 Task: Search for a glass set on Amazon and add it to your cart.
Action: Mouse moved to (365, 73)
Screenshot: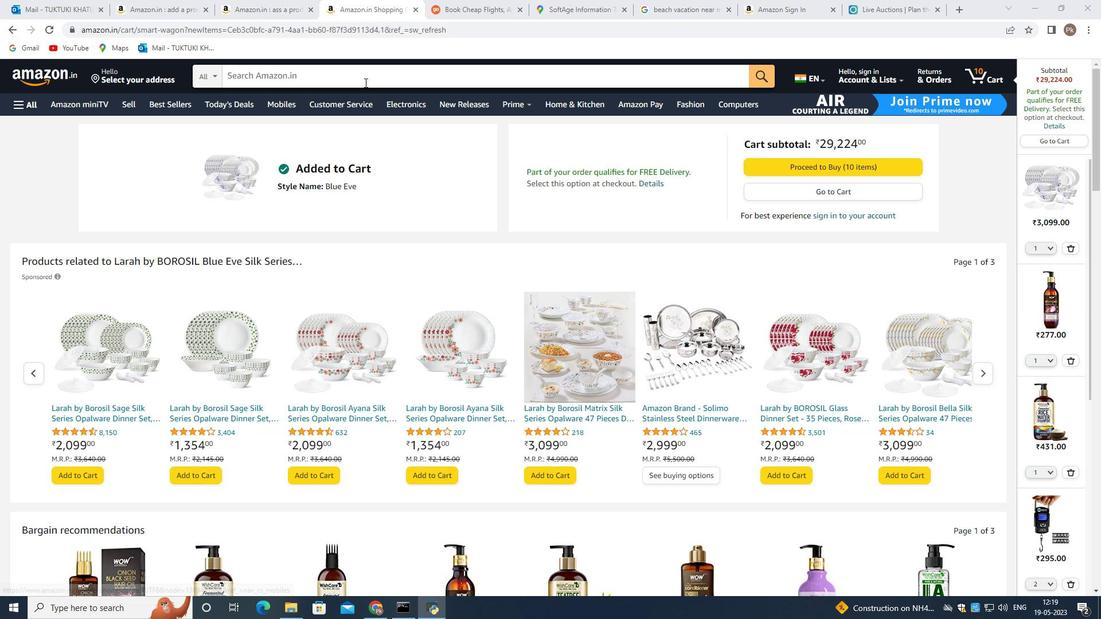 
Action: Mouse pressed left at (365, 73)
Screenshot: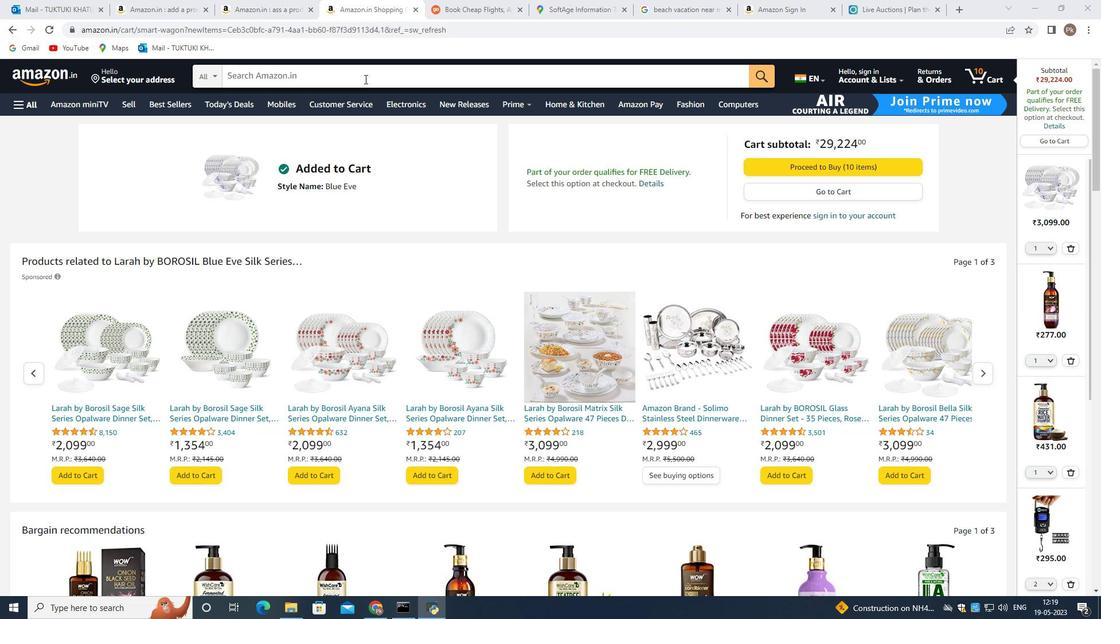 
Action: Mouse moved to (367, 74)
Screenshot: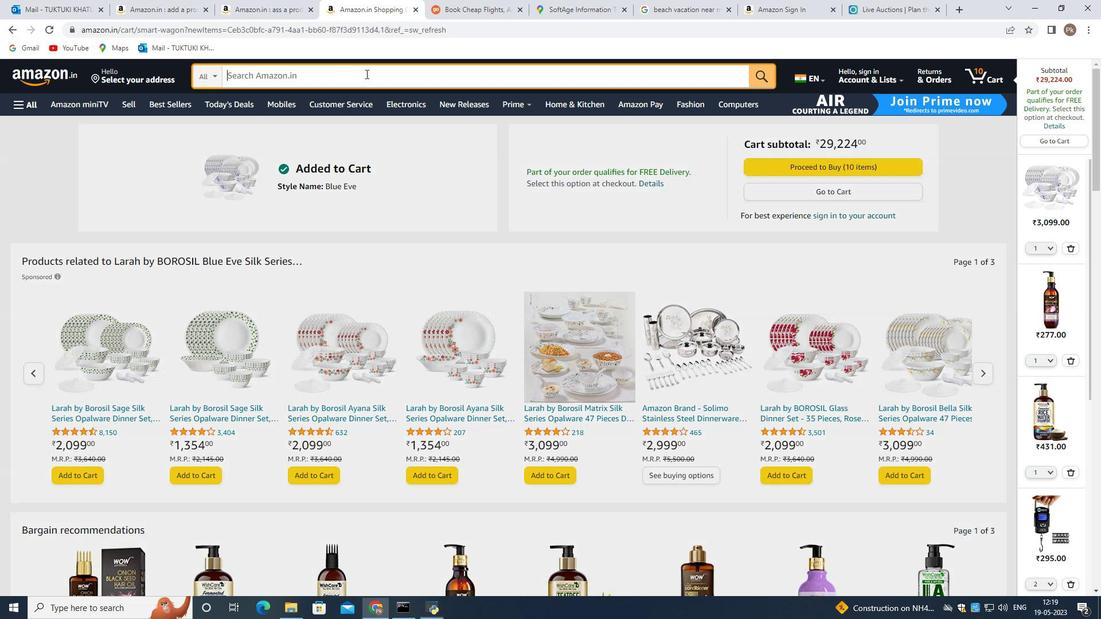 
Action: Key pressed glass<Key.space>set<Key.enter>
Screenshot: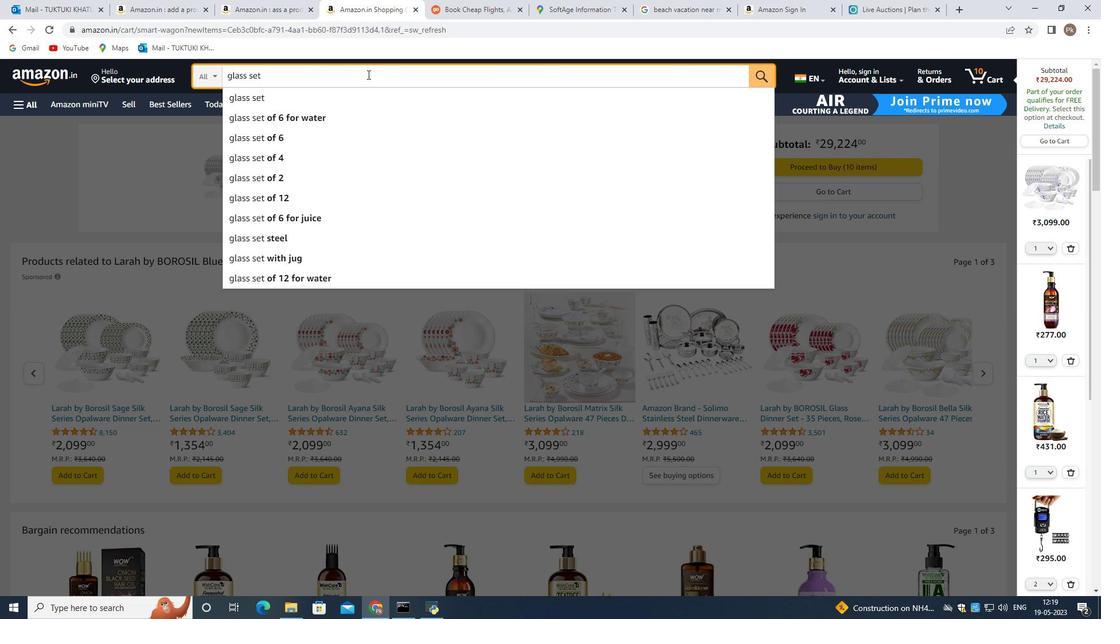 
Action: Mouse moved to (581, 302)
Screenshot: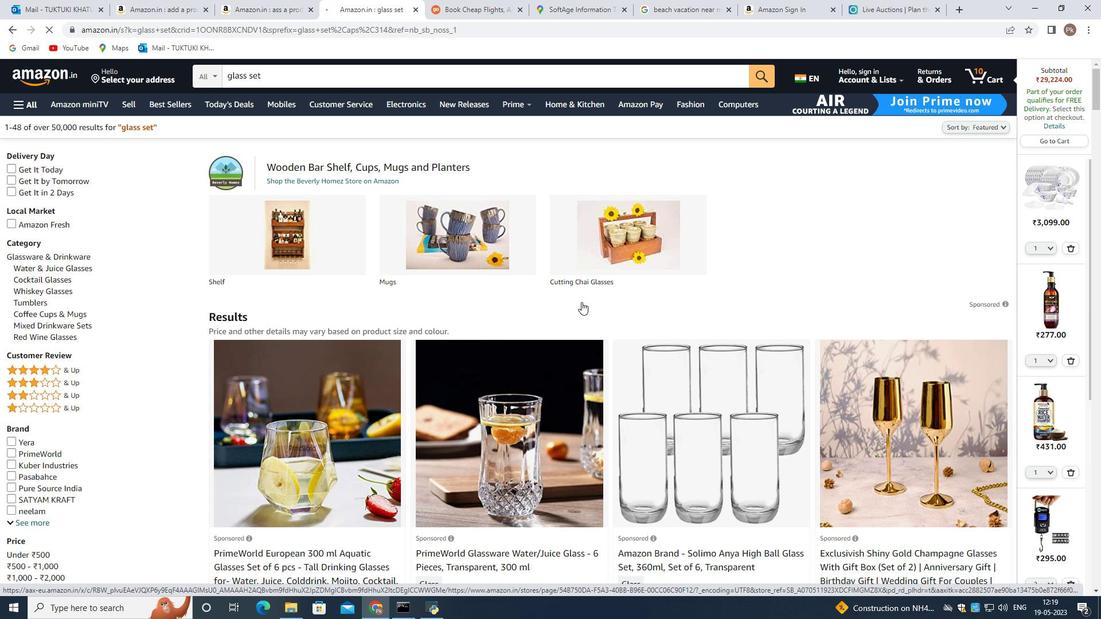 
Action: Mouse scrolled (581, 302) with delta (0, 0)
Screenshot: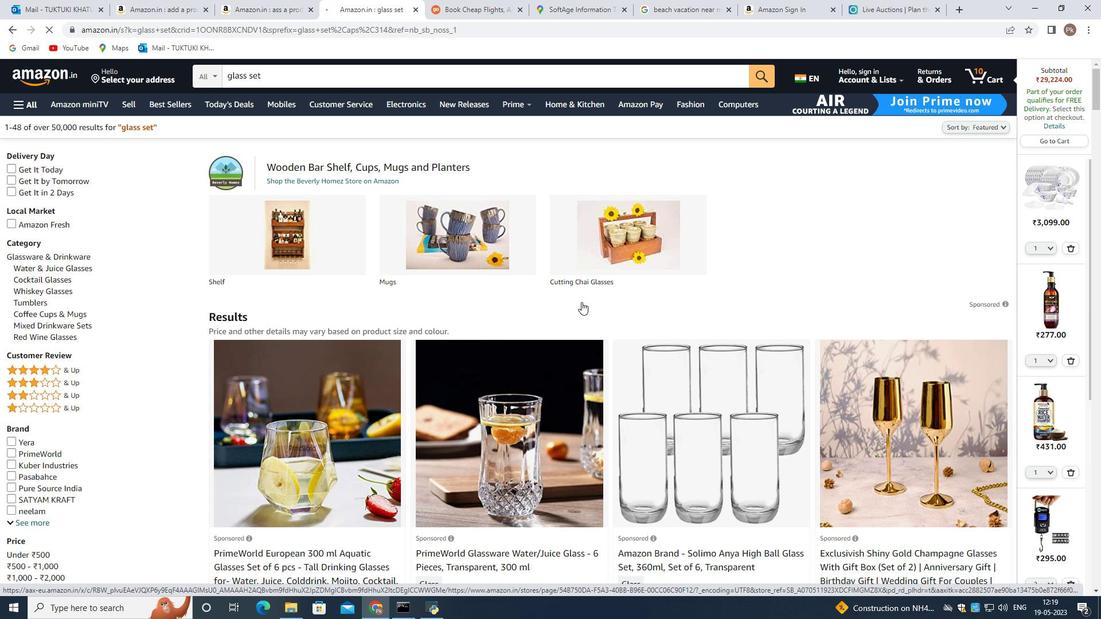 
Action: Mouse moved to (581, 308)
Screenshot: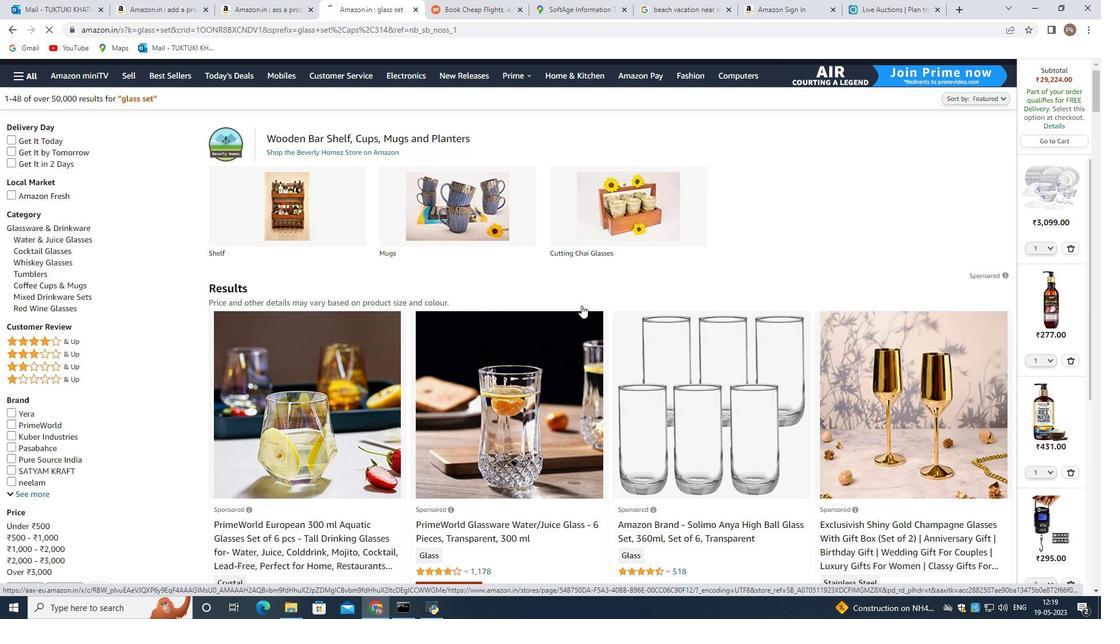 
Action: Mouse scrolled (581, 307) with delta (0, 0)
Screenshot: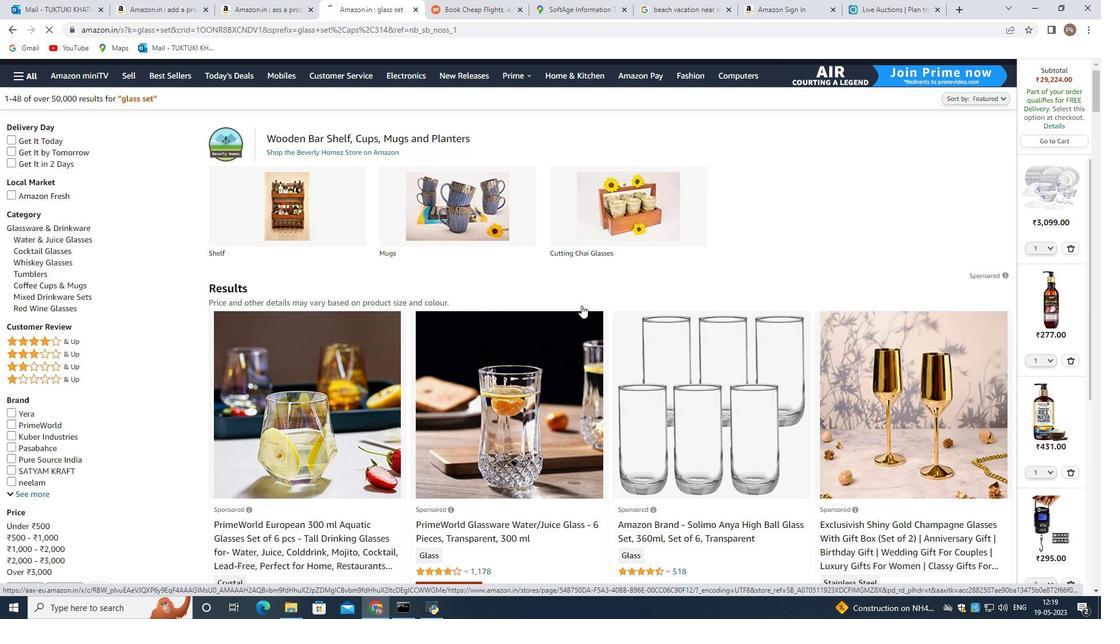 
Action: Mouse moved to (636, 295)
Screenshot: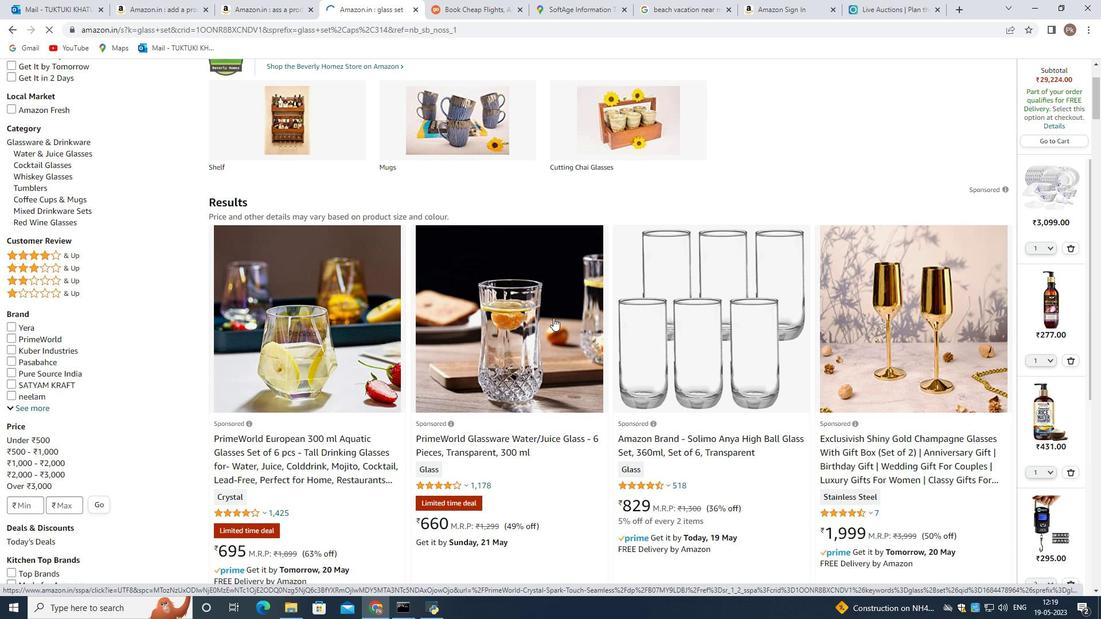 
Action: Mouse scrolled (636, 295) with delta (0, 0)
Screenshot: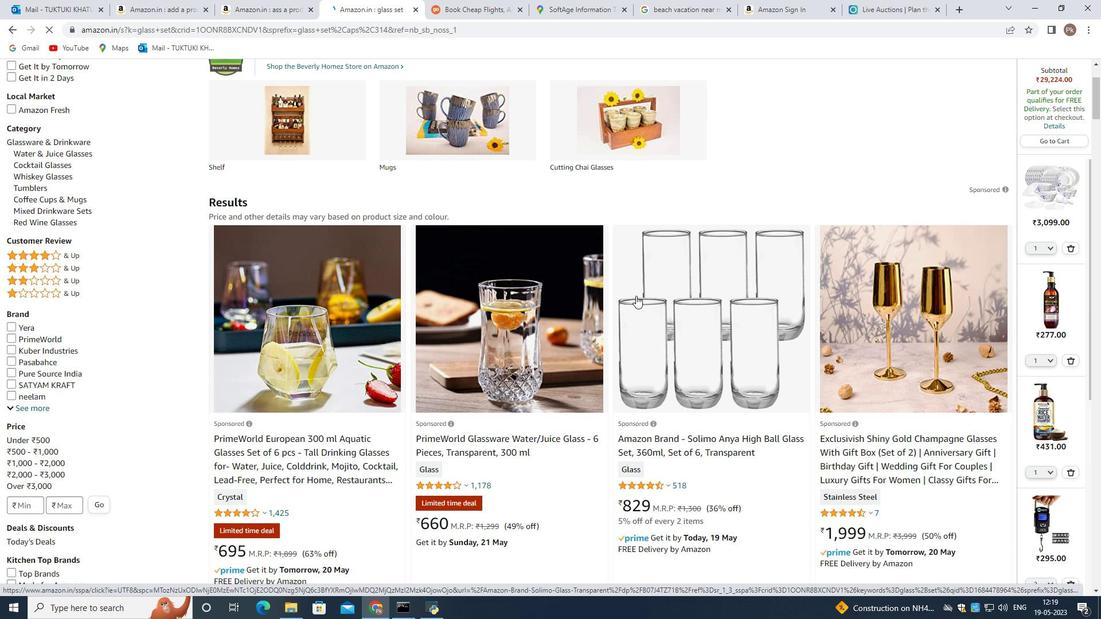 
Action: Mouse moved to (446, 312)
Screenshot: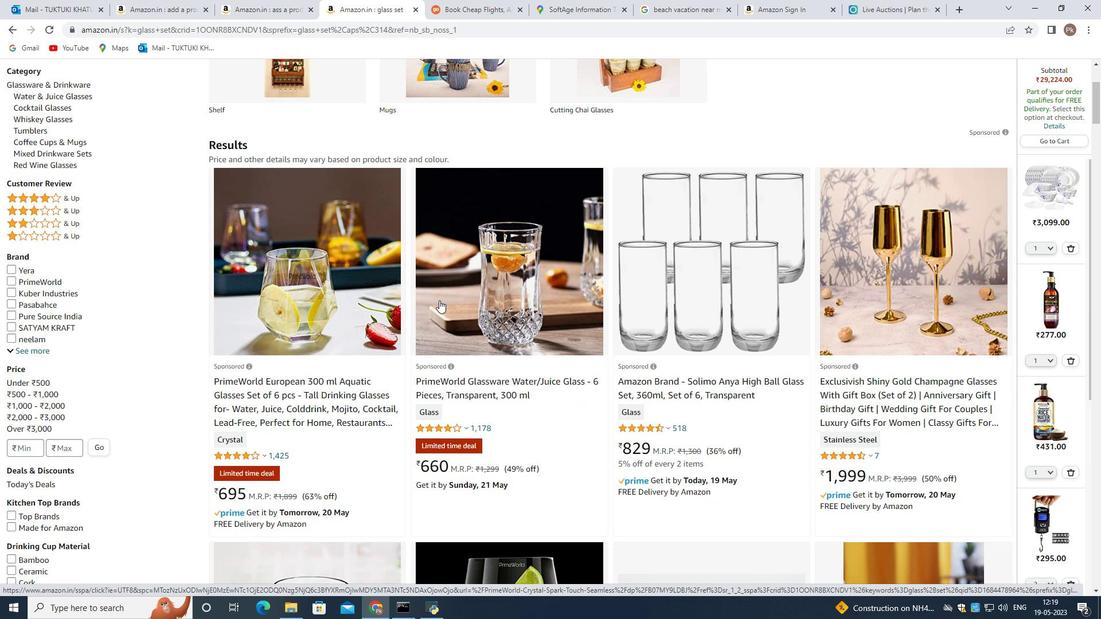 
Action: Mouse scrolled (446, 312) with delta (0, 0)
Screenshot: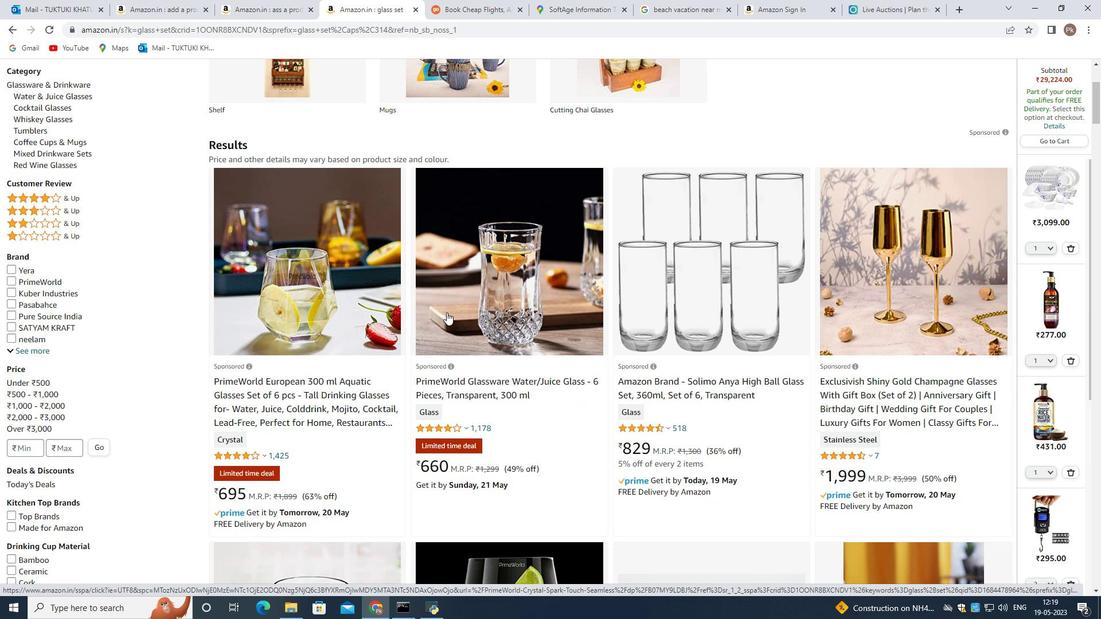 
Action: Mouse moved to (438, 360)
Screenshot: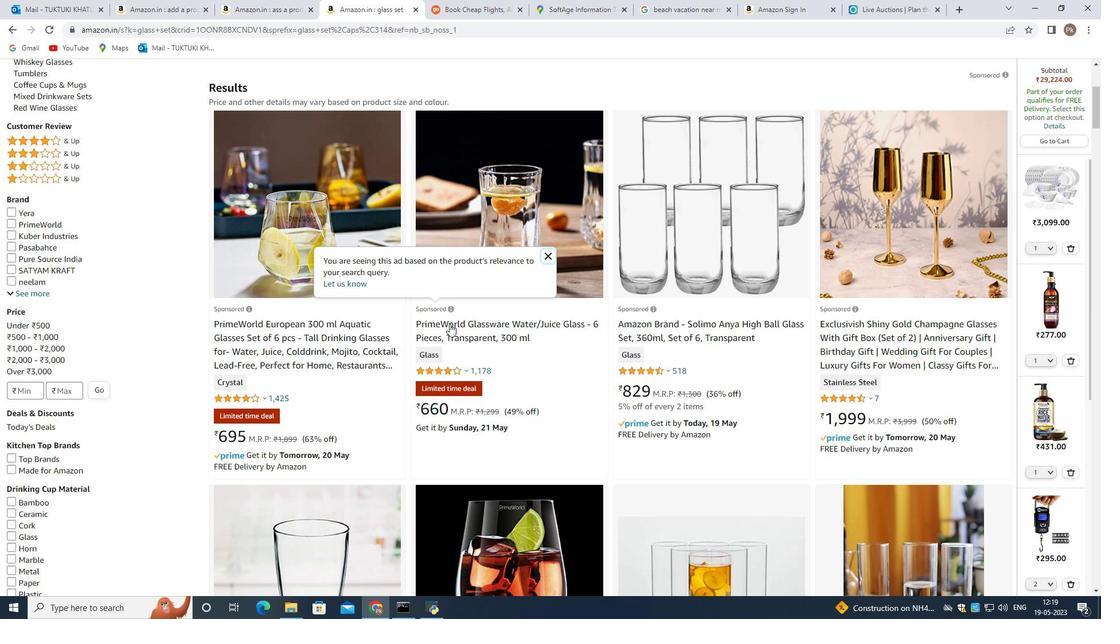 
Action: Mouse scrolled (438, 361) with delta (0, 0)
Screenshot: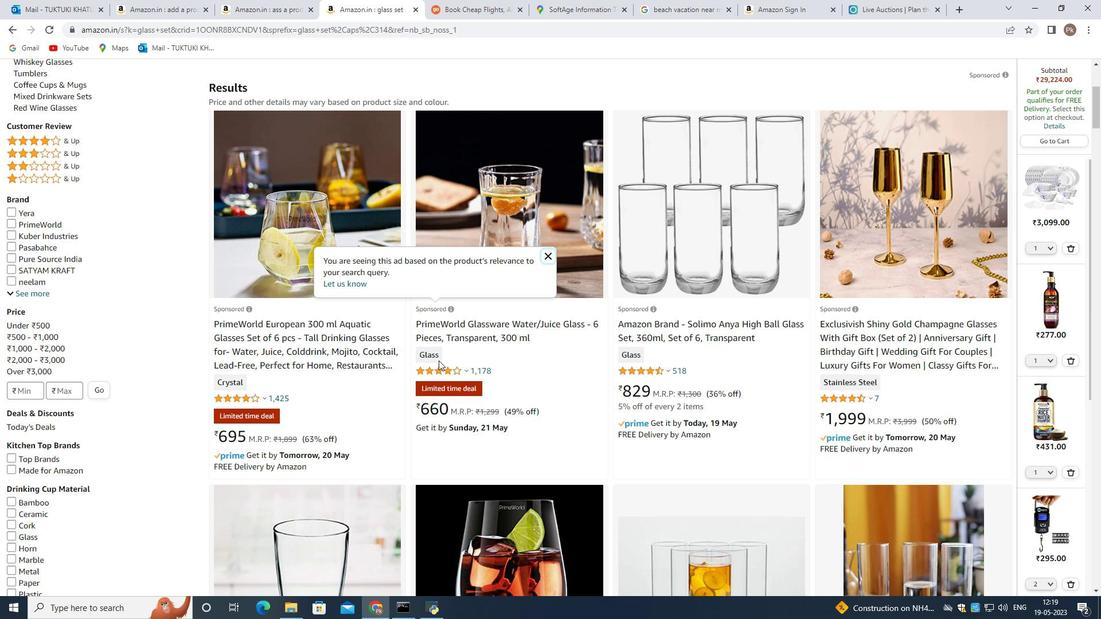 
Action: Mouse scrolled (438, 361) with delta (0, 0)
Screenshot: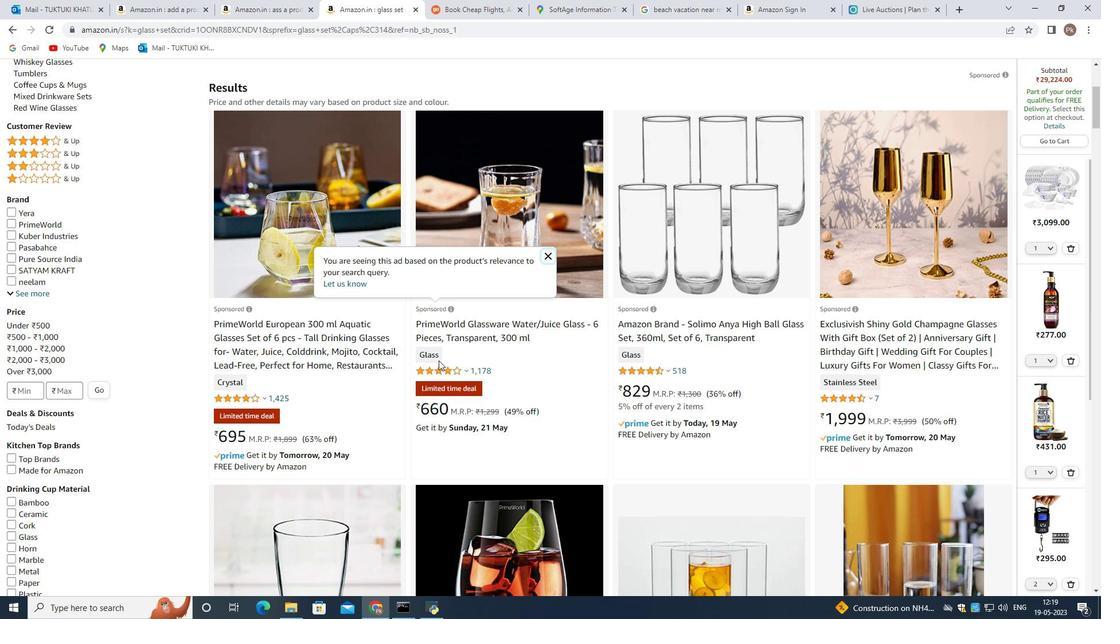 
Action: Mouse scrolled (438, 361) with delta (0, 0)
Screenshot: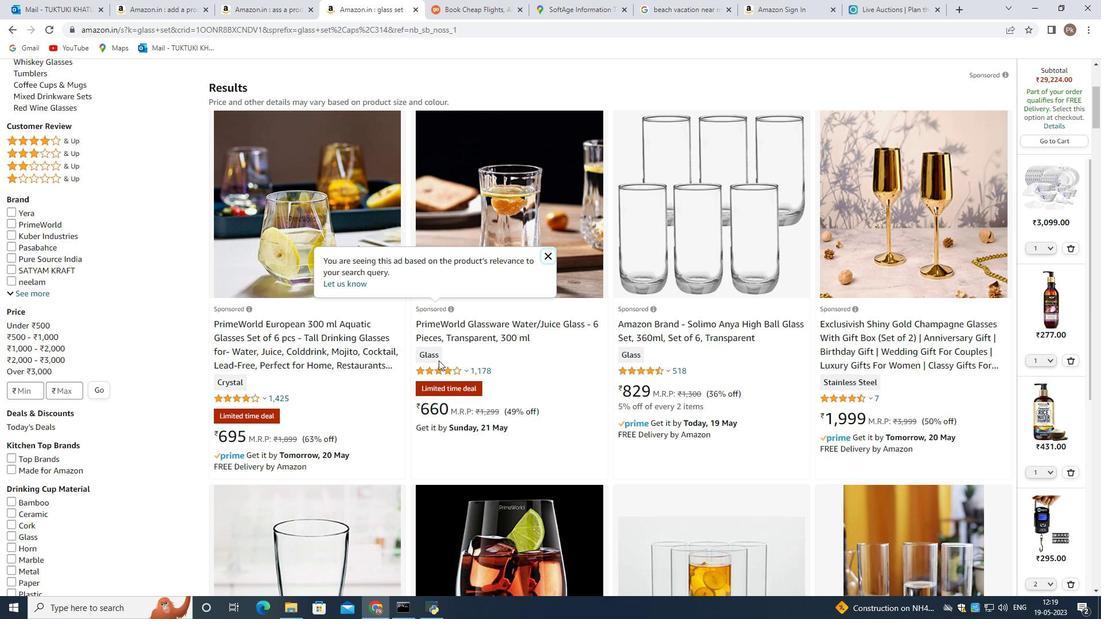 
Action: Mouse scrolled (438, 361) with delta (0, 0)
Screenshot: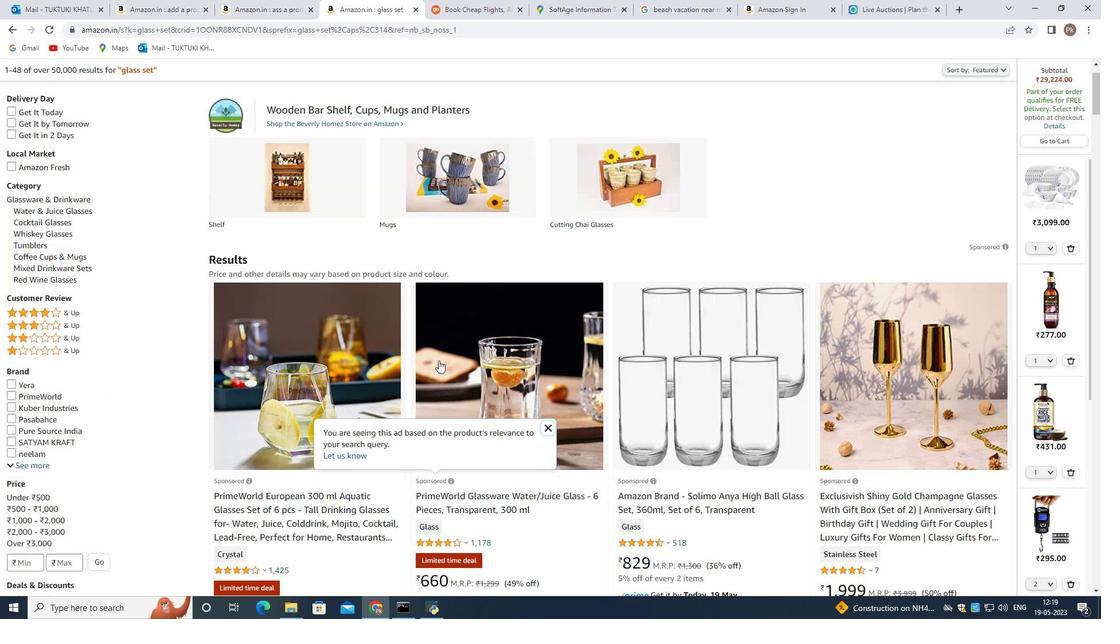 
Action: Mouse scrolled (438, 361) with delta (0, 0)
Screenshot: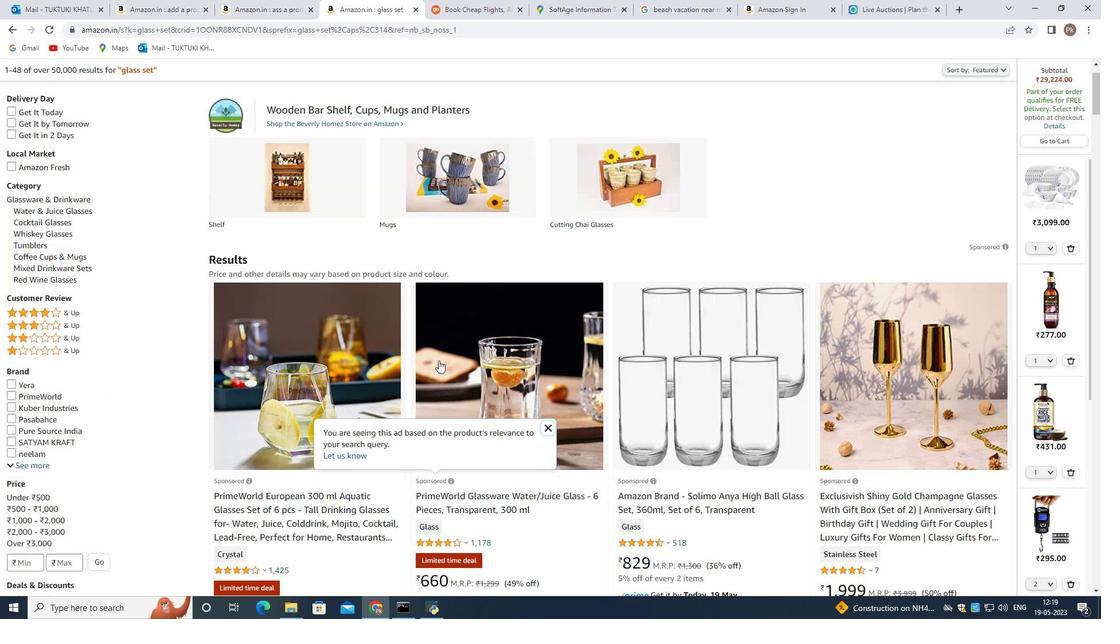 
Action: Mouse scrolled (438, 361) with delta (0, 0)
Screenshot: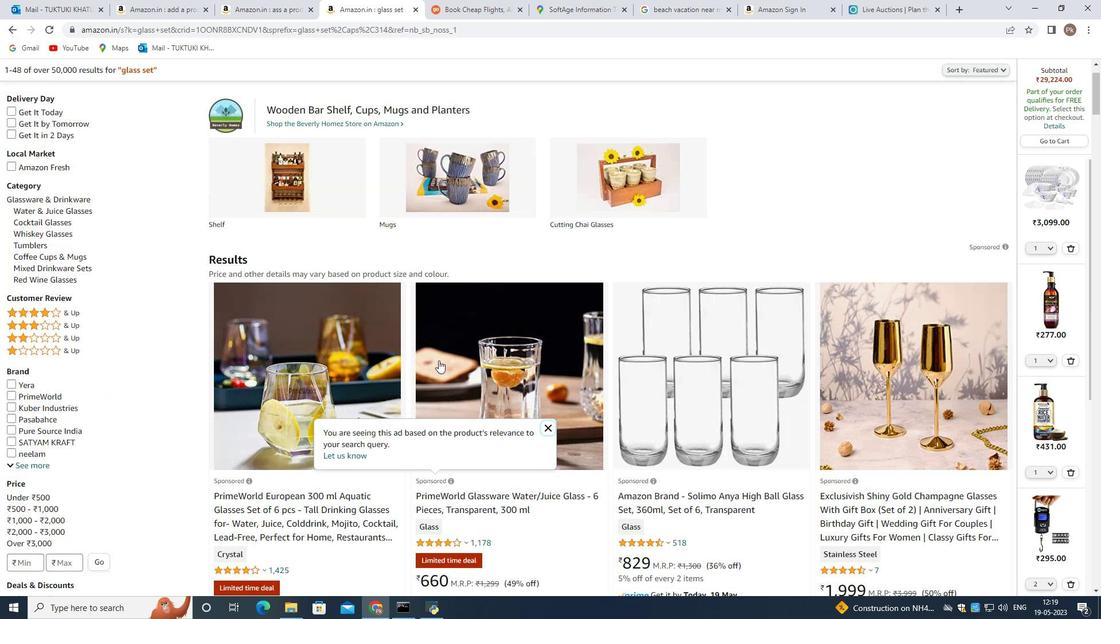 
Action: Mouse moved to (447, 330)
Screenshot: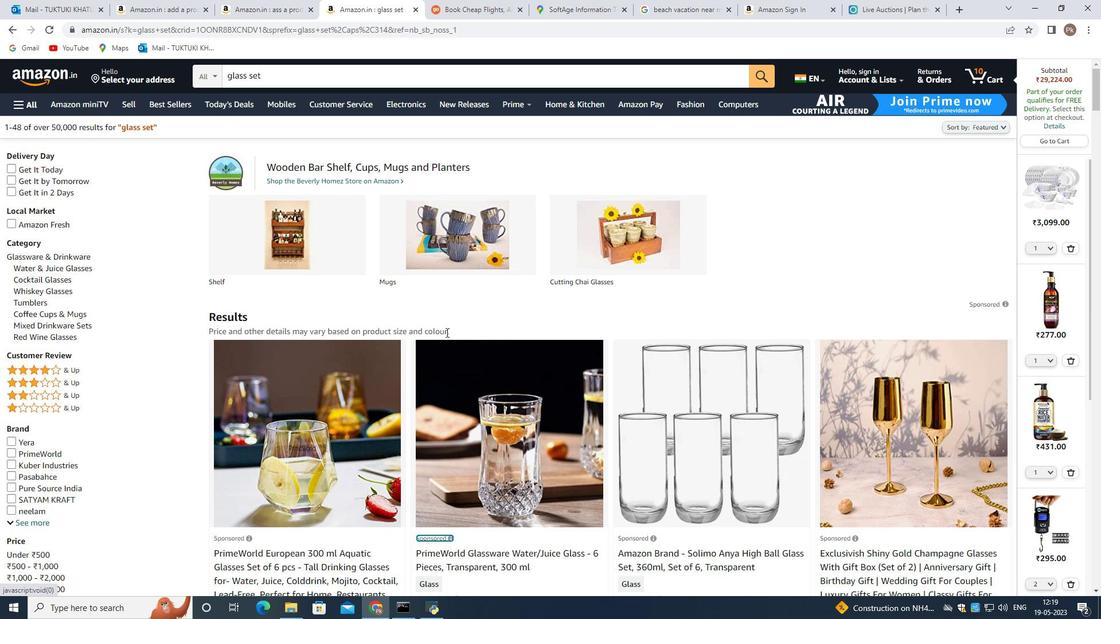 
Action: Mouse scrolled (447, 330) with delta (0, 0)
Screenshot: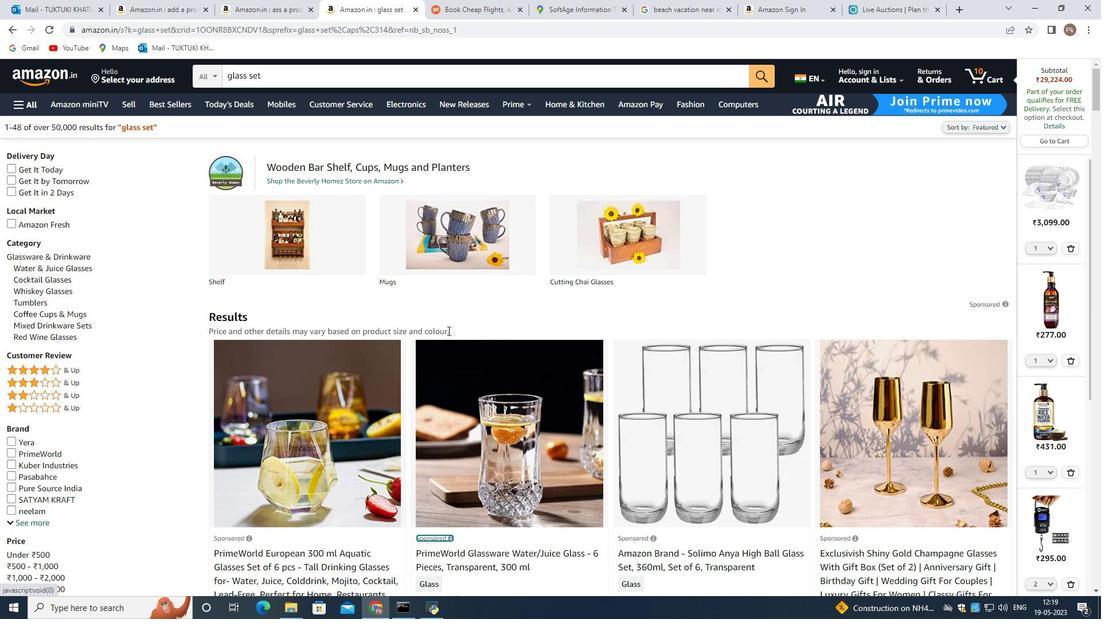 
Action: Mouse scrolled (447, 330) with delta (0, 0)
Screenshot: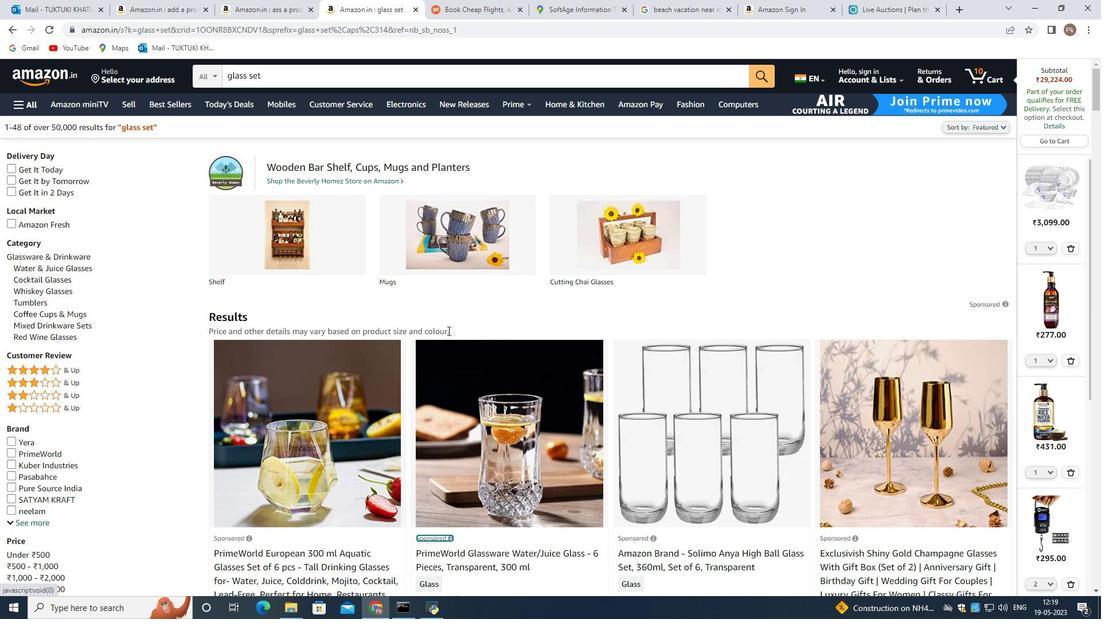 
Action: Mouse scrolled (447, 330) with delta (0, 0)
Screenshot: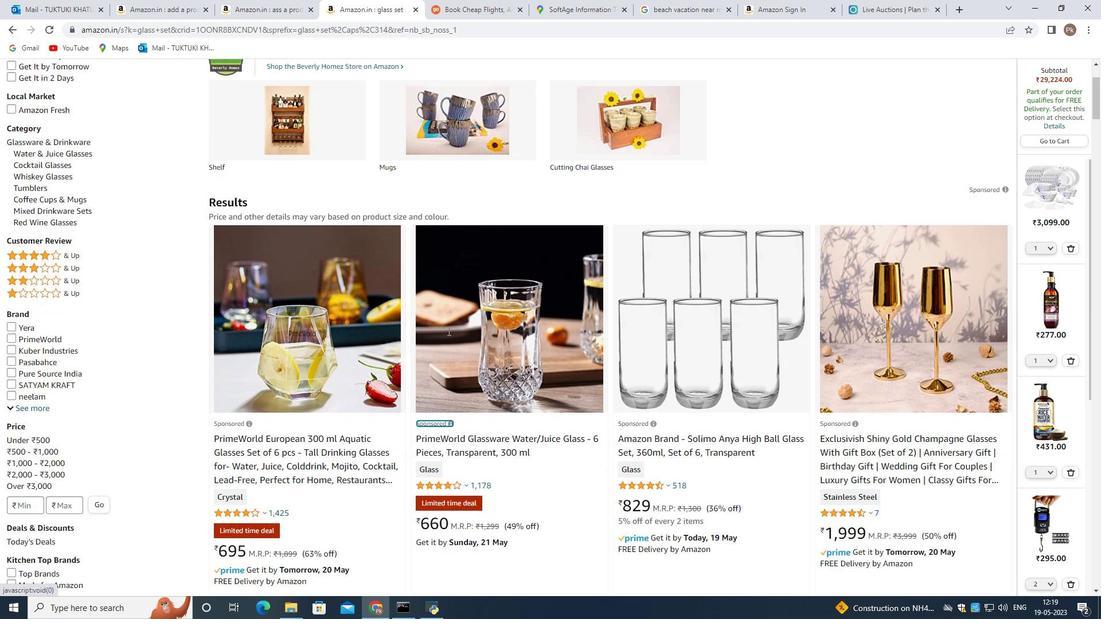 
Action: Mouse scrolled (447, 330) with delta (0, 0)
Screenshot: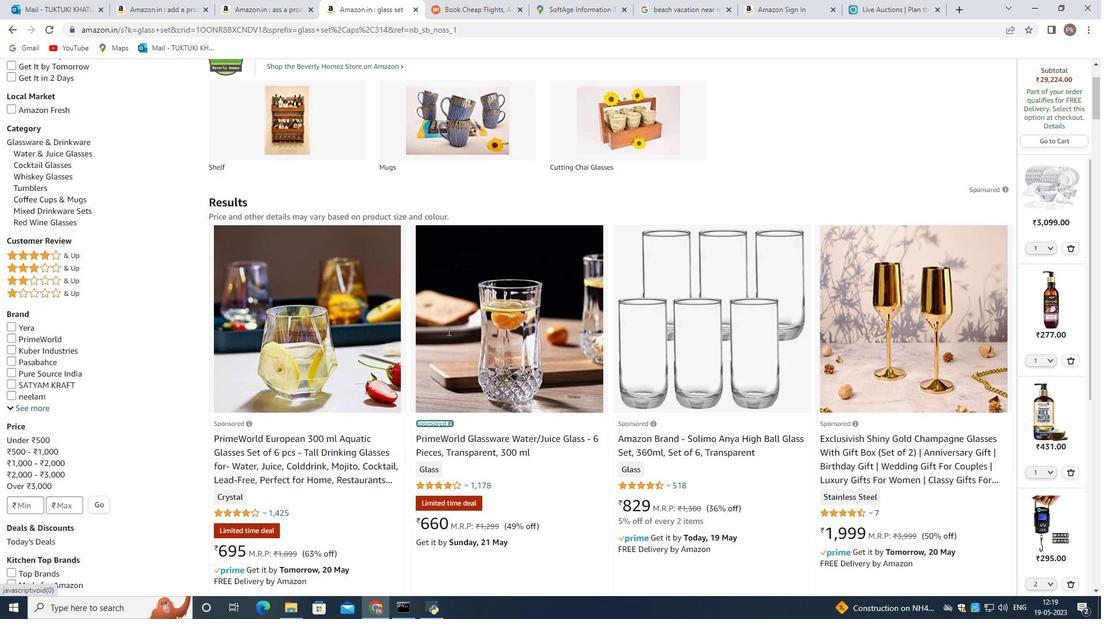 
Action: Mouse scrolled (447, 330) with delta (0, 0)
Screenshot: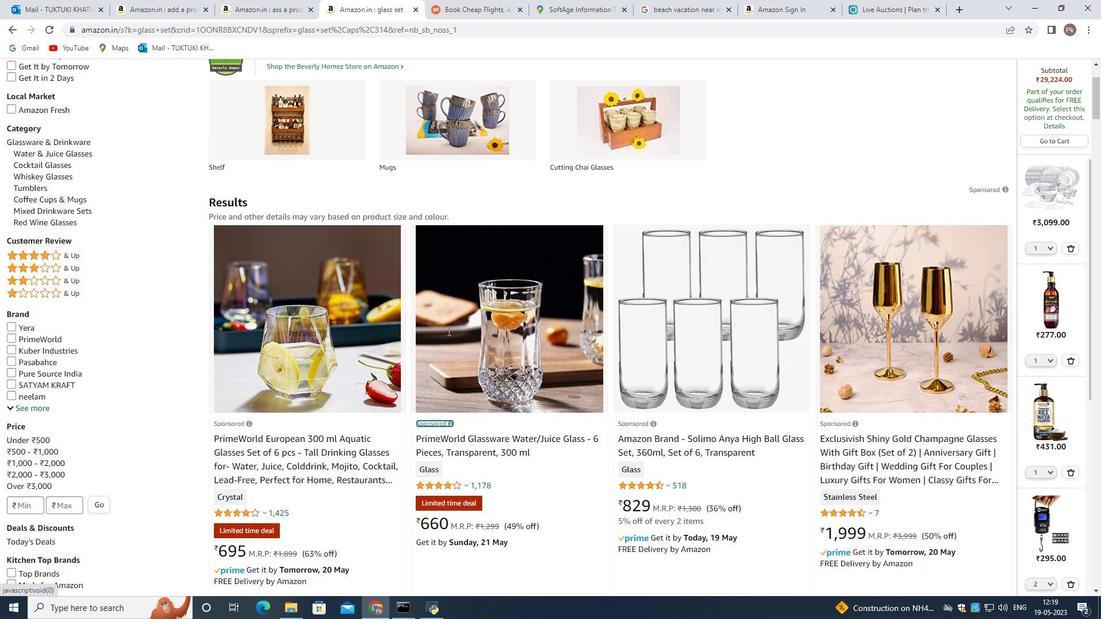 
Action: Mouse scrolled (447, 330) with delta (0, 0)
Screenshot: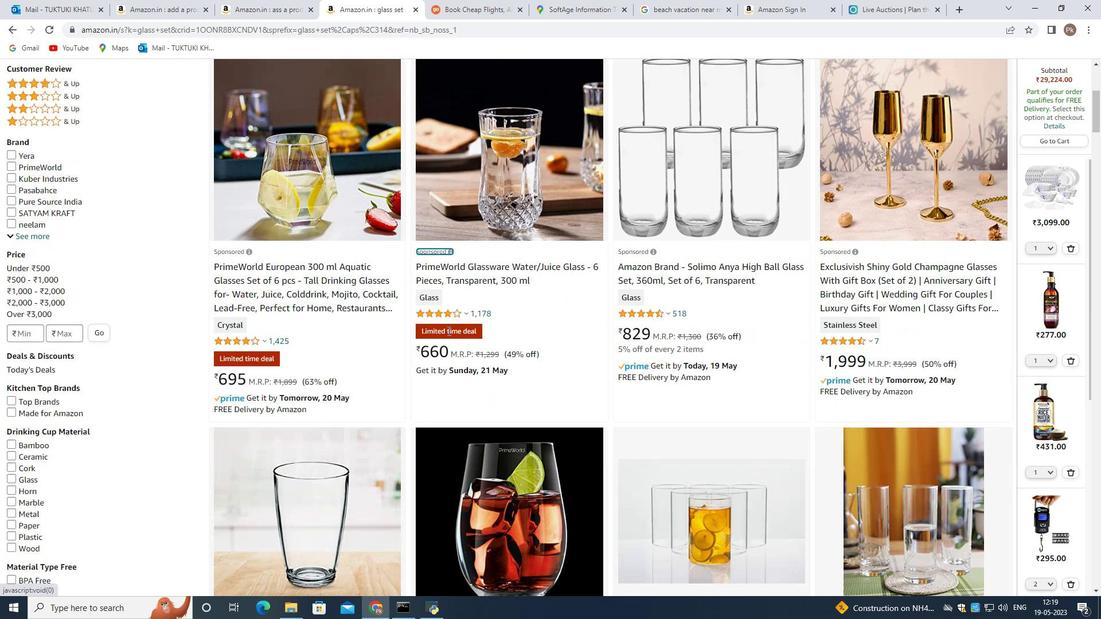 
Action: Mouse scrolled (447, 330) with delta (0, 0)
Screenshot: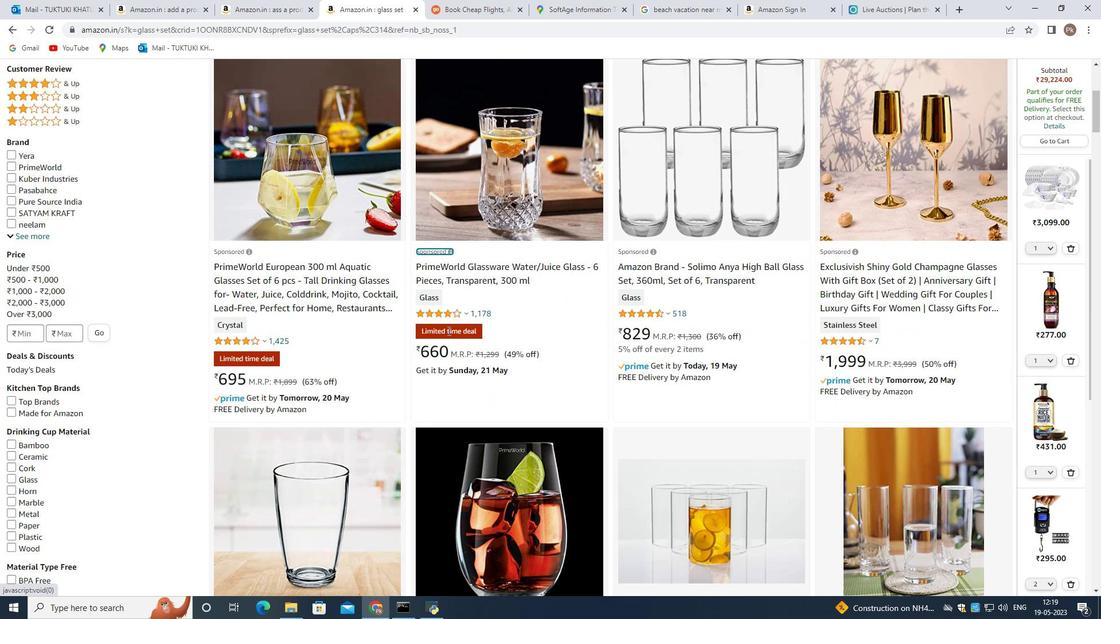 
Action: Mouse scrolled (447, 330) with delta (0, 0)
Screenshot: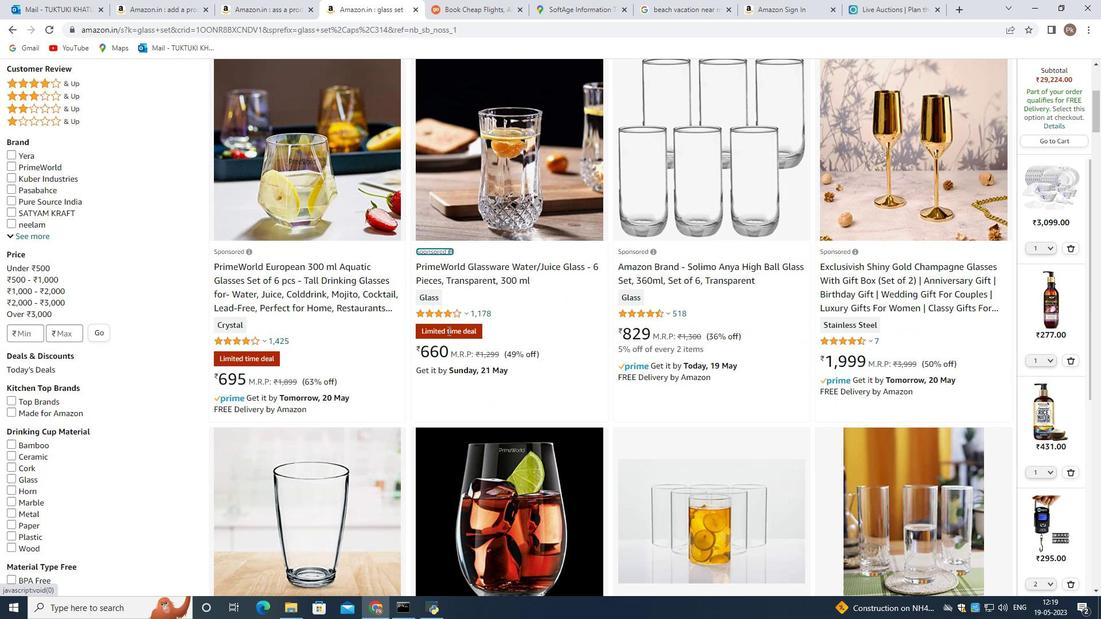 
Action: Mouse scrolled (447, 330) with delta (0, 0)
Screenshot: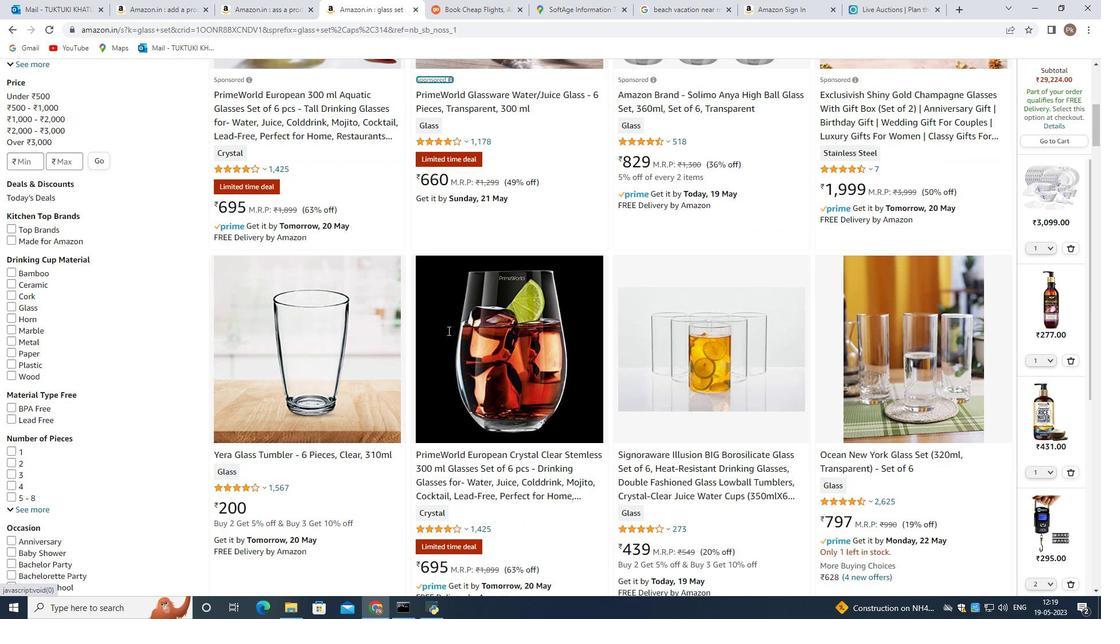 
Action: Mouse scrolled (447, 330) with delta (0, 0)
Screenshot: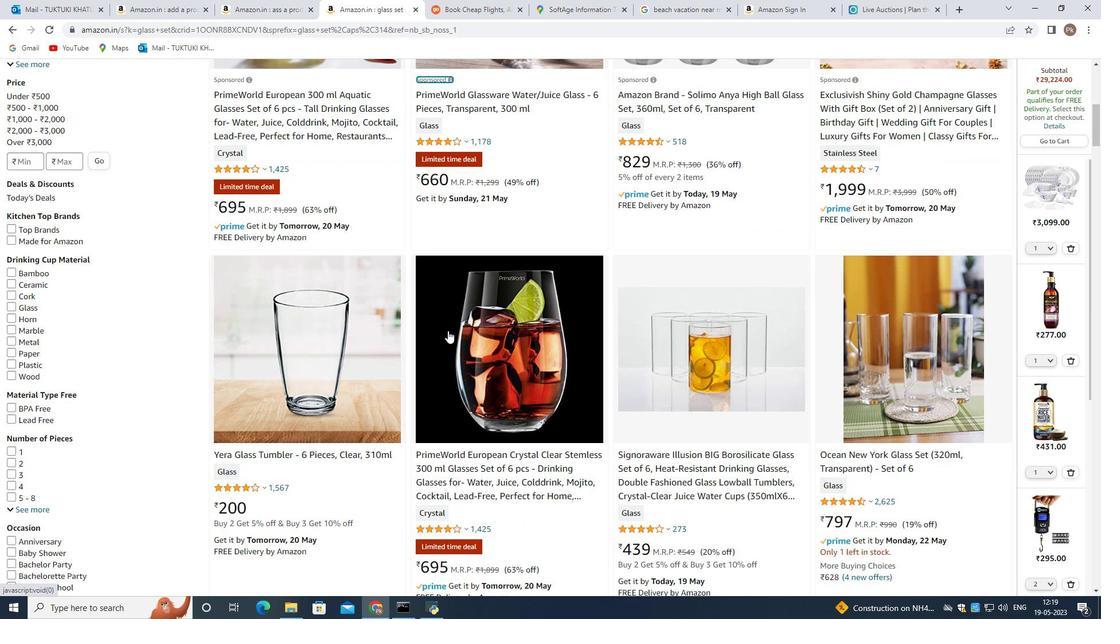 
Action: Mouse scrolled (447, 330) with delta (0, 0)
Screenshot: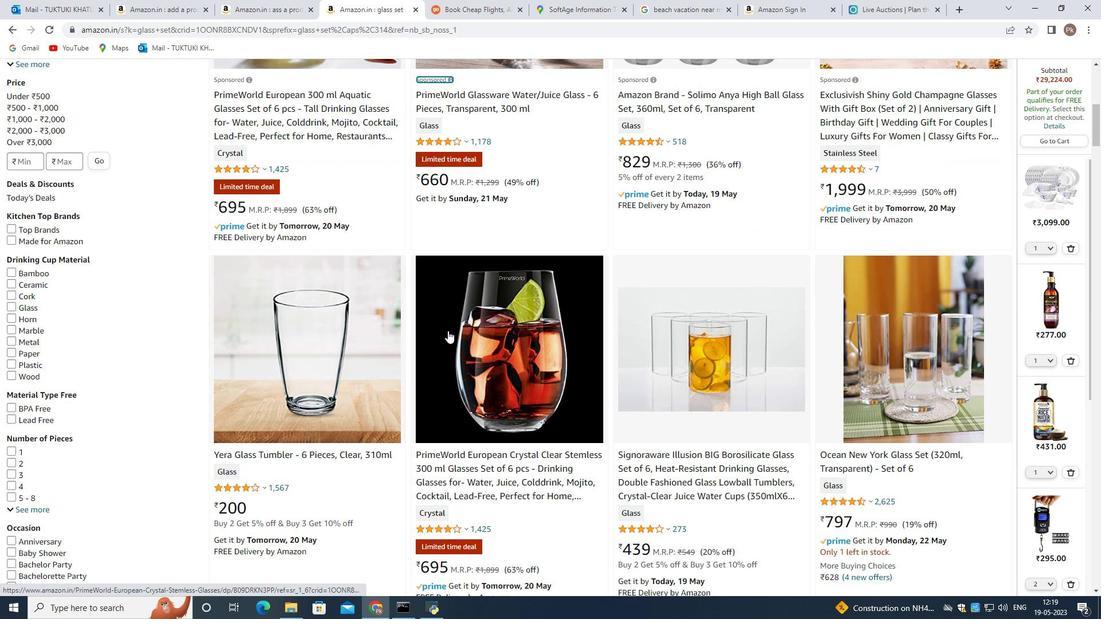 
Action: Mouse scrolled (447, 330) with delta (0, 0)
Screenshot: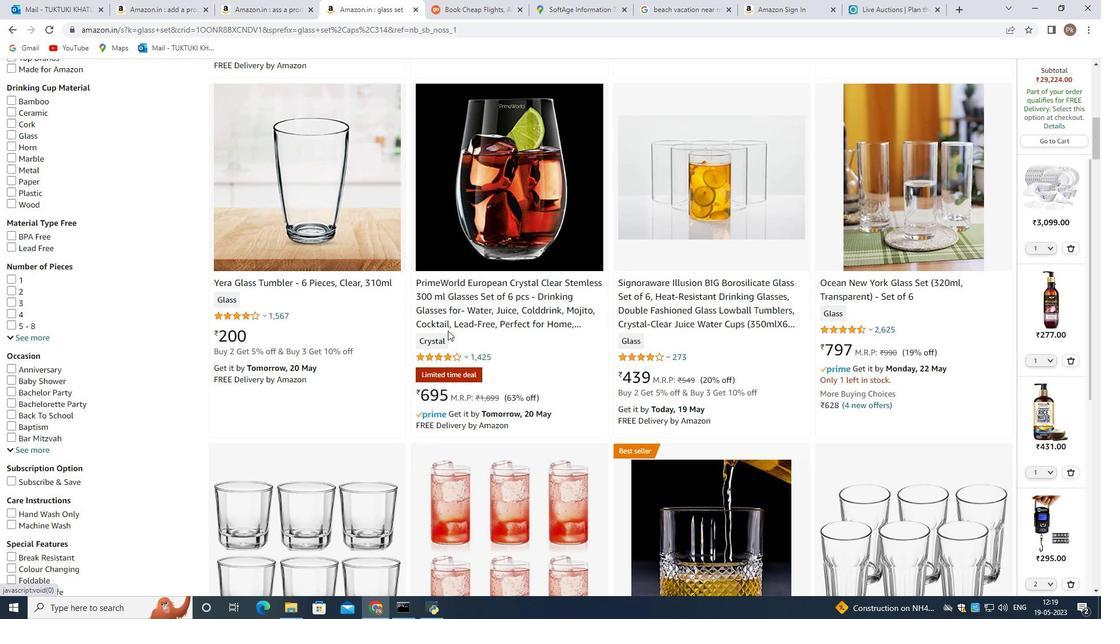 
Action: Mouse scrolled (447, 330) with delta (0, 0)
Screenshot: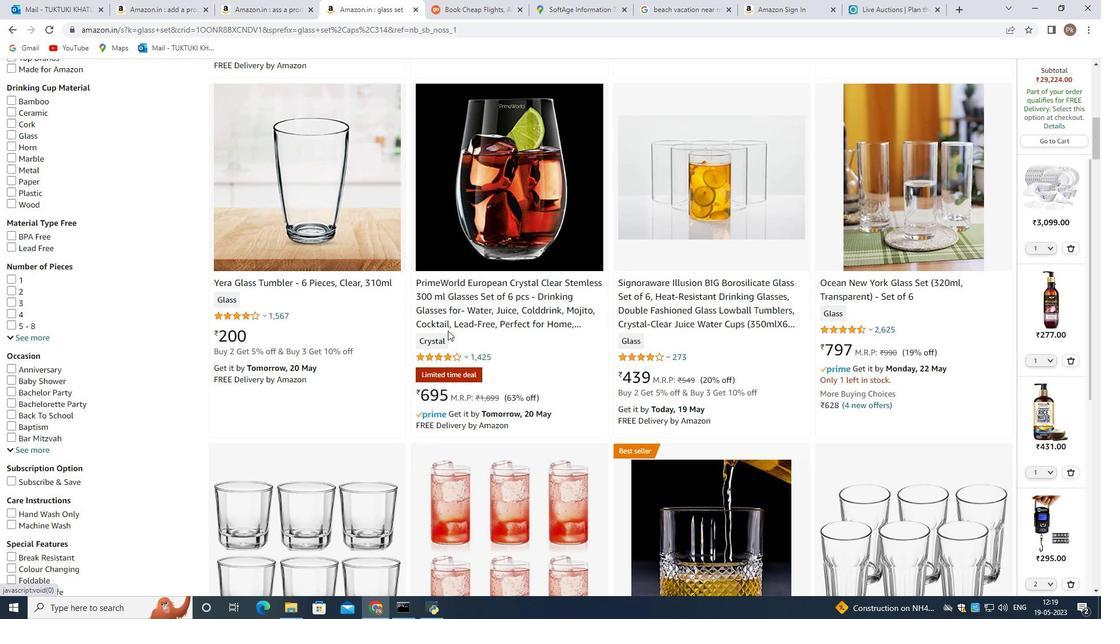 
Action: Mouse scrolled (447, 330) with delta (0, 0)
Screenshot: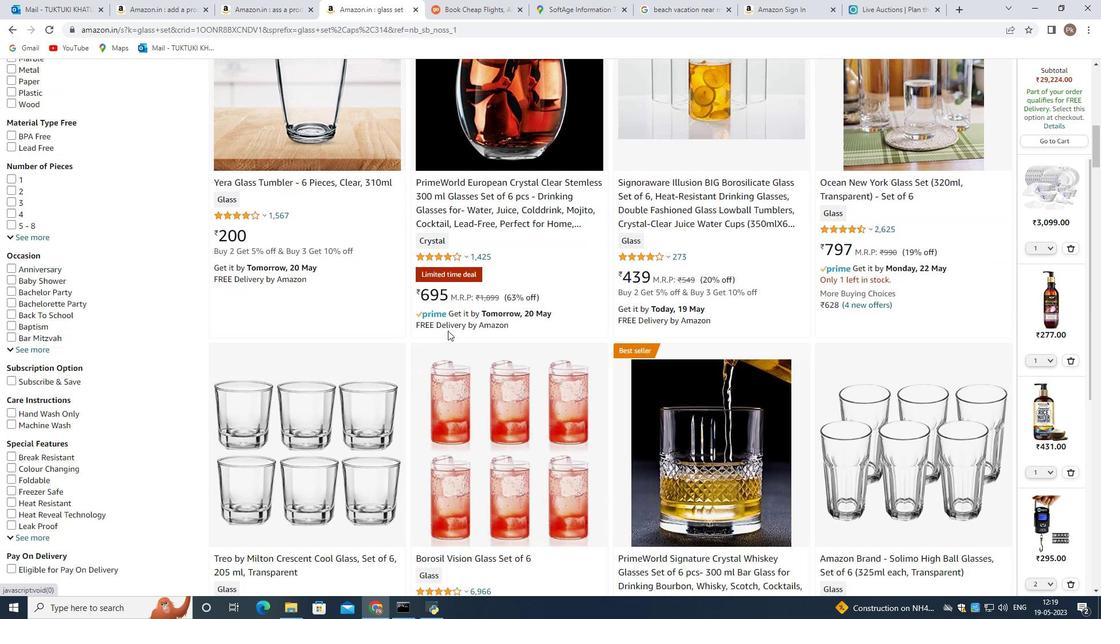 
Action: Mouse scrolled (447, 330) with delta (0, 0)
Screenshot: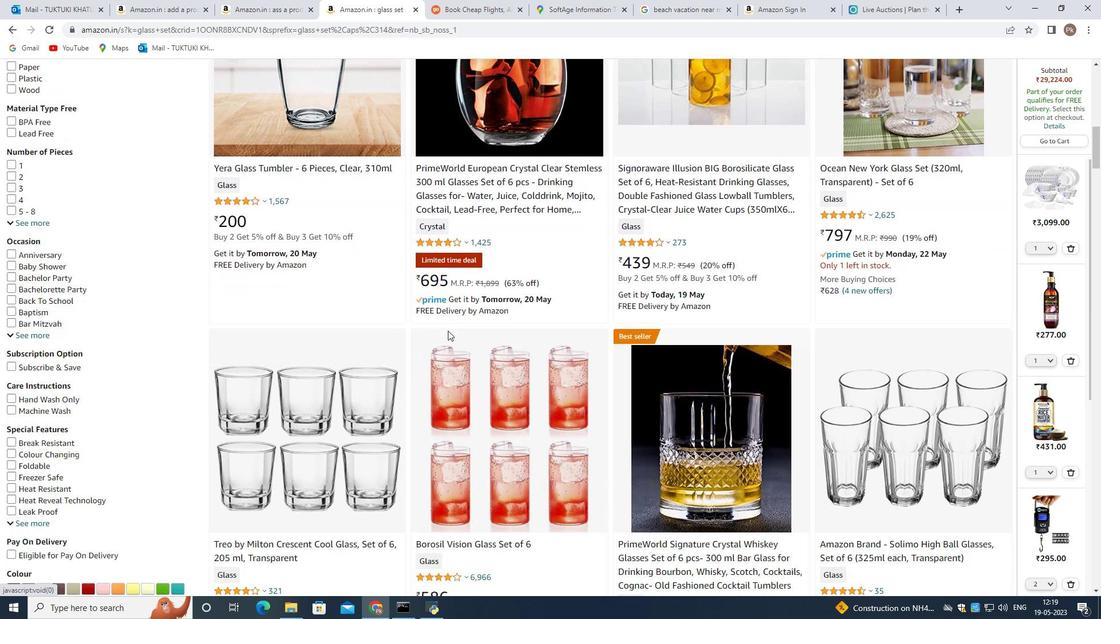 
Action: Mouse scrolled (447, 330) with delta (0, 0)
Screenshot: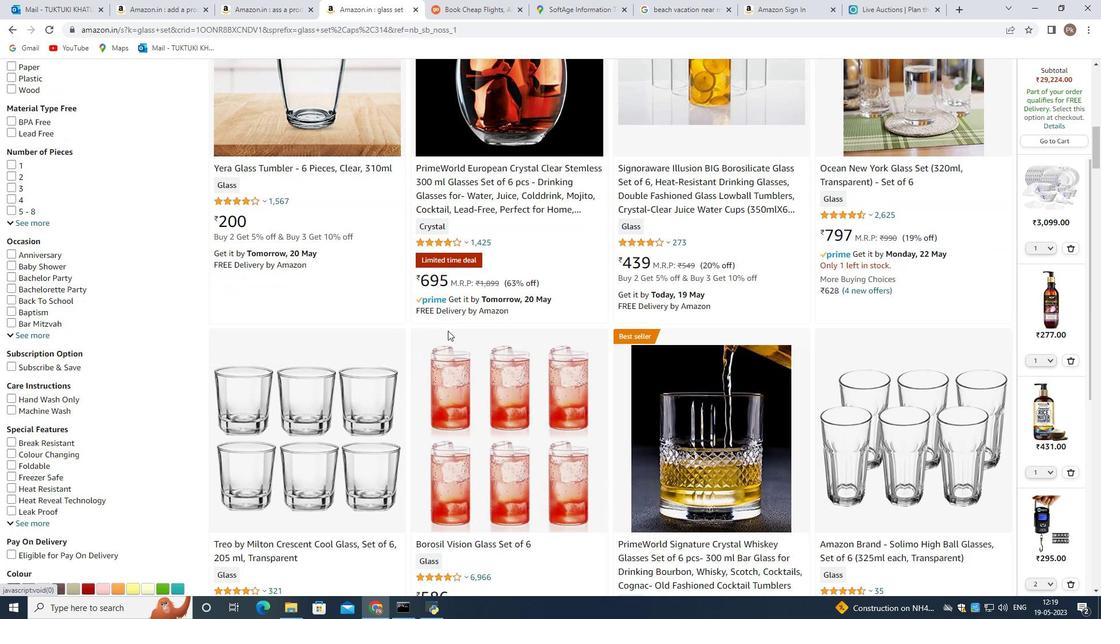 
Action: Mouse moved to (561, 245)
Screenshot: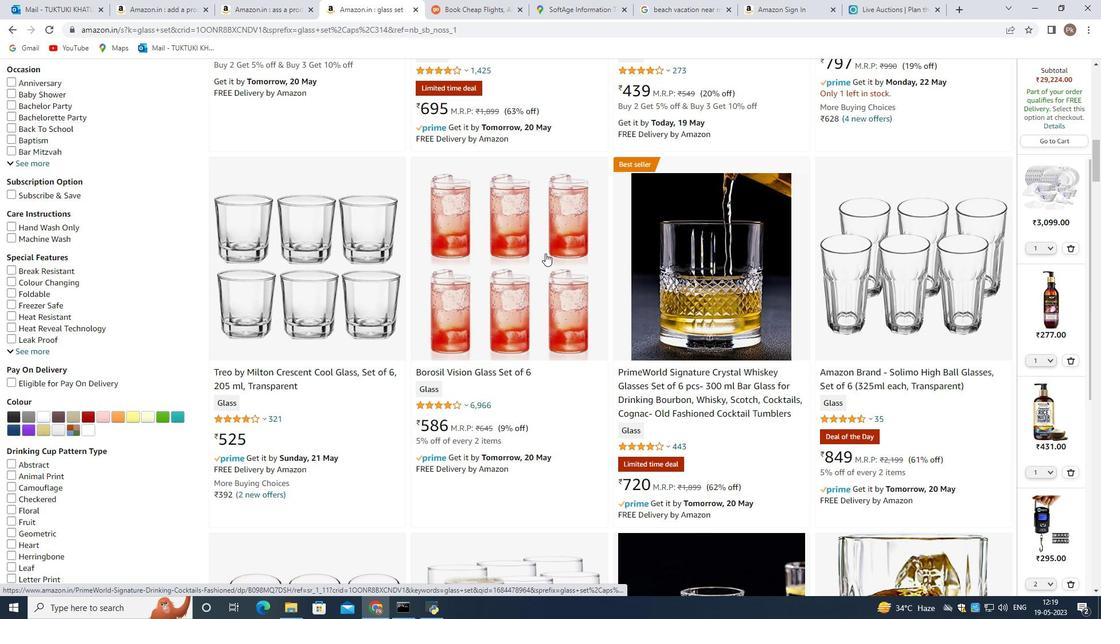 
Action: Mouse scrolled (561, 244) with delta (0, 0)
Screenshot: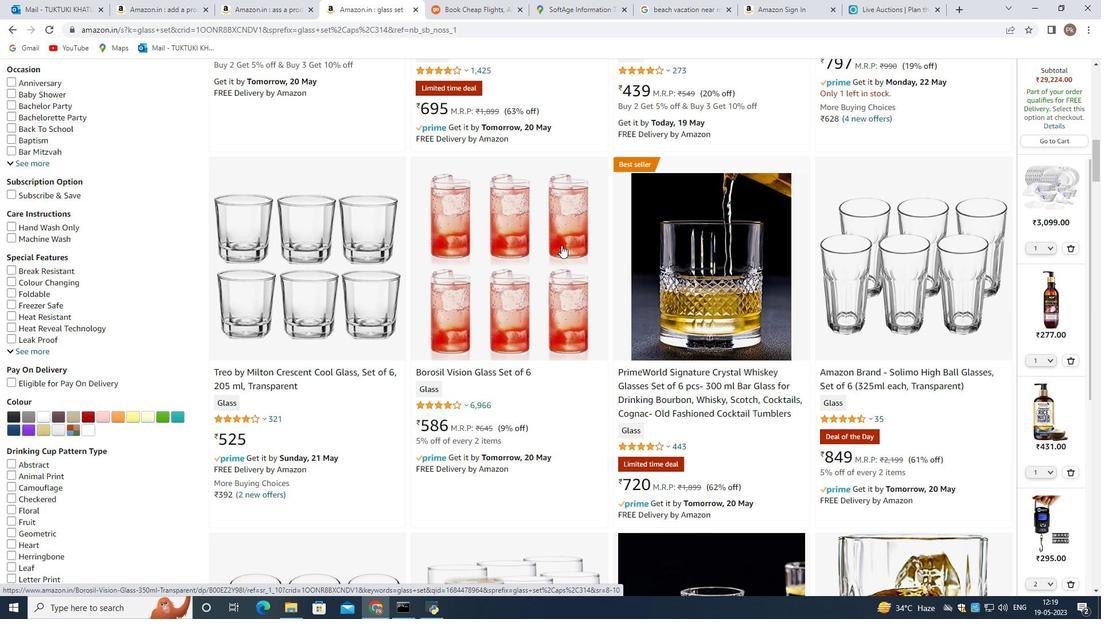 
Action: Mouse scrolled (561, 244) with delta (0, 0)
Screenshot: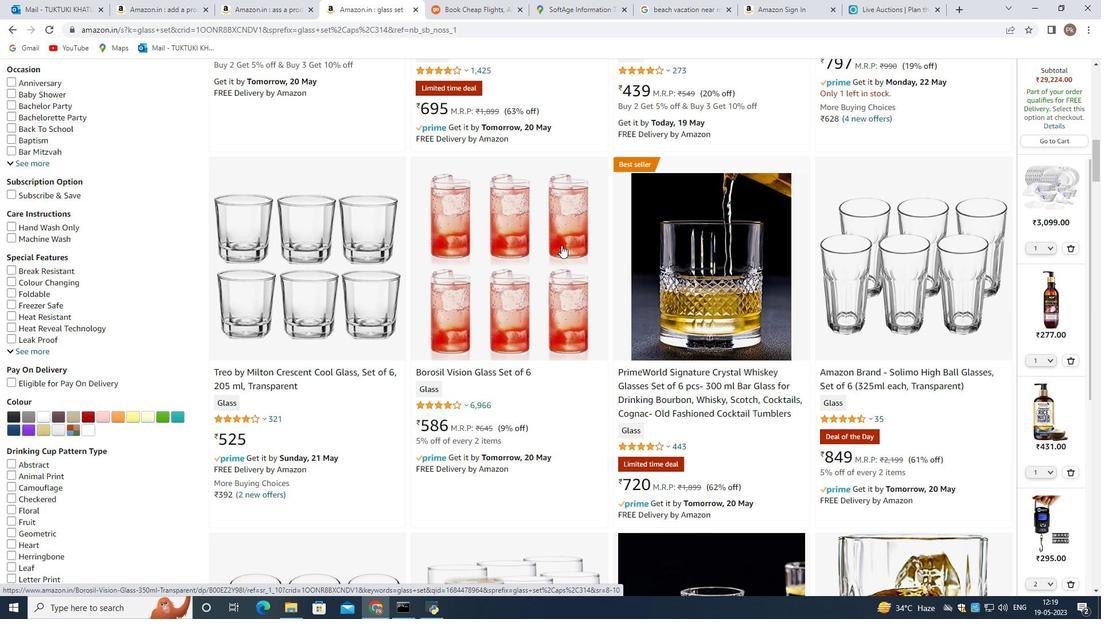 
Action: Mouse scrolled (561, 244) with delta (0, 0)
Screenshot: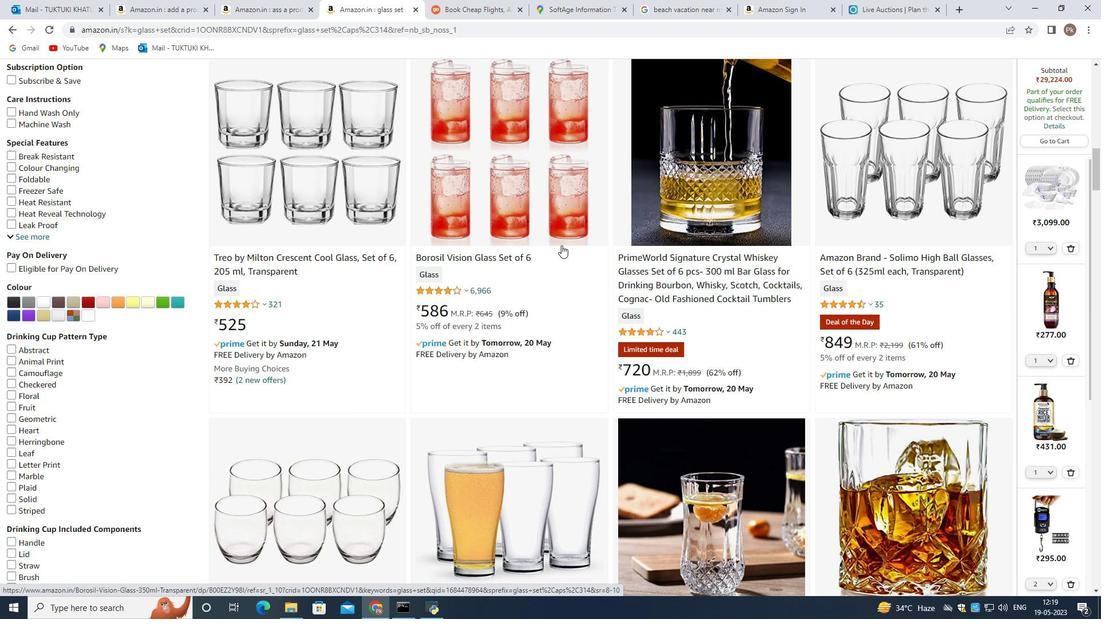 
Action: Mouse scrolled (561, 244) with delta (0, 0)
Screenshot: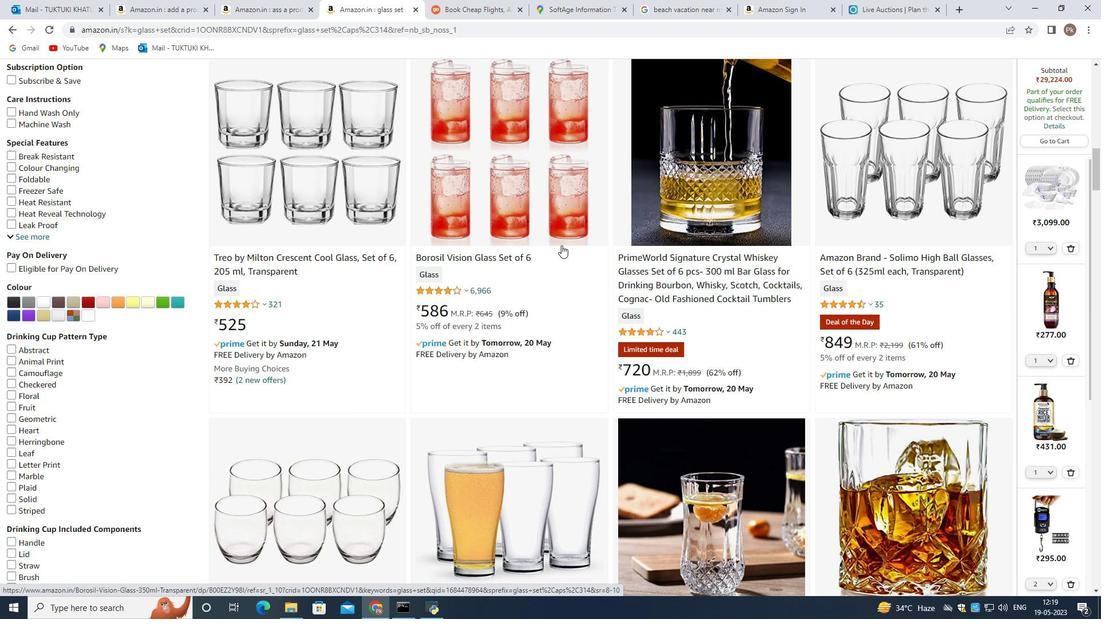 
Action: Mouse scrolled (561, 244) with delta (0, 0)
Screenshot: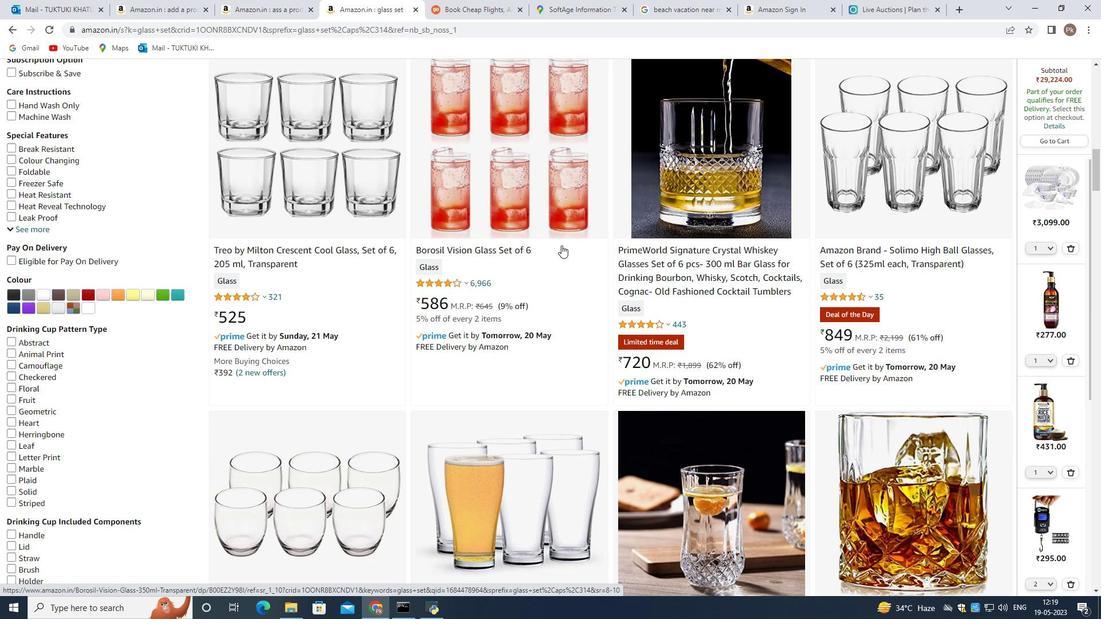 
Action: Mouse scrolled (561, 244) with delta (0, 0)
Screenshot: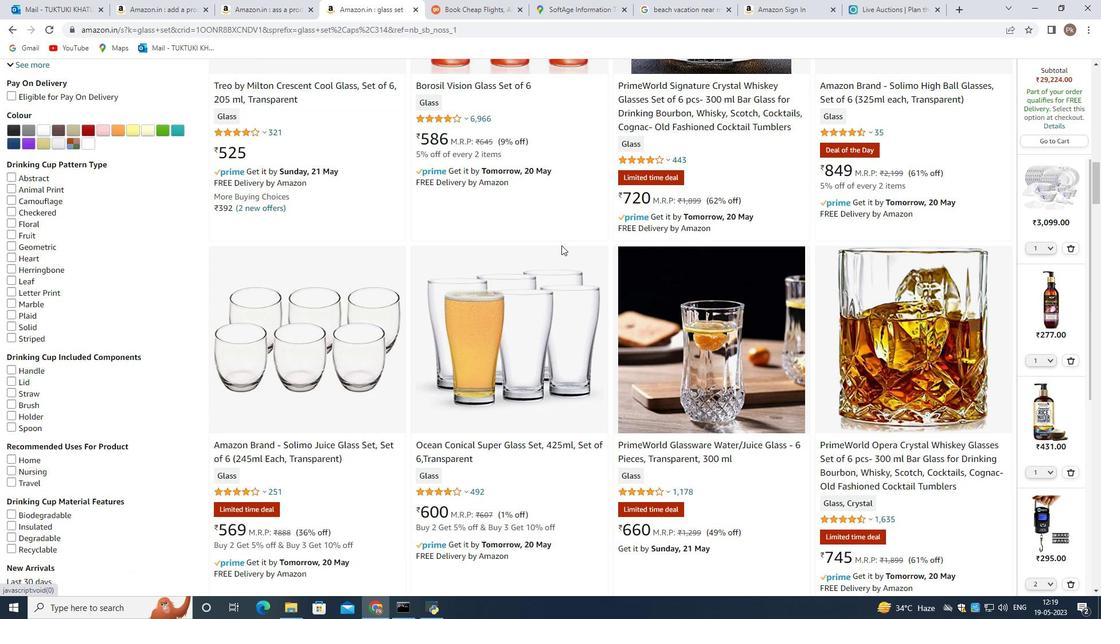 
Action: Mouse scrolled (561, 244) with delta (0, 0)
Screenshot: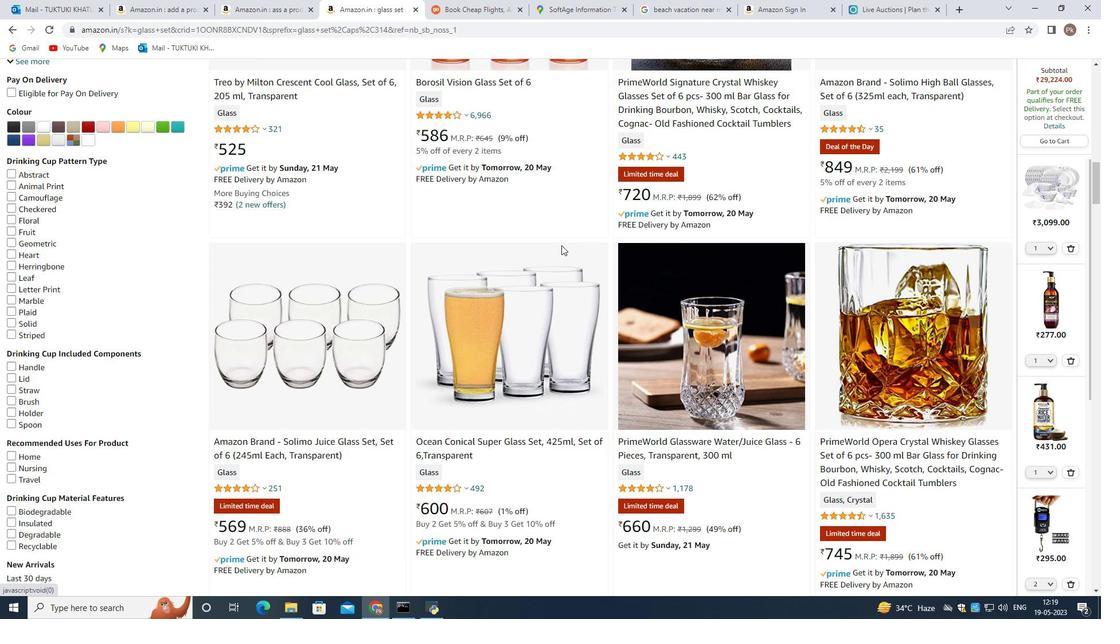 
Action: Mouse scrolled (561, 244) with delta (0, 0)
Screenshot: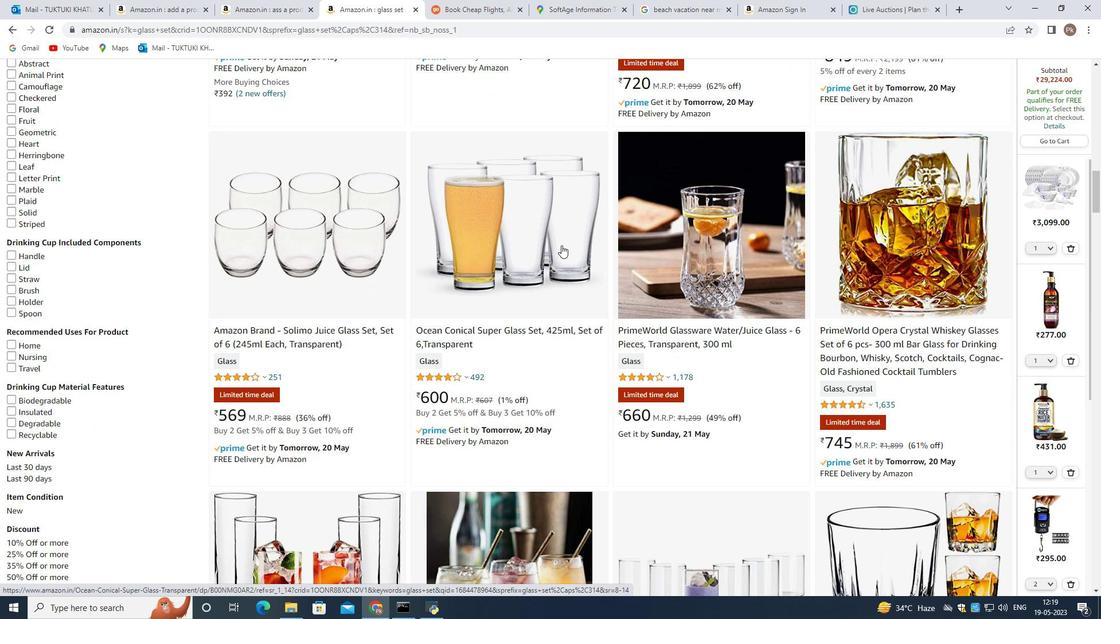 
Action: Mouse scrolled (561, 244) with delta (0, 0)
Screenshot: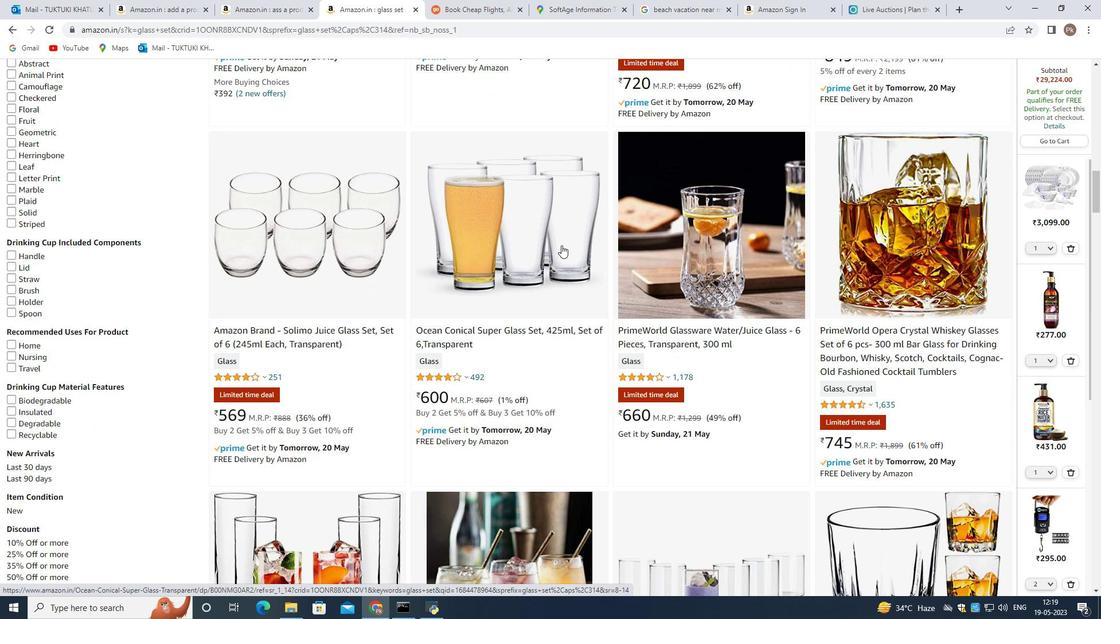
Action: Mouse scrolled (561, 244) with delta (0, 0)
Screenshot: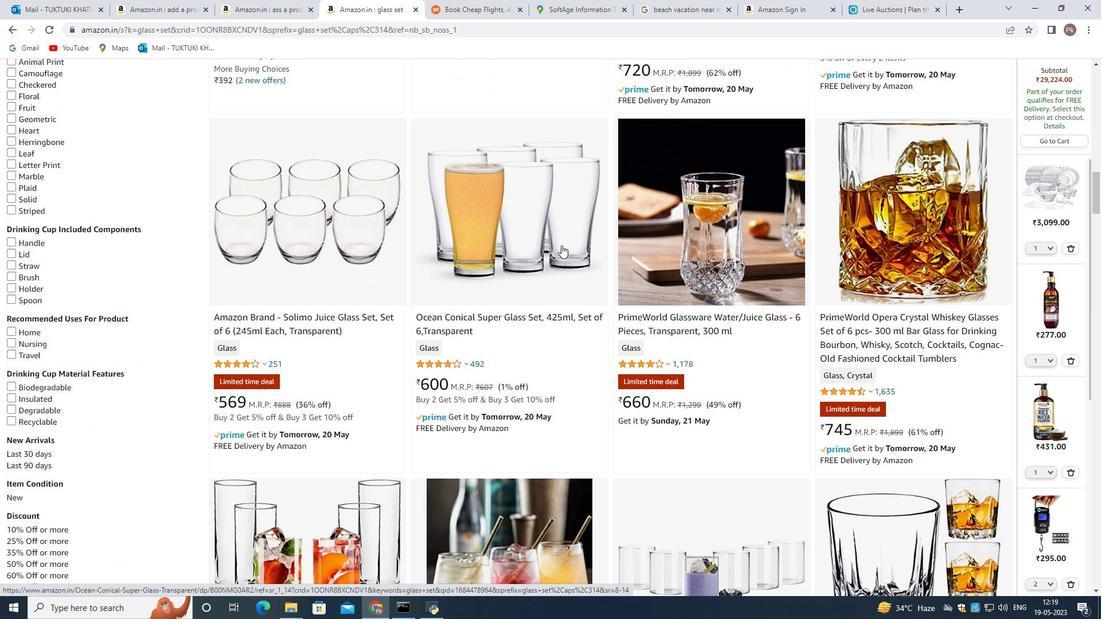 
Action: Mouse scrolled (561, 244) with delta (0, 0)
Screenshot: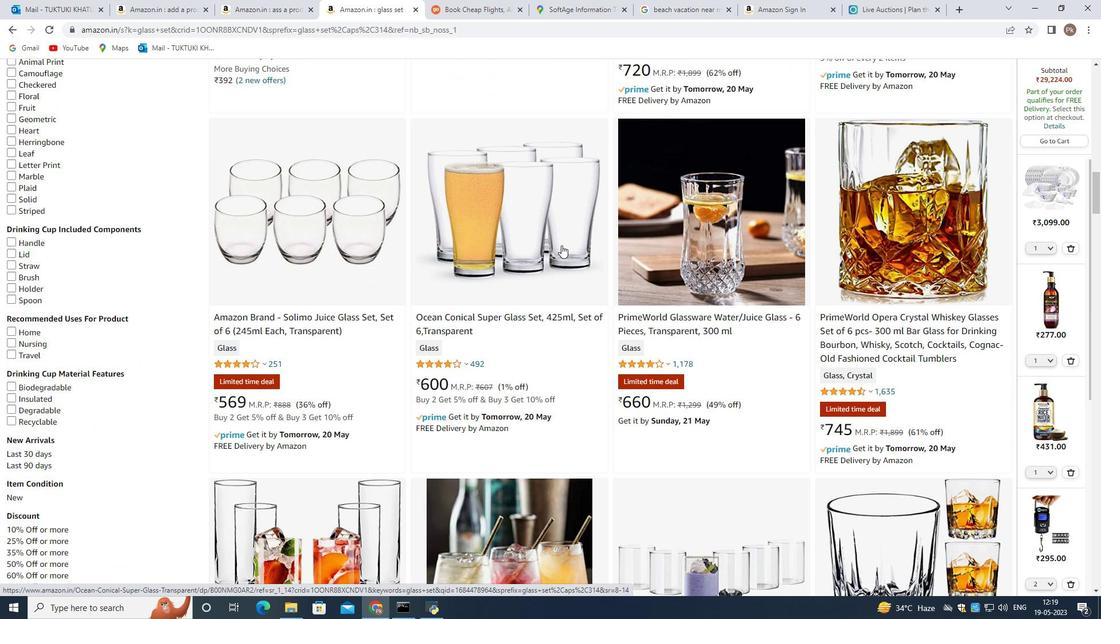 
Action: Mouse scrolled (561, 244) with delta (0, 0)
Screenshot: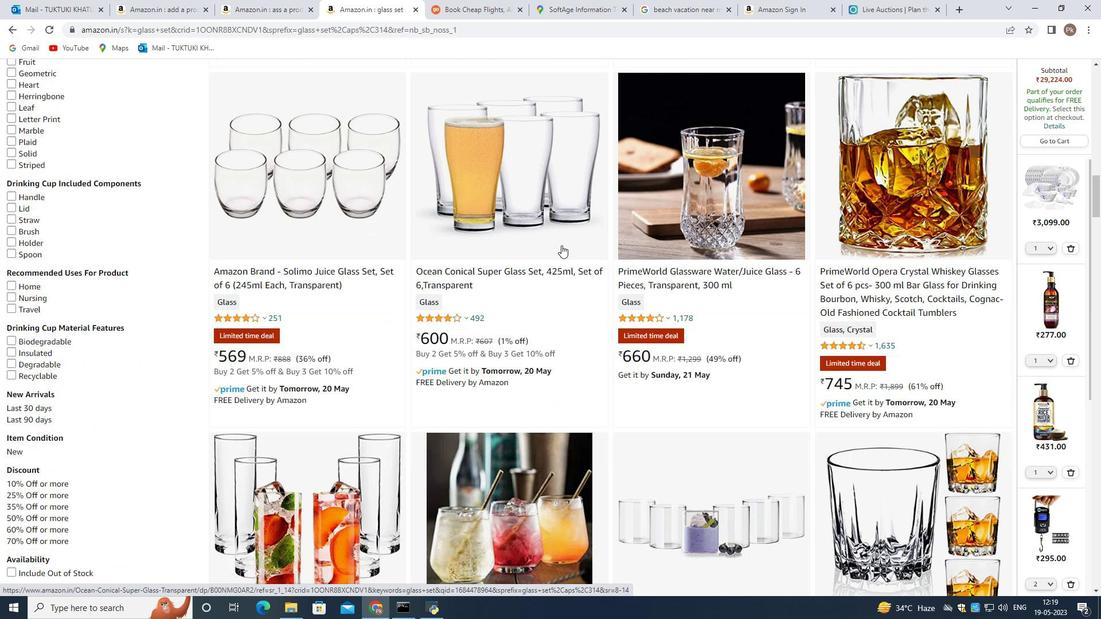 
Action: Mouse scrolled (561, 244) with delta (0, 0)
Screenshot: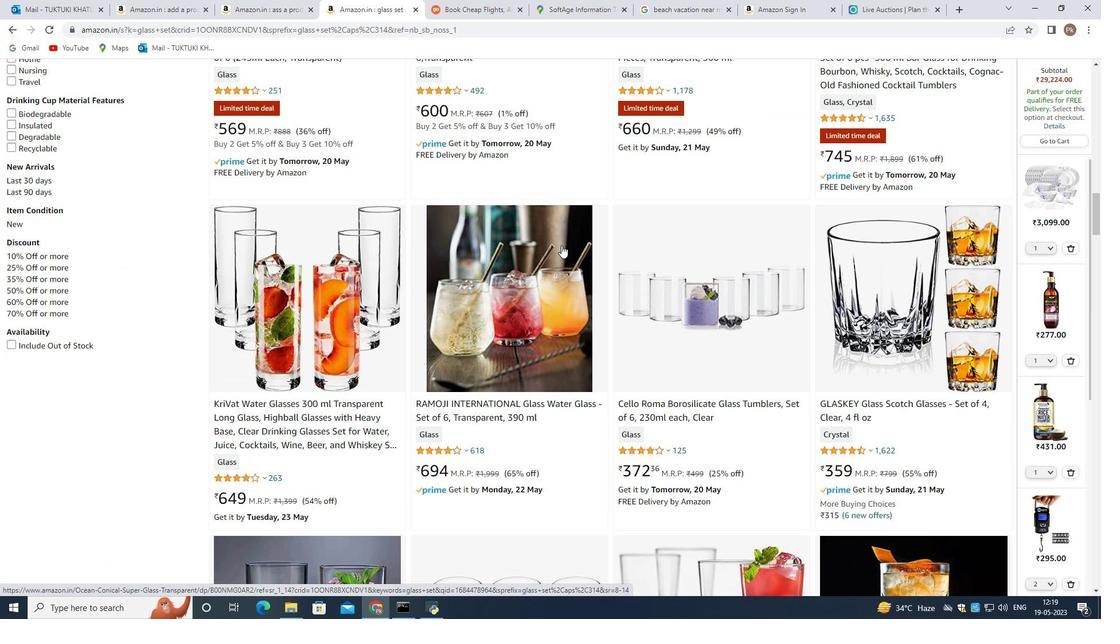 
Action: Mouse scrolled (561, 244) with delta (0, 0)
Screenshot: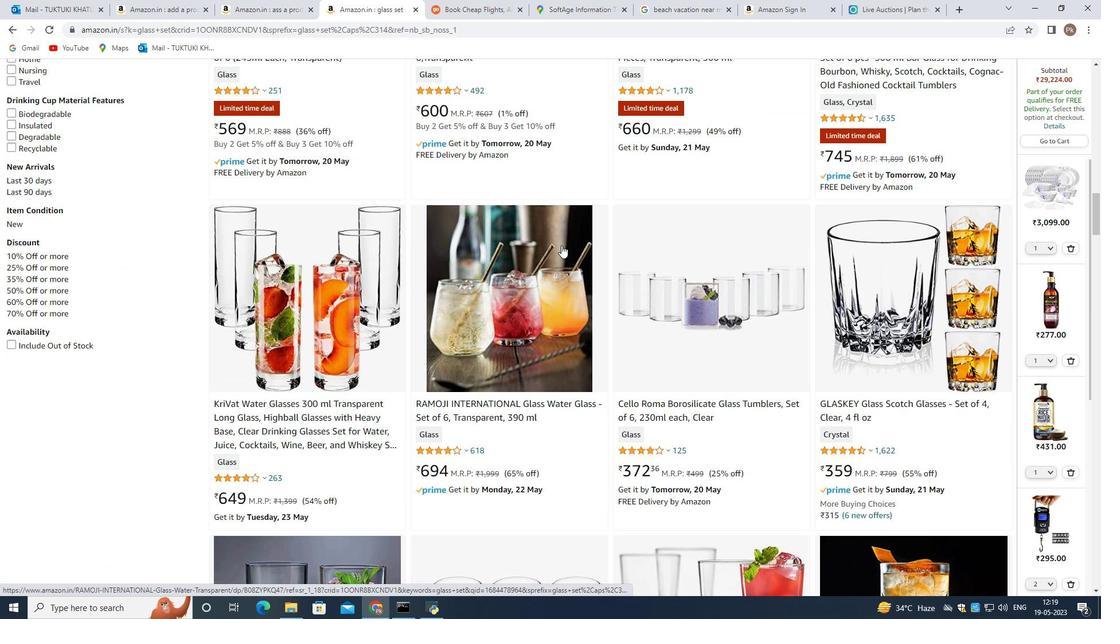 
Action: Mouse scrolled (561, 244) with delta (0, 0)
Screenshot: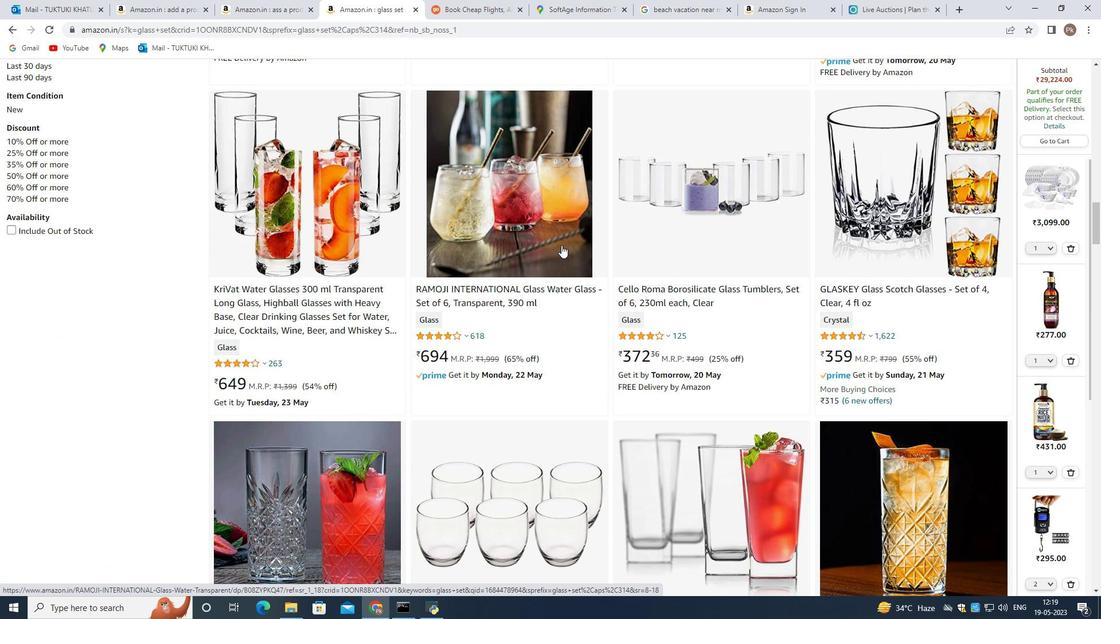 
Action: Mouse scrolled (561, 244) with delta (0, 0)
Screenshot: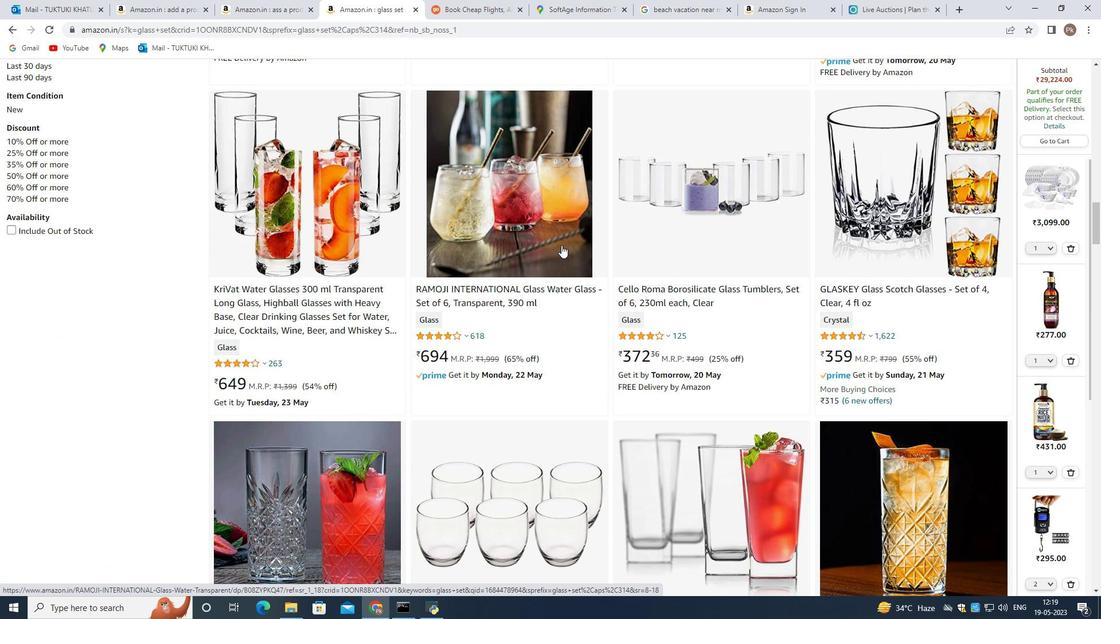 
Action: Mouse scrolled (561, 244) with delta (0, 0)
Screenshot: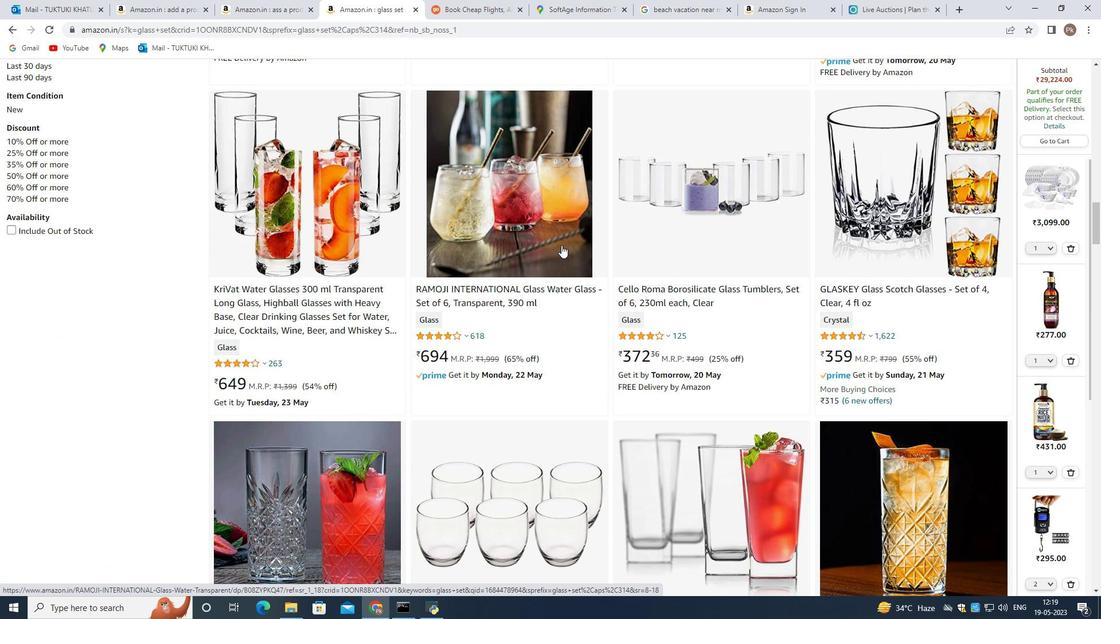 
Action: Mouse scrolled (561, 244) with delta (0, 0)
Screenshot: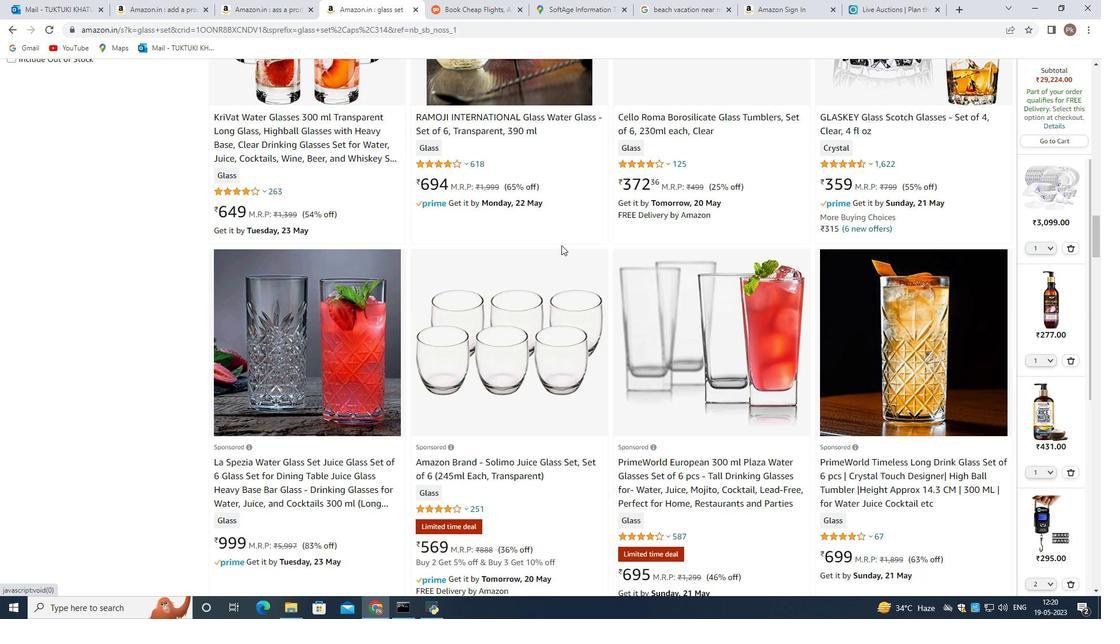 
Action: Mouse moved to (556, 278)
Screenshot: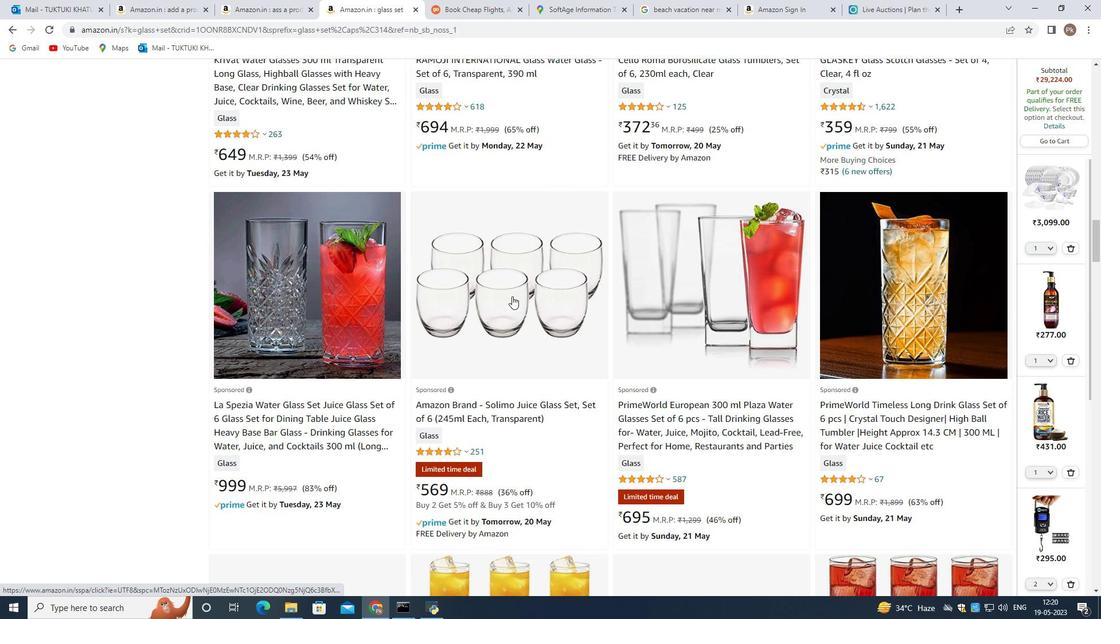 
Action: Mouse scrolled (556, 277) with delta (0, 0)
Screenshot: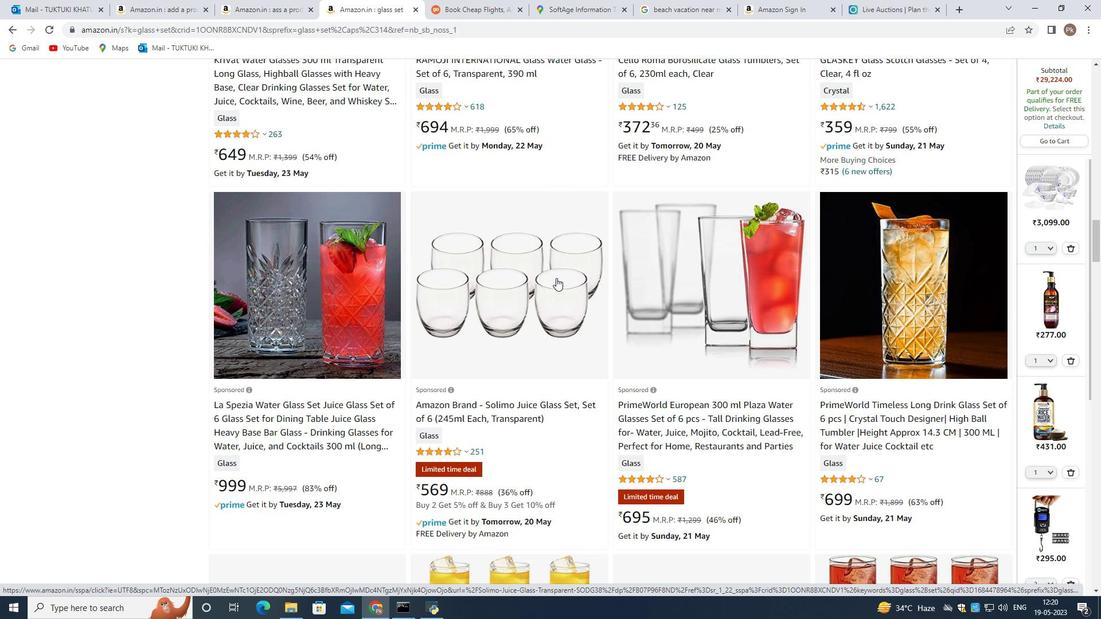 
Action: Mouse scrolled (556, 277) with delta (0, 0)
Screenshot: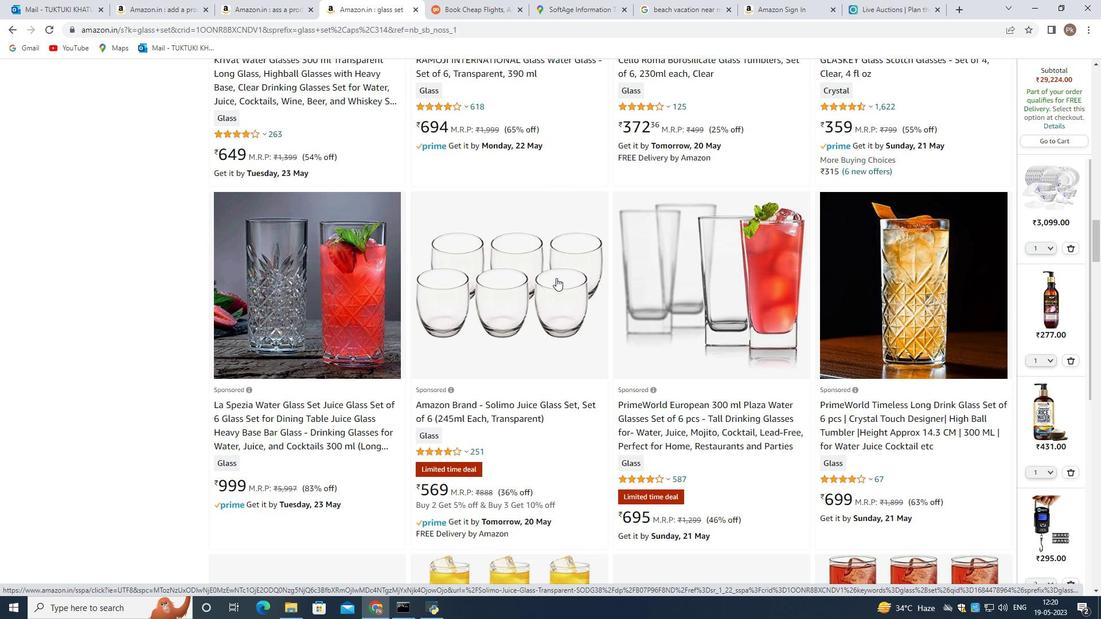 
Action: Mouse moved to (555, 283)
Screenshot: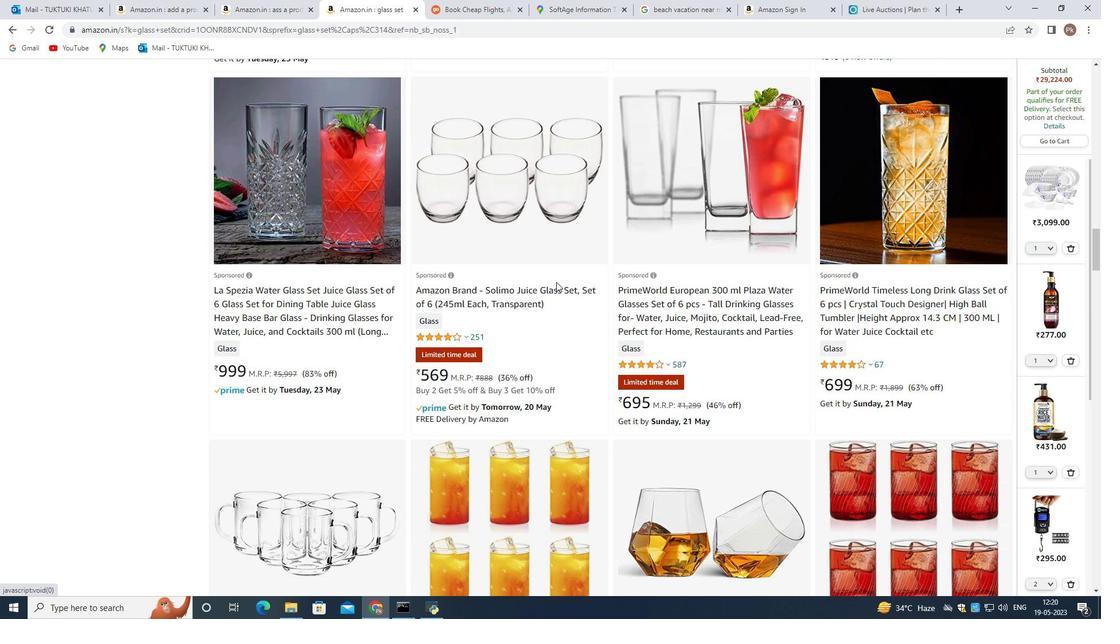 
Action: Mouse scrolled (555, 283) with delta (0, 0)
Screenshot: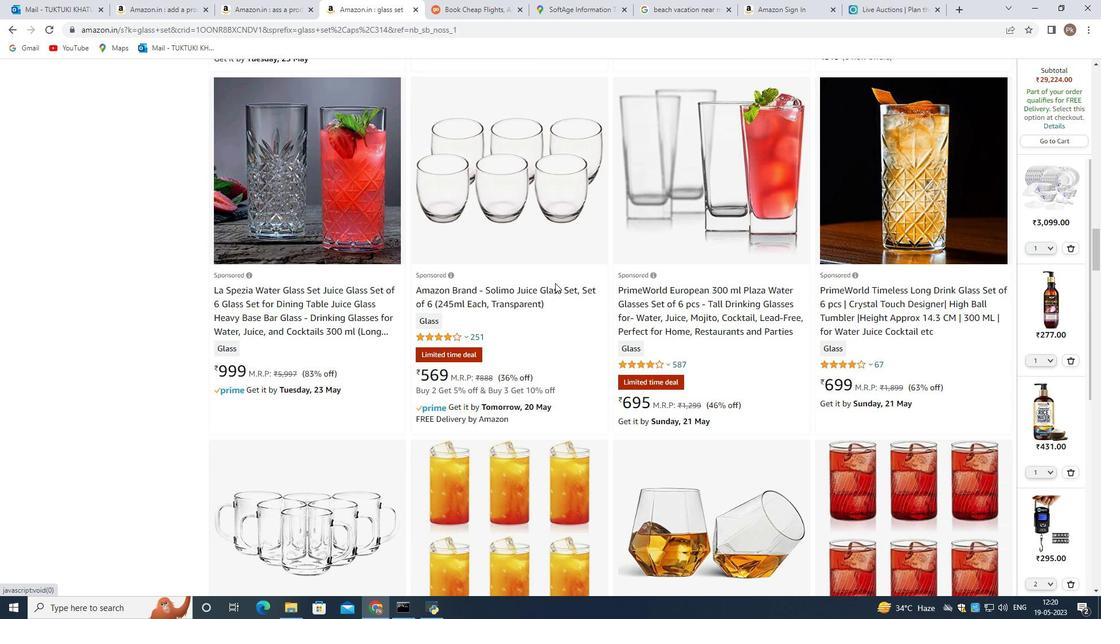 
Action: Mouse moved to (554, 283)
Screenshot: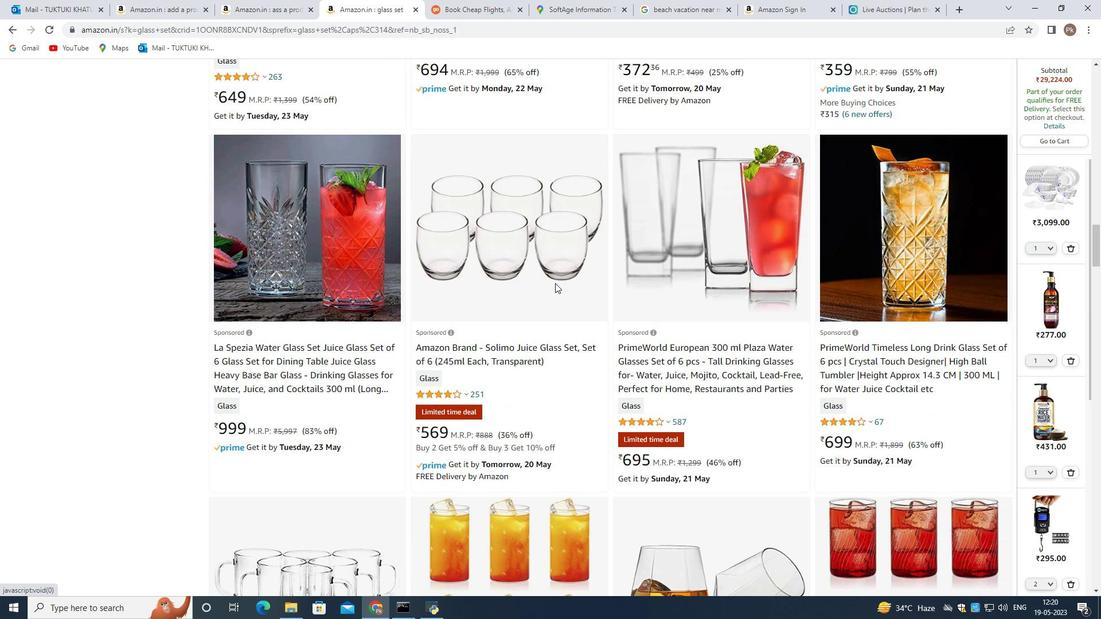 
Action: Mouse scrolled (554, 282) with delta (0, 0)
Screenshot: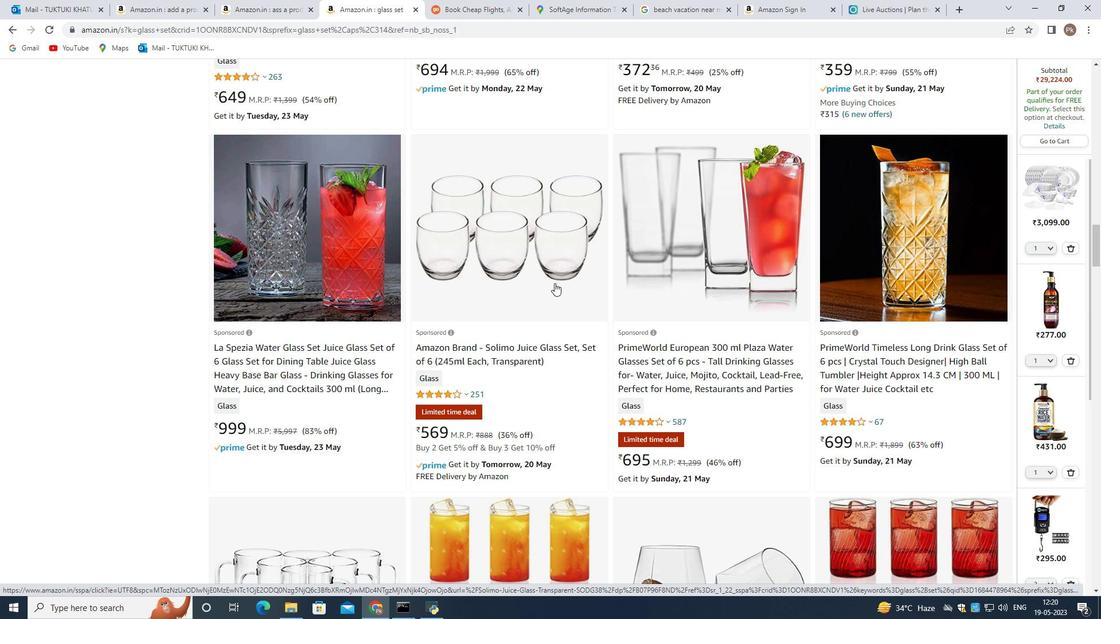 
Action: Mouse scrolled (554, 282) with delta (0, 0)
Screenshot: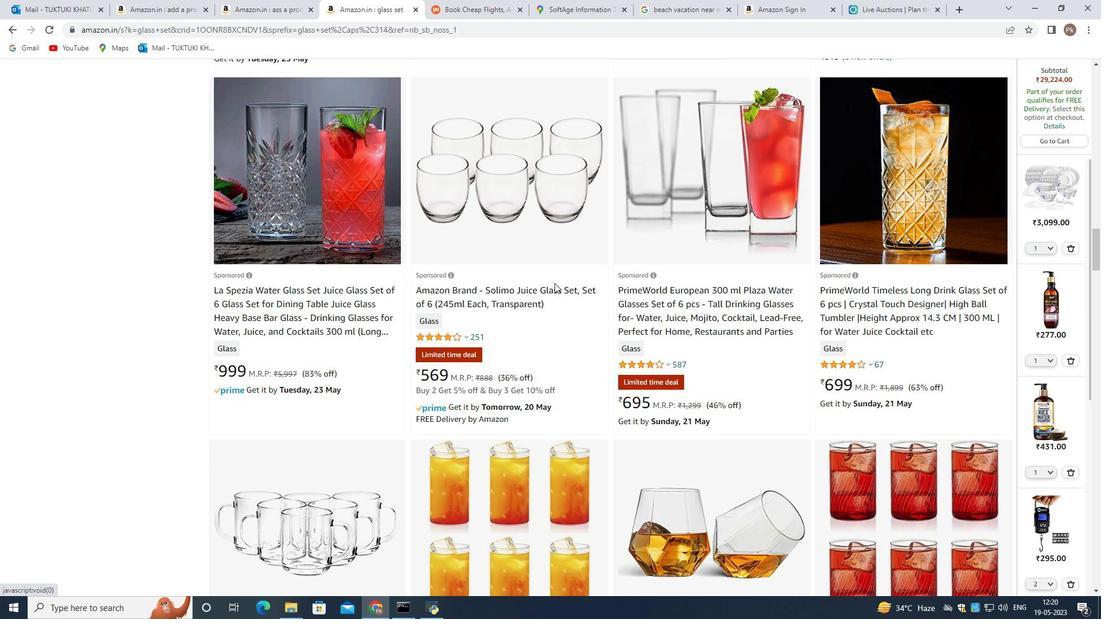 
Action: Mouse scrolled (554, 282) with delta (0, 0)
Screenshot: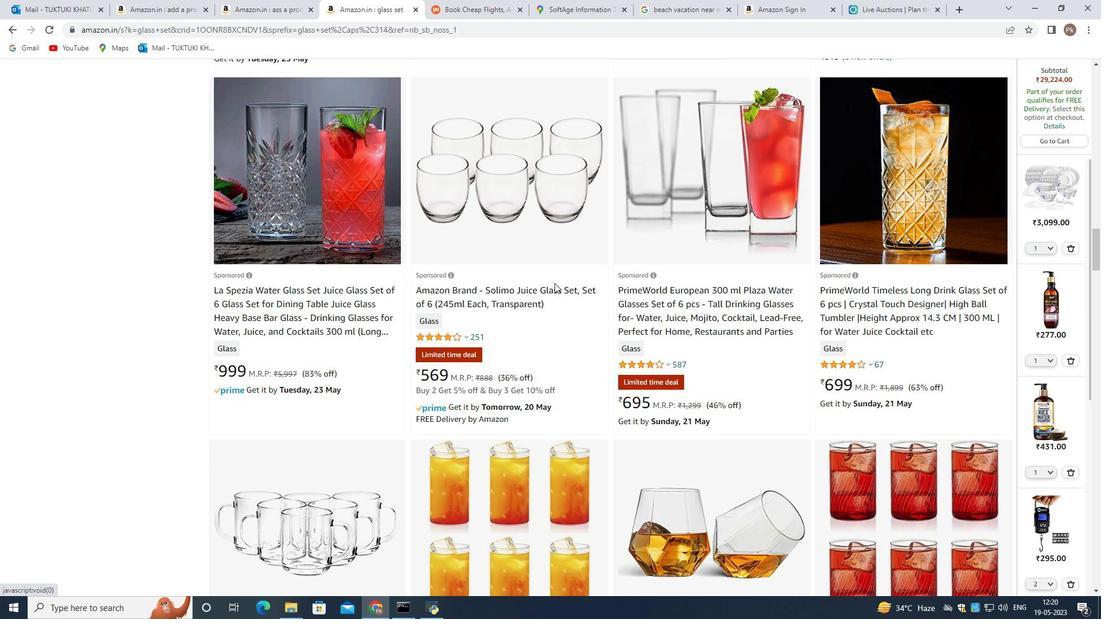 
Action: Mouse scrolled (554, 282) with delta (0, 0)
Screenshot: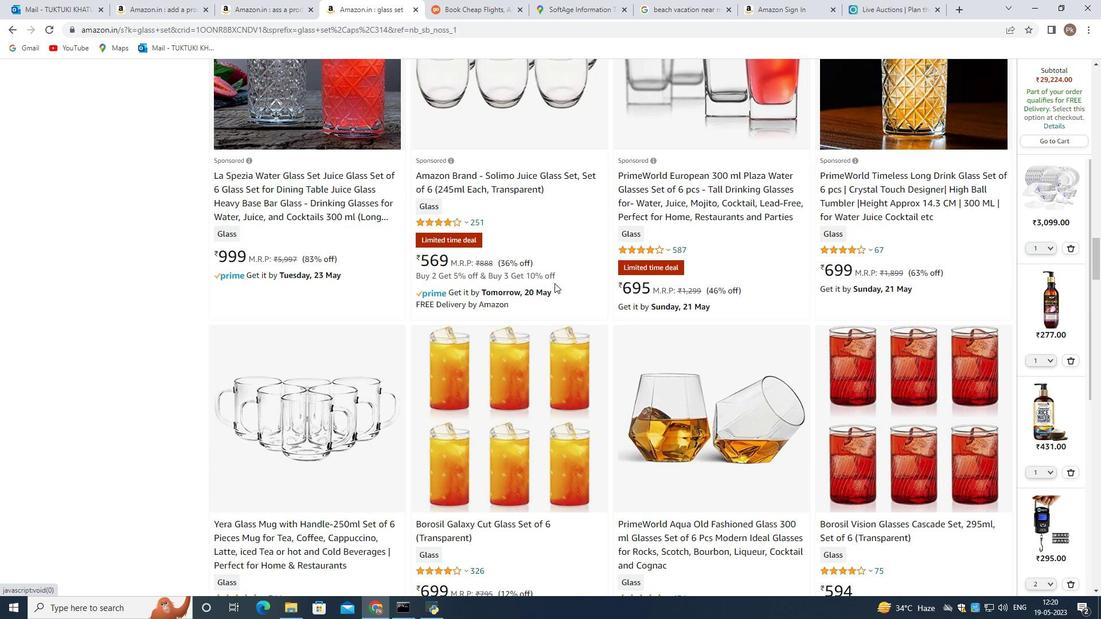 
Action: Mouse scrolled (554, 282) with delta (0, 0)
Screenshot: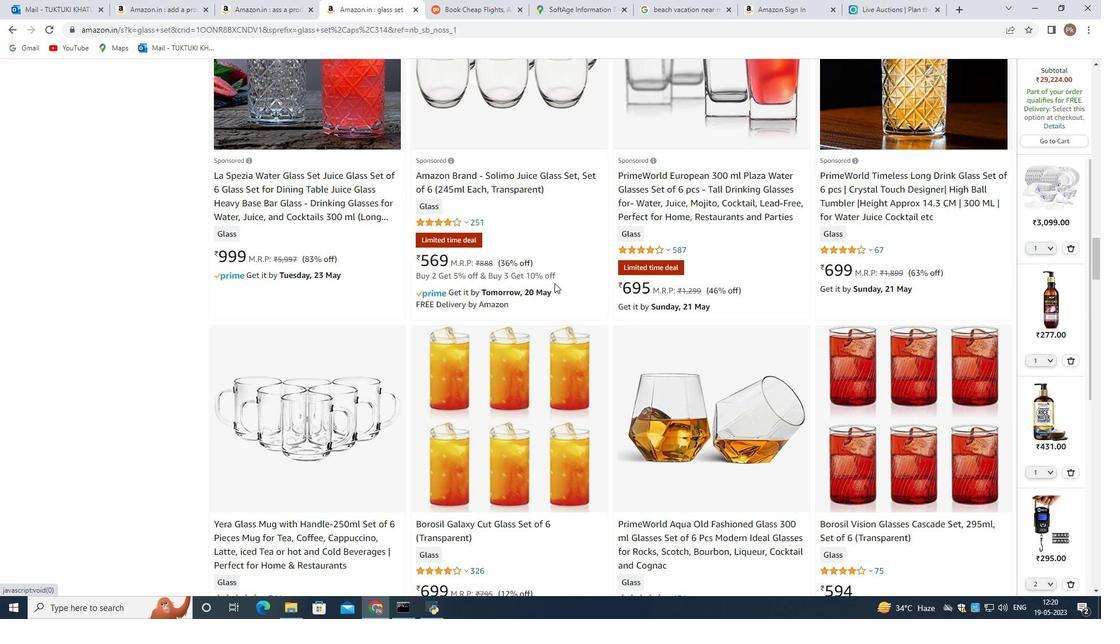 
Action: Mouse scrolled (554, 282) with delta (0, 0)
Screenshot: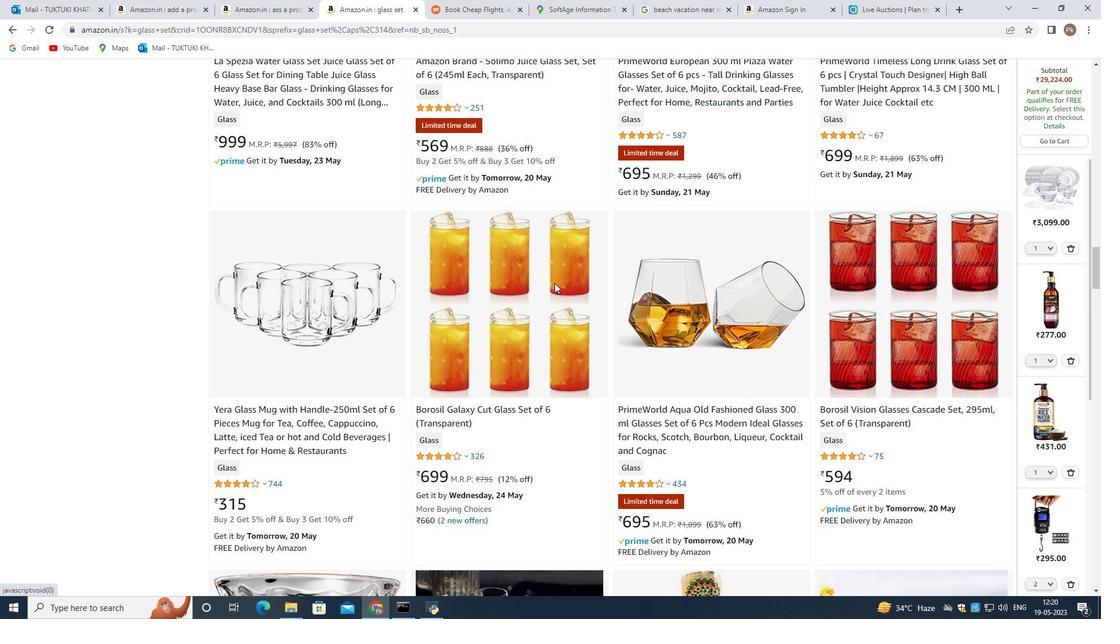 
Action: Mouse scrolled (554, 282) with delta (0, 0)
Screenshot: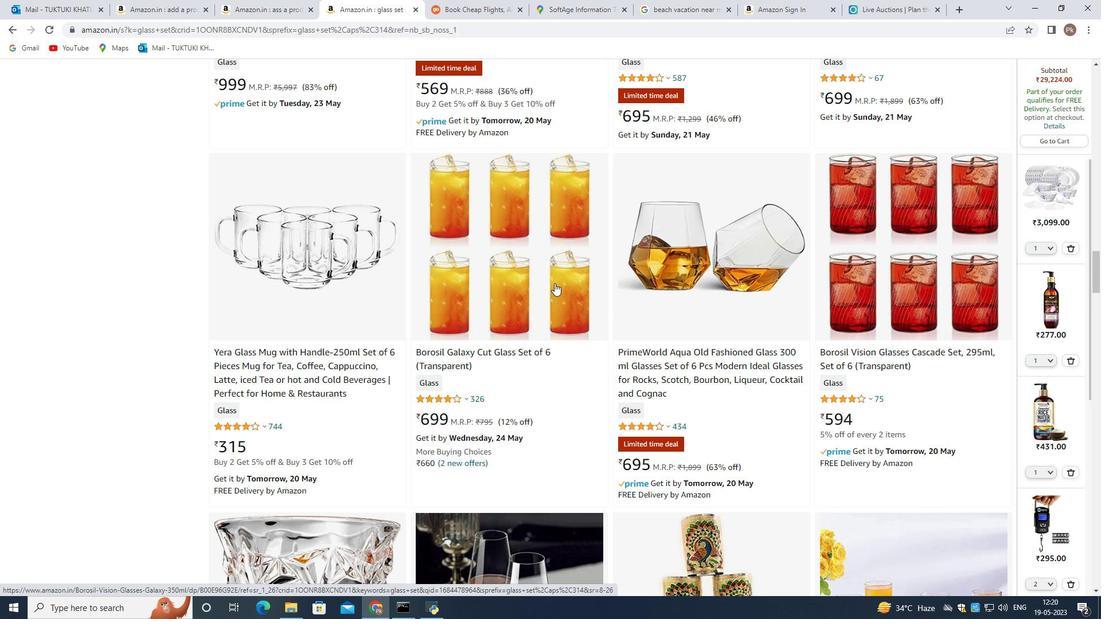 
Action: Mouse scrolled (554, 282) with delta (0, 0)
Screenshot: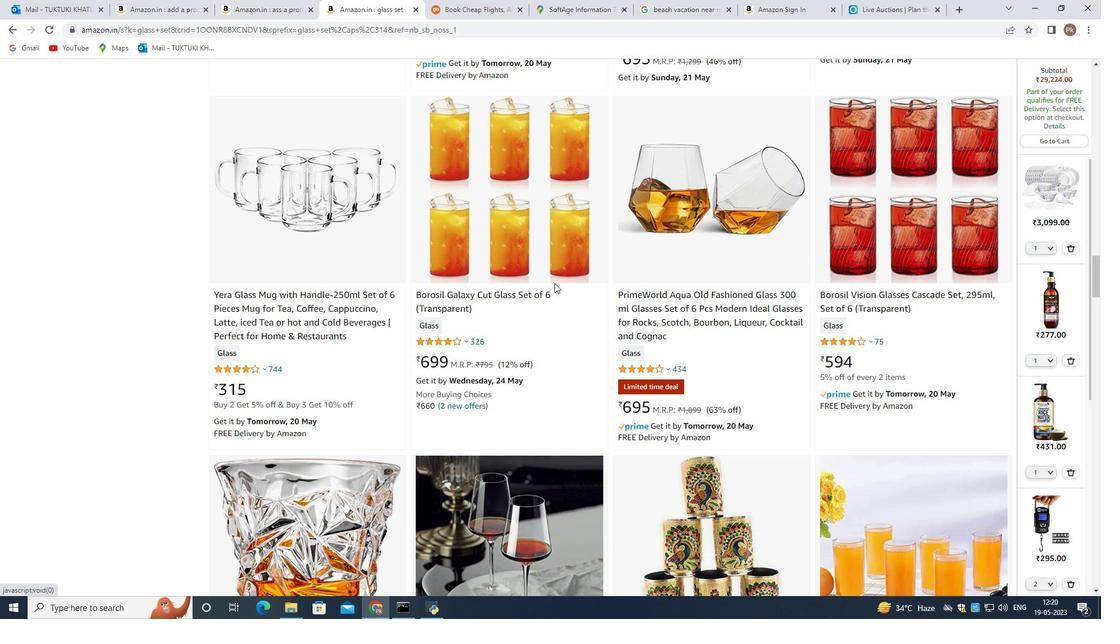 
Action: Mouse scrolled (554, 282) with delta (0, 0)
Screenshot: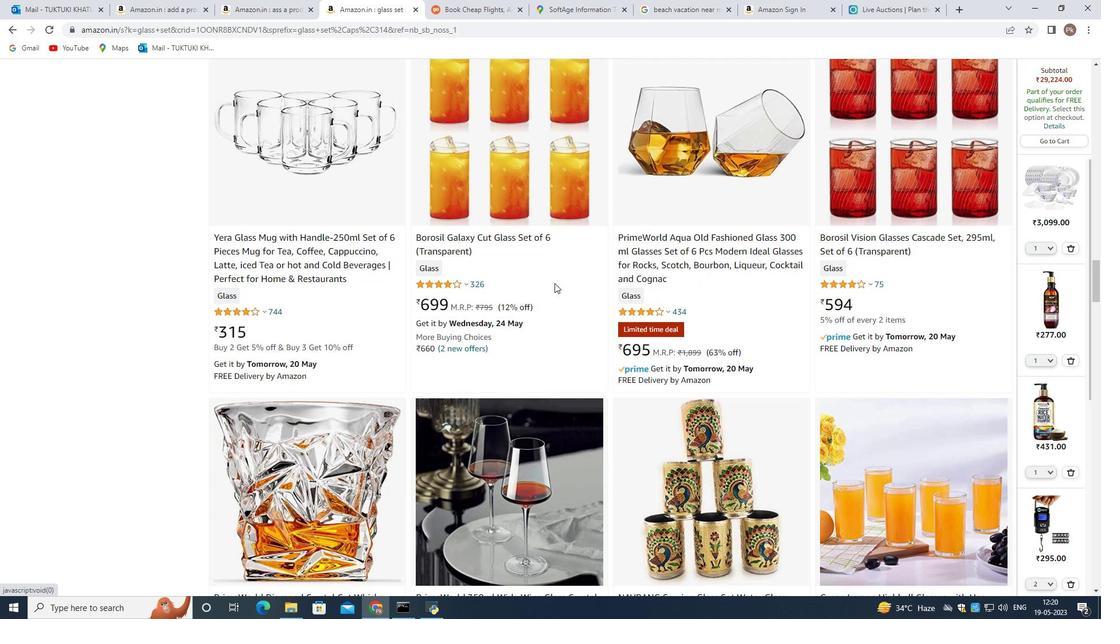 
Action: Mouse scrolled (554, 282) with delta (0, 0)
Screenshot: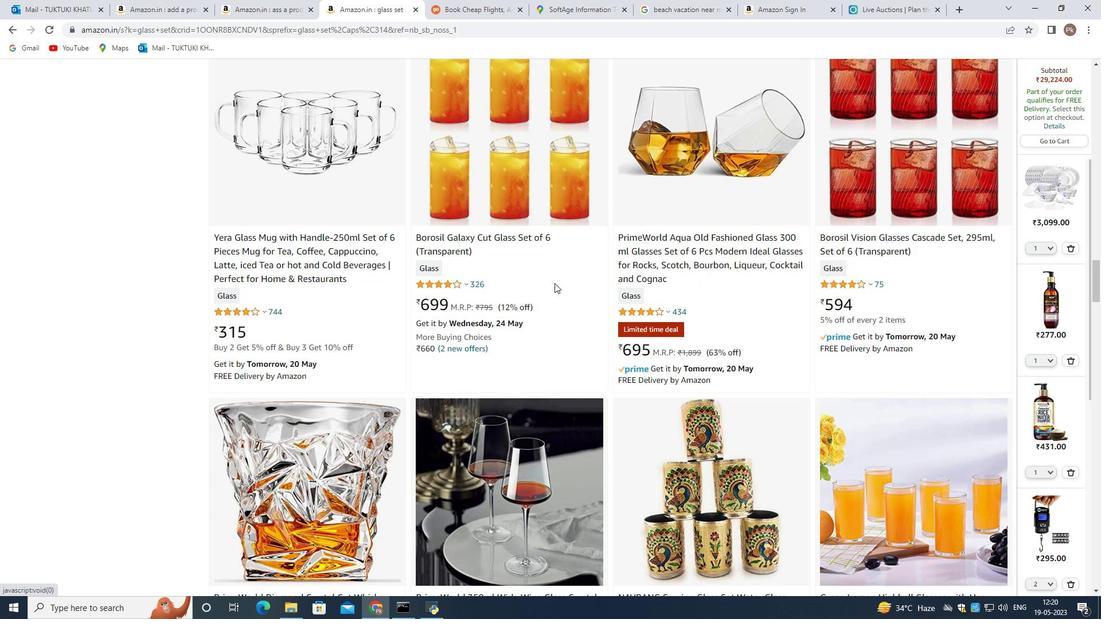 
Action: Mouse scrolled (554, 282) with delta (0, 0)
Screenshot: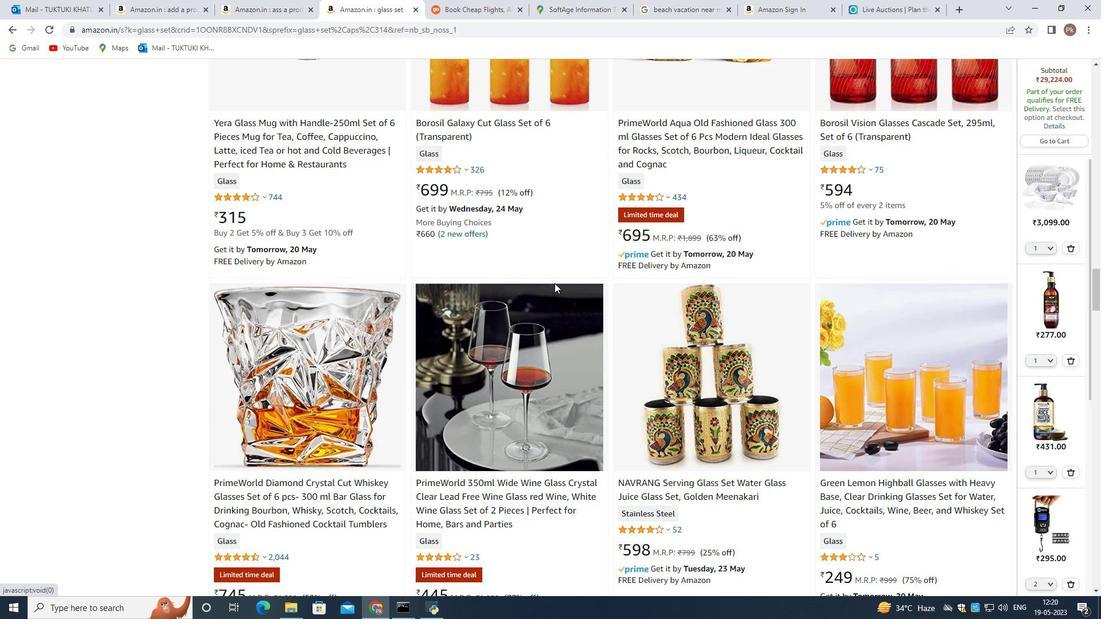 
Action: Mouse scrolled (554, 282) with delta (0, 0)
Screenshot: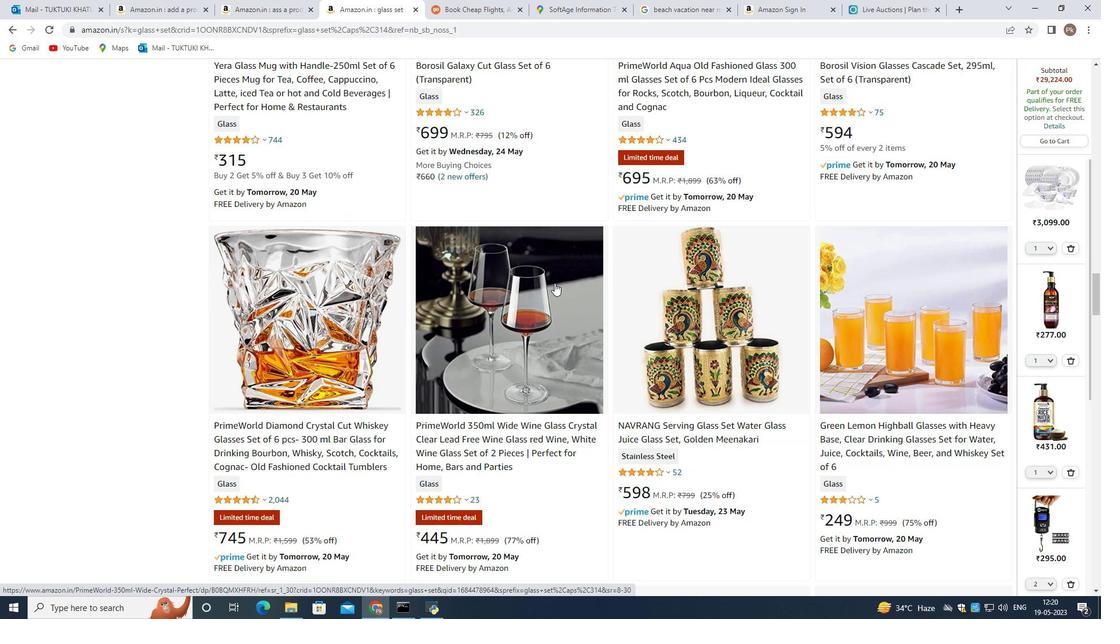 
Action: Mouse scrolled (554, 282) with delta (0, 0)
Screenshot: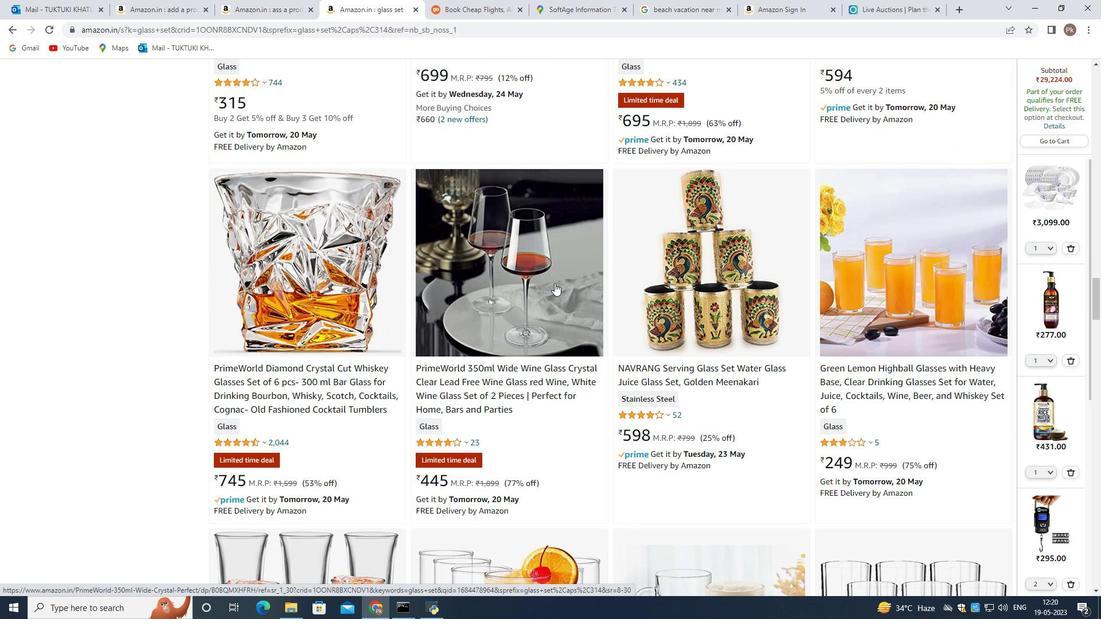 
Action: Mouse scrolled (554, 282) with delta (0, 0)
Screenshot: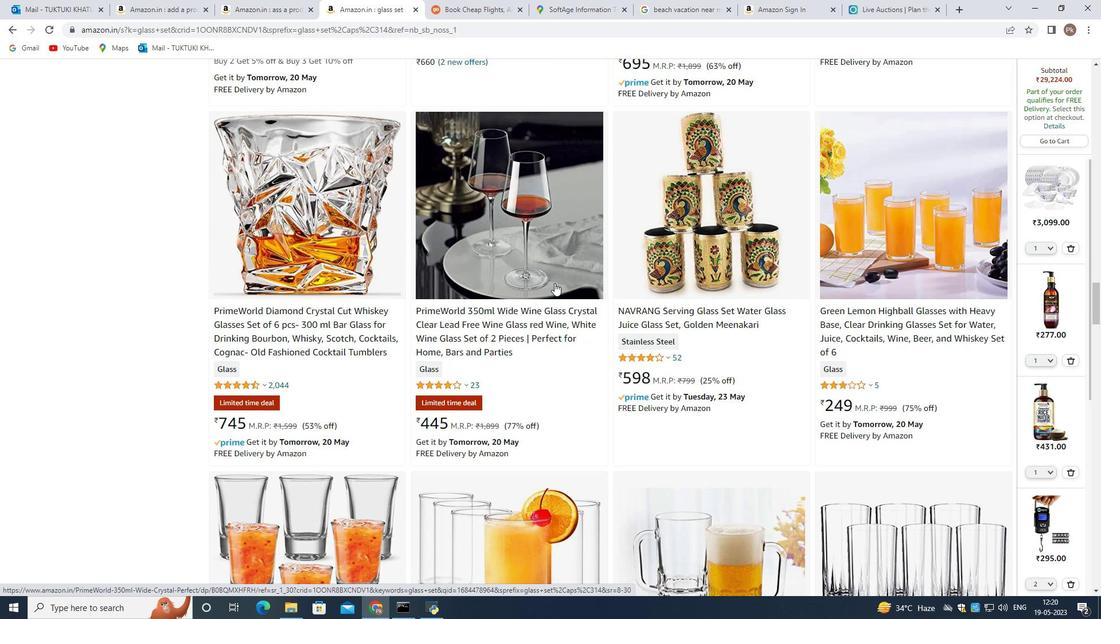 
Action: Mouse scrolled (554, 282) with delta (0, 0)
Screenshot: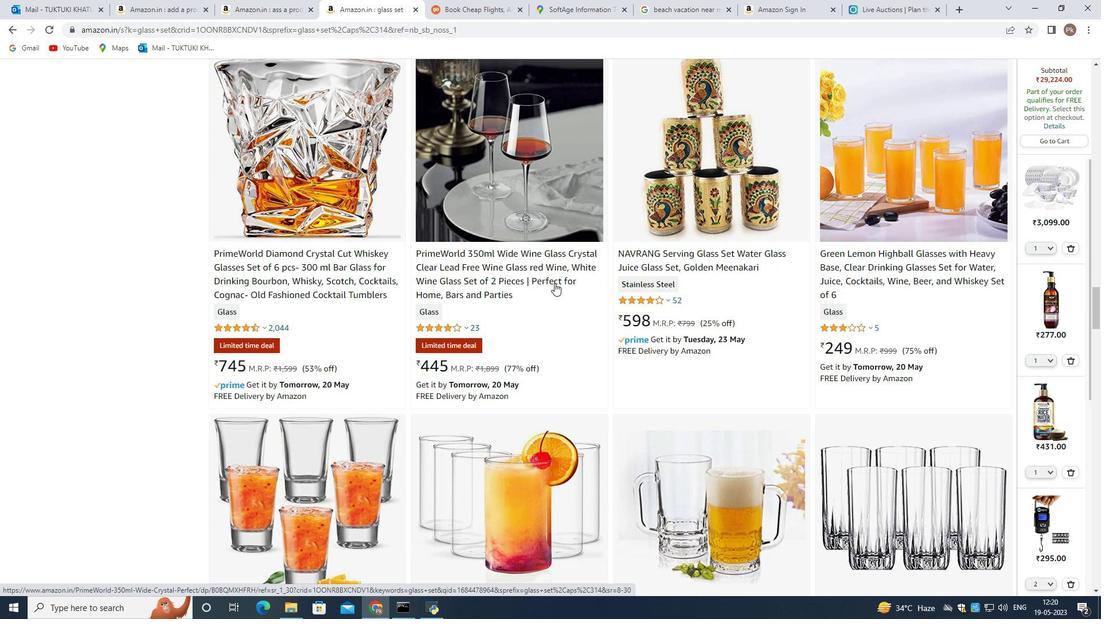 
Action: Mouse scrolled (554, 282) with delta (0, 0)
Screenshot: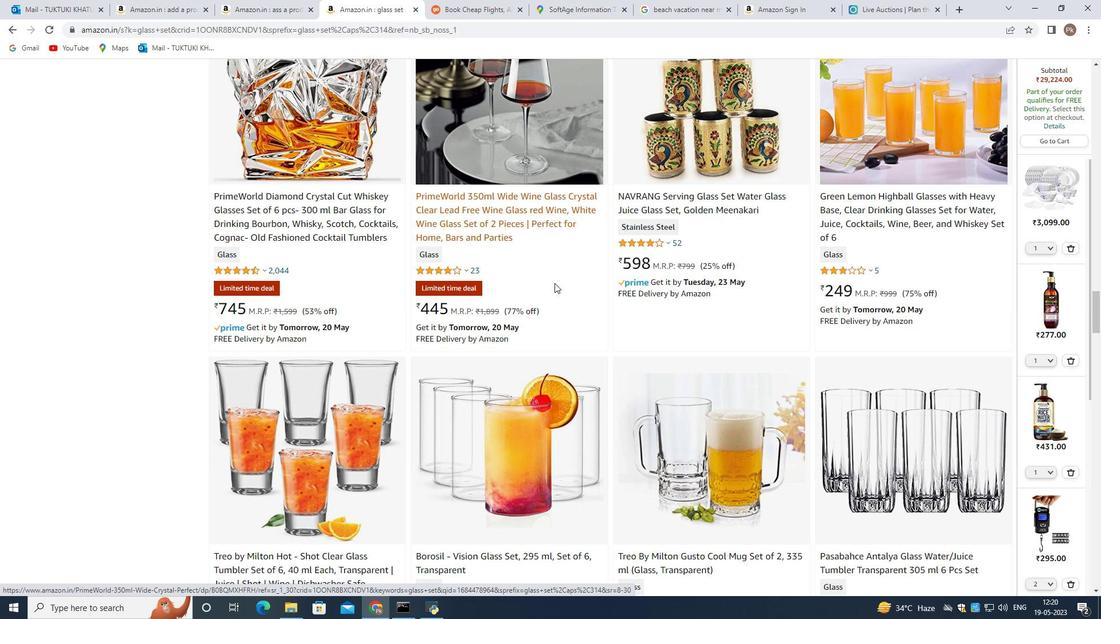 
Action: Mouse scrolled (554, 282) with delta (0, 0)
Screenshot: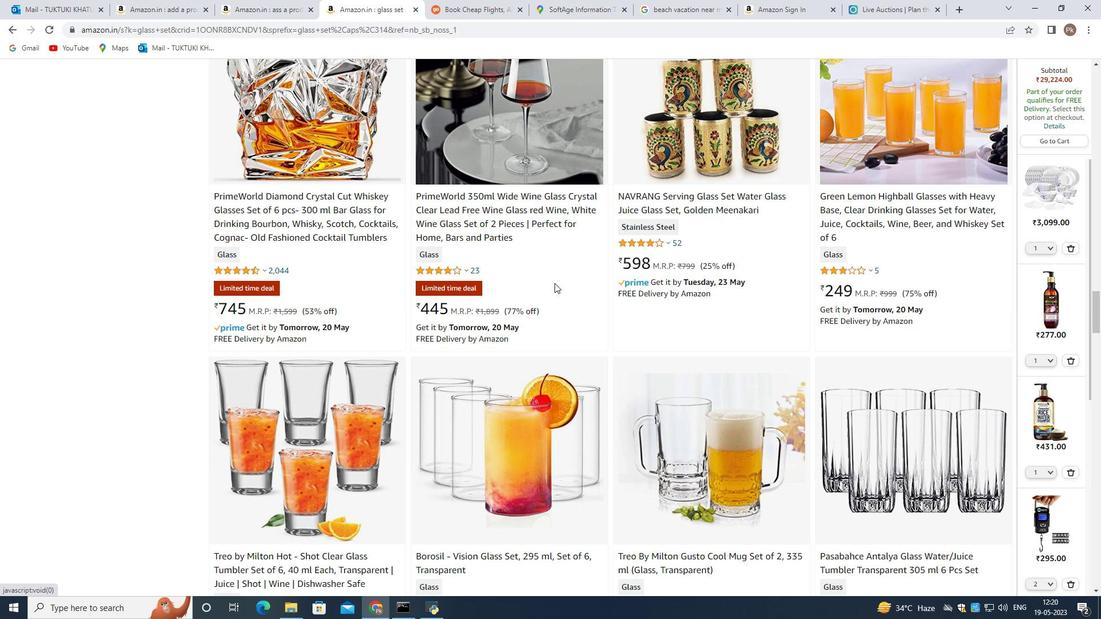 
Action: Mouse scrolled (554, 282) with delta (0, 0)
Screenshot: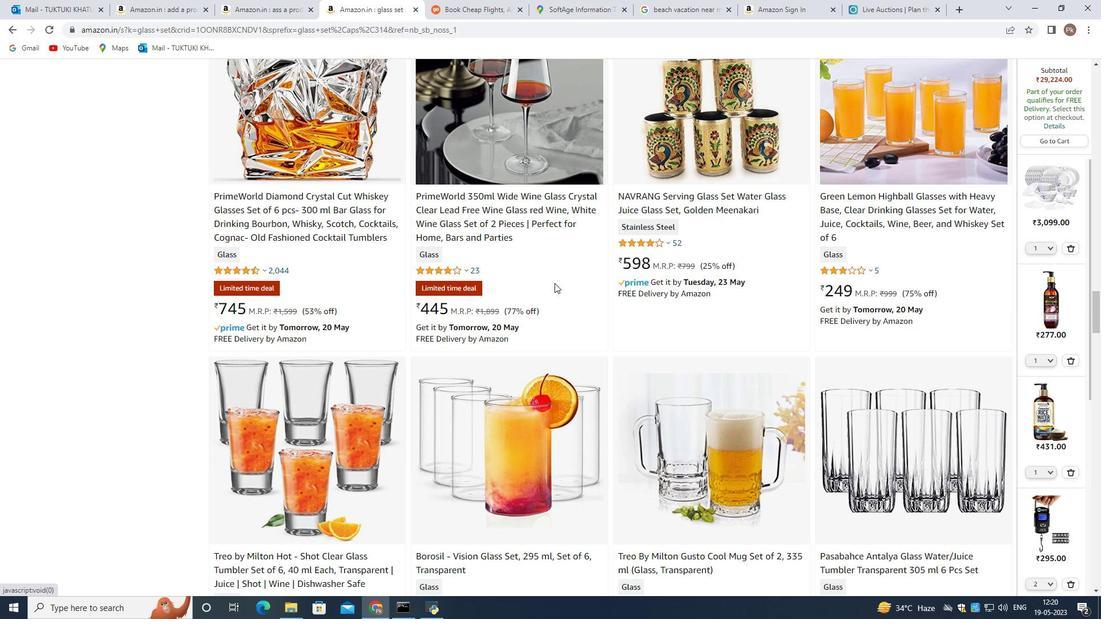 
Action: Mouse scrolled (554, 282) with delta (0, 0)
Screenshot: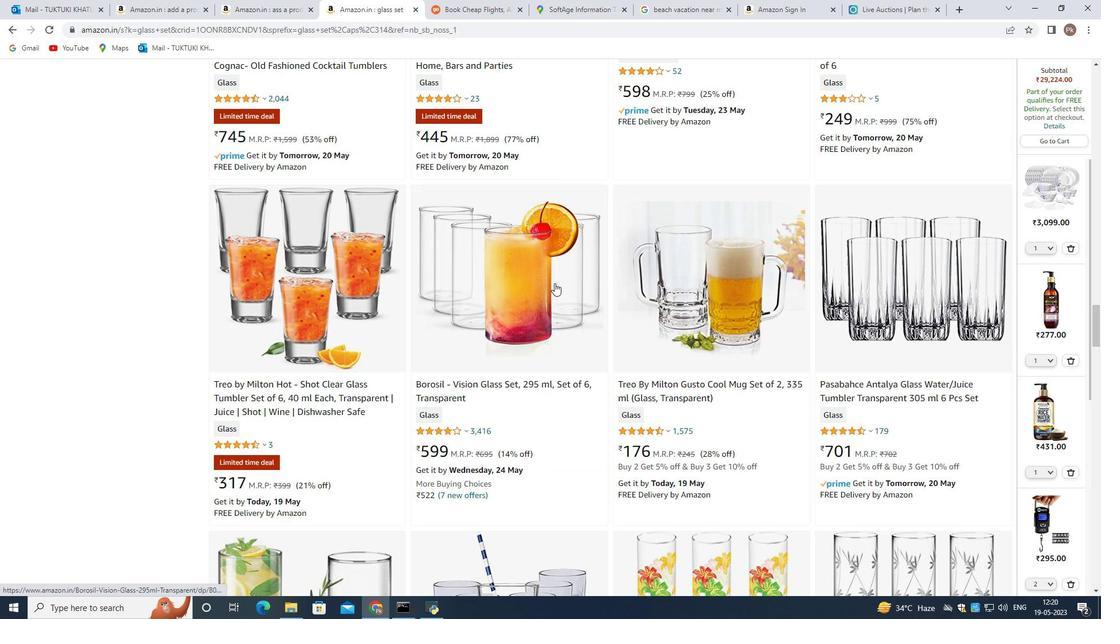 
Action: Mouse scrolled (554, 282) with delta (0, 0)
Screenshot: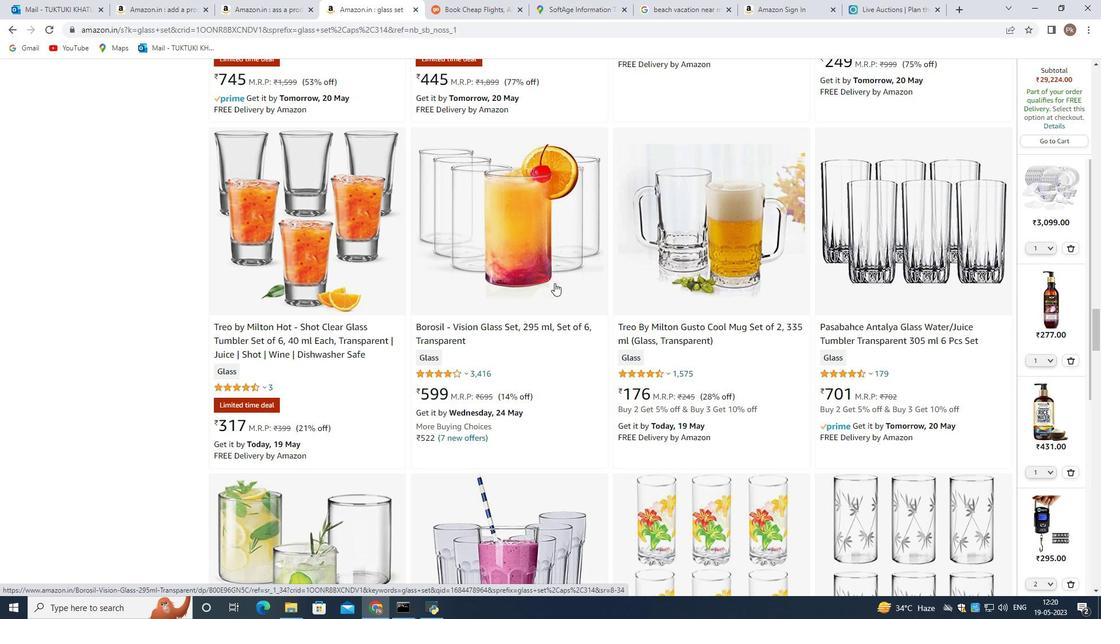 
Action: Mouse scrolled (554, 282) with delta (0, 0)
Screenshot: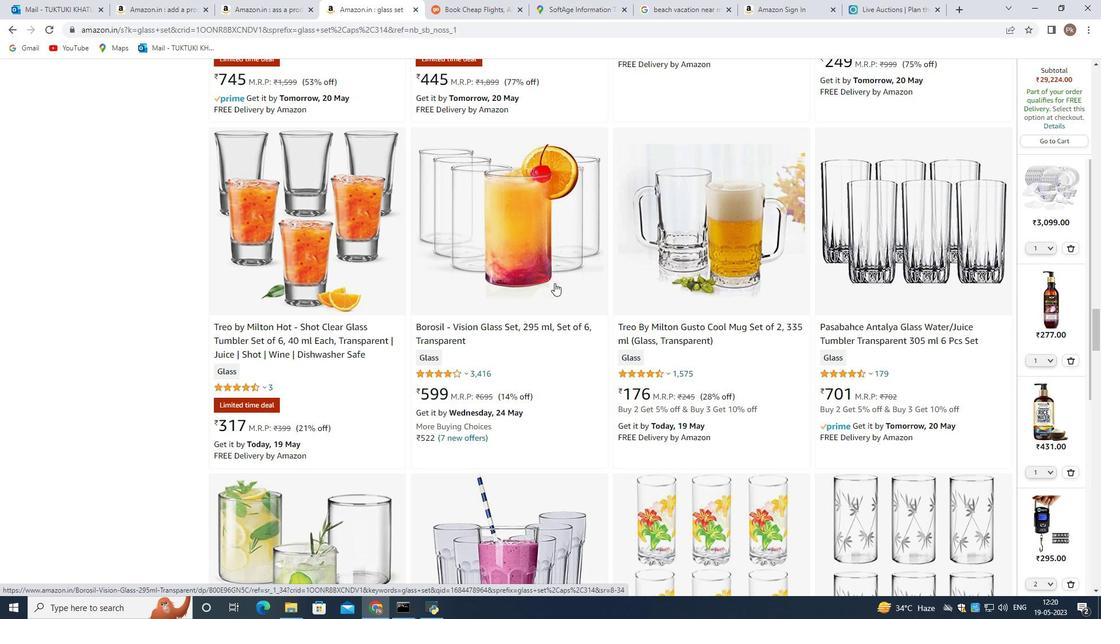 
Action: Mouse scrolled (554, 282) with delta (0, 0)
Screenshot: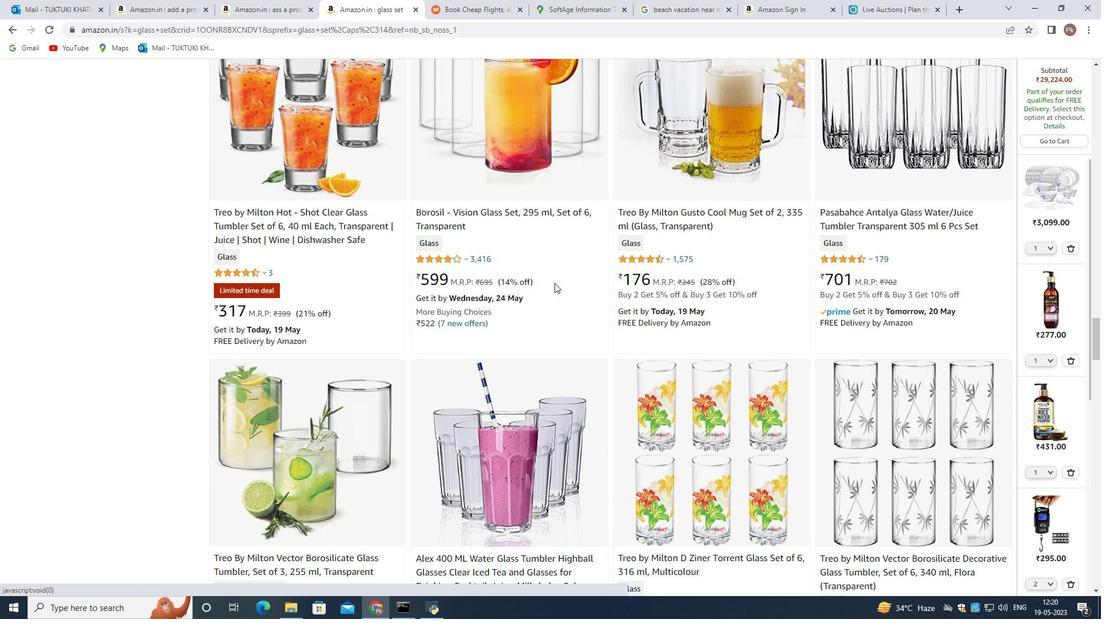 
Action: Mouse scrolled (554, 282) with delta (0, 0)
Screenshot: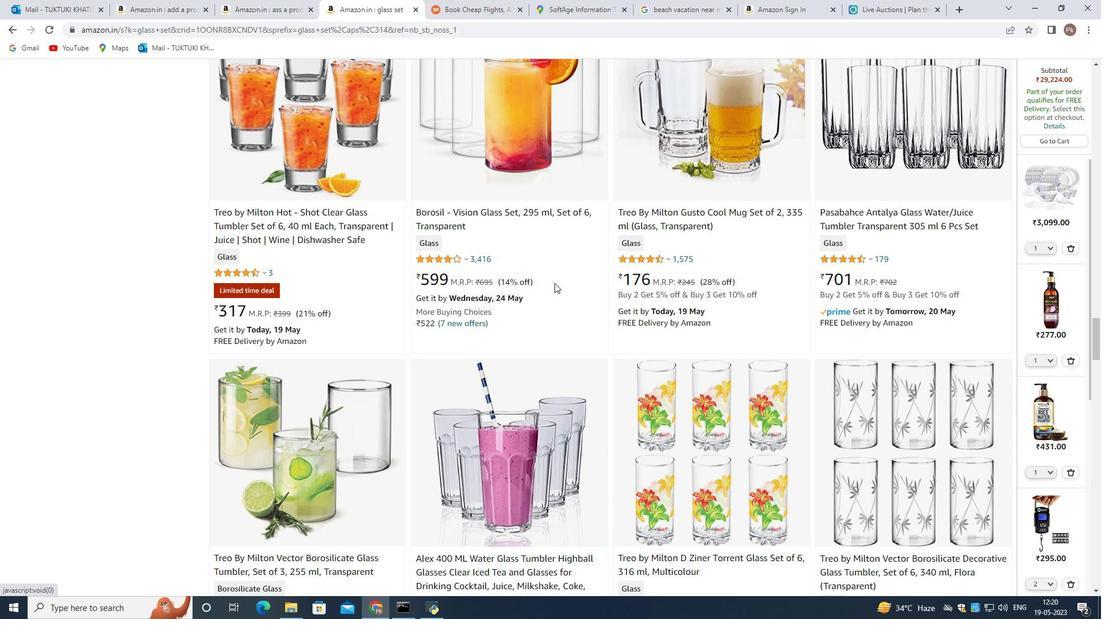 
Action: Mouse scrolled (554, 282) with delta (0, 0)
Screenshot: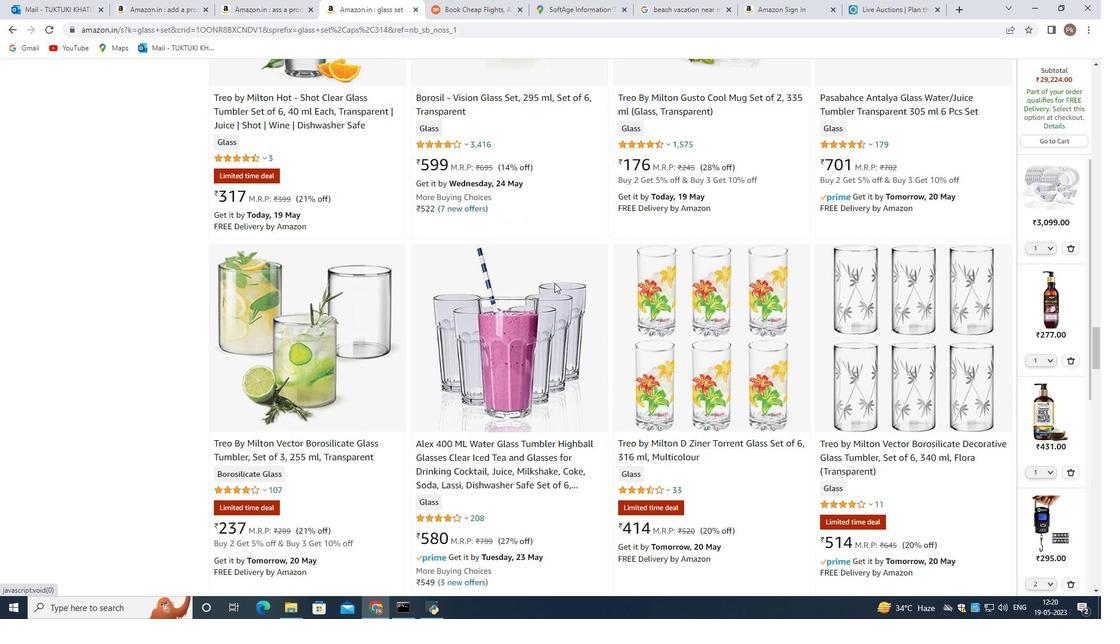 
Action: Mouse scrolled (554, 282) with delta (0, 0)
Screenshot: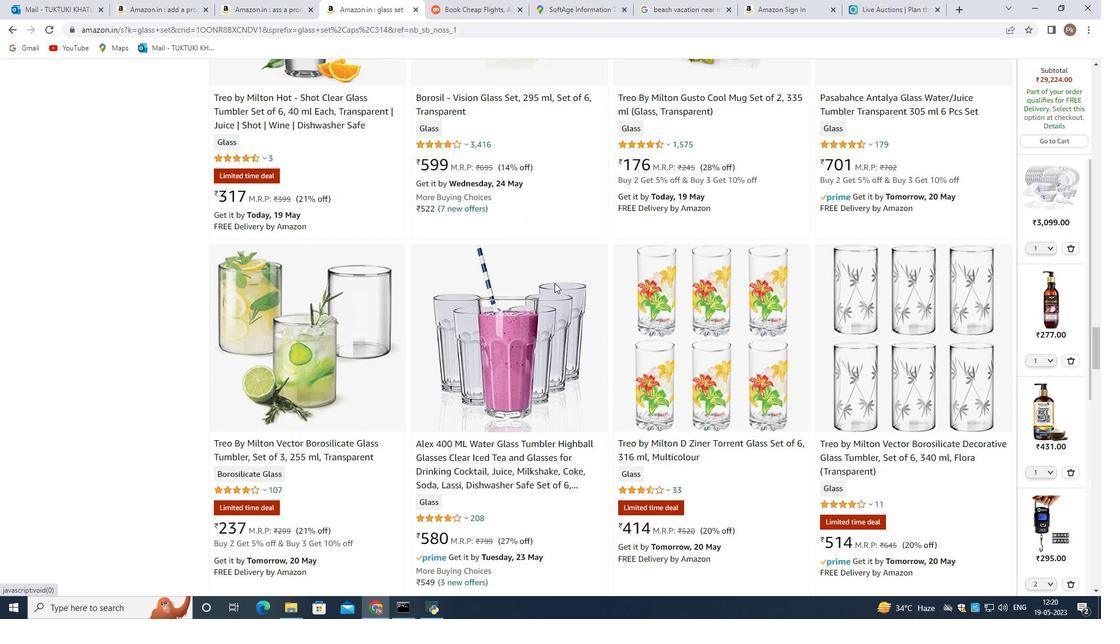 
Action: Mouse scrolled (554, 282) with delta (0, 0)
Screenshot: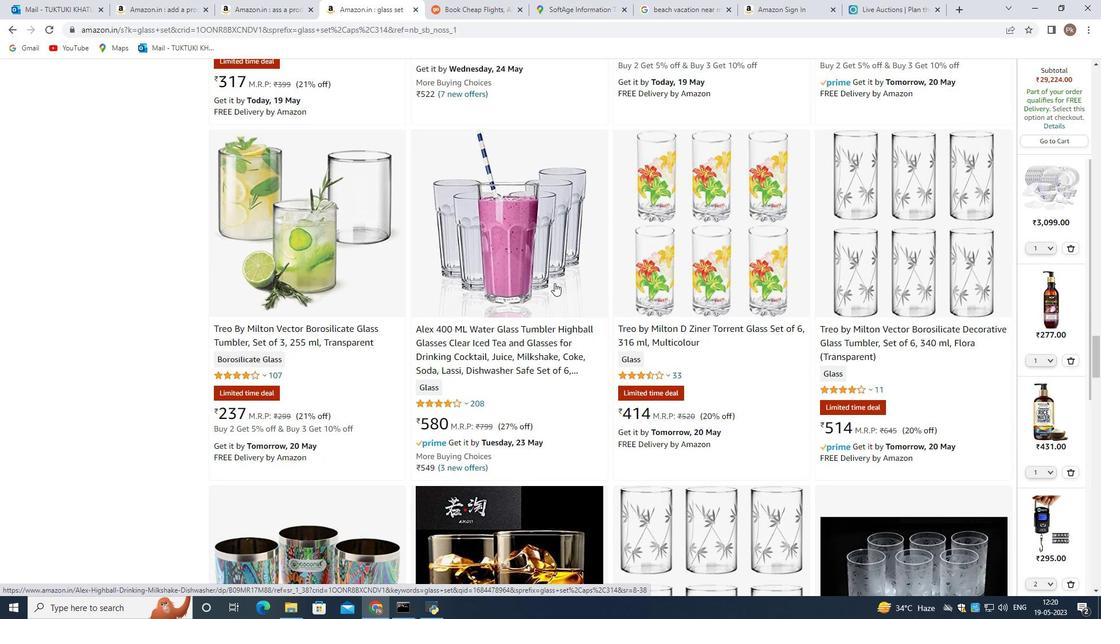 
Action: Mouse scrolled (554, 282) with delta (0, 0)
Screenshot: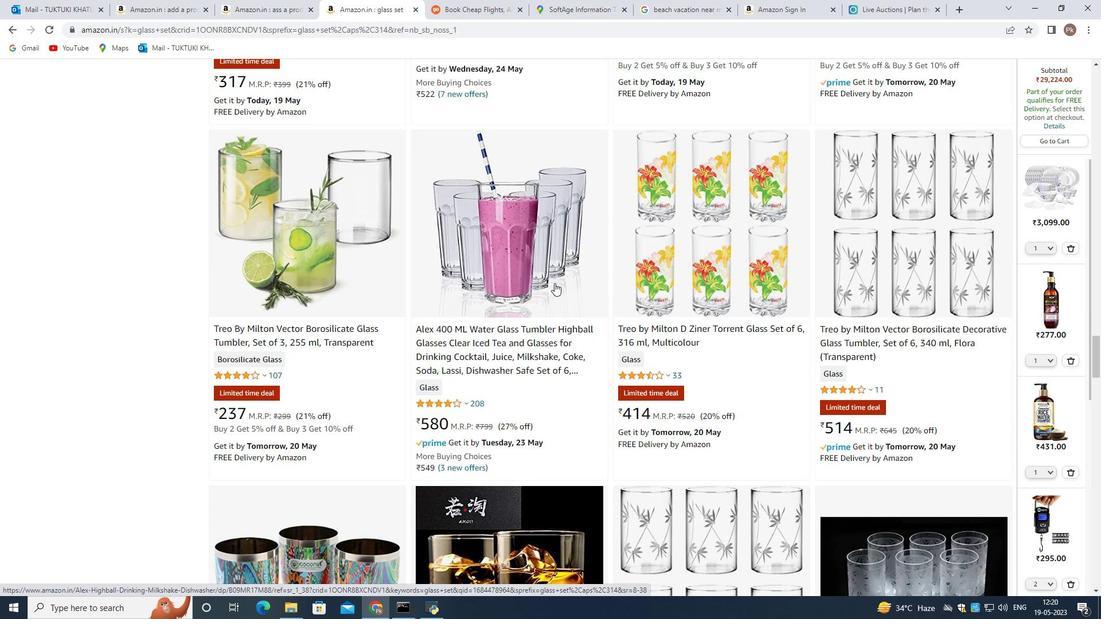
Action: Mouse scrolled (554, 282) with delta (0, 0)
Screenshot: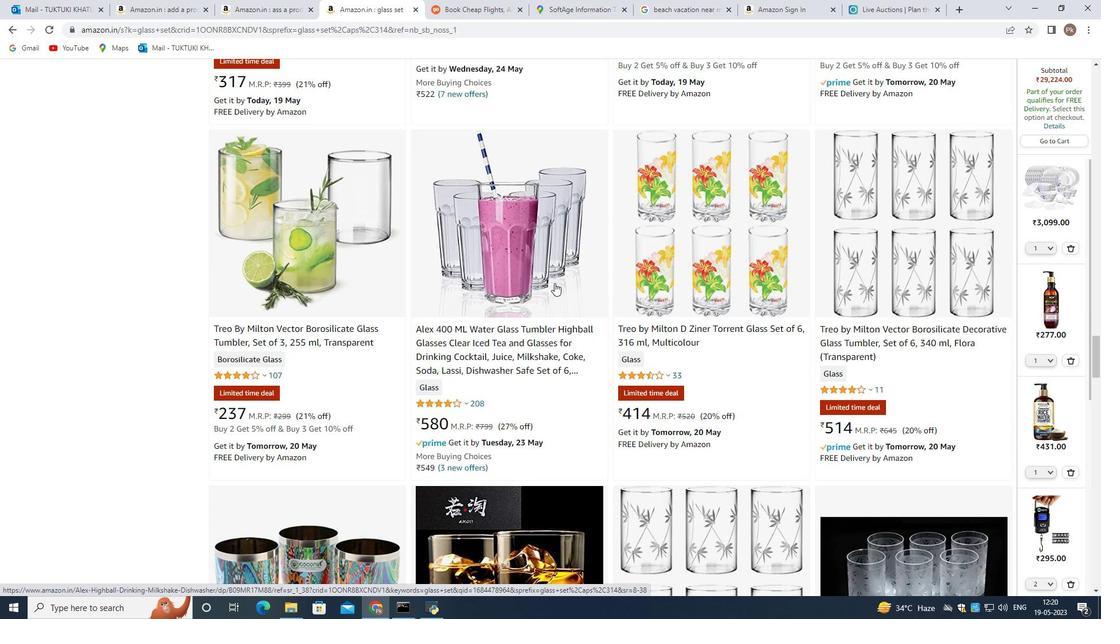 
Action: Mouse moved to (441, 329)
Screenshot: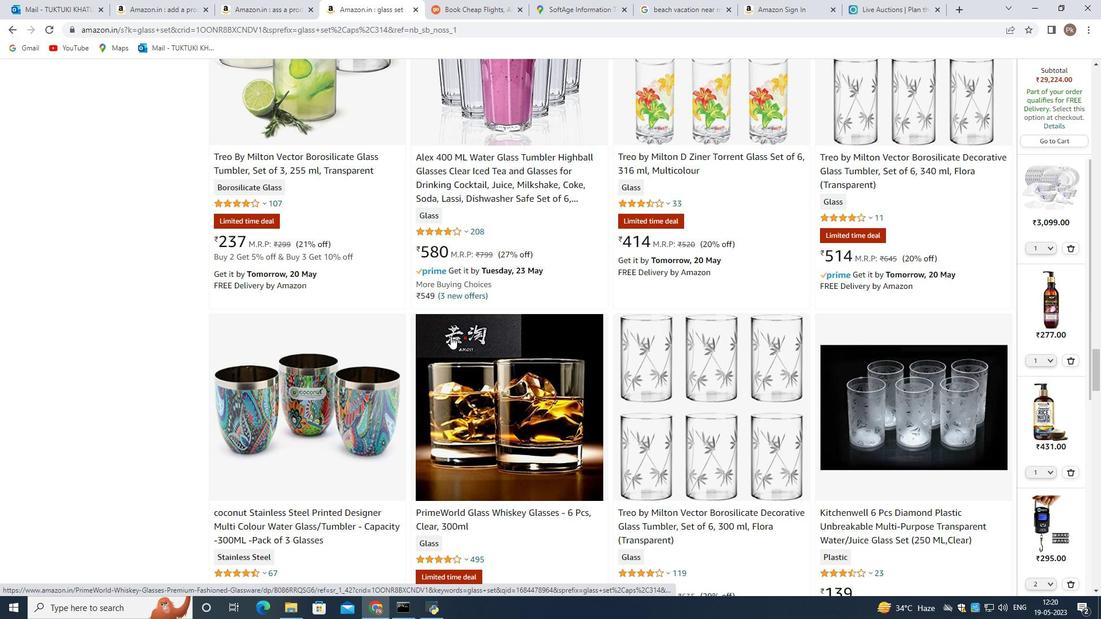 
Action: Mouse scrolled (441, 329) with delta (0, 0)
Screenshot: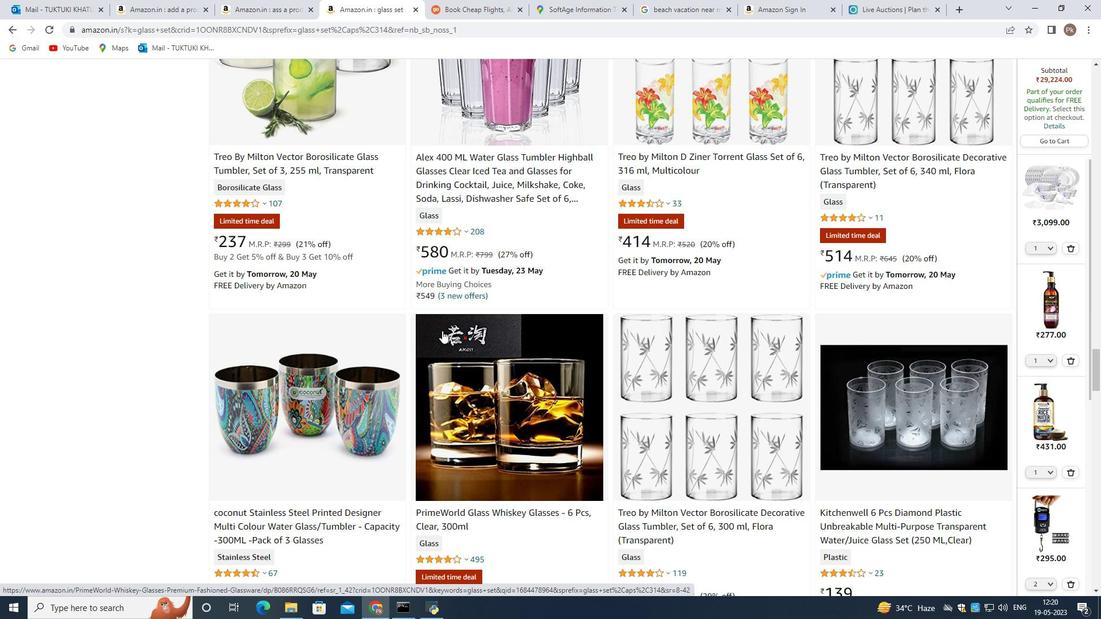 
Action: Mouse scrolled (441, 329) with delta (0, 0)
Screenshot: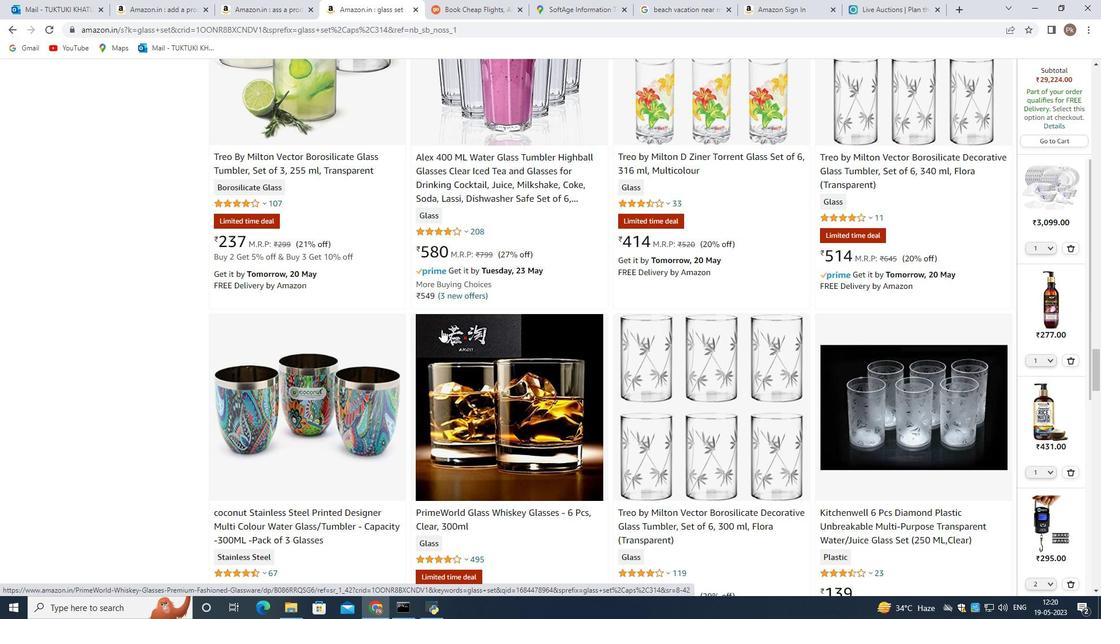 
Action: Mouse moved to (704, 308)
Screenshot: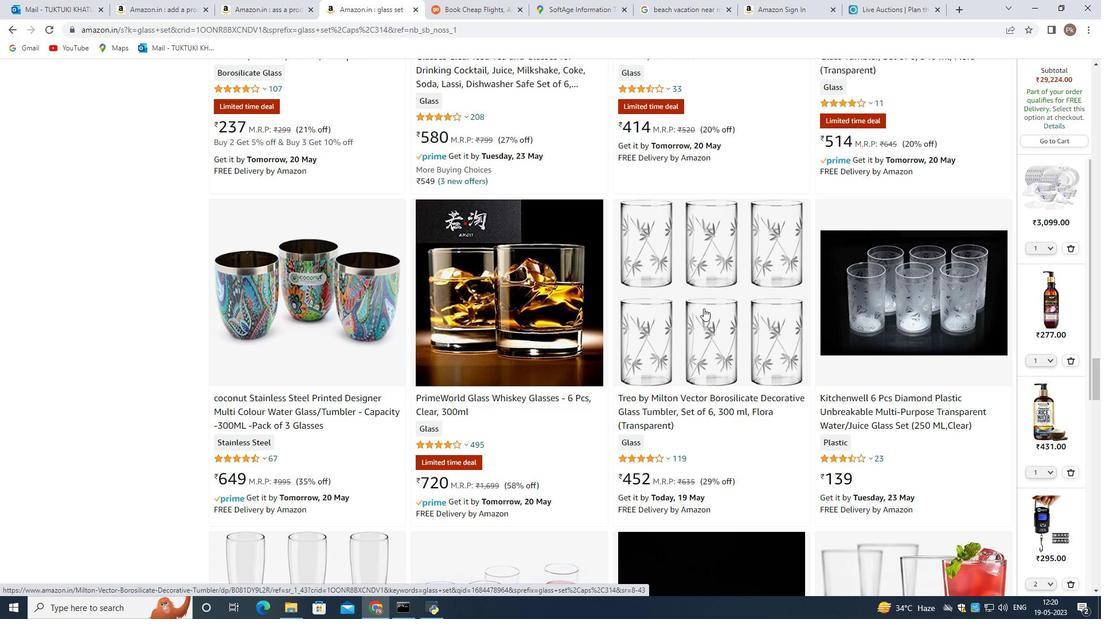 
Action: Mouse pressed left at (704, 308)
Screenshot: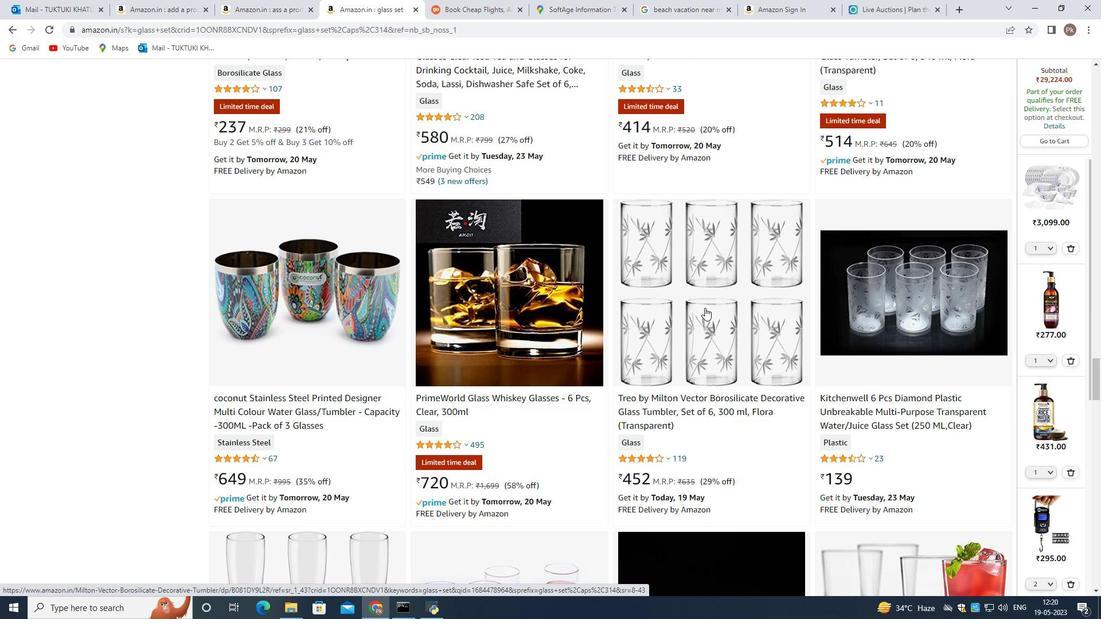 
Action: Mouse moved to (861, 361)
Screenshot: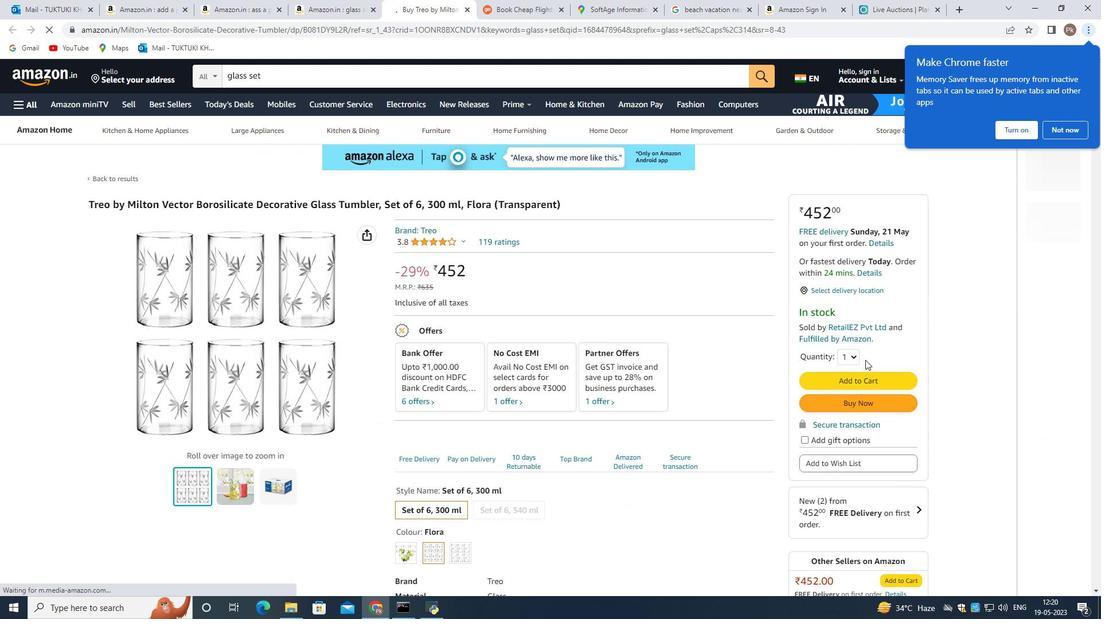 
Action: Mouse scrolled (861, 361) with delta (0, 0)
Screenshot: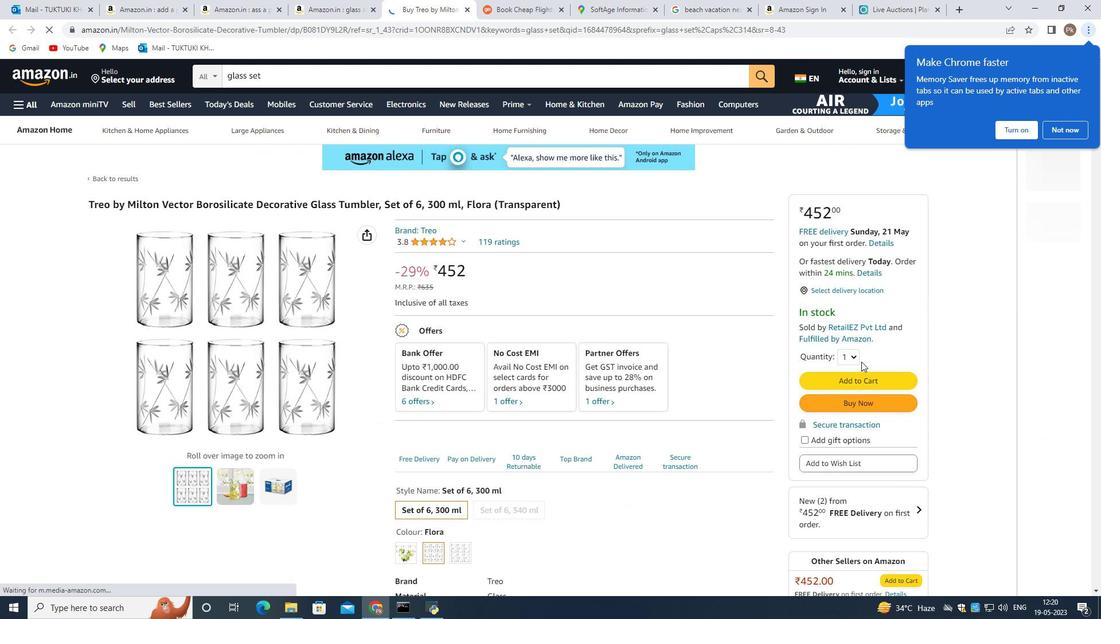 
Action: Mouse scrolled (861, 361) with delta (0, 0)
Screenshot: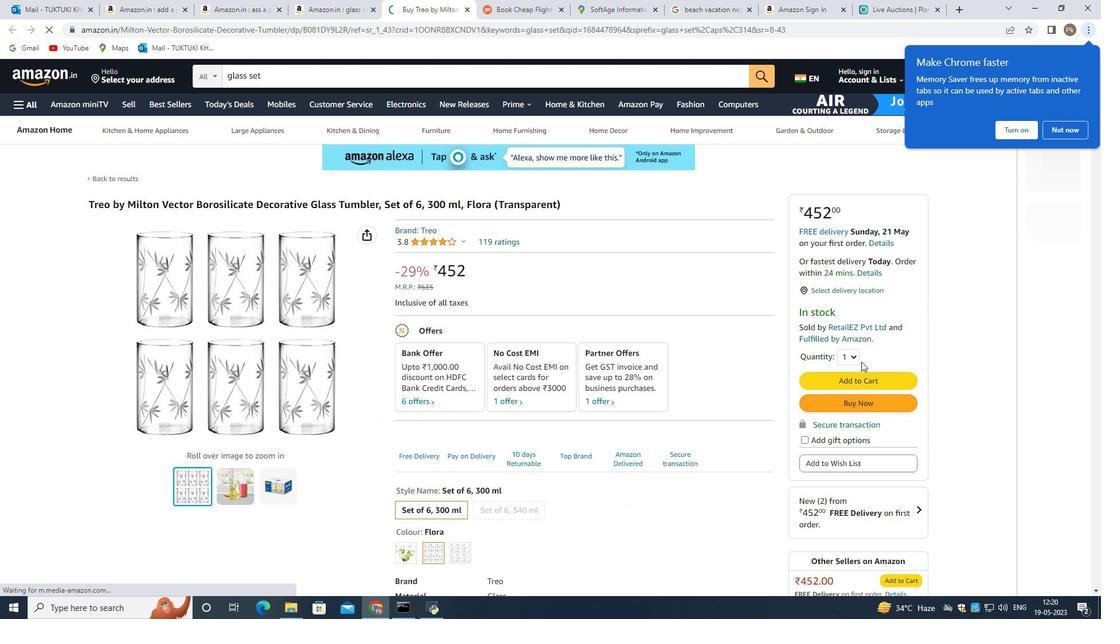 
Action: Mouse moved to (578, 404)
Screenshot: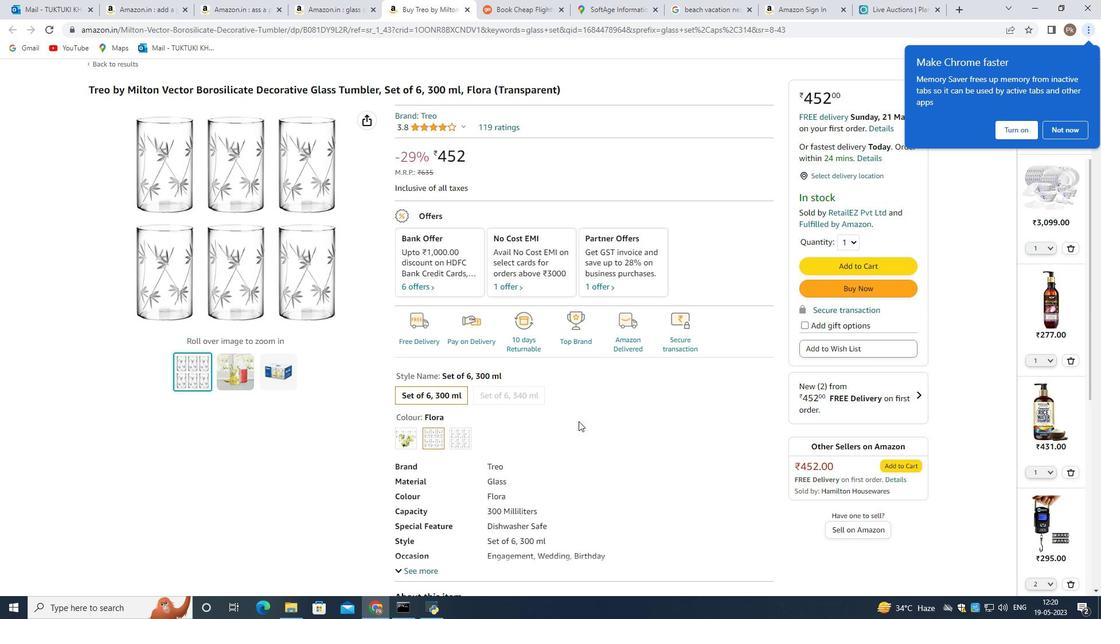 
Action: Mouse scrolled (578, 403) with delta (0, 0)
Screenshot: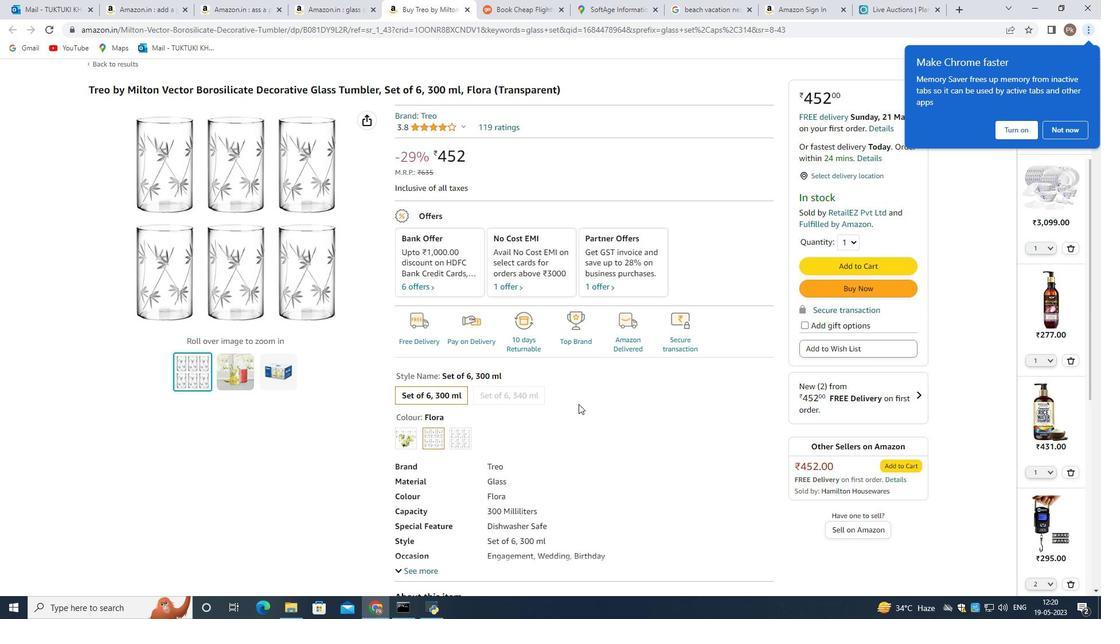 
Action: Mouse scrolled (578, 404) with delta (0, 0)
Screenshot: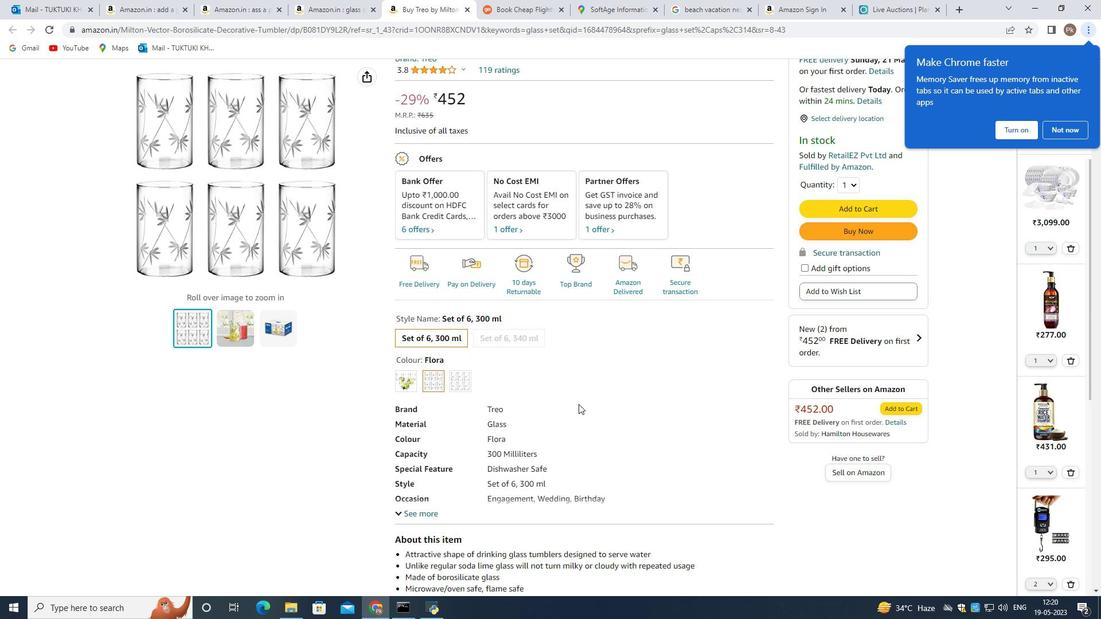 
Action: Mouse scrolled (578, 404) with delta (0, 0)
Screenshot: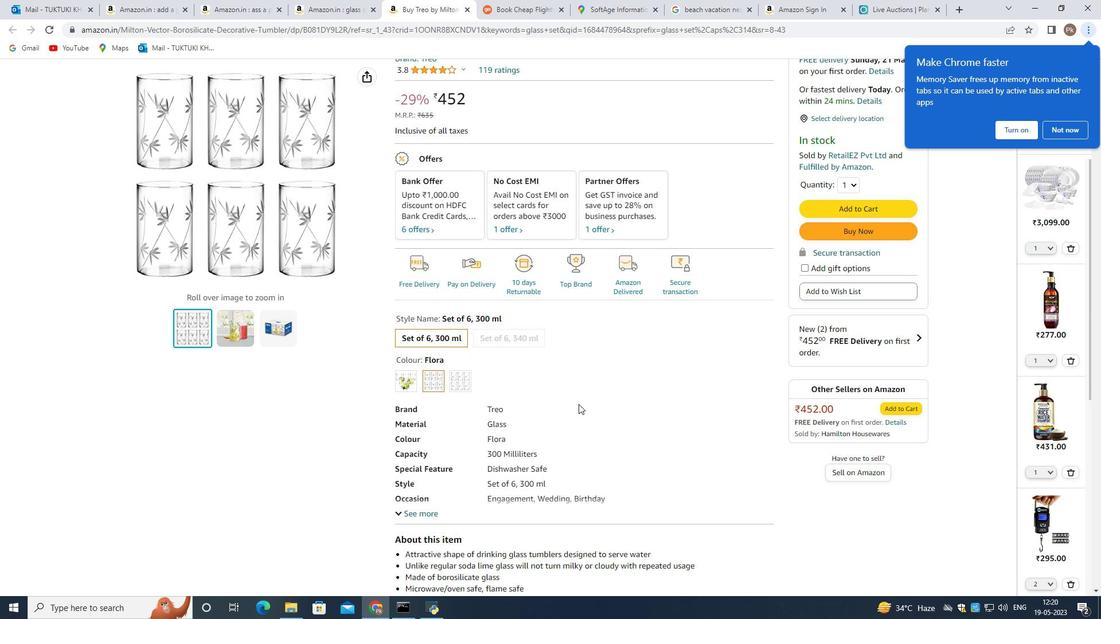 
Action: Mouse scrolled (578, 404) with delta (0, 0)
Screenshot: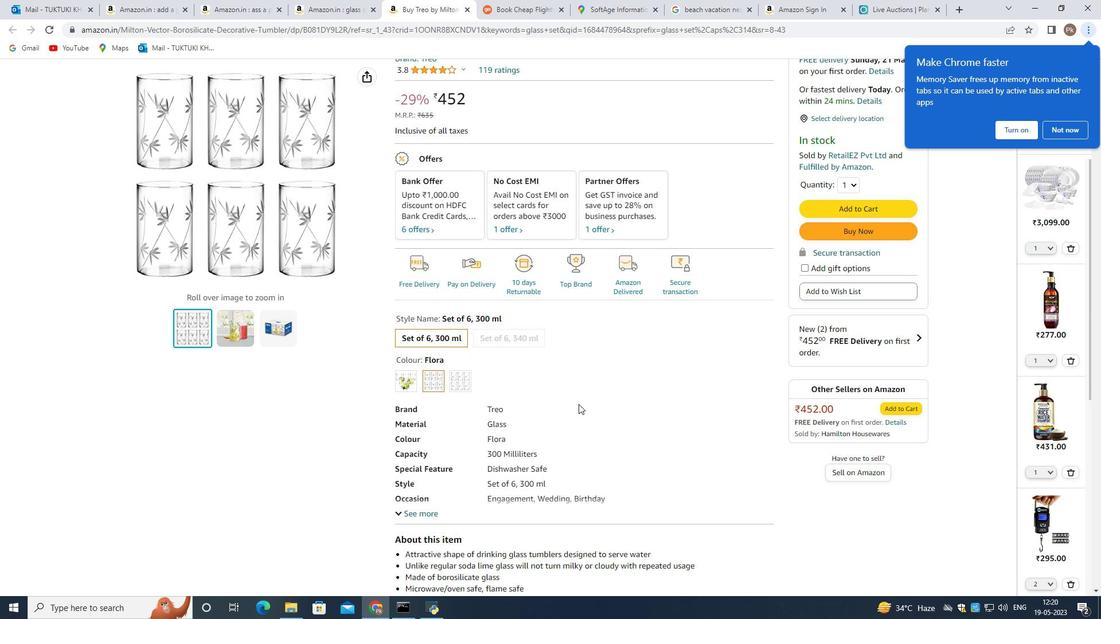 
Action: Mouse scrolled (578, 404) with delta (0, 0)
Screenshot: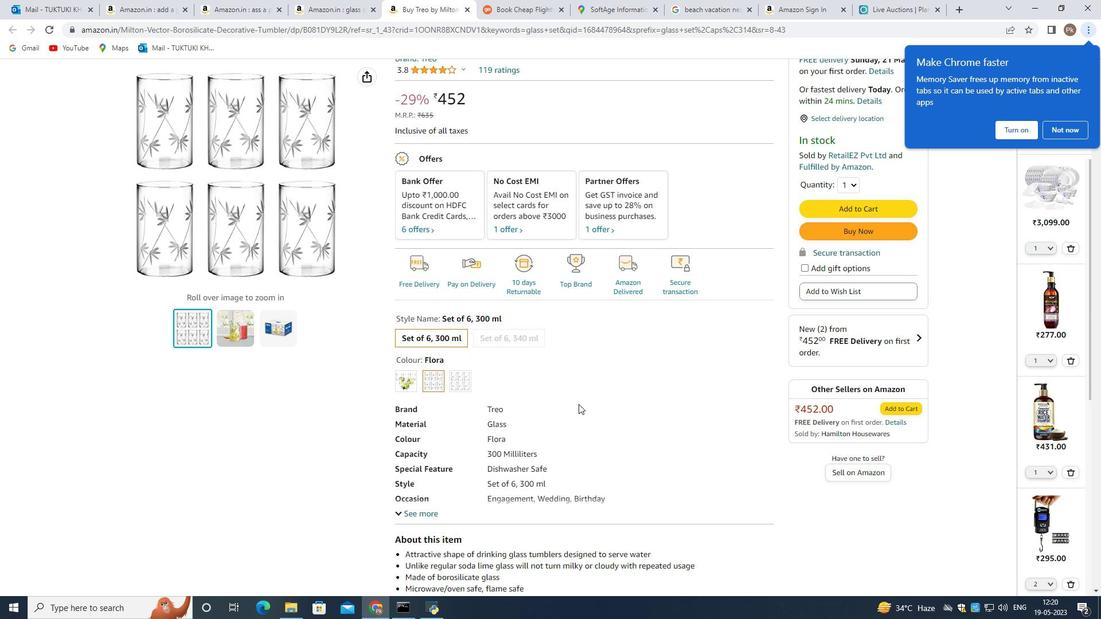 
Action: Mouse scrolled (578, 404) with delta (0, 0)
Screenshot: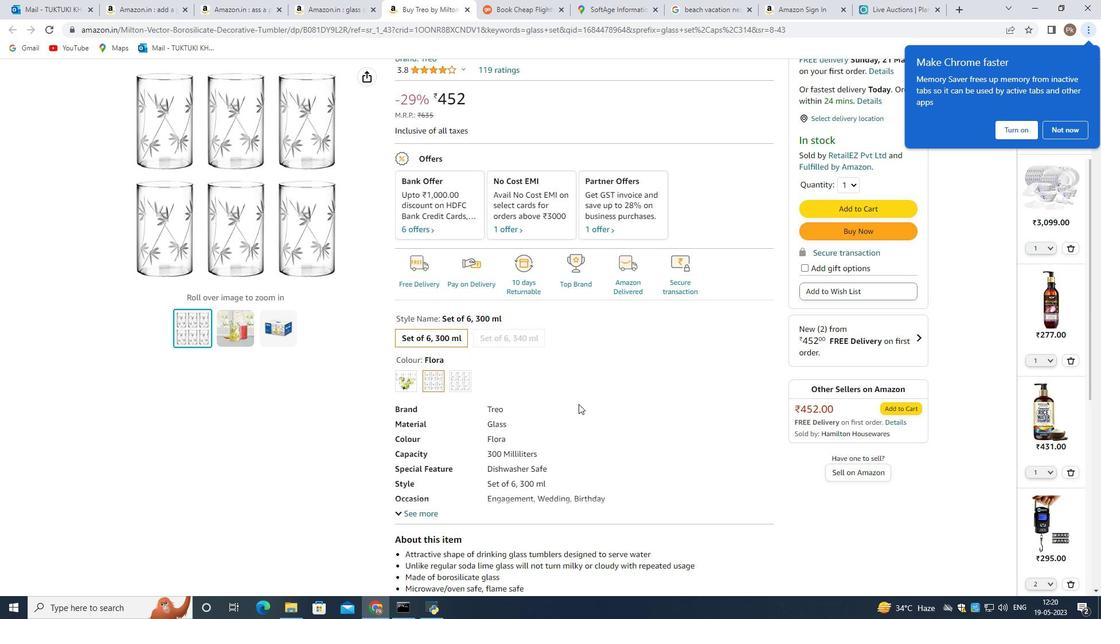 
Action: Mouse moved to (865, 380)
Screenshot: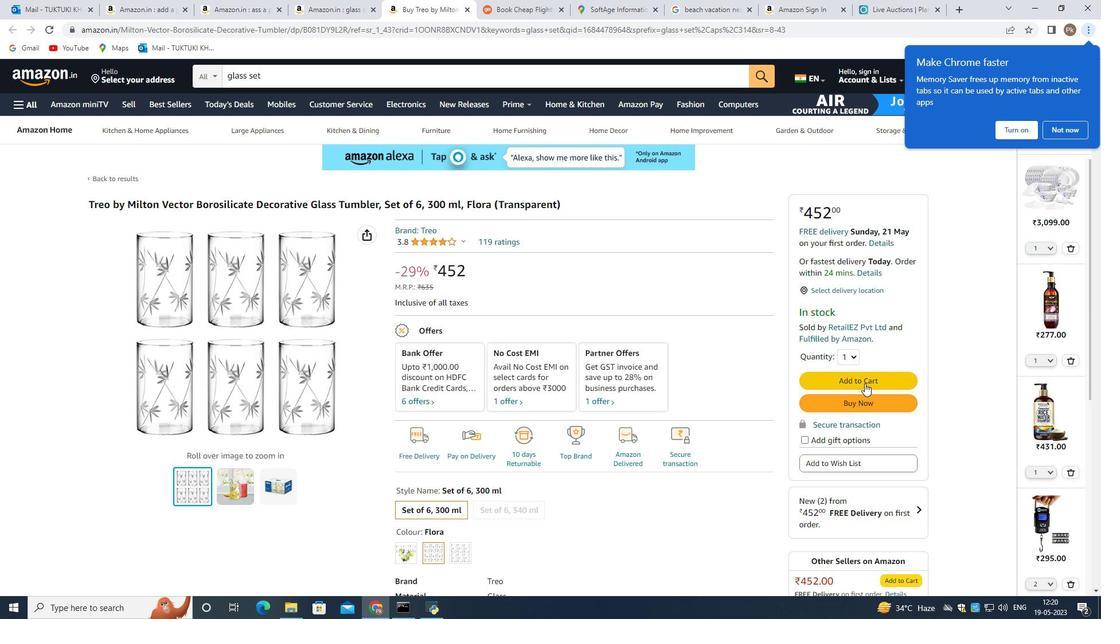
Action: Mouse pressed left at (865, 380)
Screenshot: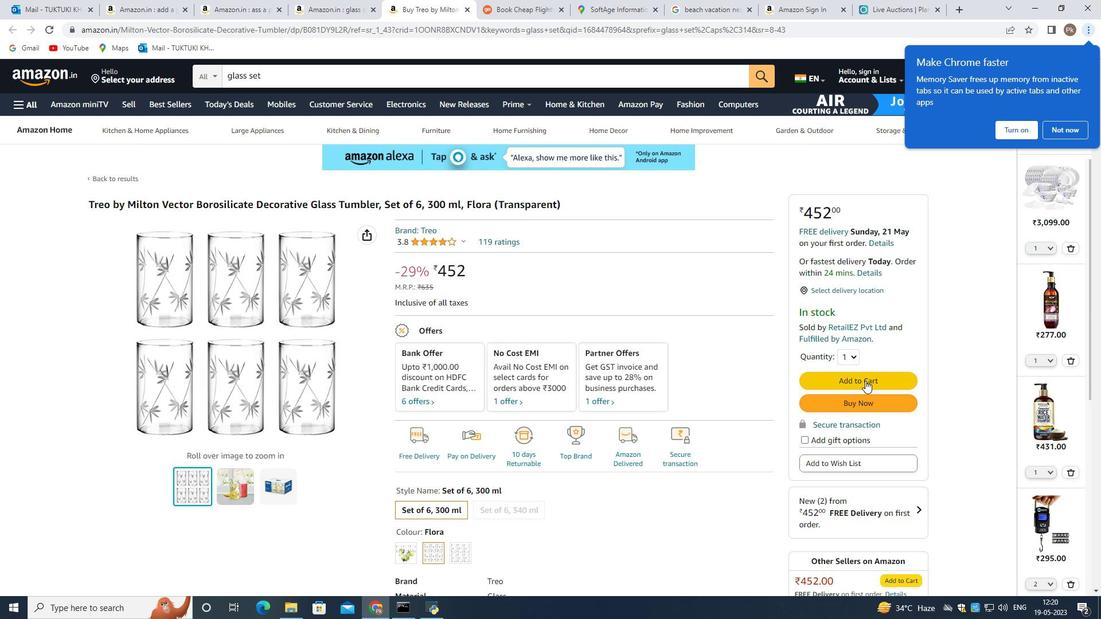 
Action: Mouse moved to (365, 175)
Screenshot: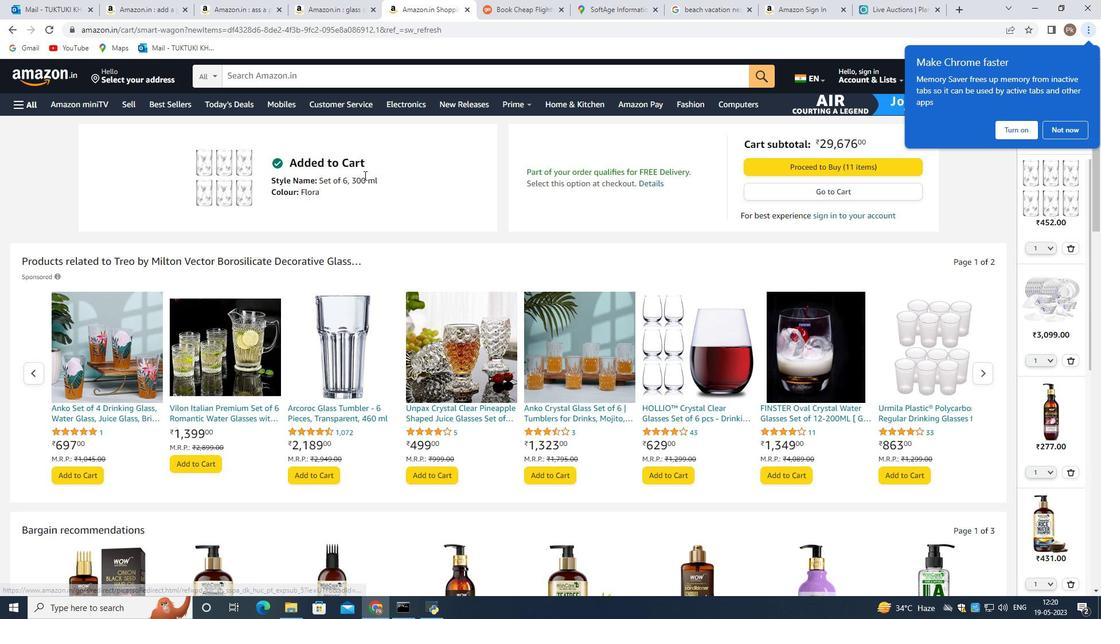 
Action: Mouse pressed left at (365, 175)
Screenshot: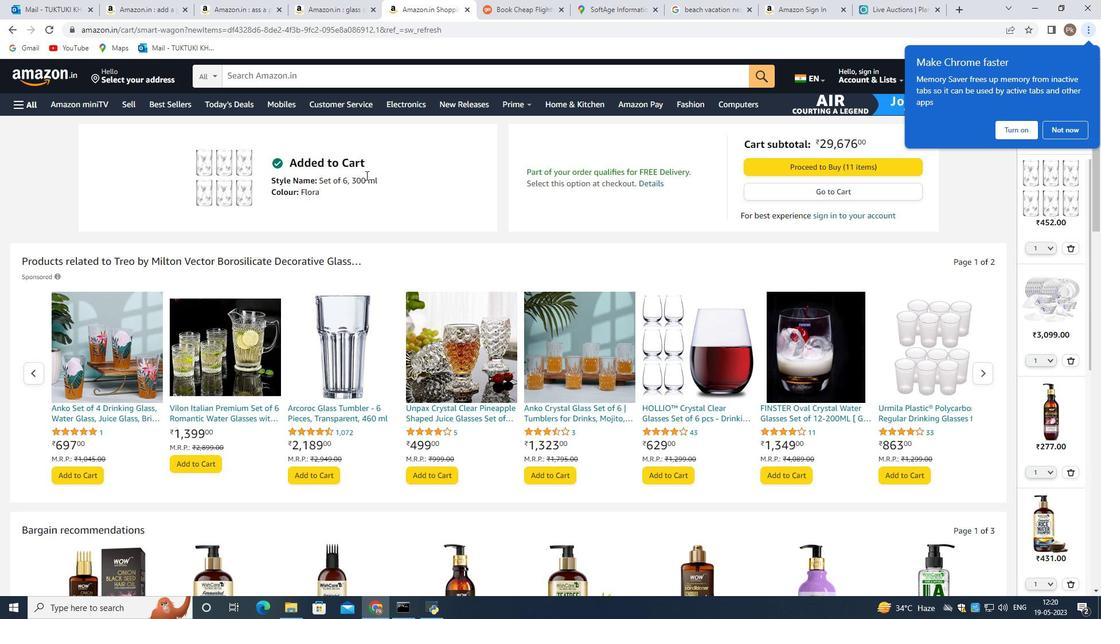 
Action: Mouse moved to (365, 175)
Screenshot: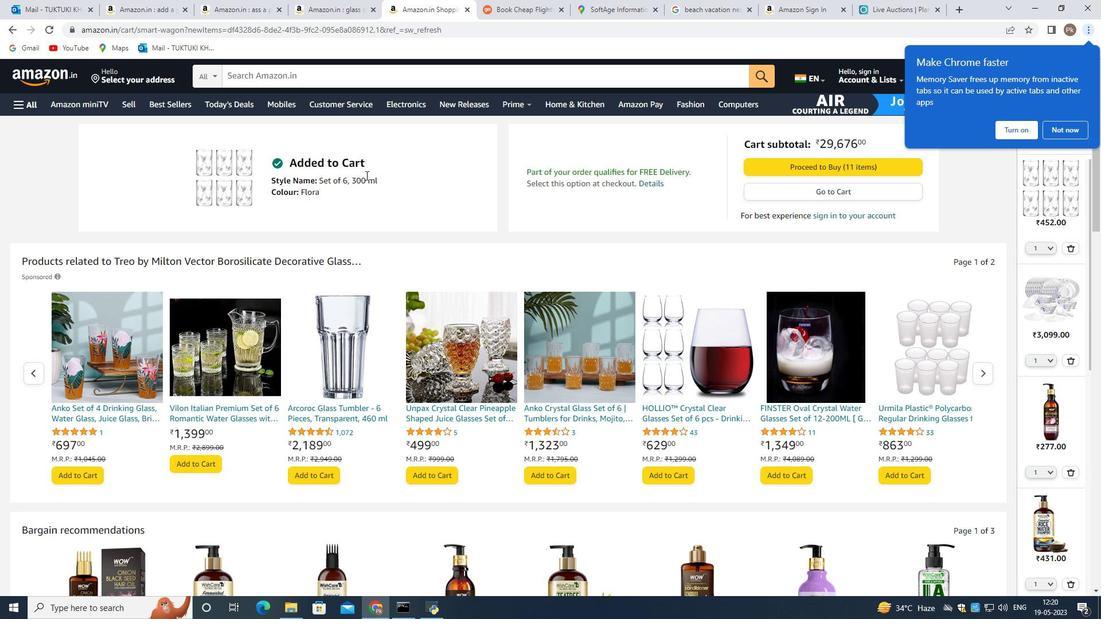 
Action: Mouse pressed left at (365, 175)
Screenshot: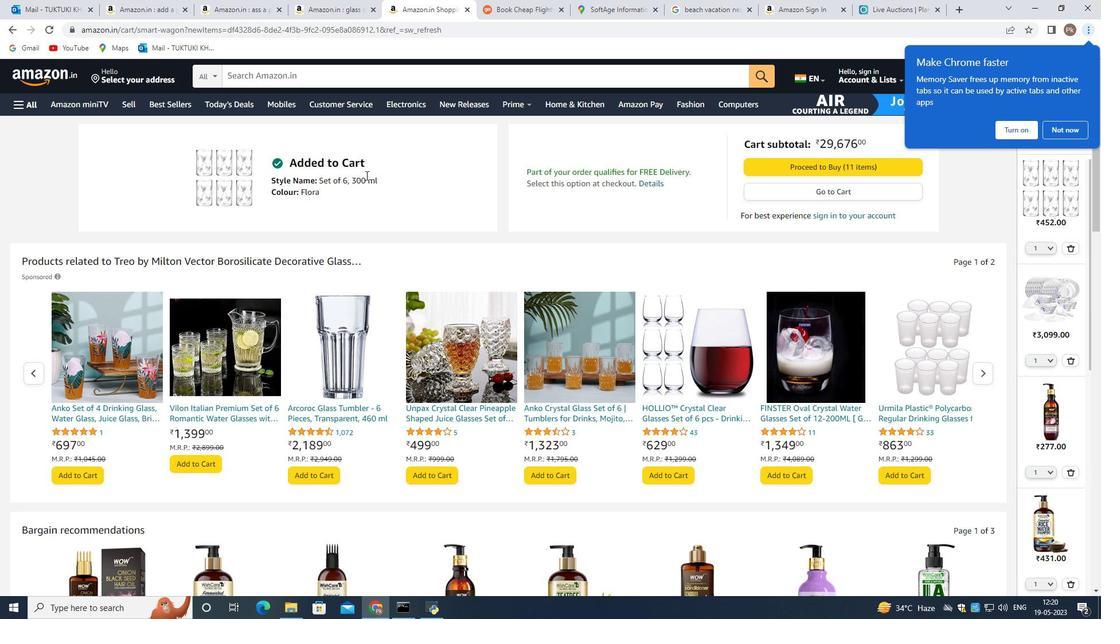 
Action: Mouse pressed left at (365, 175)
Screenshot: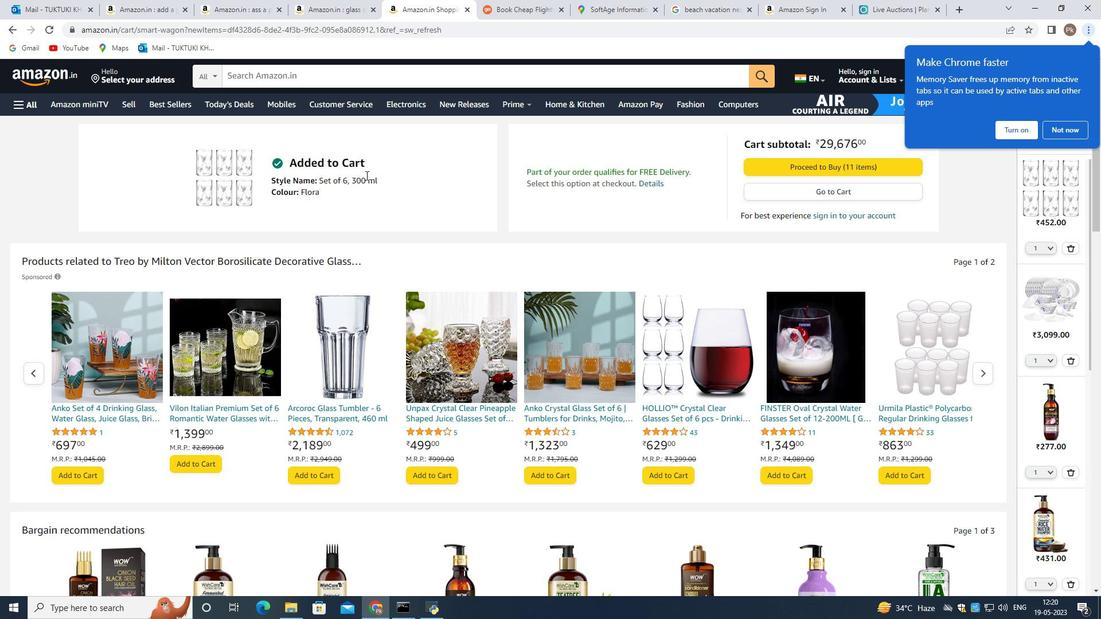 
Action: Mouse moved to (227, 161)
Screenshot: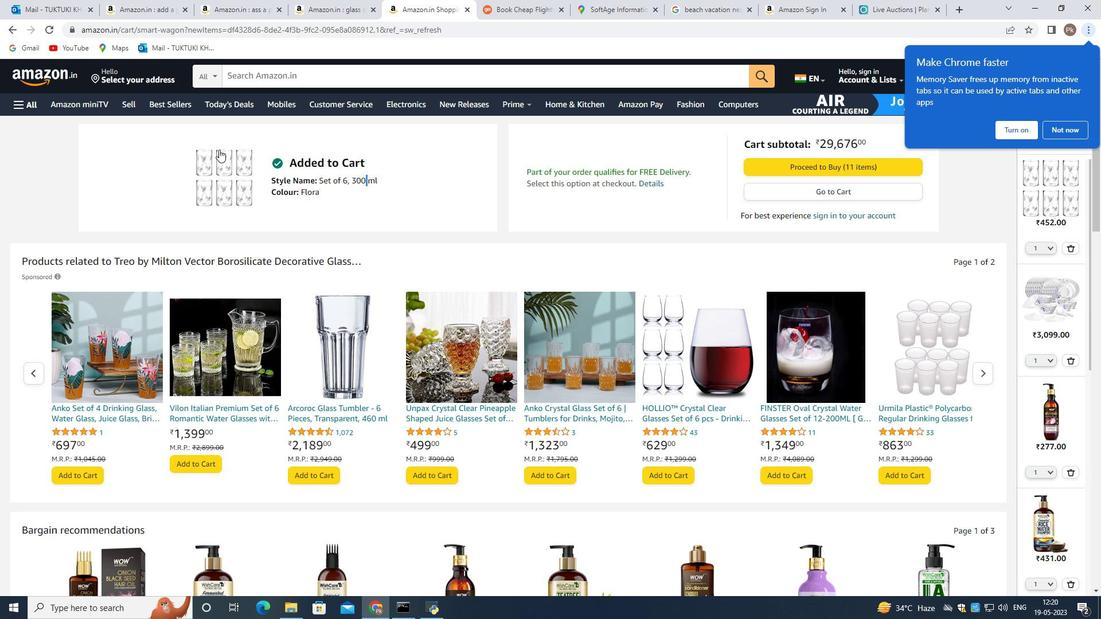 
Action: Mouse pressed left at (227, 161)
Screenshot: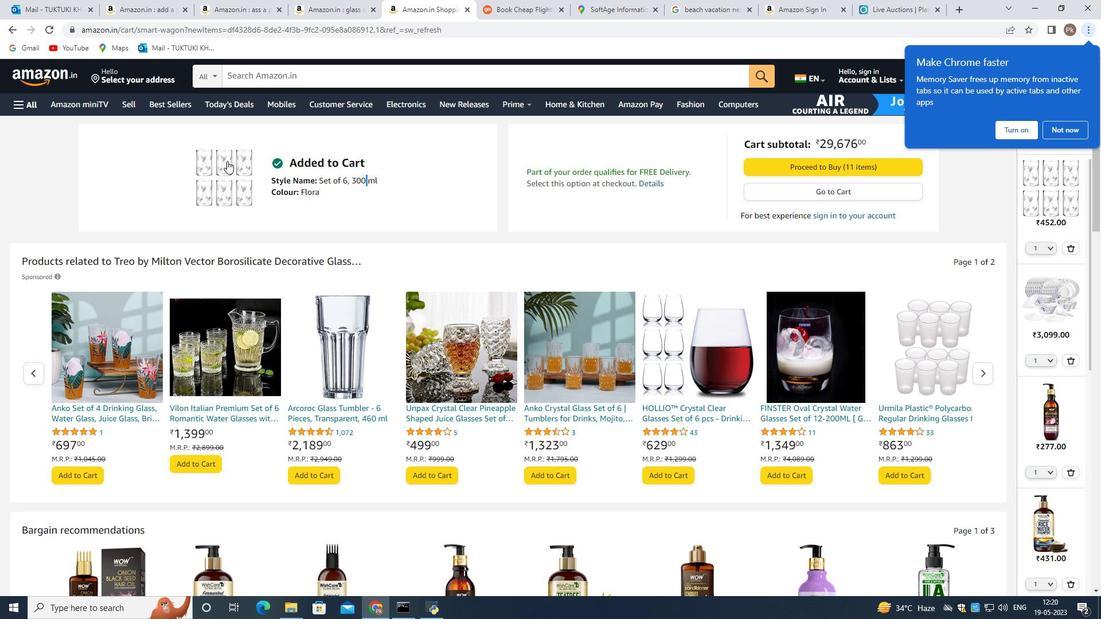 
Action: Mouse moved to (360, 160)
Screenshot: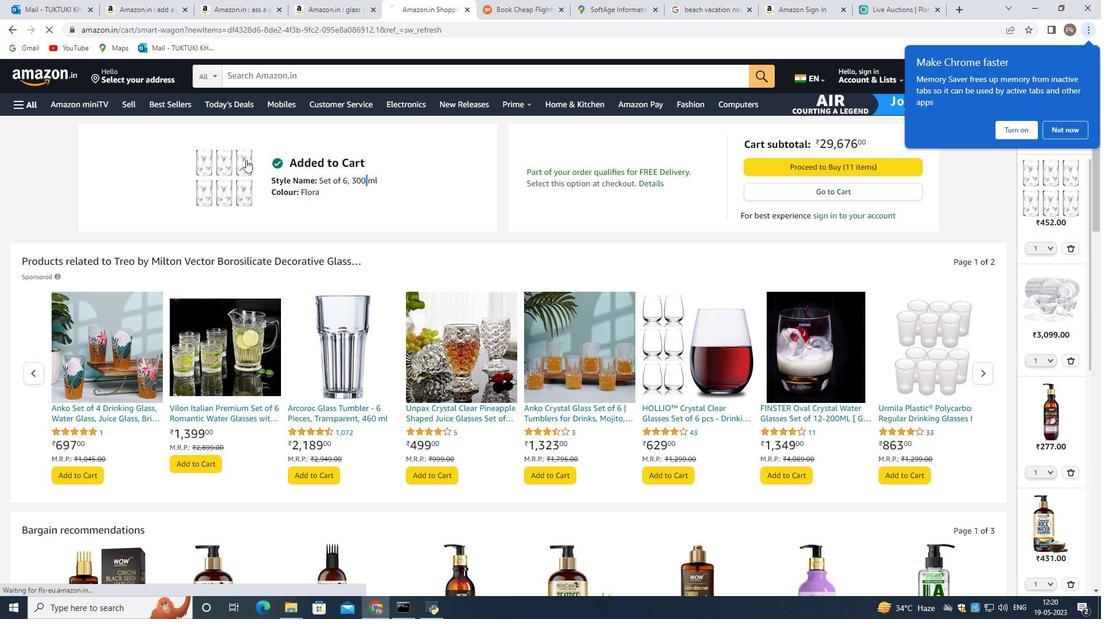 
Action: Mouse pressed left at (360, 160)
Screenshot: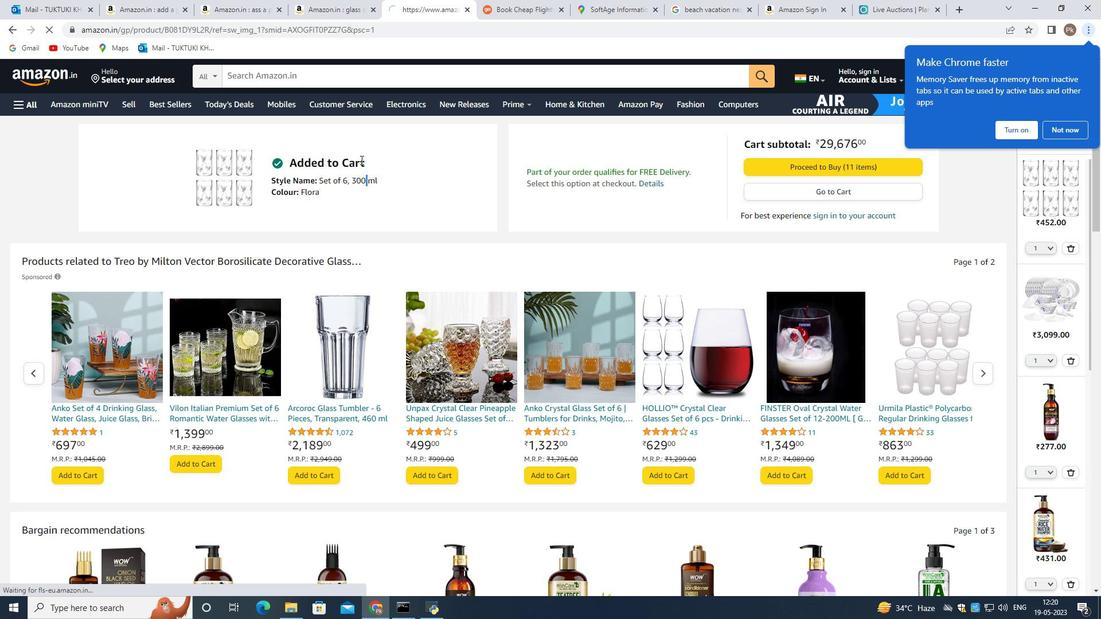 
Action: Mouse moved to (471, 298)
Screenshot: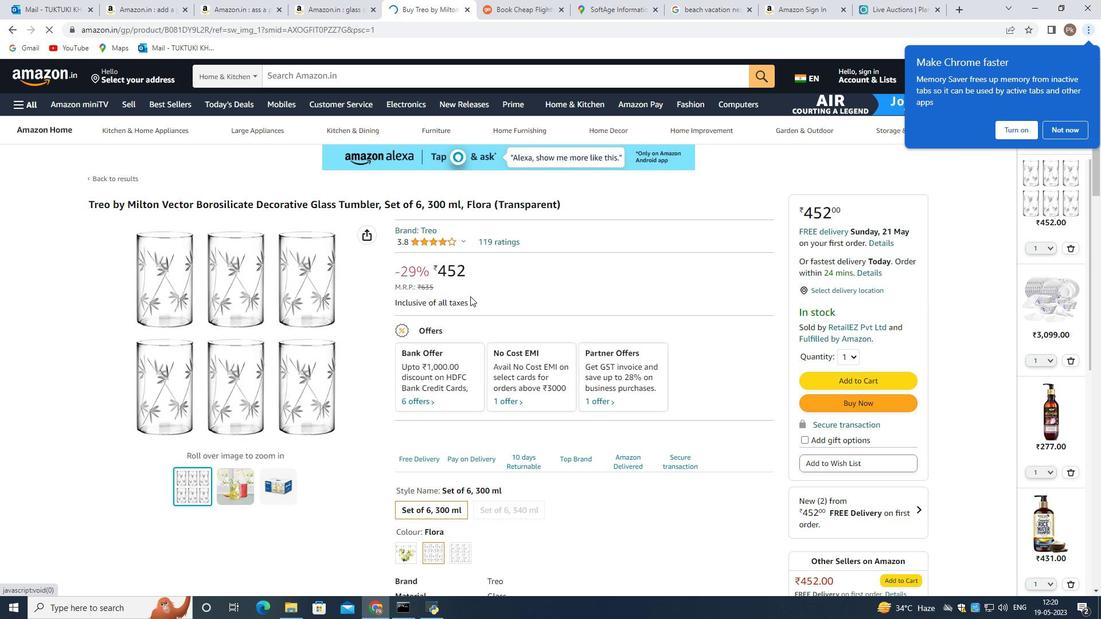 
Action: Mouse scrolled (471, 298) with delta (0, 0)
Screenshot: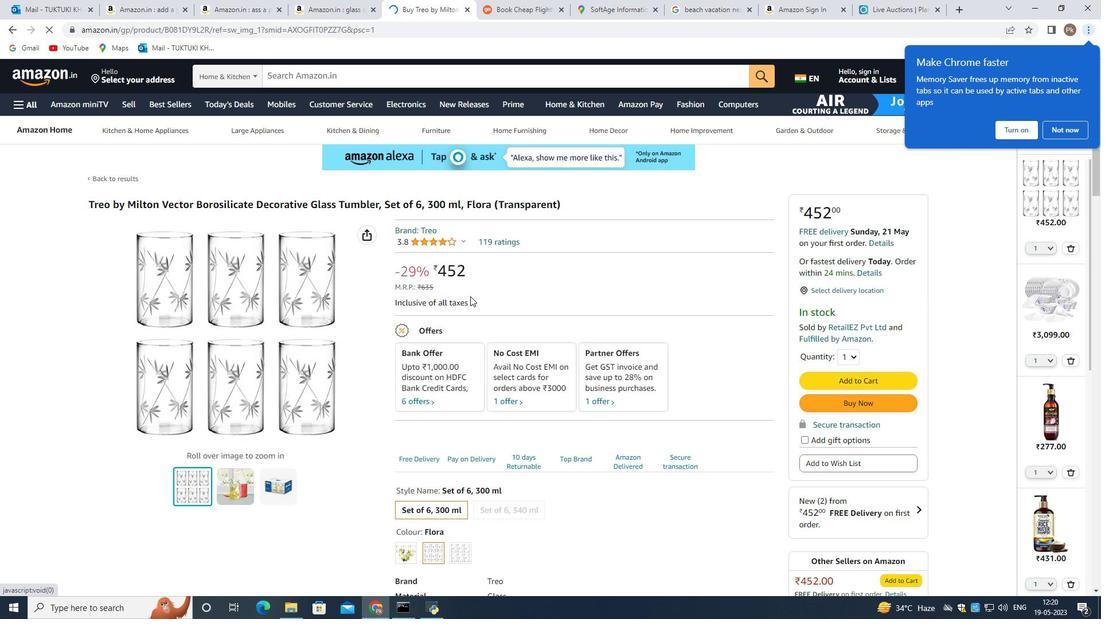 
Action: Mouse moved to (456, 268)
Screenshot: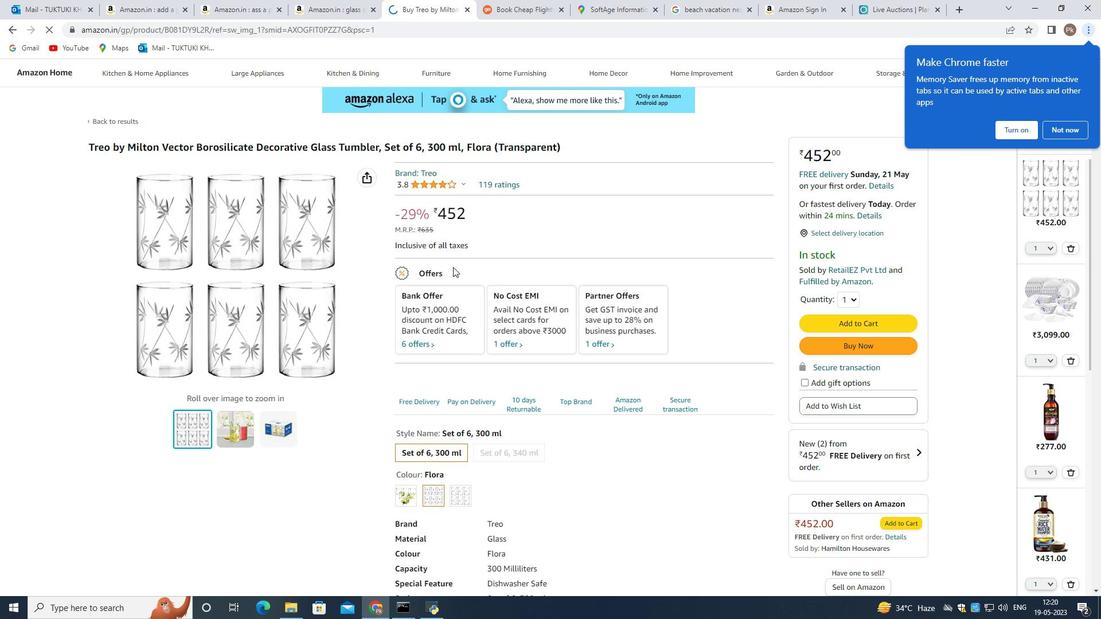 
Action: Mouse scrolled (456, 267) with delta (0, 0)
Screenshot: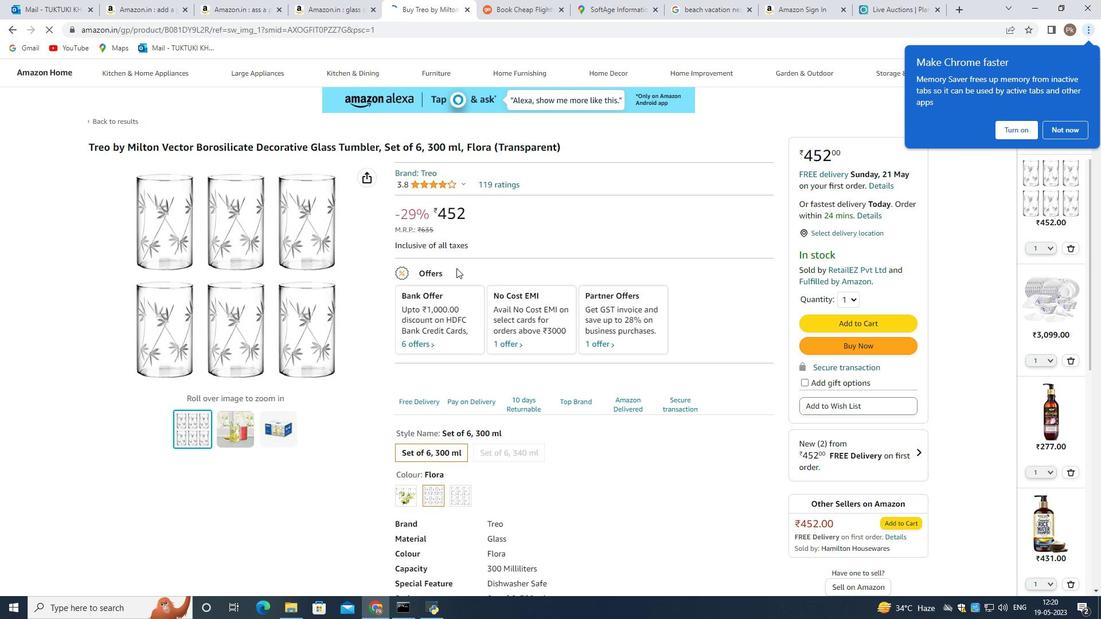 
Action: Mouse moved to (457, 269)
Screenshot: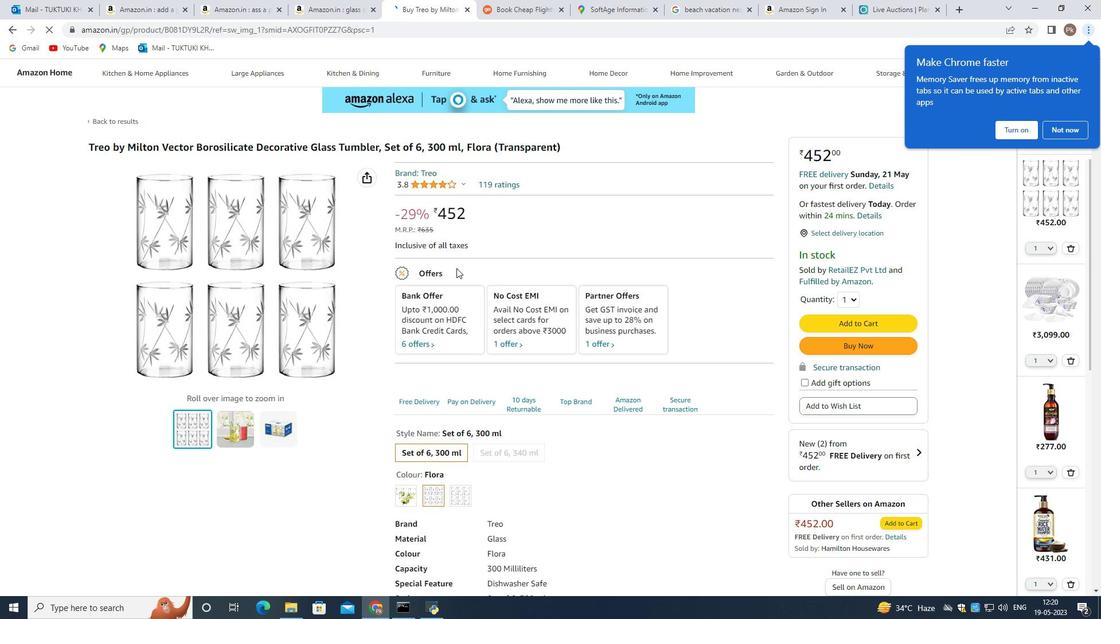 
Action: Mouse scrolled (457, 268) with delta (0, 0)
Screenshot: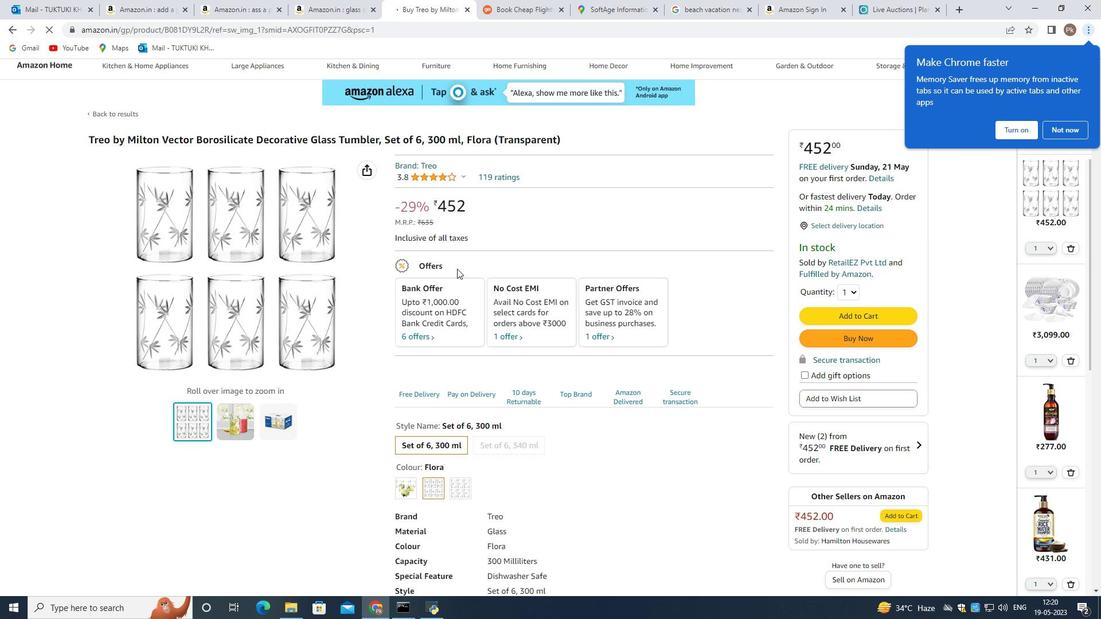 
Action: Mouse moved to (516, 494)
Screenshot: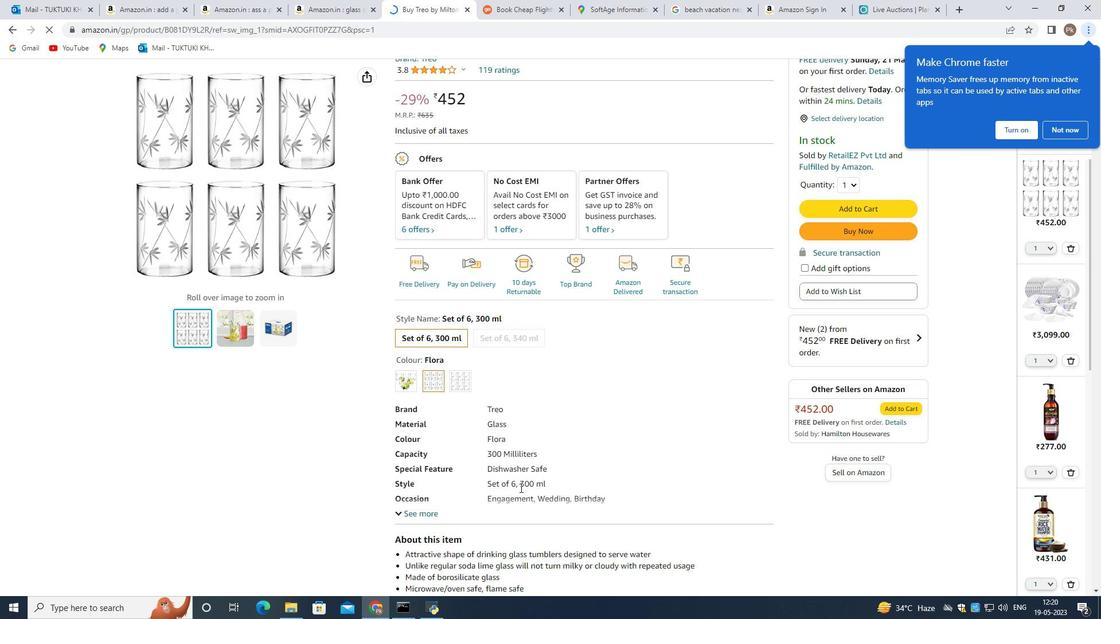 
Action: Mouse scrolled (516, 493) with delta (0, 0)
Screenshot: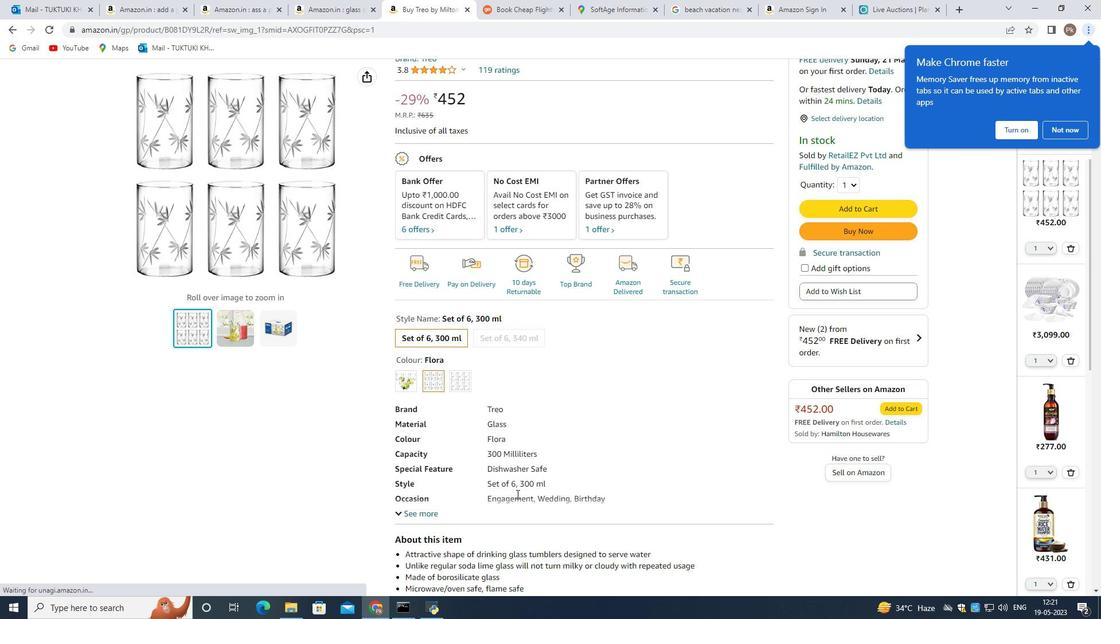 
Action: Mouse moved to (463, 511)
Screenshot: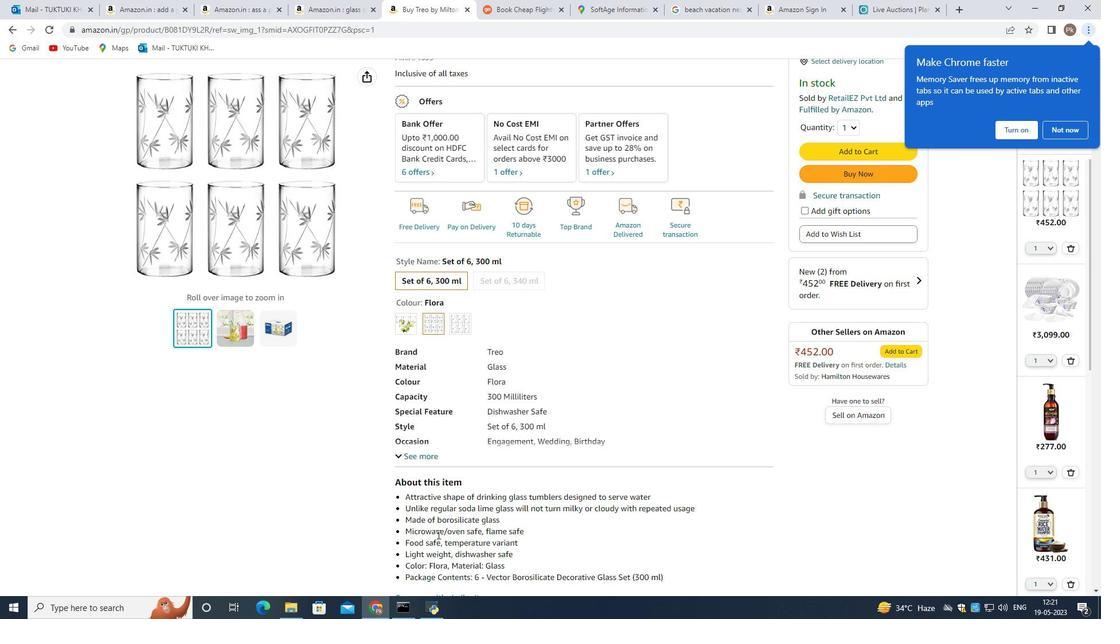 
Action: Mouse scrolled (463, 511) with delta (0, 0)
Screenshot: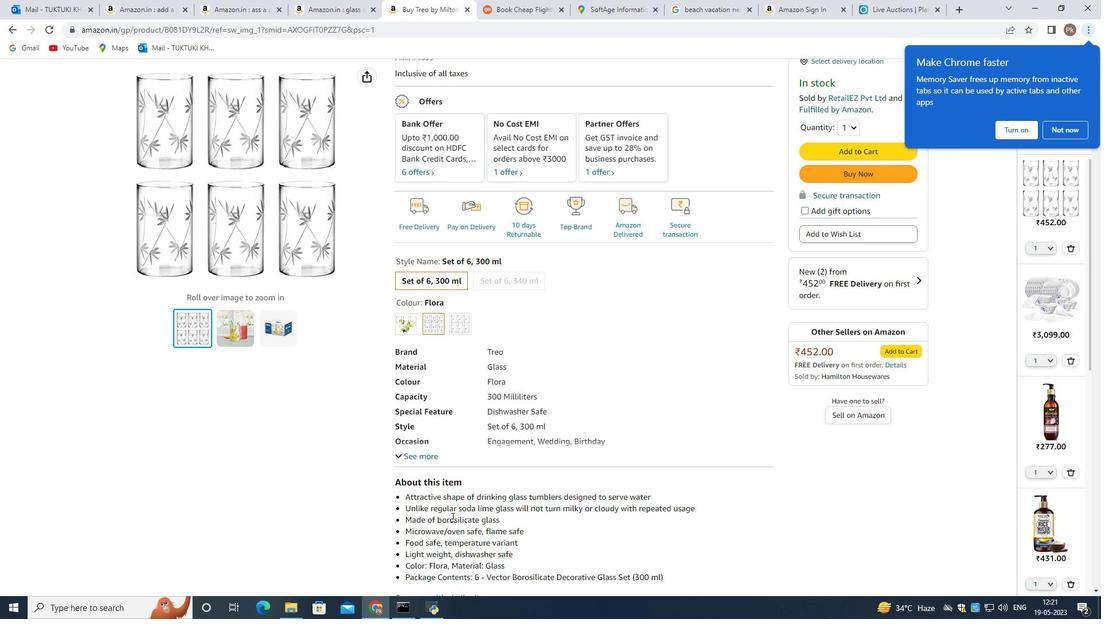 
Action: Mouse scrolled (463, 511) with delta (0, 0)
Screenshot: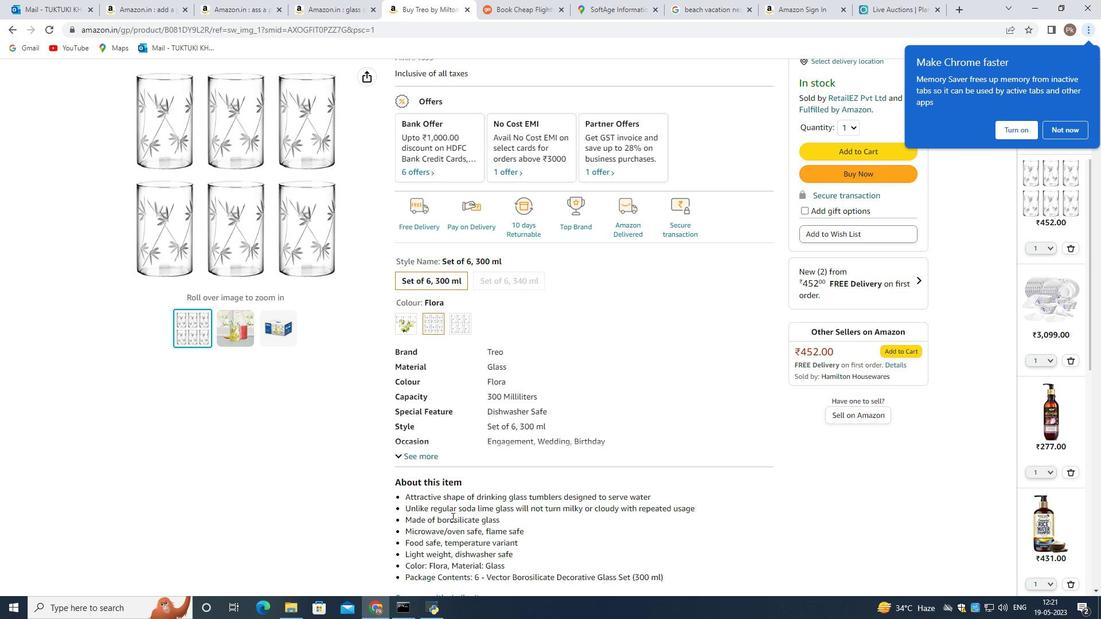 
Action: Mouse scrolled (463, 511) with delta (0, 0)
Screenshot: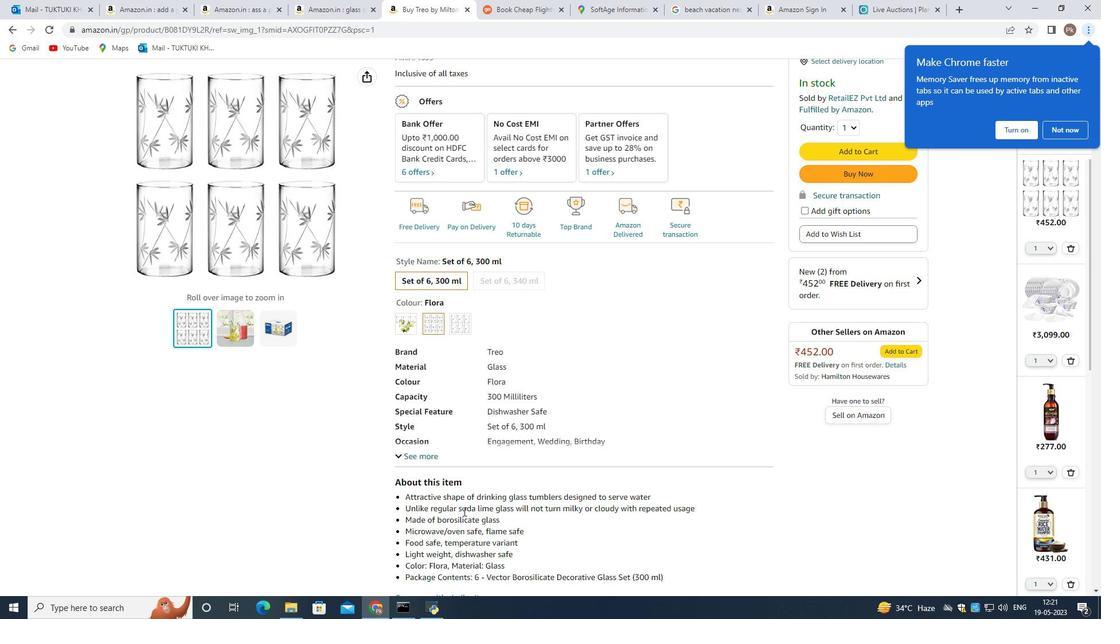 
Action: Mouse scrolled (463, 511) with delta (0, 0)
Screenshot: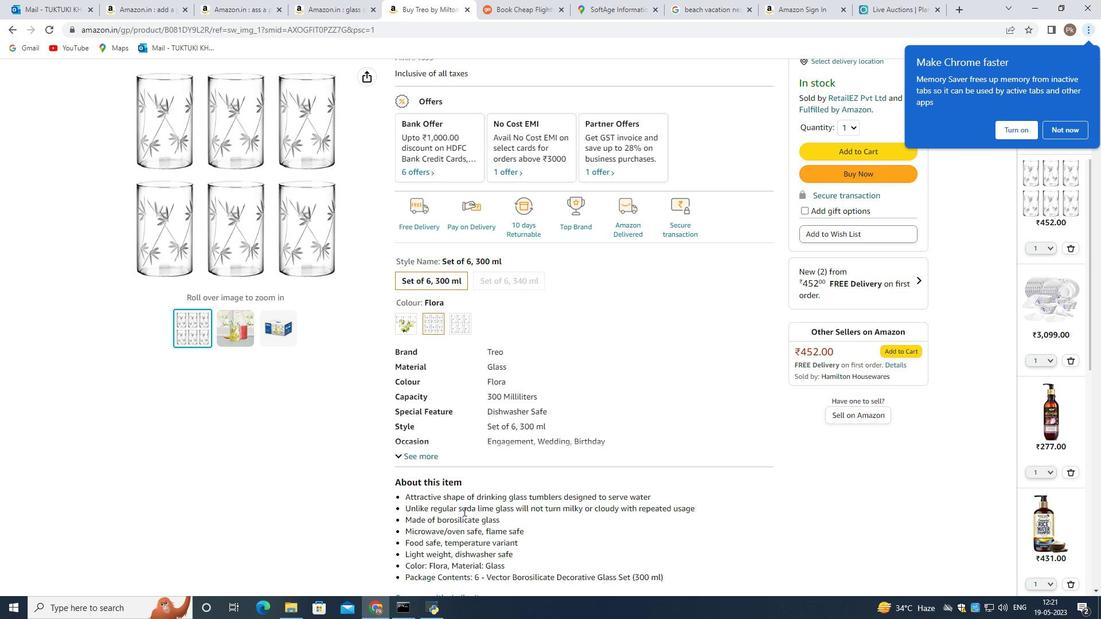 
Action: Mouse moved to (739, 255)
Screenshot: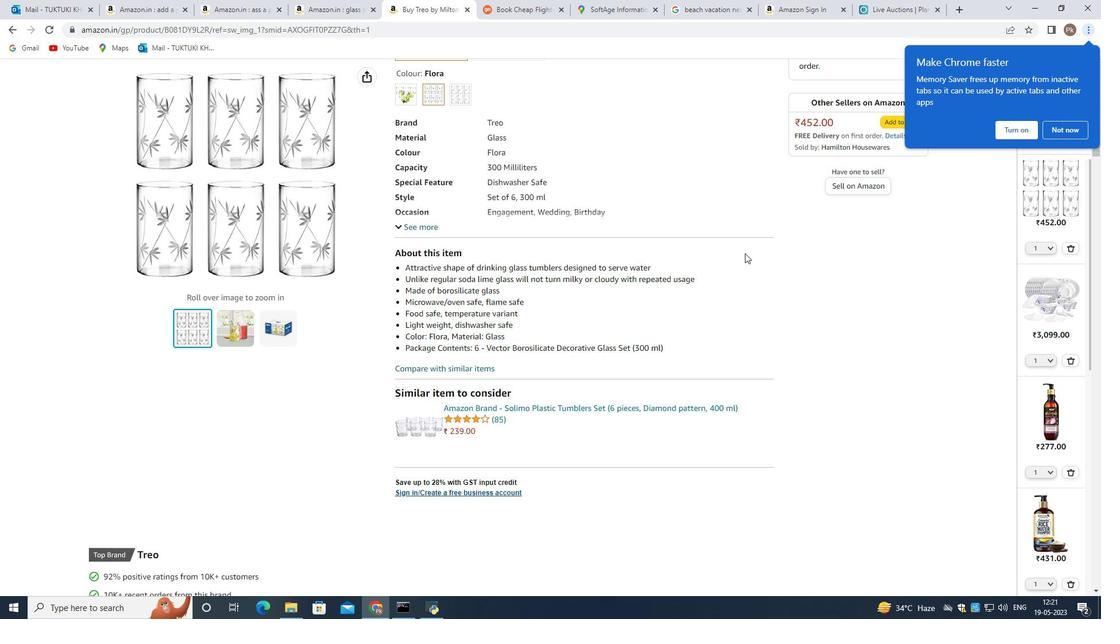 
Action: Mouse scrolled (739, 256) with delta (0, 0)
Screenshot: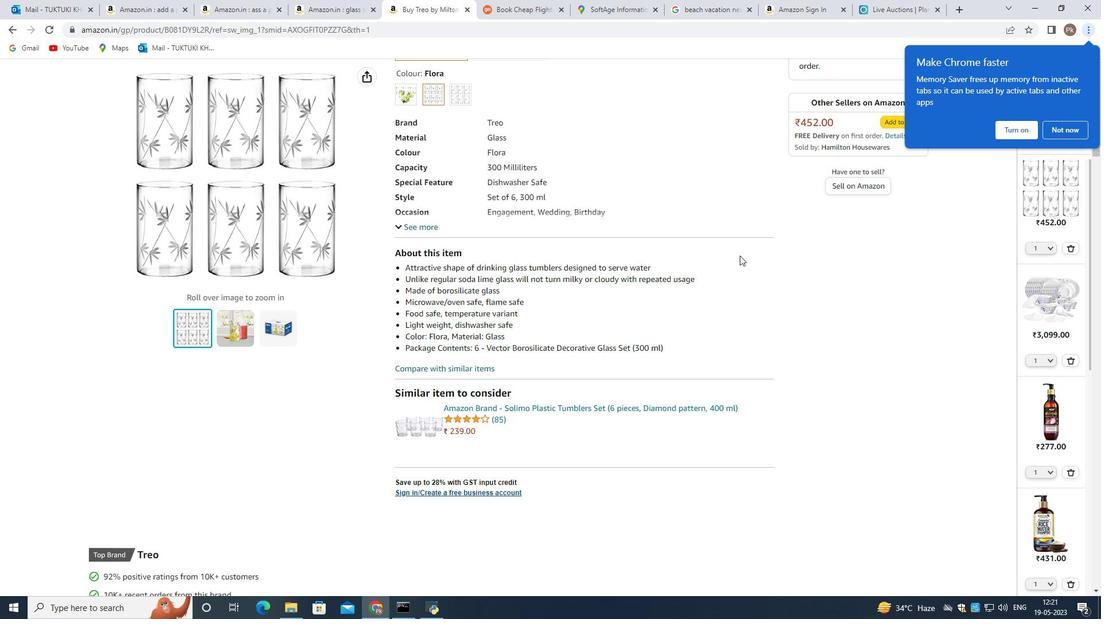 
Action: Mouse scrolled (739, 256) with delta (0, 0)
Screenshot: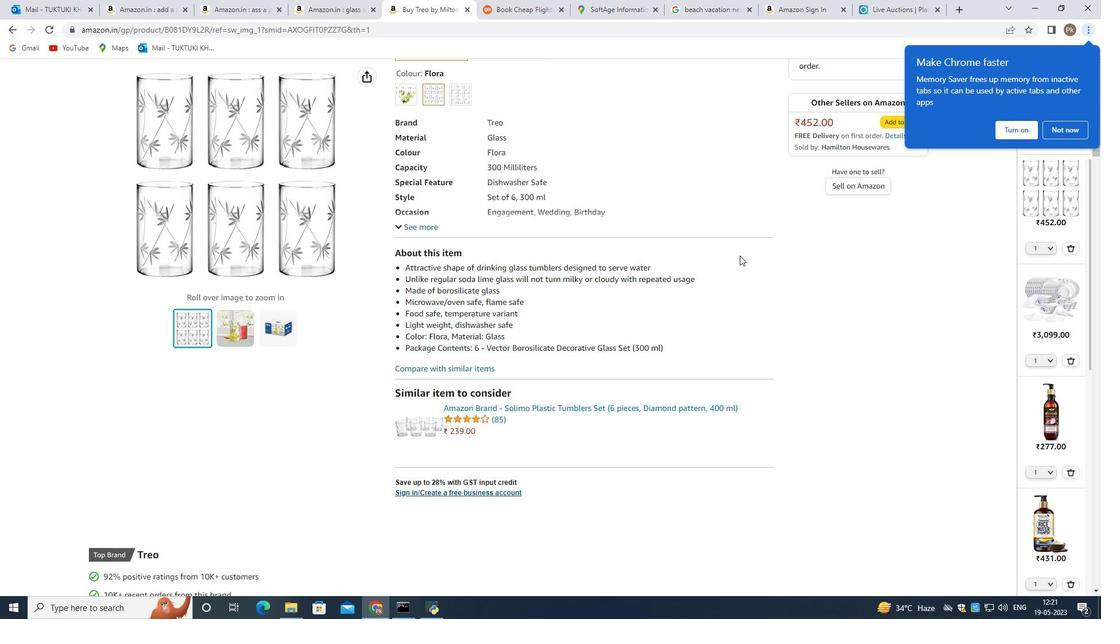
Action: Mouse scrolled (739, 256) with delta (0, 0)
Screenshot: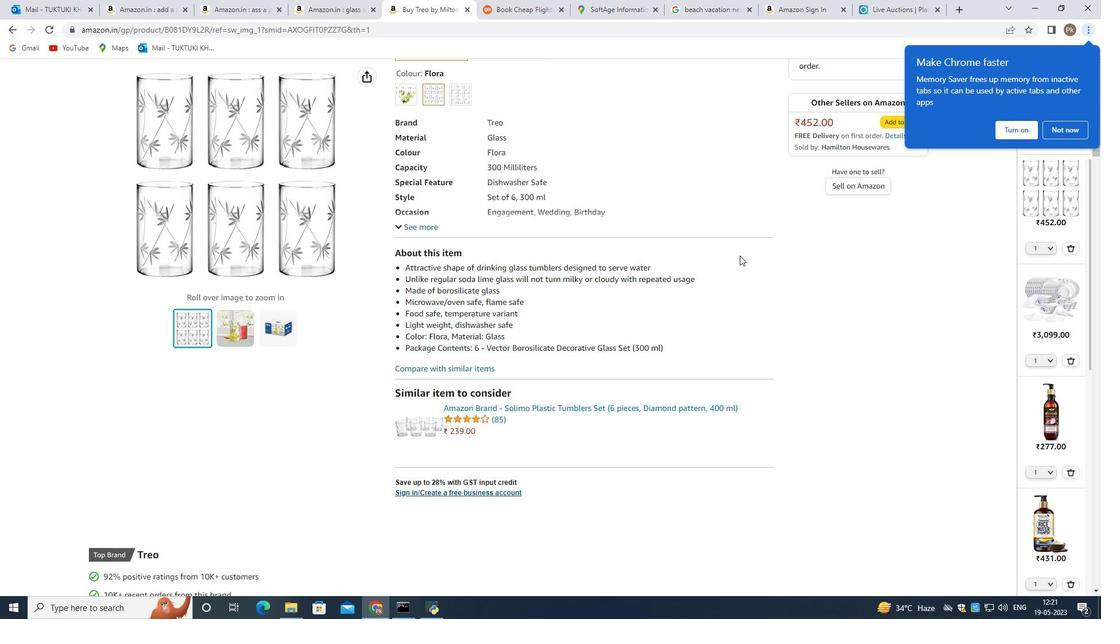 
Action: Mouse moved to (738, 256)
Screenshot: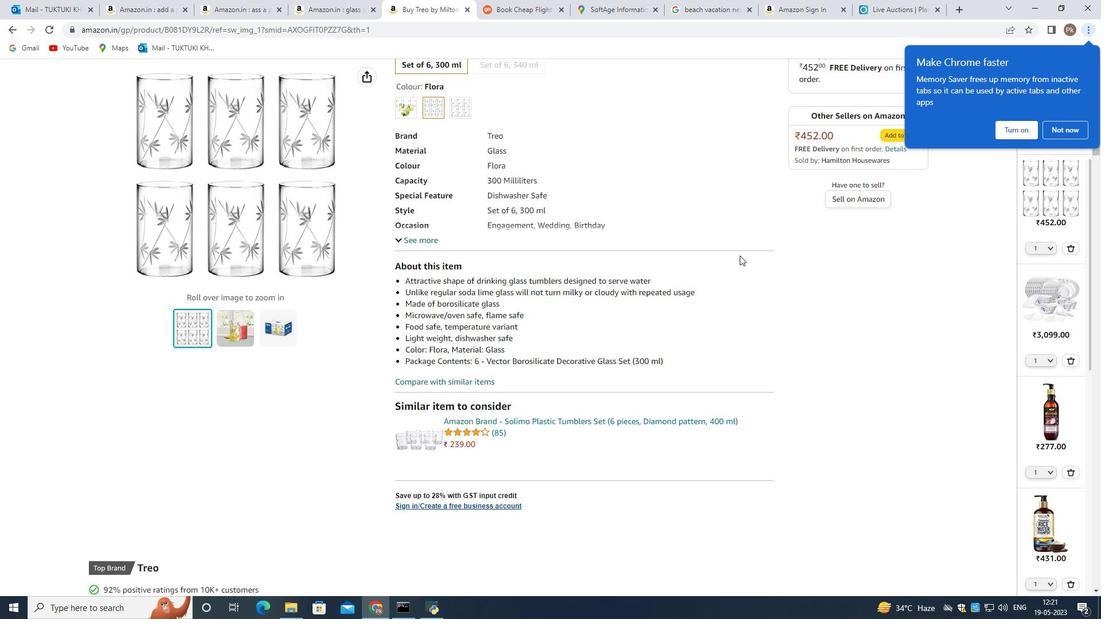
Action: Mouse scrolled (738, 256) with delta (0, 0)
Screenshot: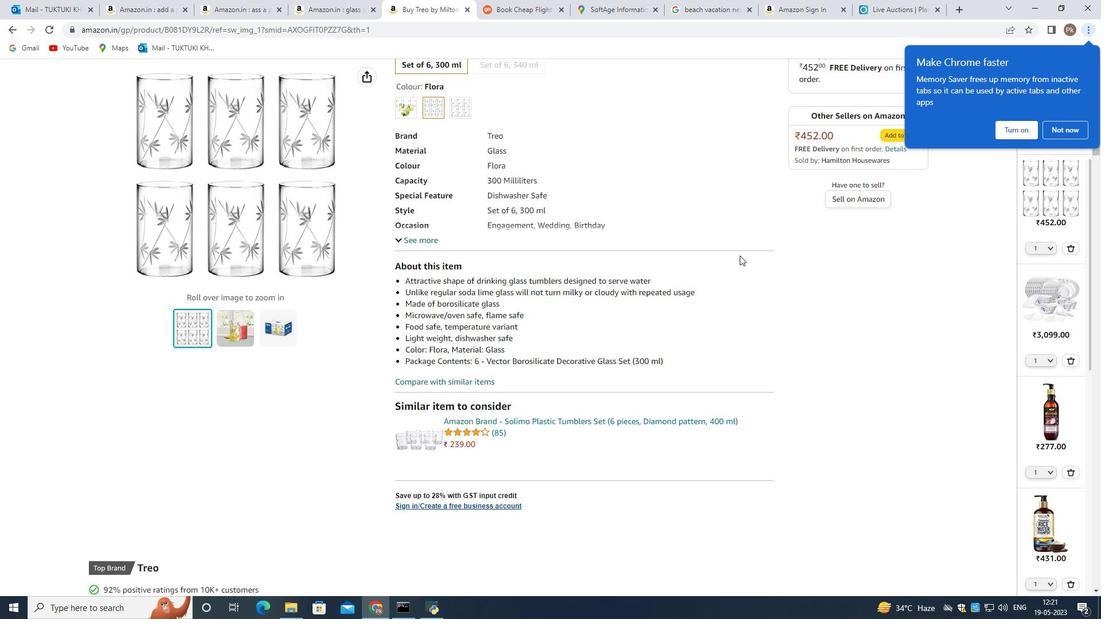 
Action: Mouse moved to (345, 271)
Screenshot: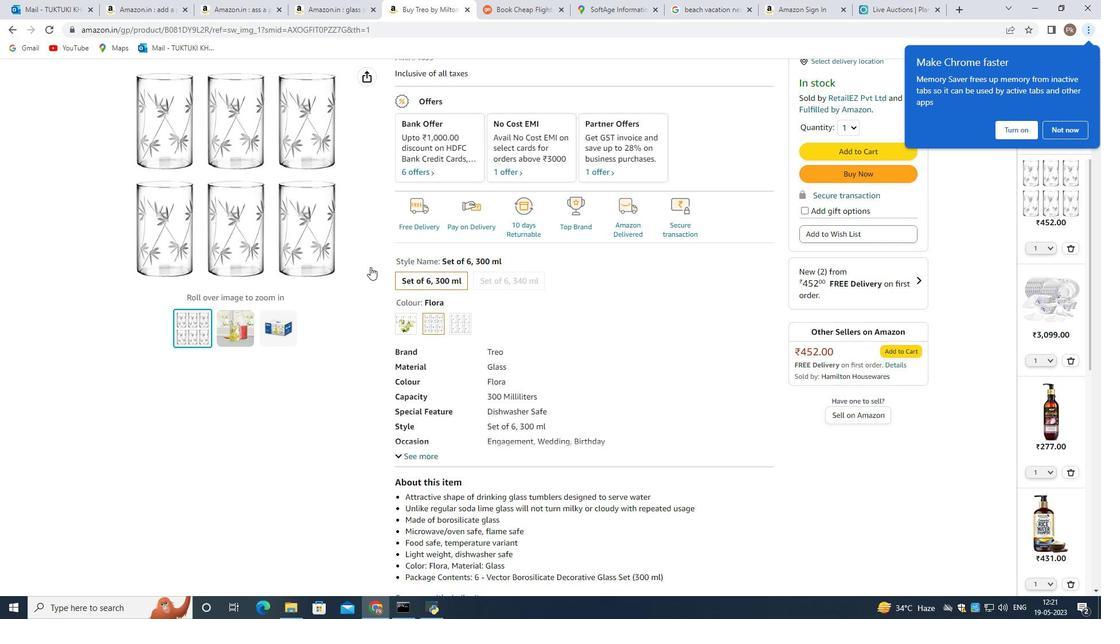 
Action: Mouse scrolled (345, 271) with delta (0, 0)
Screenshot: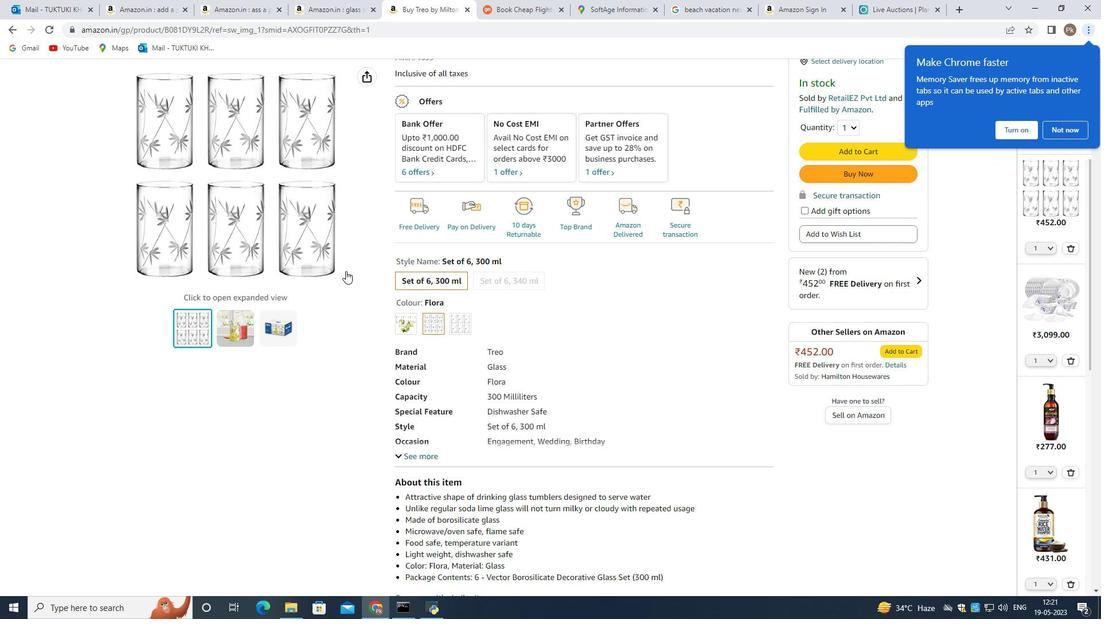 
Action: Mouse scrolled (345, 271) with delta (0, 0)
Screenshot: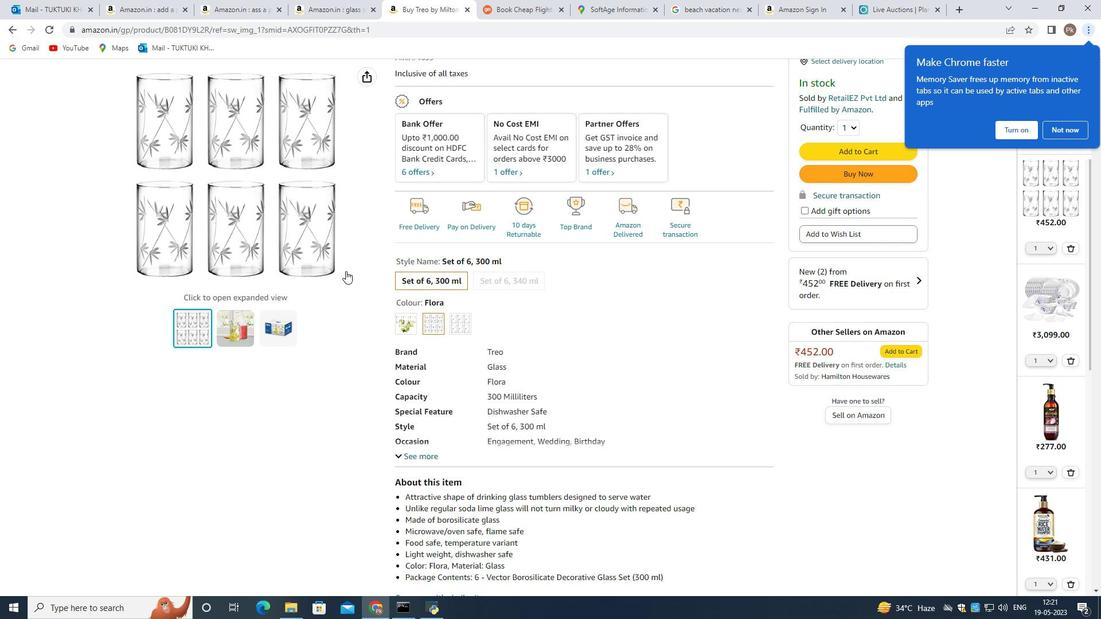 
Action: Mouse scrolled (345, 271) with delta (0, 0)
Screenshot: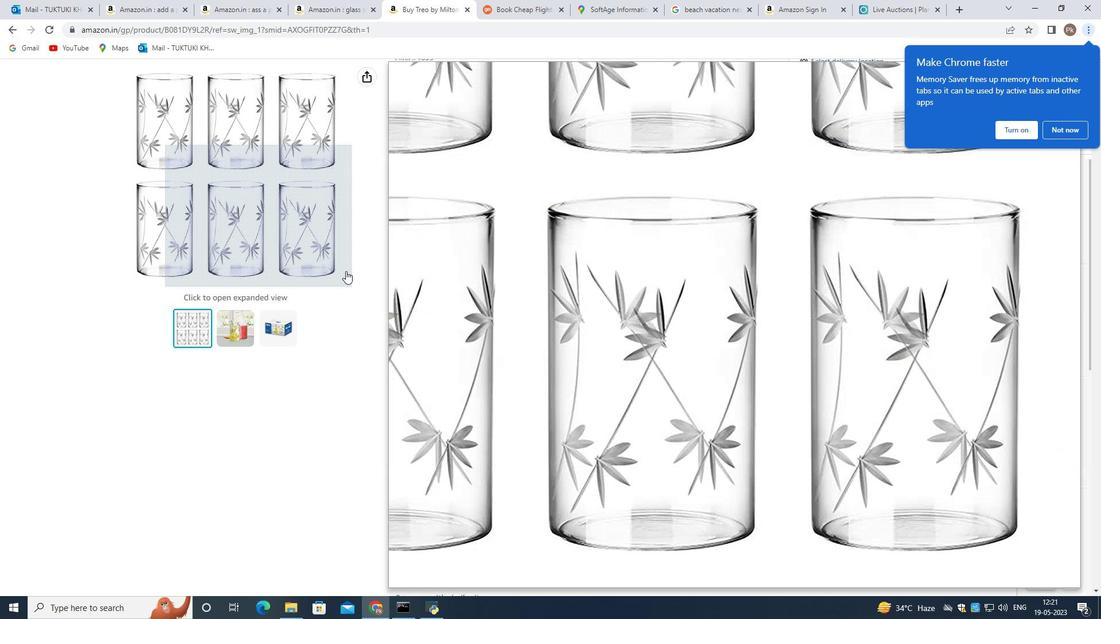 
Action: Mouse scrolled (345, 271) with delta (0, 0)
Screenshot: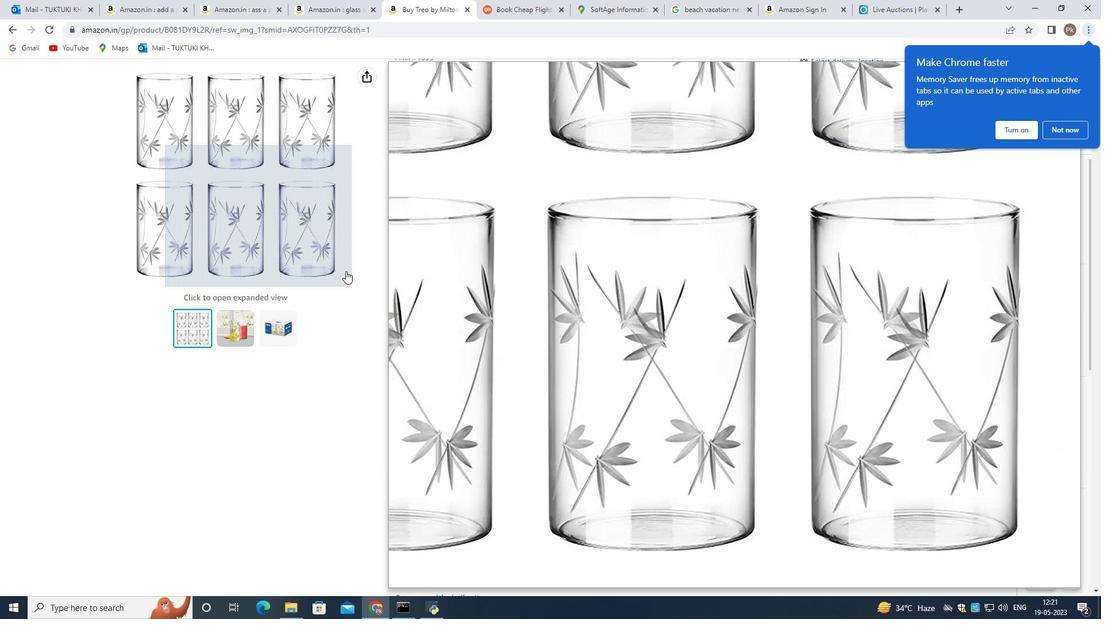 
Action: Mouse scrolled (345, 271) with delta (0, 0)
Screenshot: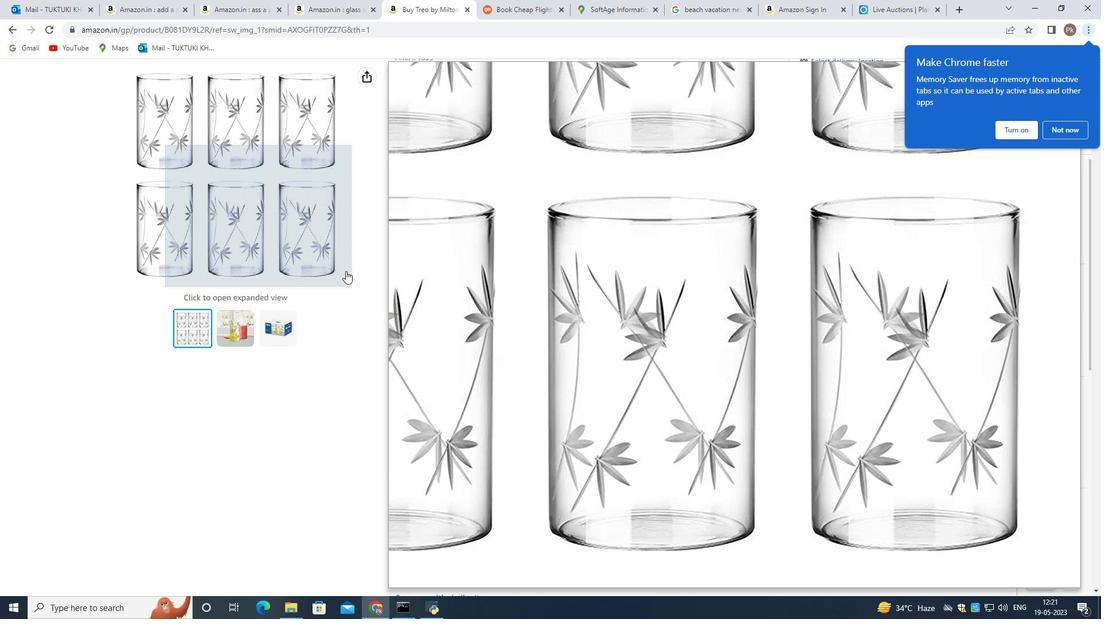 
Action: Mouse scrolled (345, 271) with delta (0, 0)
Screenshot: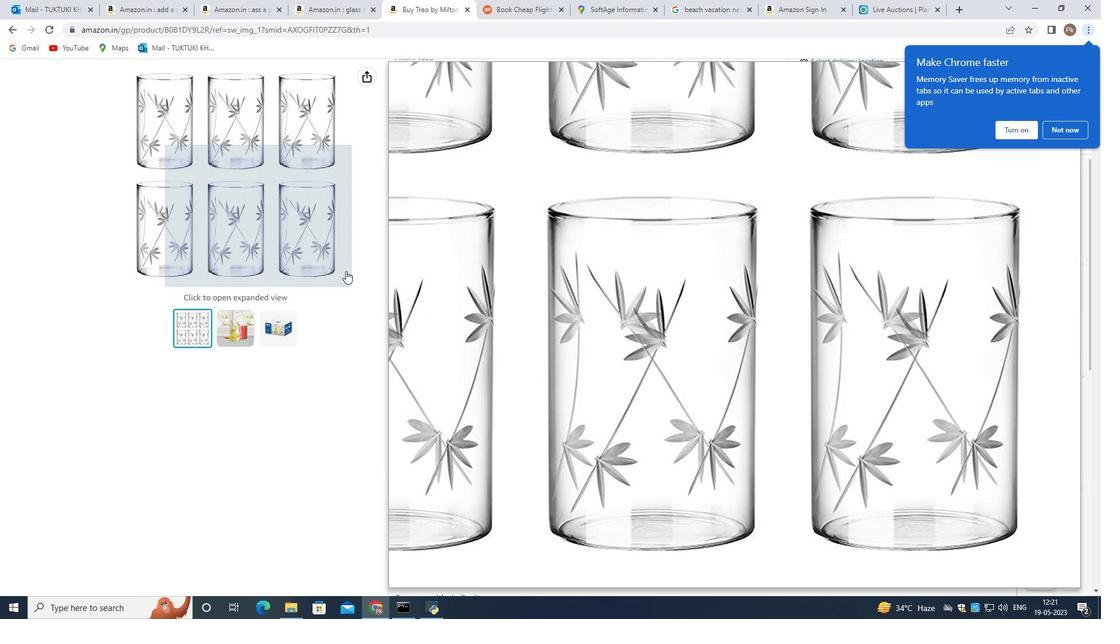 
Action: Mouse moved to (581, 281)
Screenshot: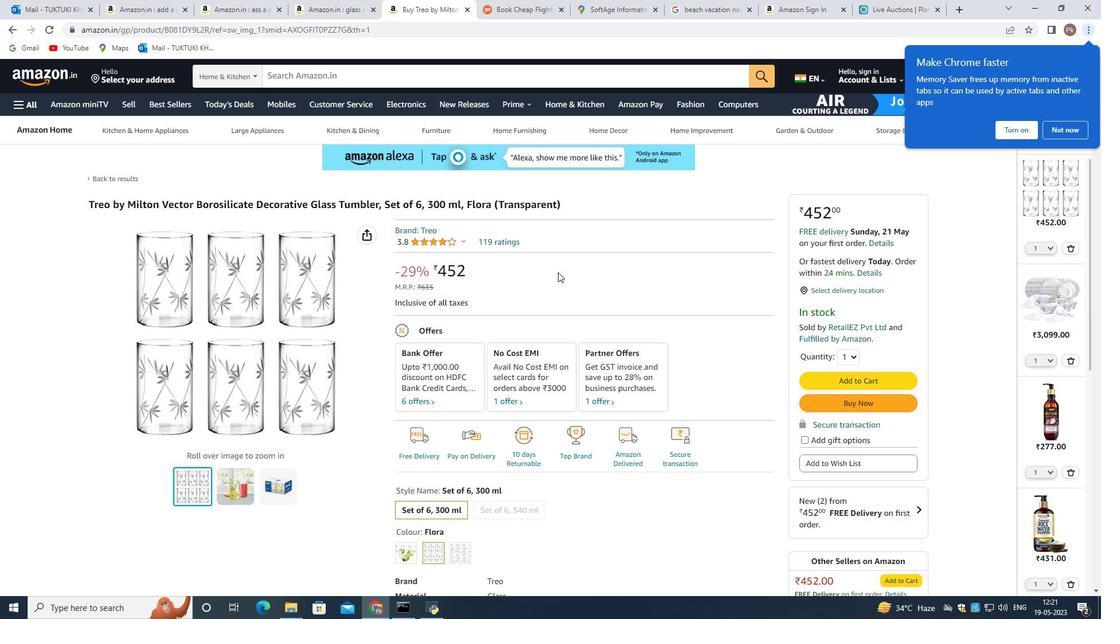 
Action: Mouse scrolled (581, 280) with delta (0, 0)
Screenshot: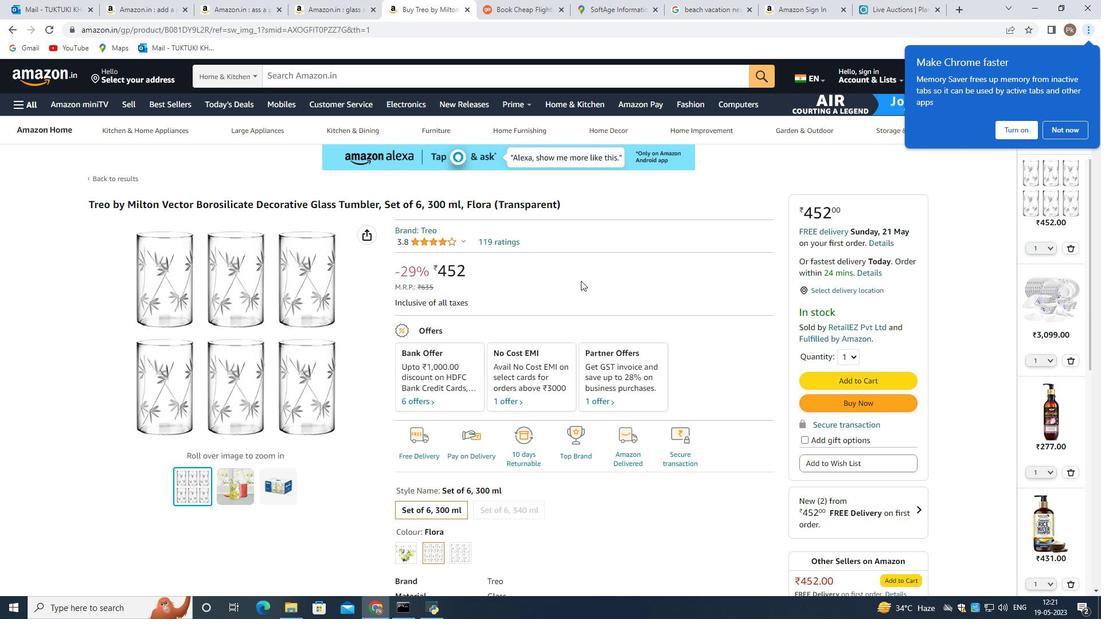 
Action: Mouse scrolled (581, 280) with delta (0, 0)
Screenshot: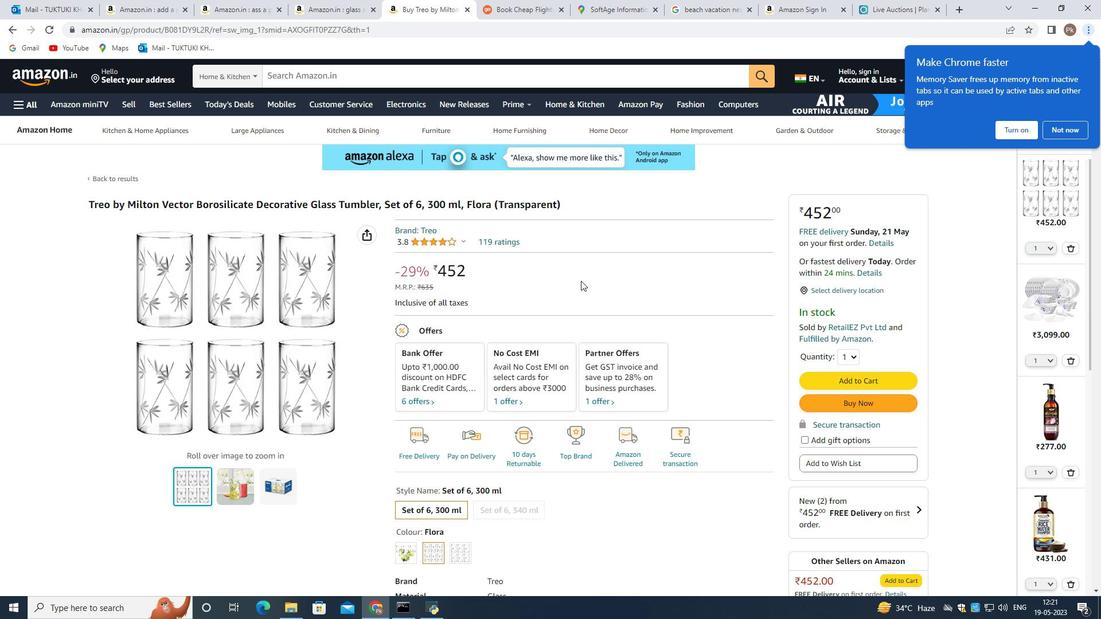 
Action: Mouse scrolled (581, 280) with delta (0, 0)
Screenshot: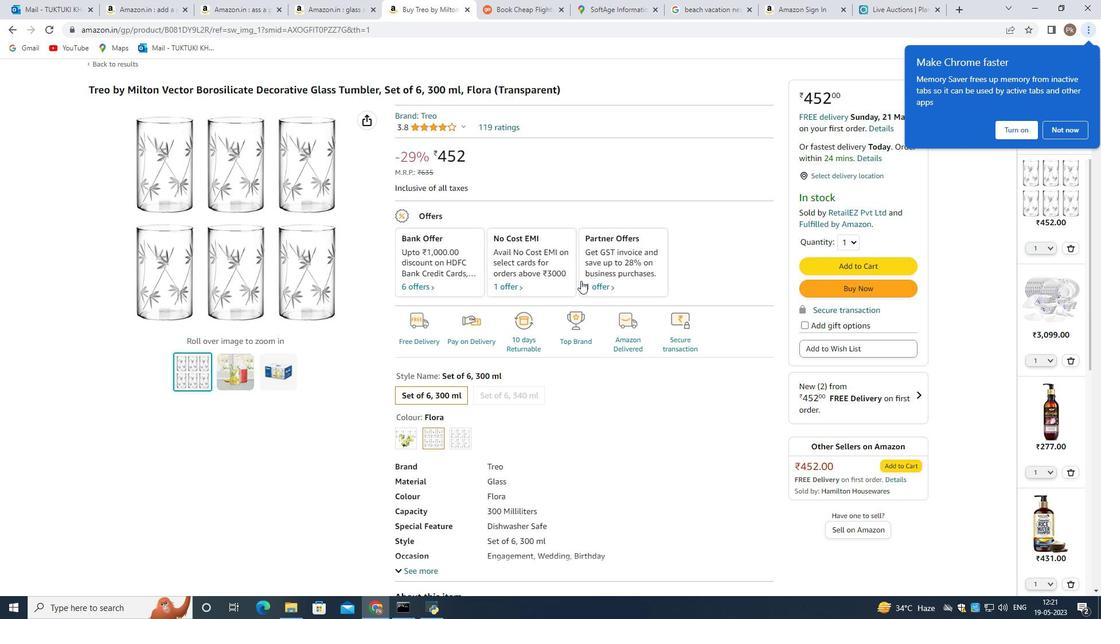 
Action: Mouse moved to (411, 194)
Screenshot: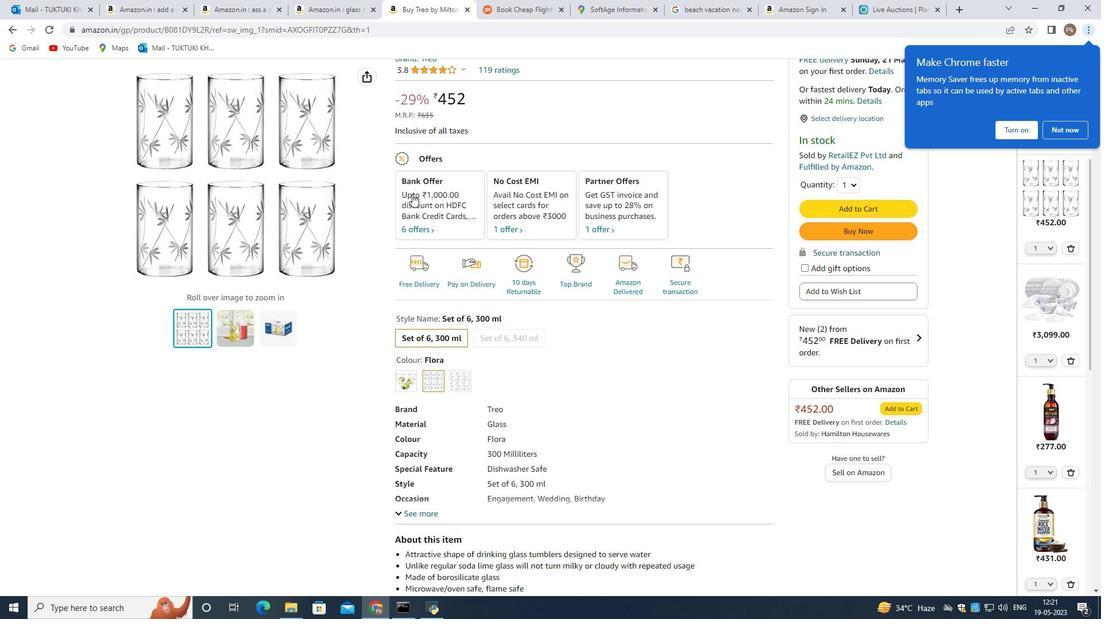 
Action: Mouse scrolled (411, 193) with delta (0, 0)
Screenshot: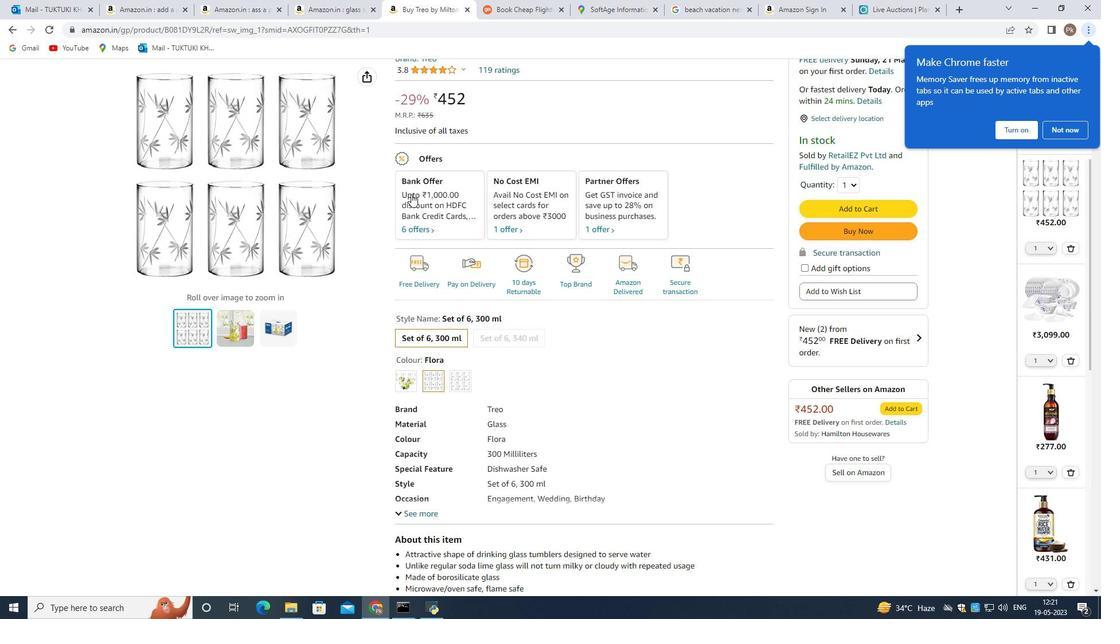 
Action: Mouse scrolled (411, 195) with delta (0, 0)
Screenshot: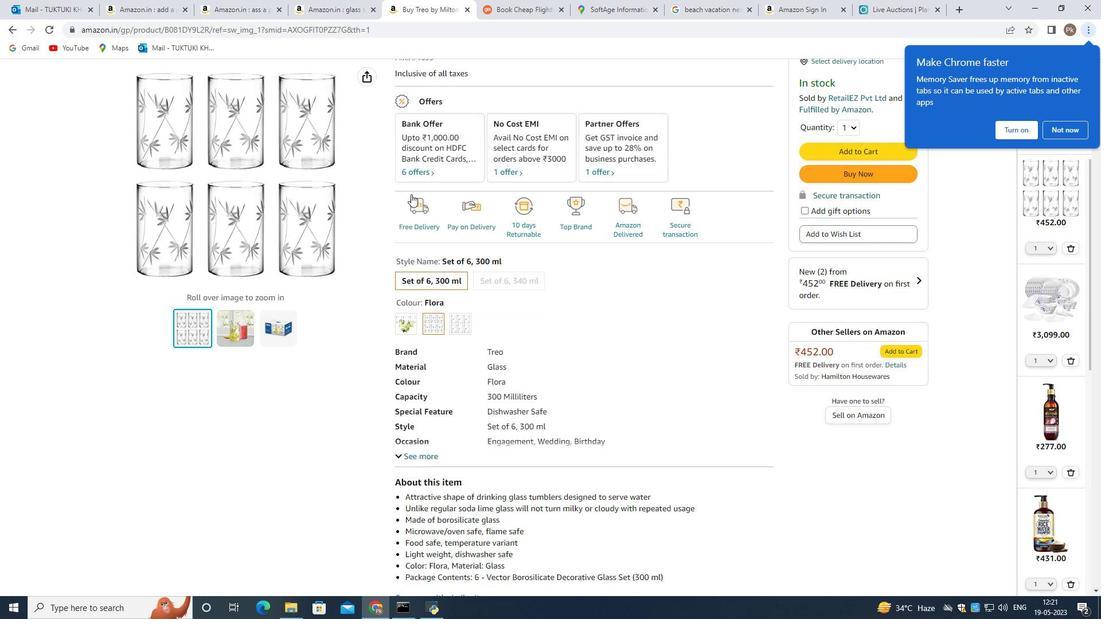 
Action: Mouse scrolled (411, 195) with delta (0, 0)
Screenshot: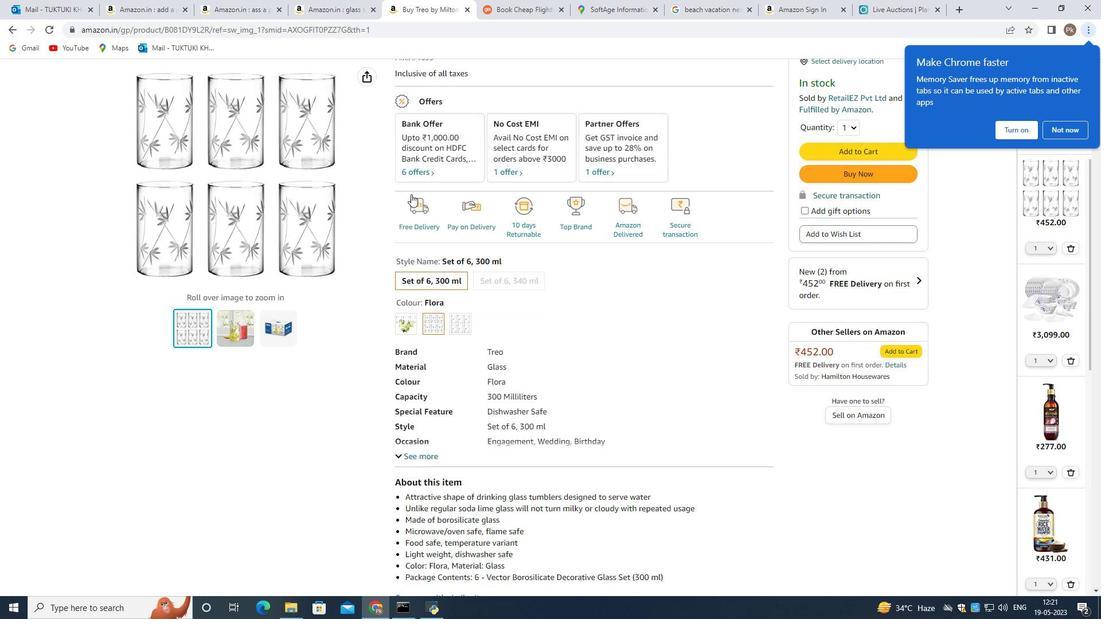 
Action: Mouse scrolled (411, 195) with delta (0, 0)
Screenshot: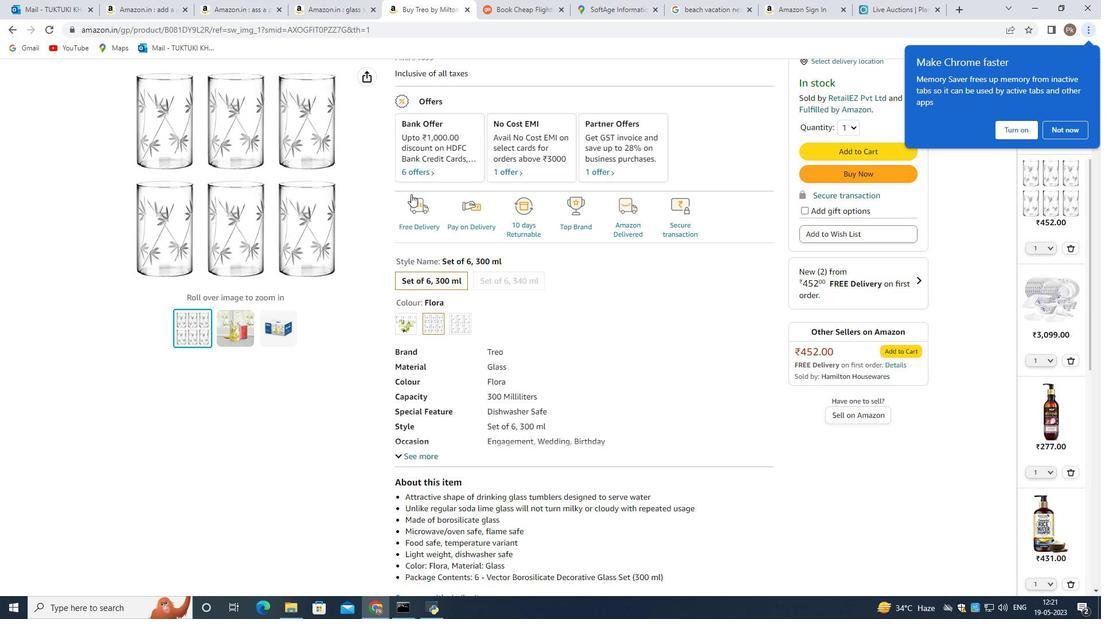 
Action: Mouse scrolled (411, 195) with delta (0, 0)
Screenshot: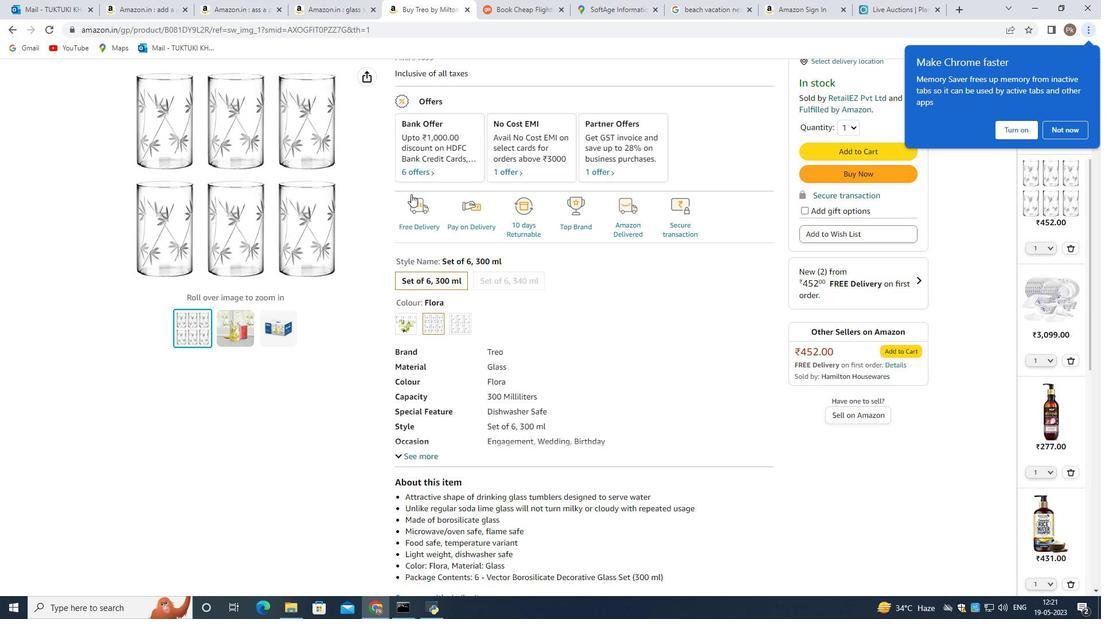 
Action: Mouse scrolled (411, 195) with delta (0, 0)
Screenshot: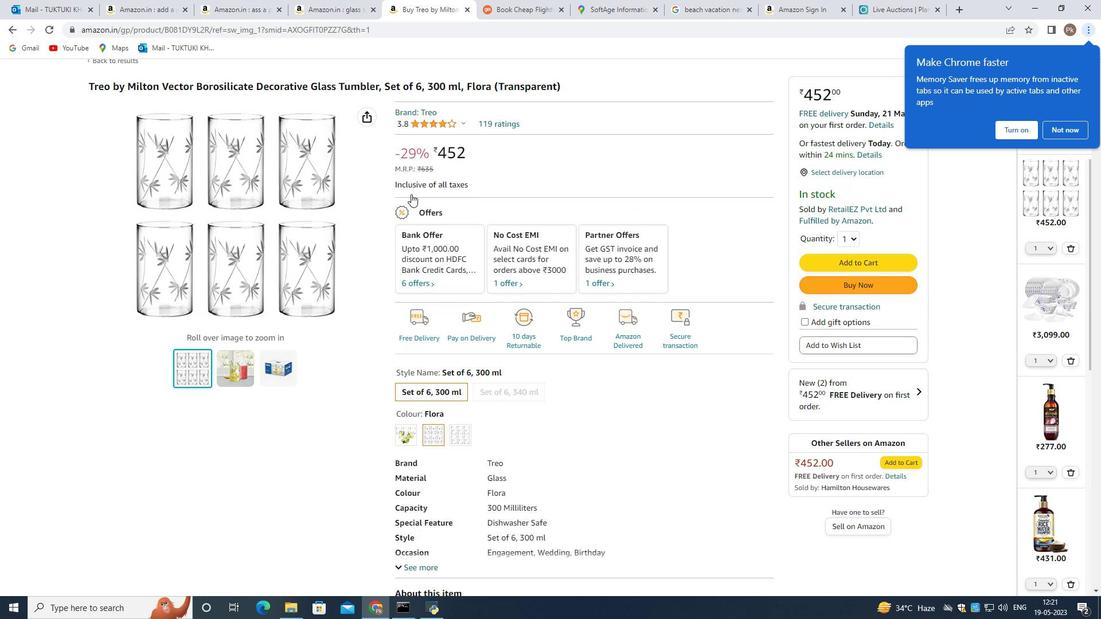 
Action: Mouse scrolled (411, 195) with delta (0, 0)
Screenshot: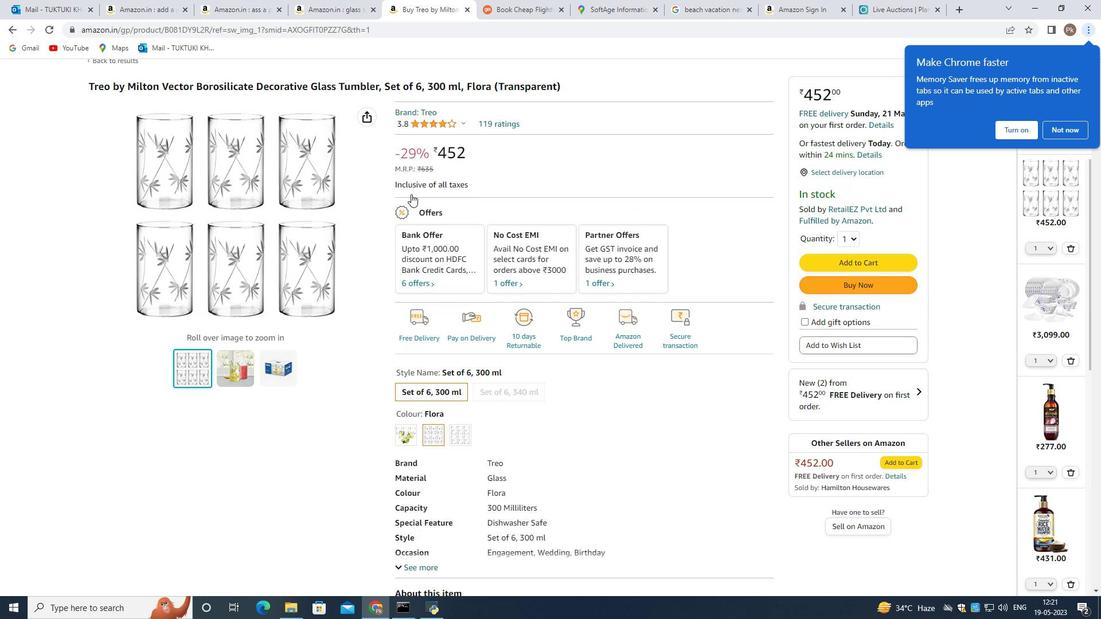 
Action: Mouse scrolled (411, 195) with delta (0, 0)
Screenshot: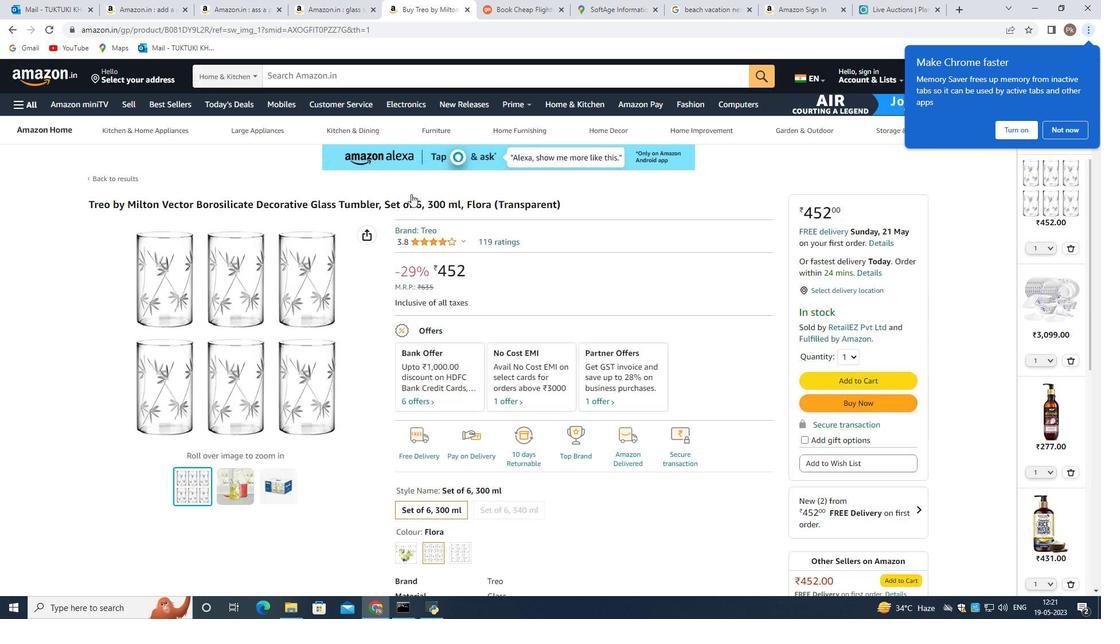 
Action: Mouse scrolled (411, 195) with delta (0, 0)
Screenshot: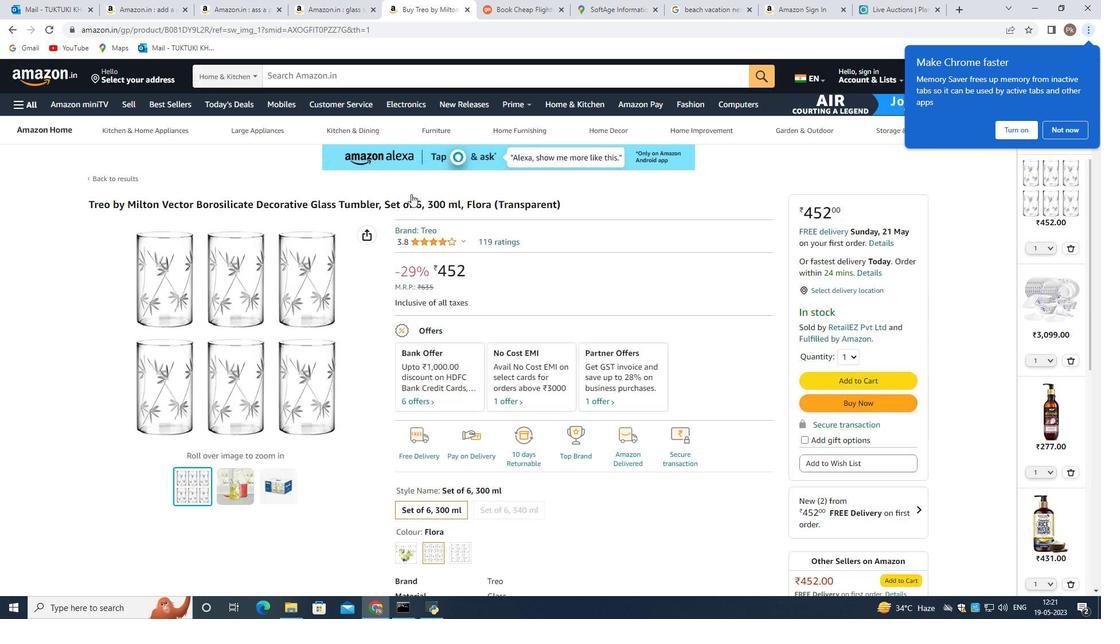 
Action: Mouse scrolled (411, 195) with delta (0, 0)
Screenshot: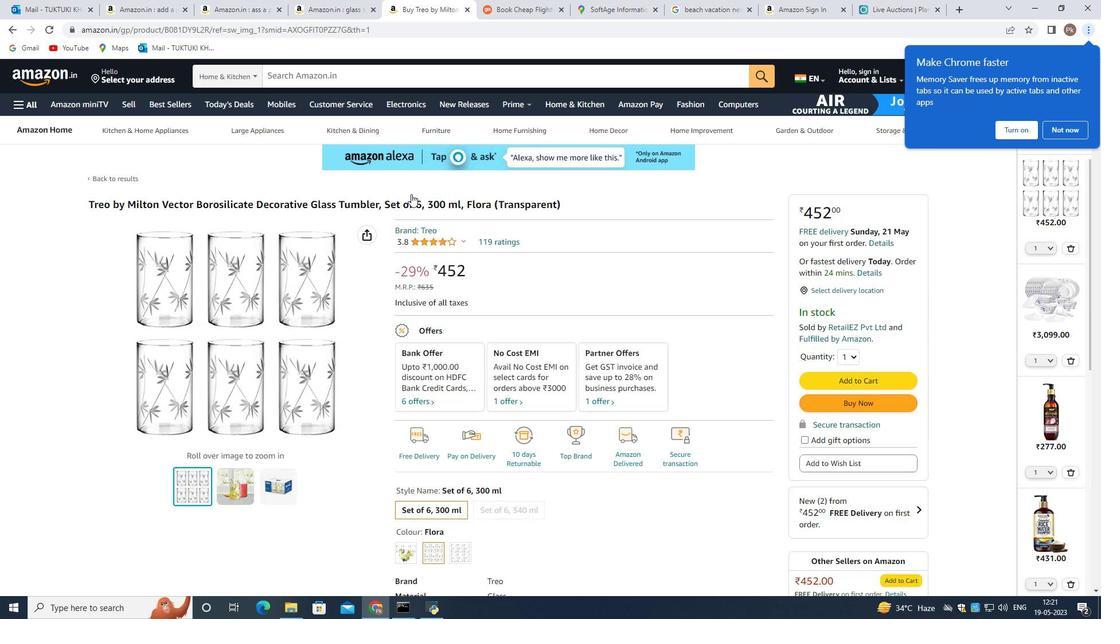 
Action: Mouse moved to (526, 250)
Screenshot: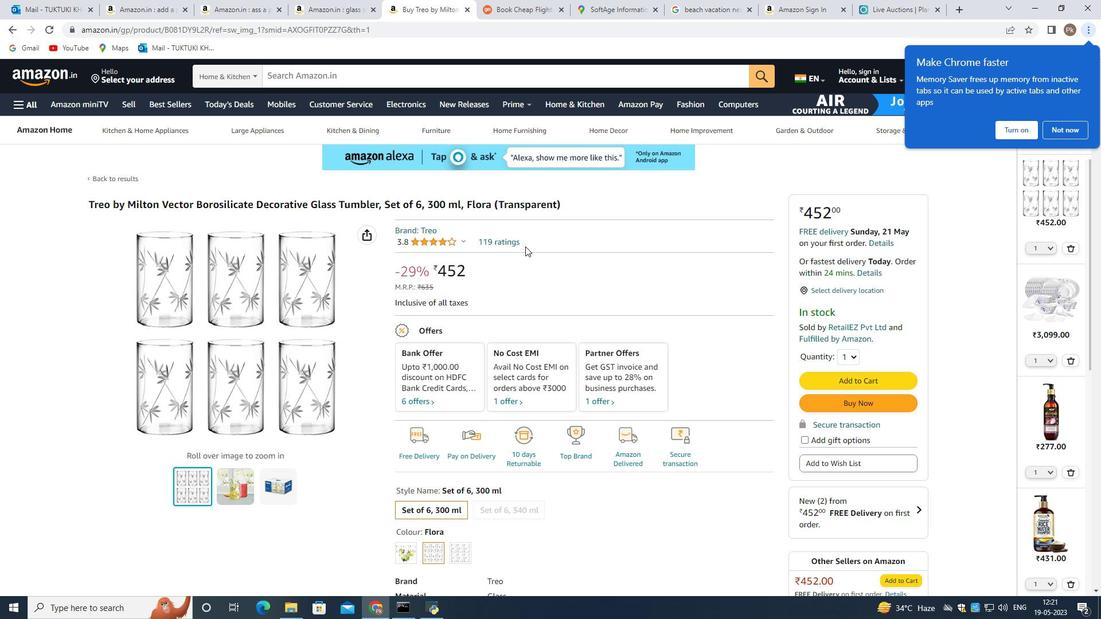
Action: Mouse scrolled (526, 249) with delta (0, 0)
Screenshot: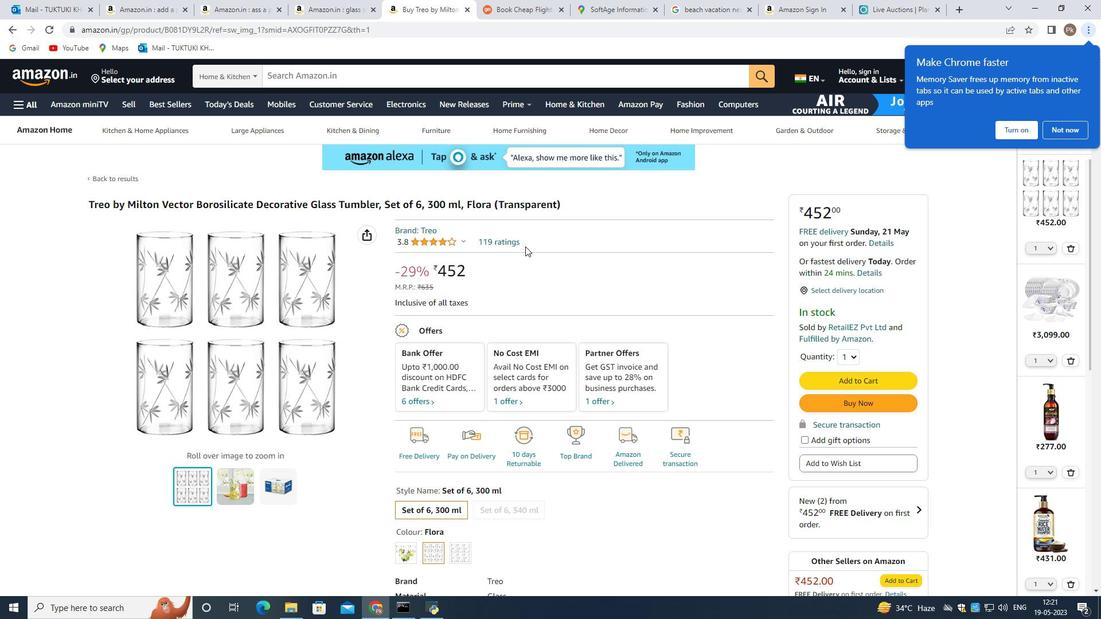 
Action: Mouse scrolled (526, 249) with delta (0, 0)
Screenshot: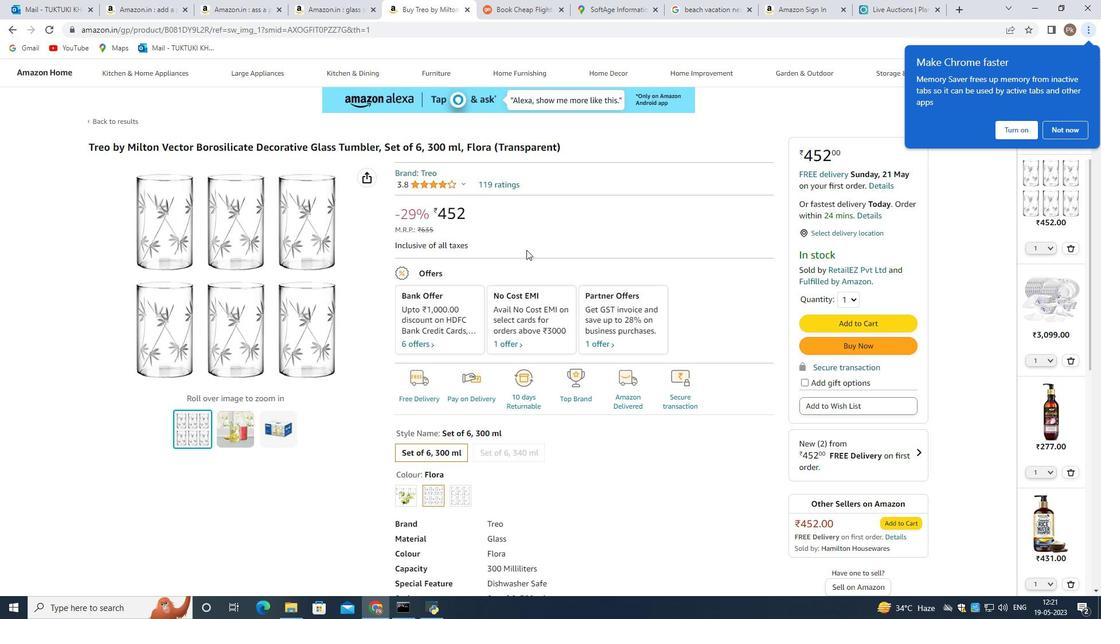 
Action: Mouse moved to (773, 187)
Screenshot: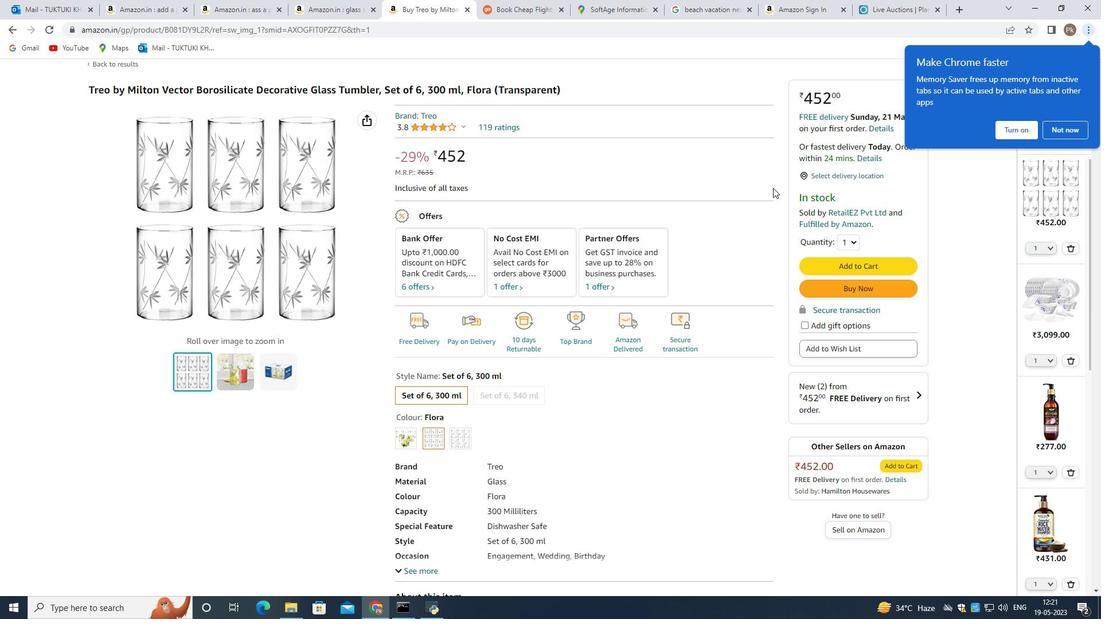 
Action: Mouse scrolled (773, 188) with delta (0, 0)
Screenshot: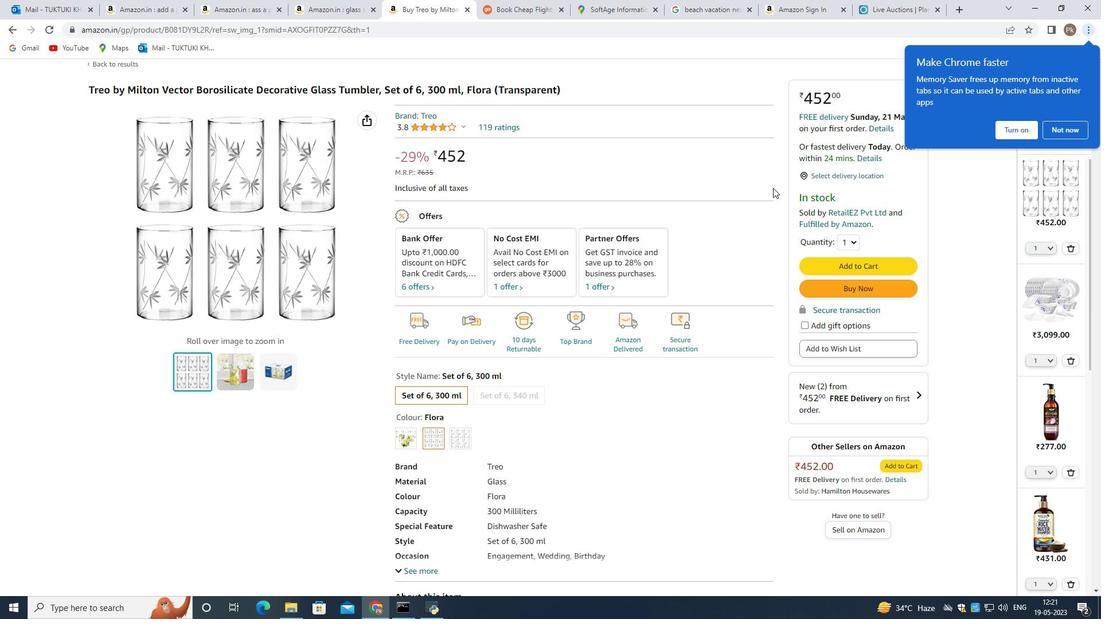 
Action: Mouse moved to (770, 187)
Screenshot: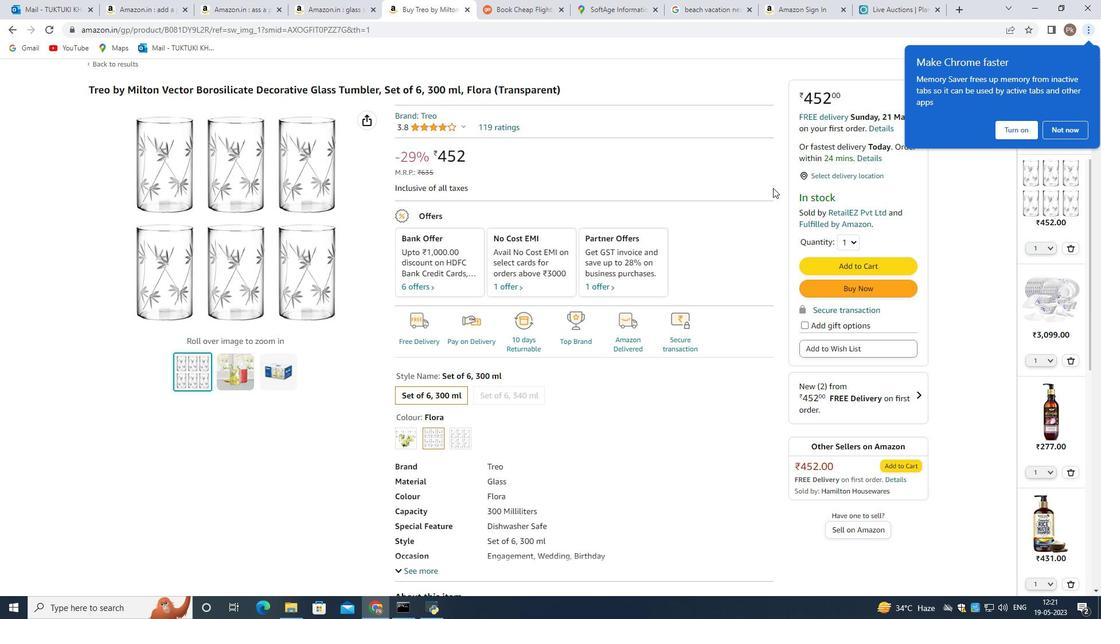 
Action: Mouse scrolled (770, 188) with delta (0, 0)
Screenshot: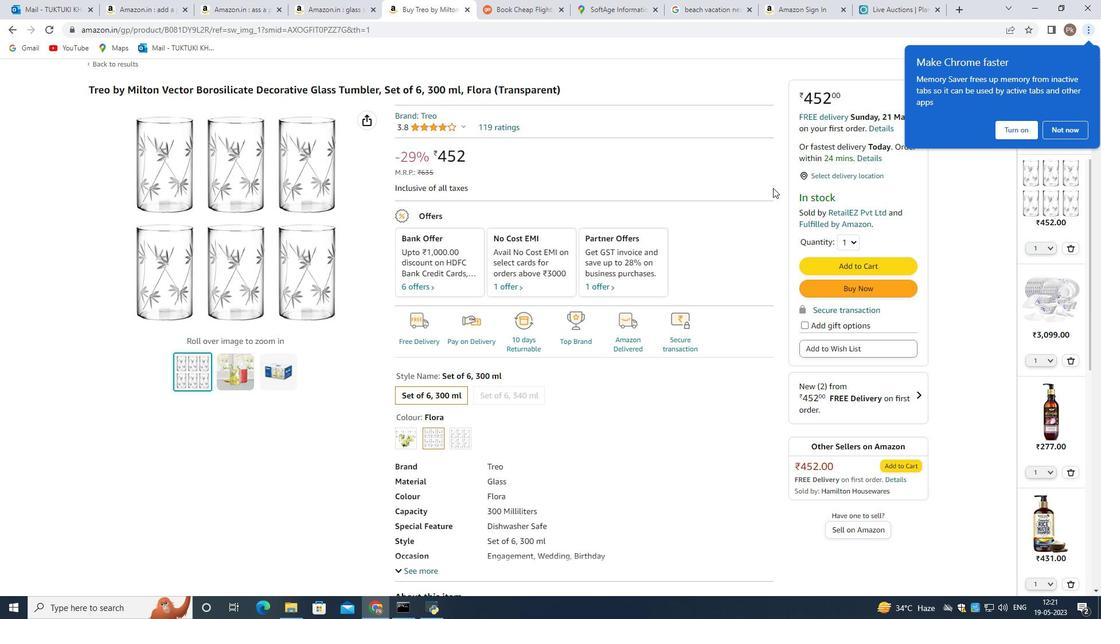 
Action: Mouse moved to (770, 188)
Screenshot: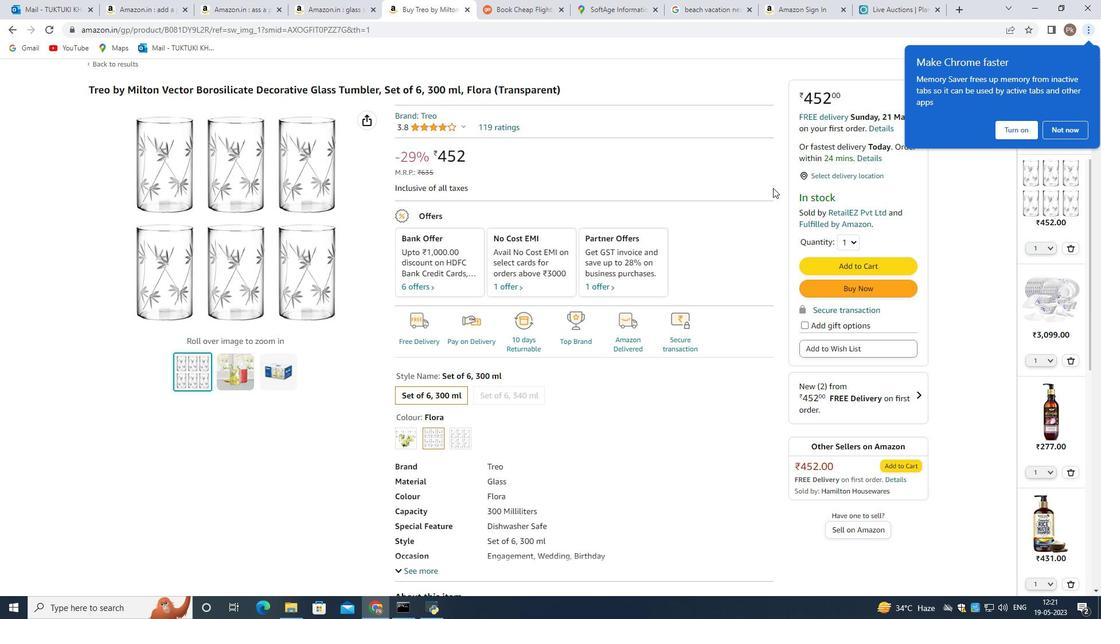 
Action: Mouse scrolled (770, 188) with delta (0, 0)
Screenshot: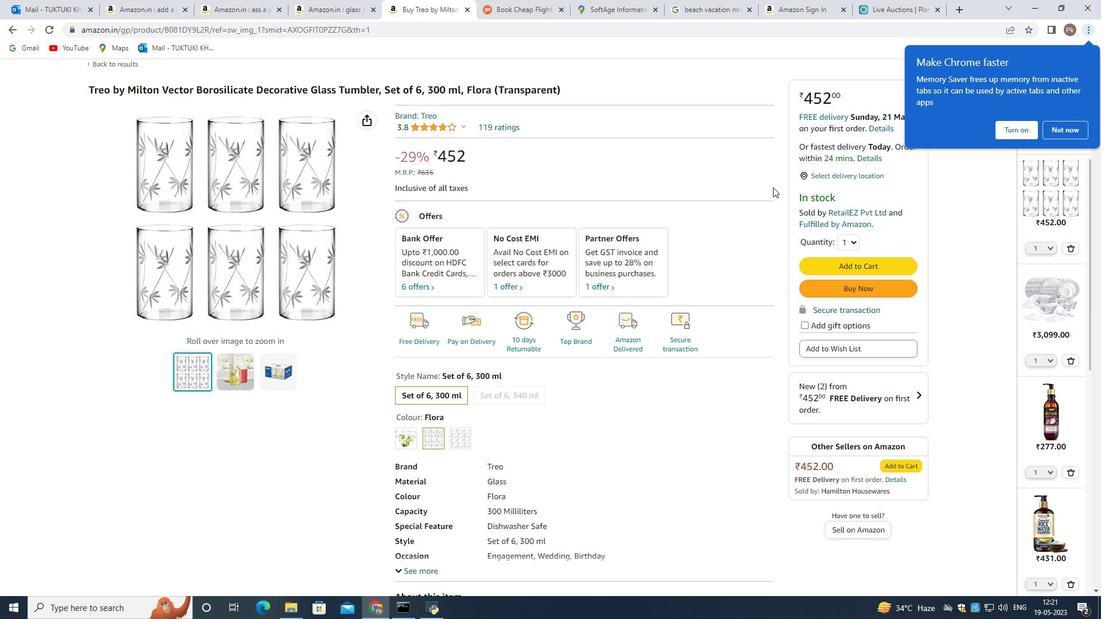 
Action: Mouse scrolled (770, 188) with delta (0, 0)
Screenshot: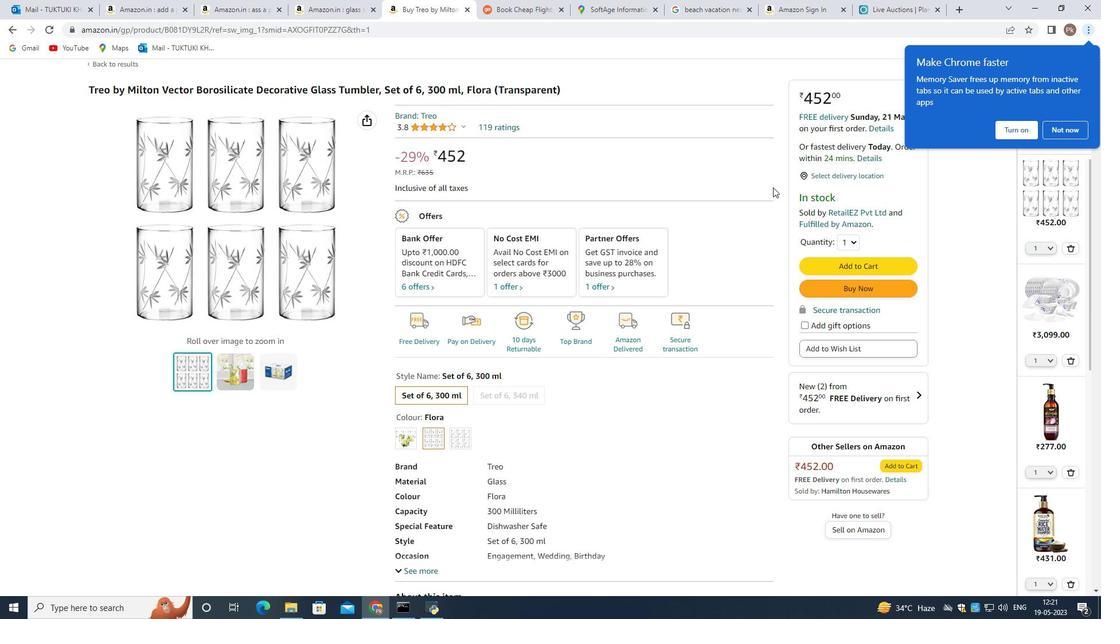 
Action: Mouse scrolled (770, 188) with delta (0, 0)
Screenshot: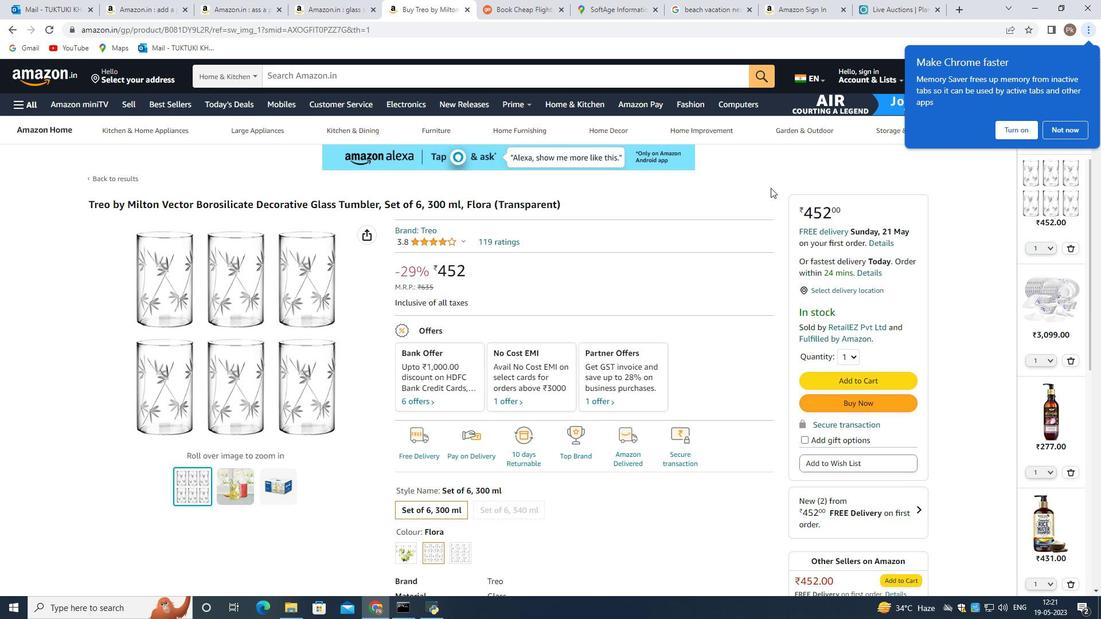 
Action: Mouse scrolled (770, 188) with delta (0, 0)
Screenshot: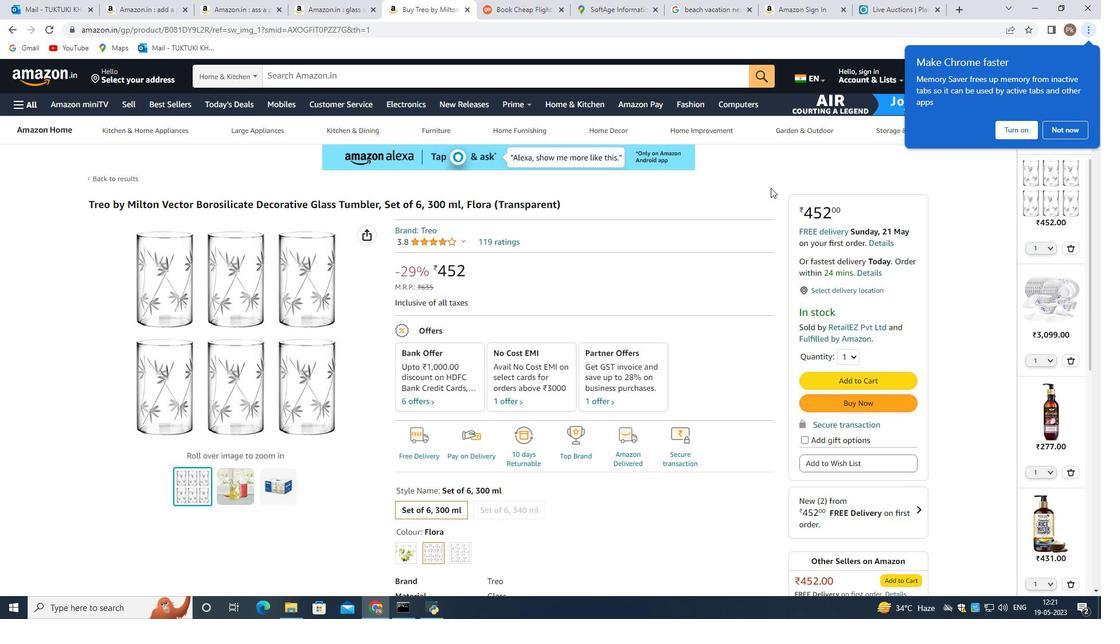 
Action: Mouse scrolled (770, 187) with delta (0, 0)
Screenshot: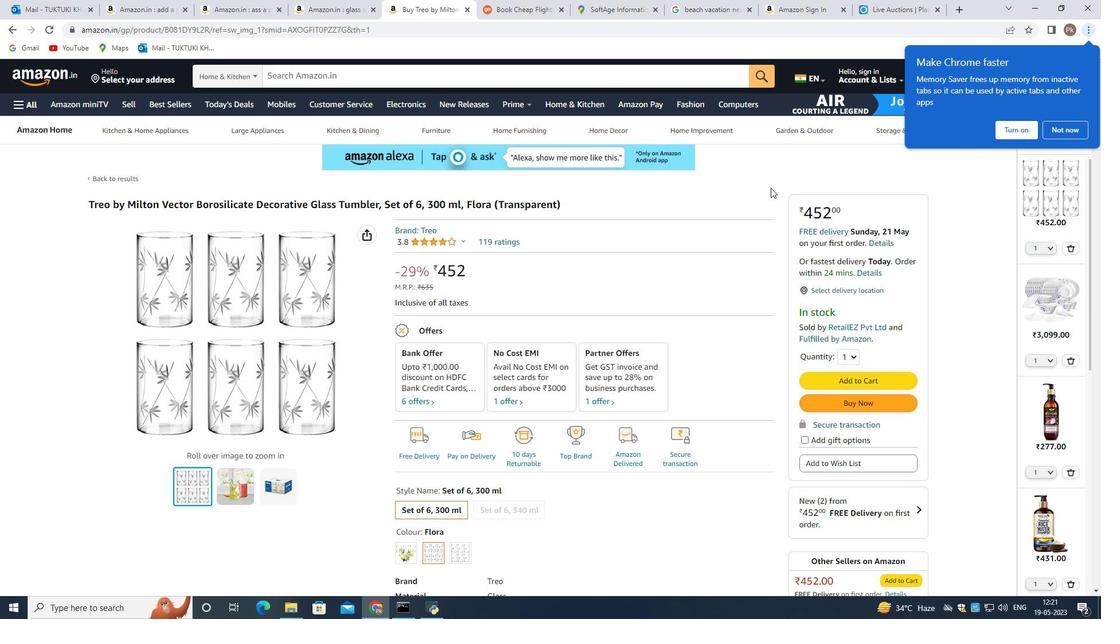 
Action: Mouse scrolled (770, 188) with delta (0, 0)
Screenshot: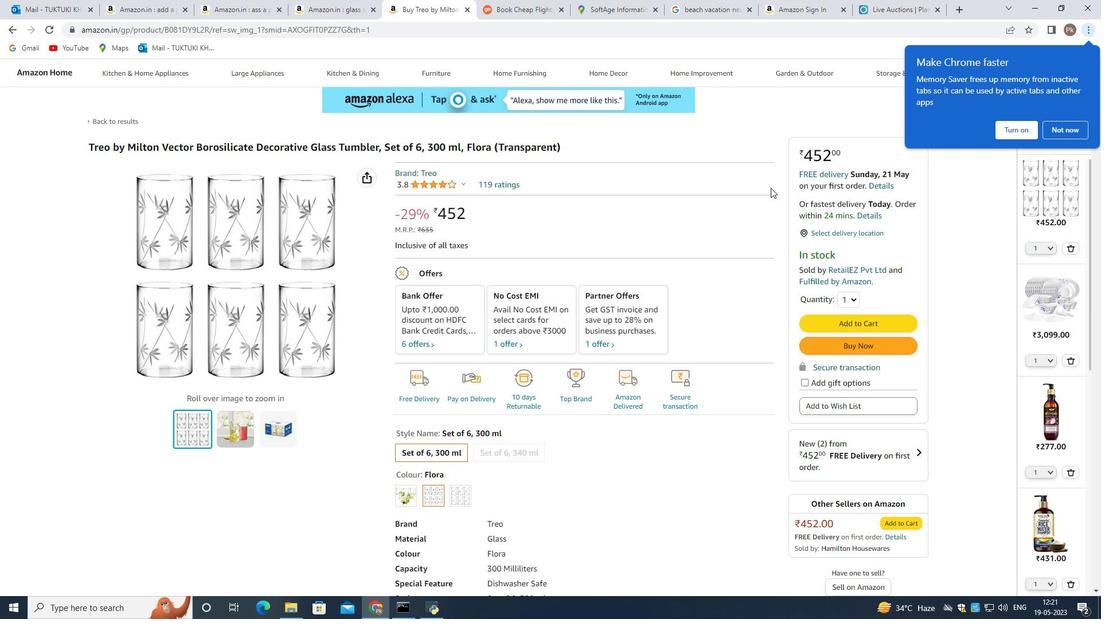 
Action: Mouse scrolled (770, 188) with delta (0, 0)
Screenshot: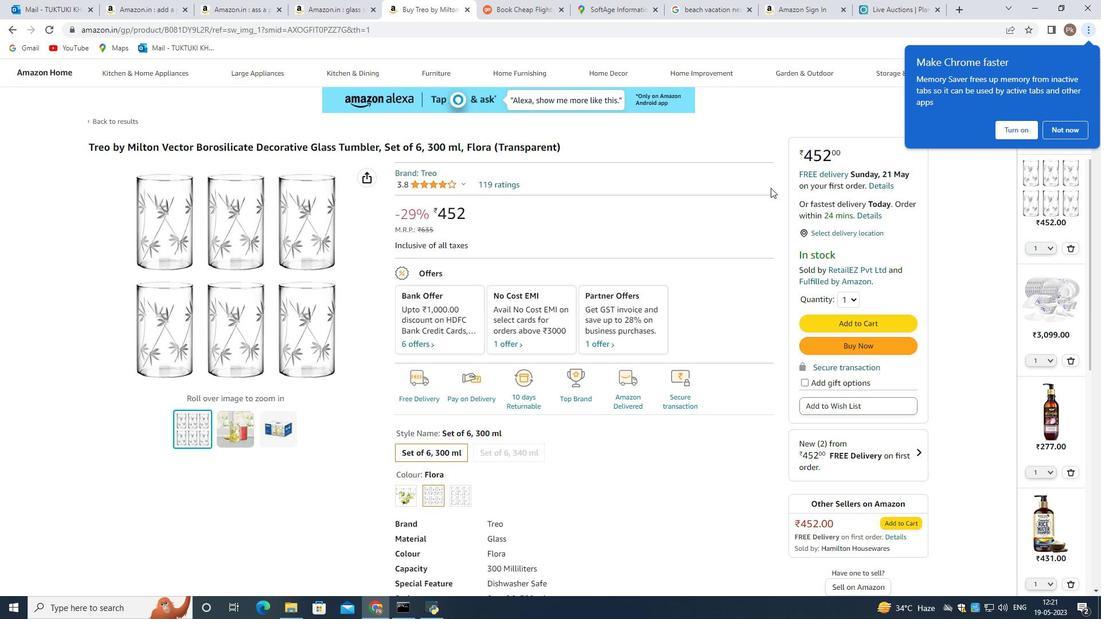 
Action: Mouse scrolled (770, 188) with delta (0, 0)
Screenshot: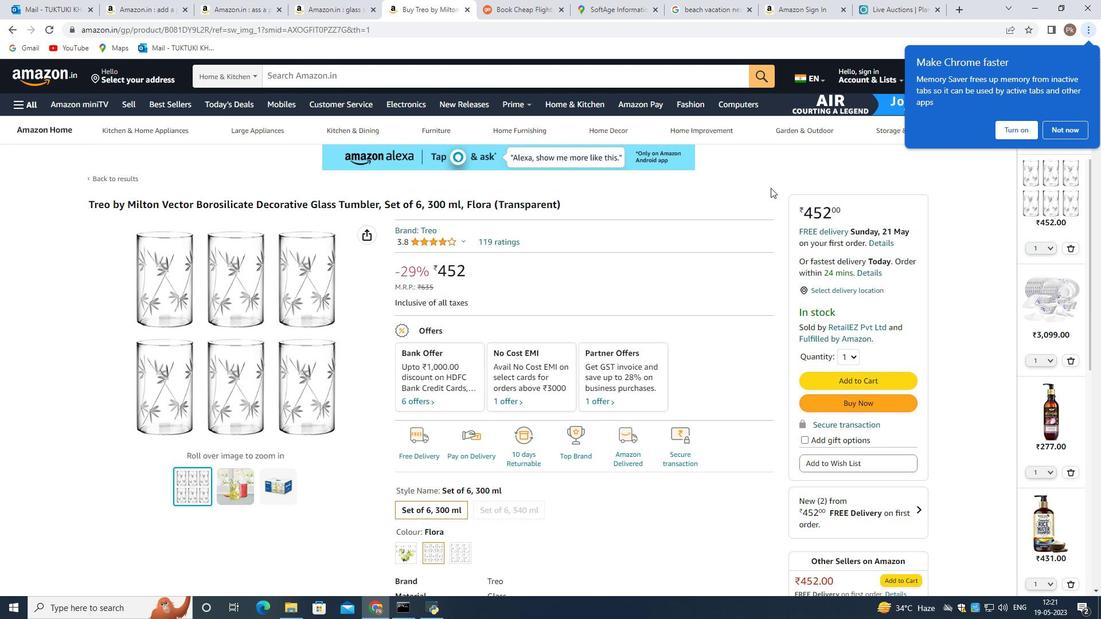 
Action: Mouse scrolled (770, 188) with delta (0, 0)
Screenshot: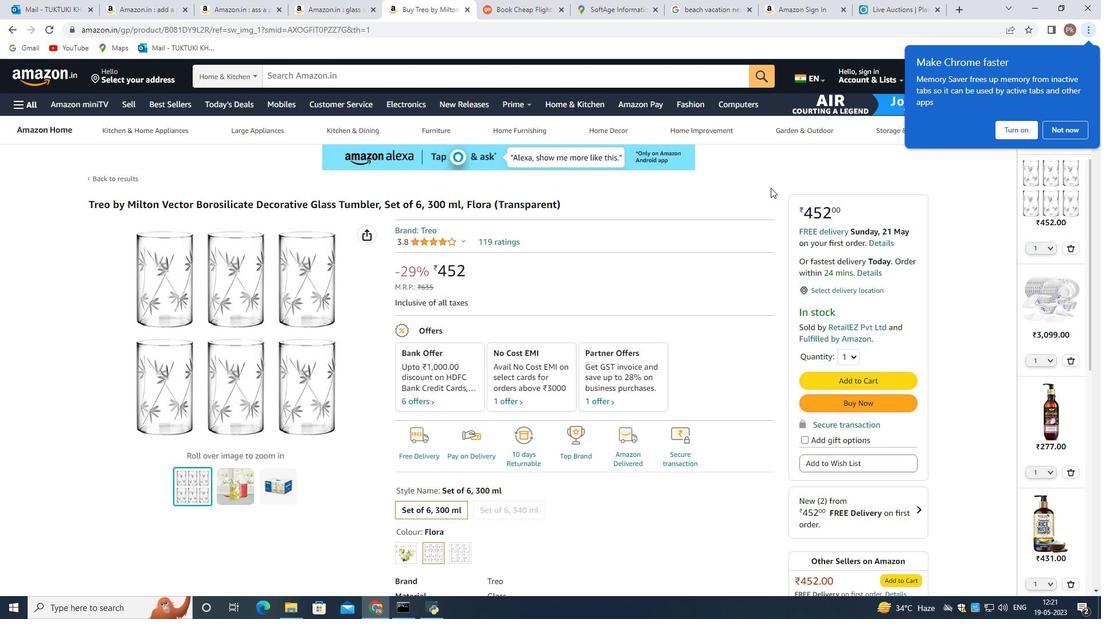 
Action: Mouse scrolled (770, 188) with delta (0, 0)
Screenshot: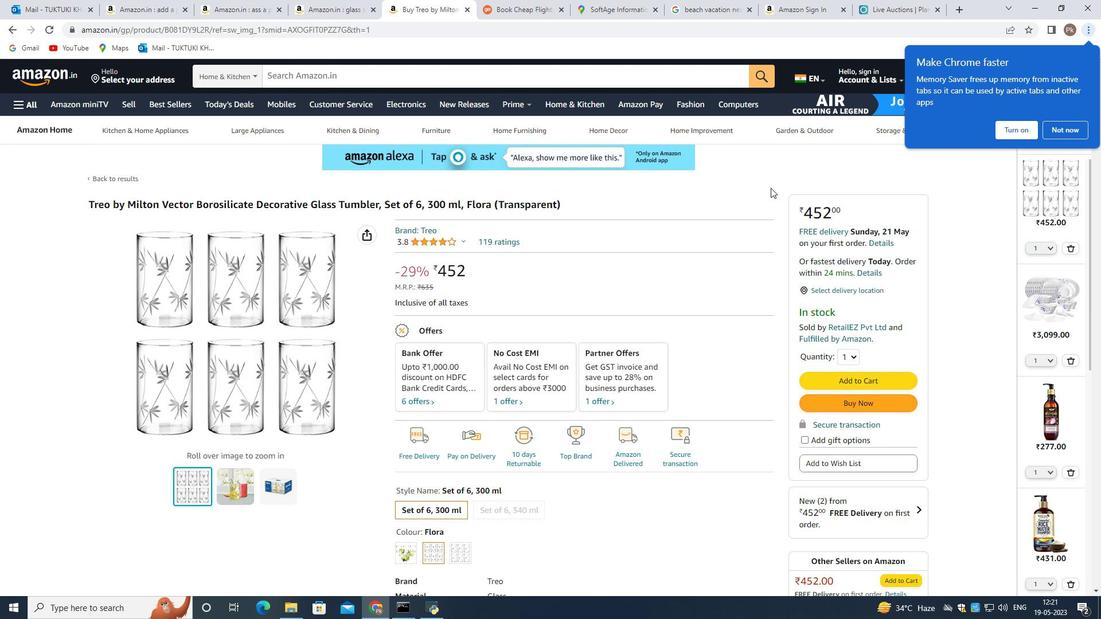 
Action: Mouse scrolled (770, 188) with delta (0, 0)
Screenshot: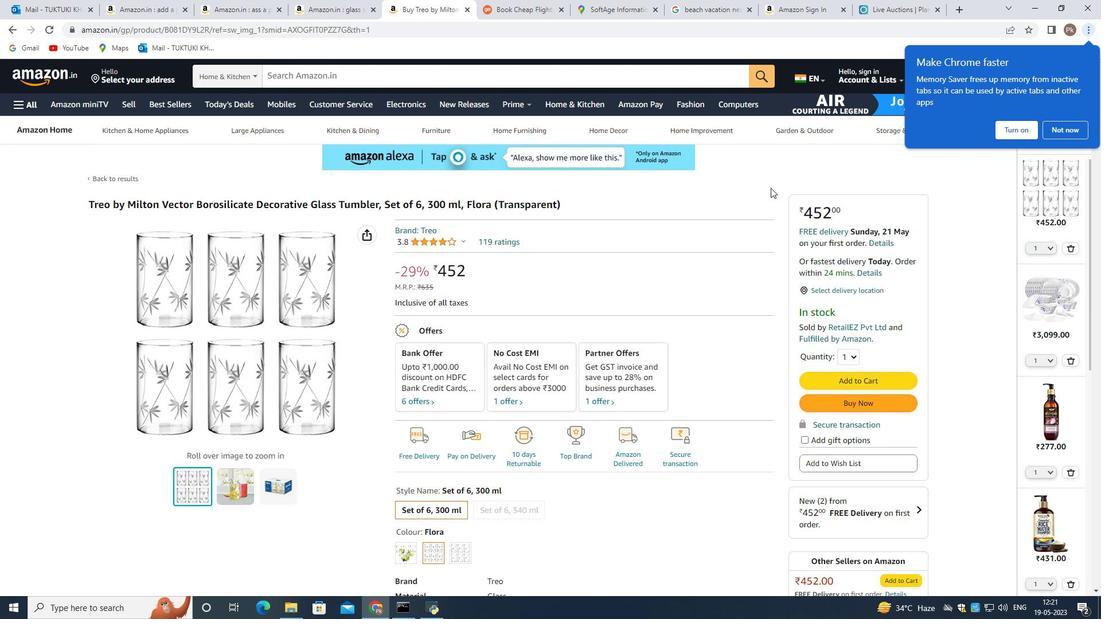 
Action: Mouse scrolled (770, 188) with delta (0, 0)
Screenshot: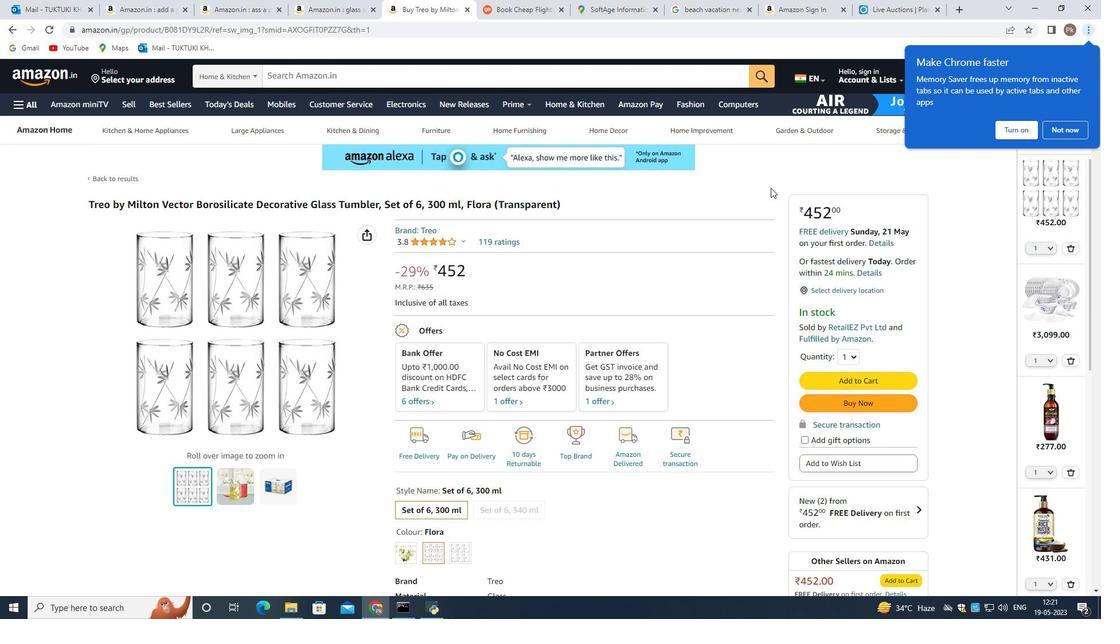 
Action: Mouse scrolled (770, 188) with delta (0, 0)
Screenshot: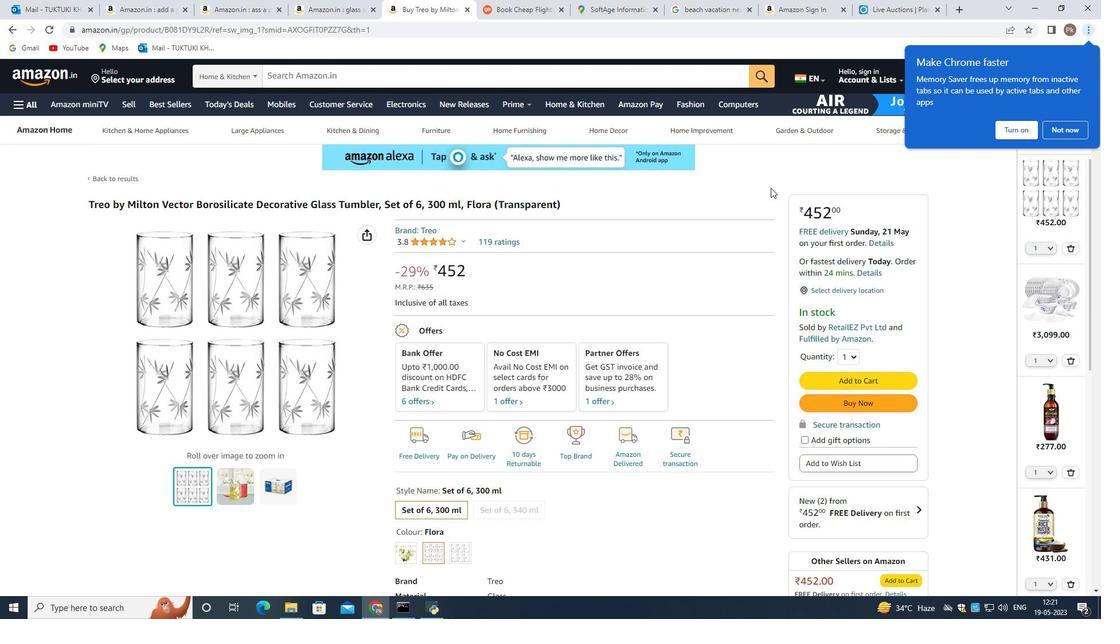 
Action: Mouse scrolled (770, 188) with delta (0, 0)
Screenshot: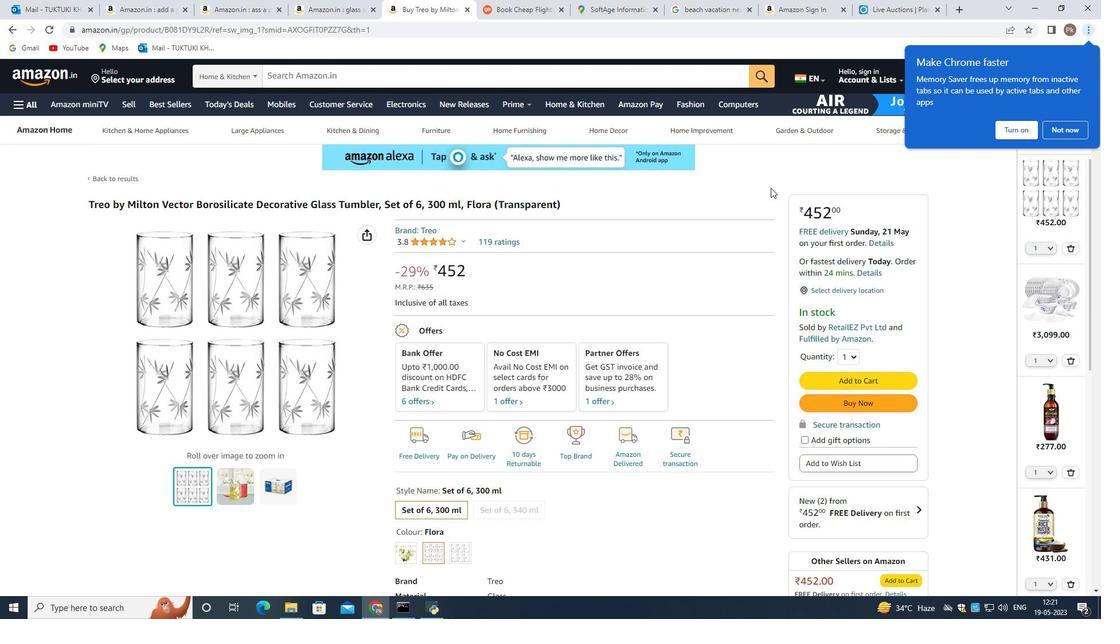 
Action: Mouse scrolled (770, 188) with delta (0, 0)
Screenshot: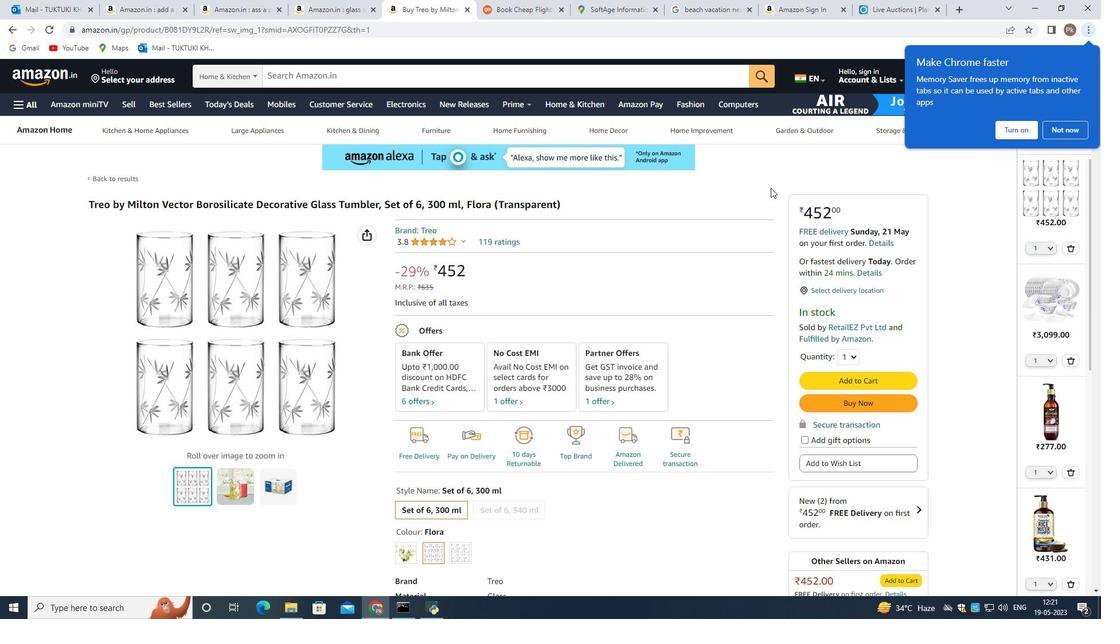 
Action: Mouse scrolled (770, 188) with delta (0, 0)
Screenshot: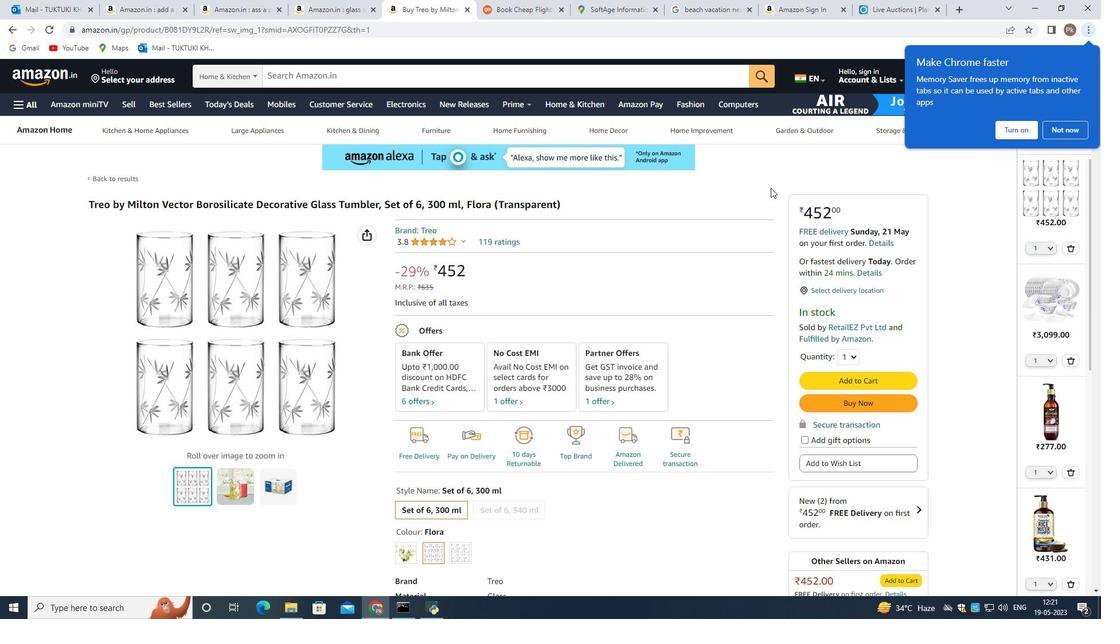 
Action: Mouse scrolled (770, 188) with delta (0, 0)
Screenshot: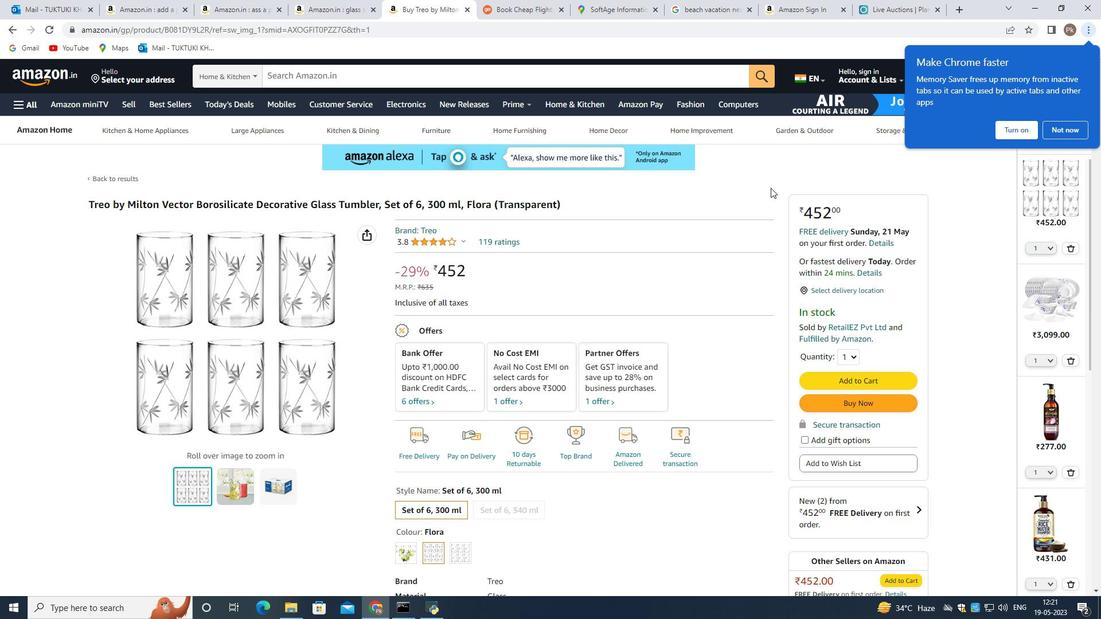 
Action: Mouse scrolled (770, 188) with delta (0, 0)
Screenshot: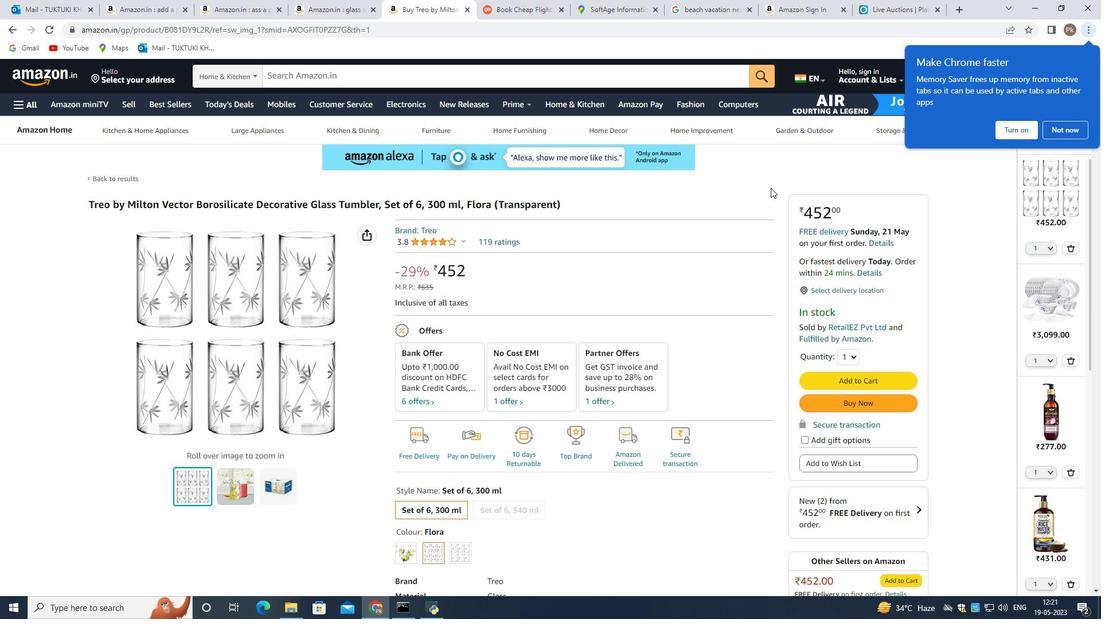 
Action: Mouse moved to (782, 254)
Screenshot: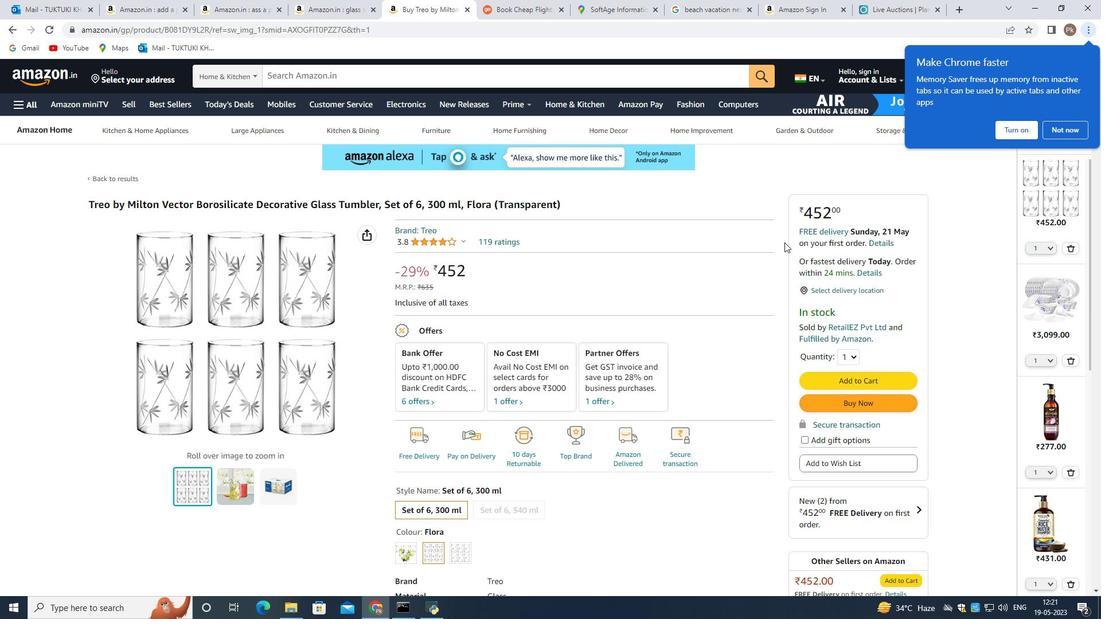 
Action: Mouse scrolled (782, 255) with delta (0, 0)
Screenshot: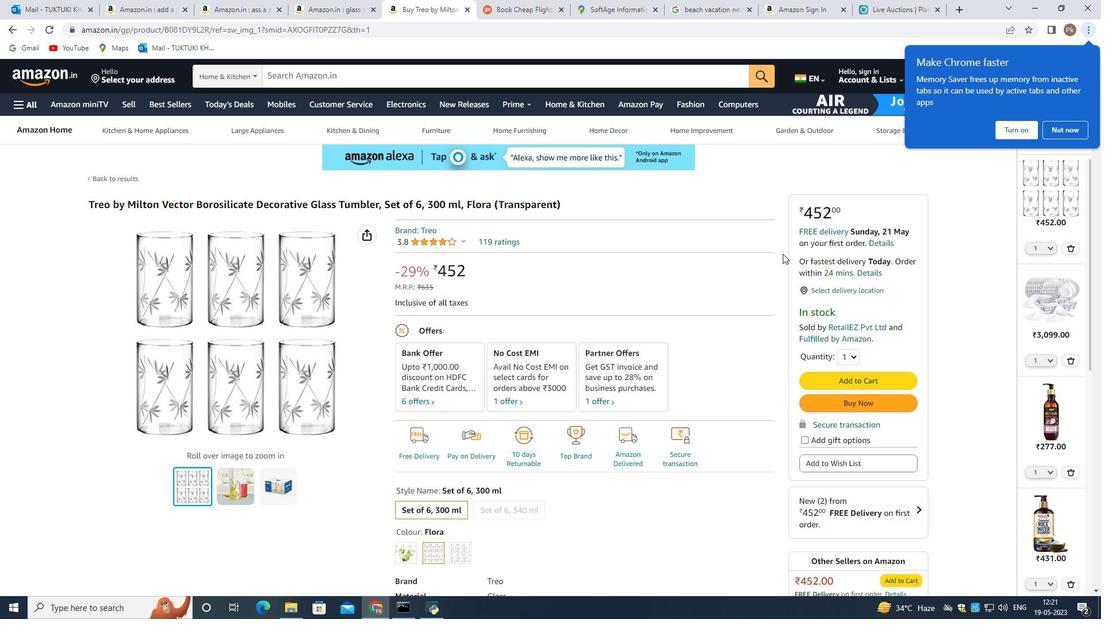 
Action: Mouse scrolled (782, 255) with delta (0, 0)
Screenshot: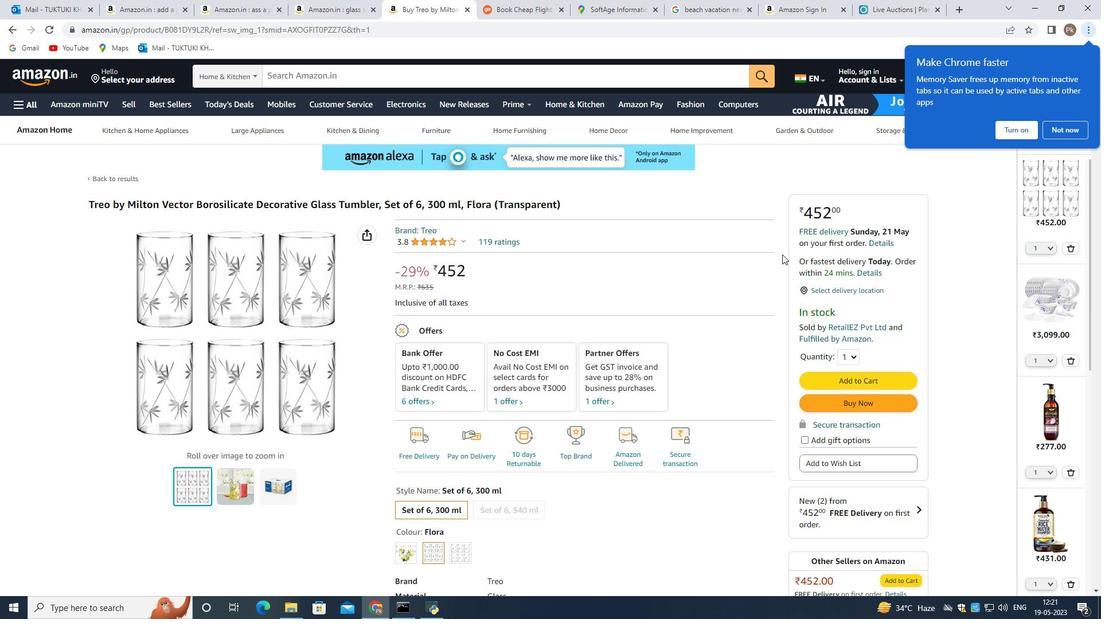 
Action: Mouse scrolled (782, 255) with delta (0, 0)
Screenshot: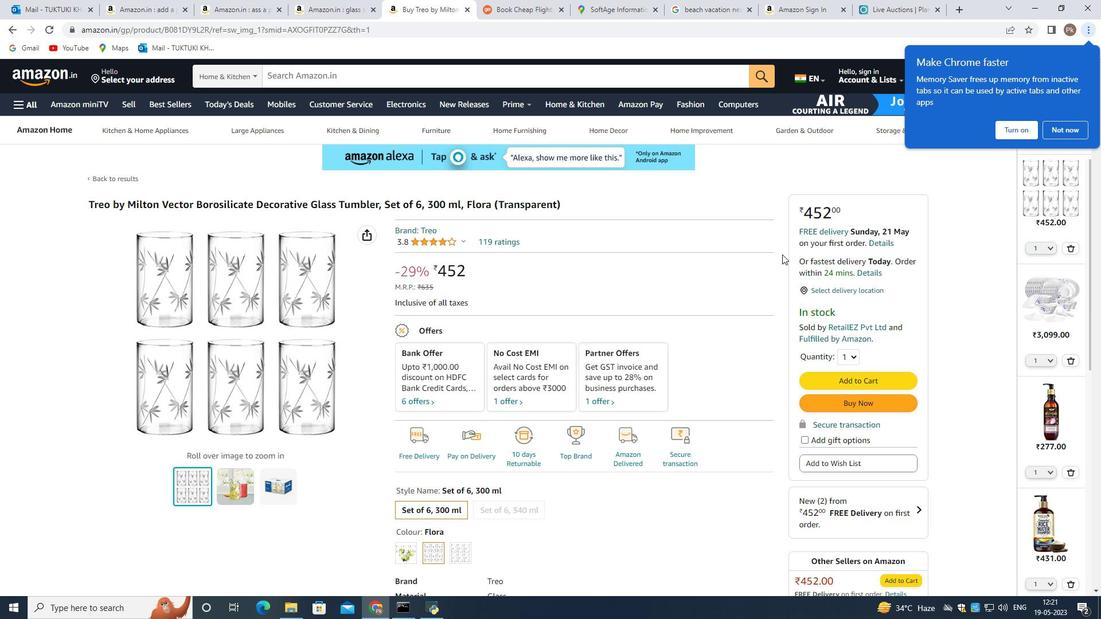 
Action: Mouse scrolled (782, 255) with delta (0, 0)
Screenshot: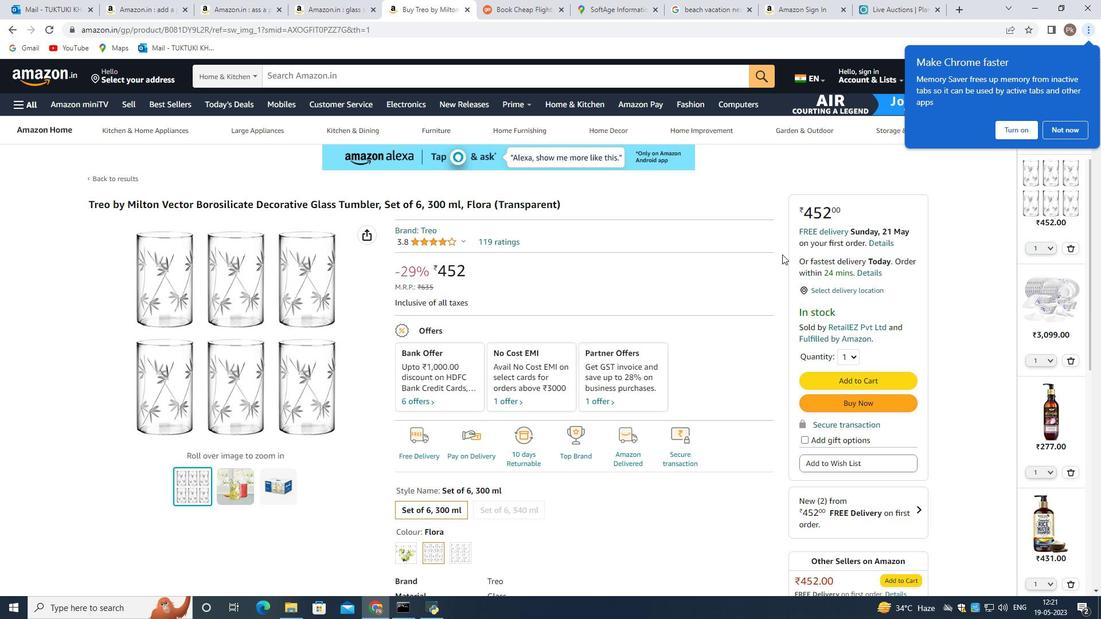 
Action: Mouse scrolled (782, 255) with delta (0, 0)
Screenshot: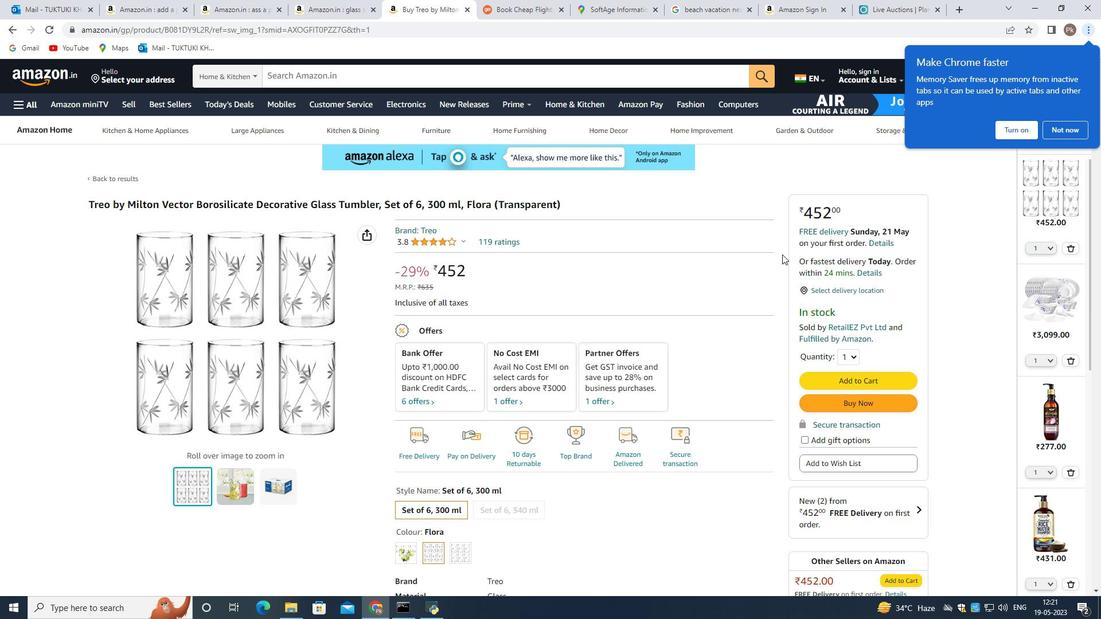 
Action: Mouse scrolled (782, 255) with delta (0, 0)
Screenshot: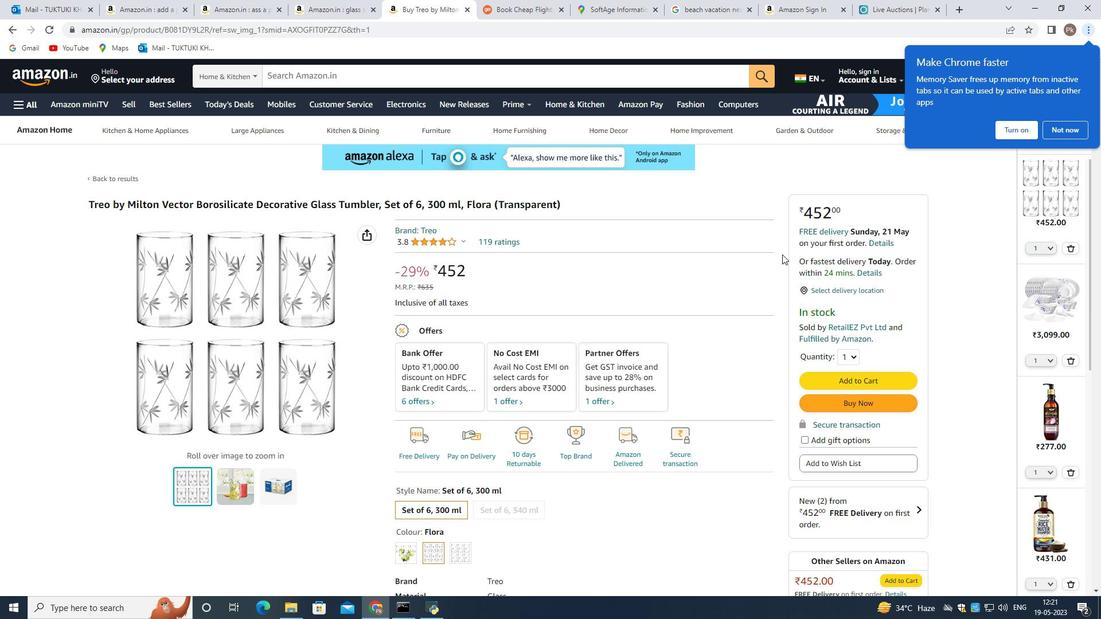 
Action: Mouse moved to (755, 207)
Screenshot: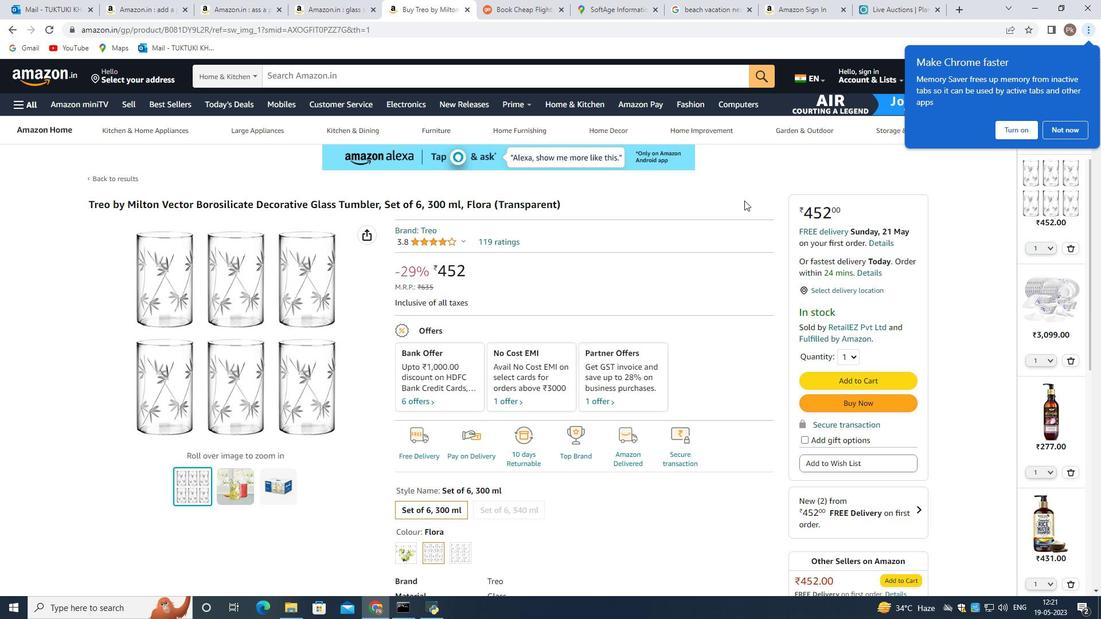 
Action: Mouse scrolled (755, 208) with delta (0, 0)
Screenshot: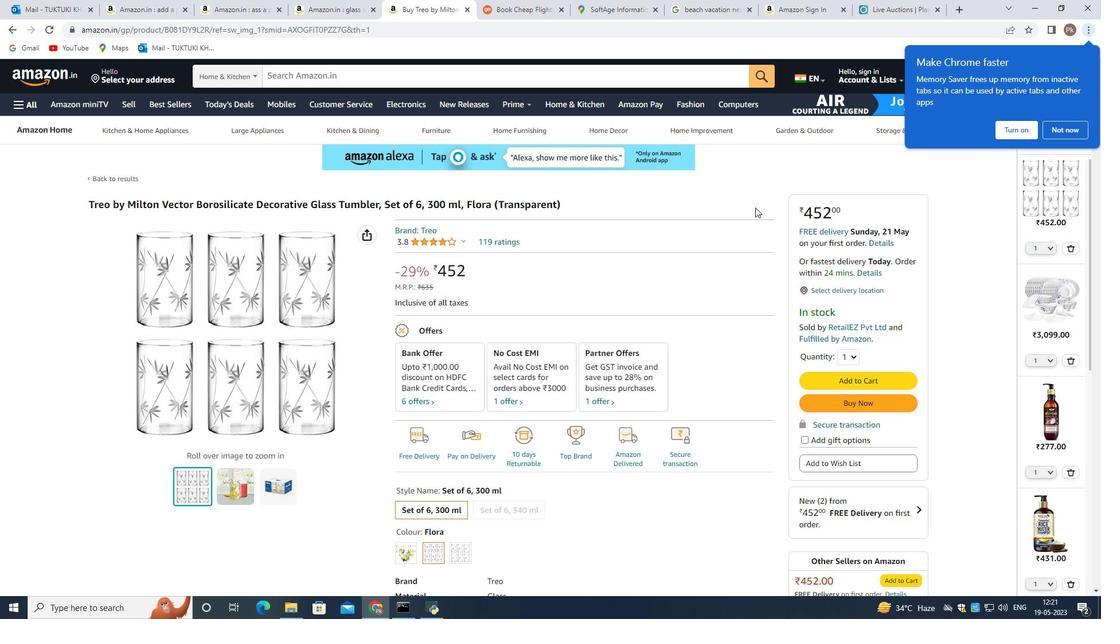 
Action: Mouse scrolled (755, 208) with delta (0, 0)
Screenshot: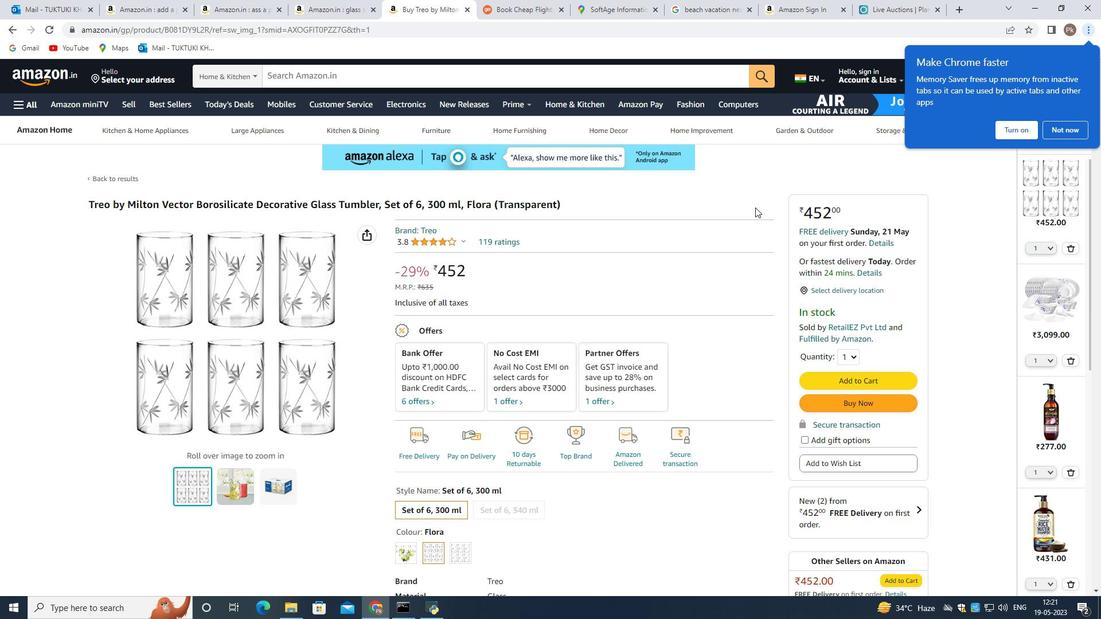 
Action: Mouse scrolled (755, 208) with delta (0, 0)
Screenshot: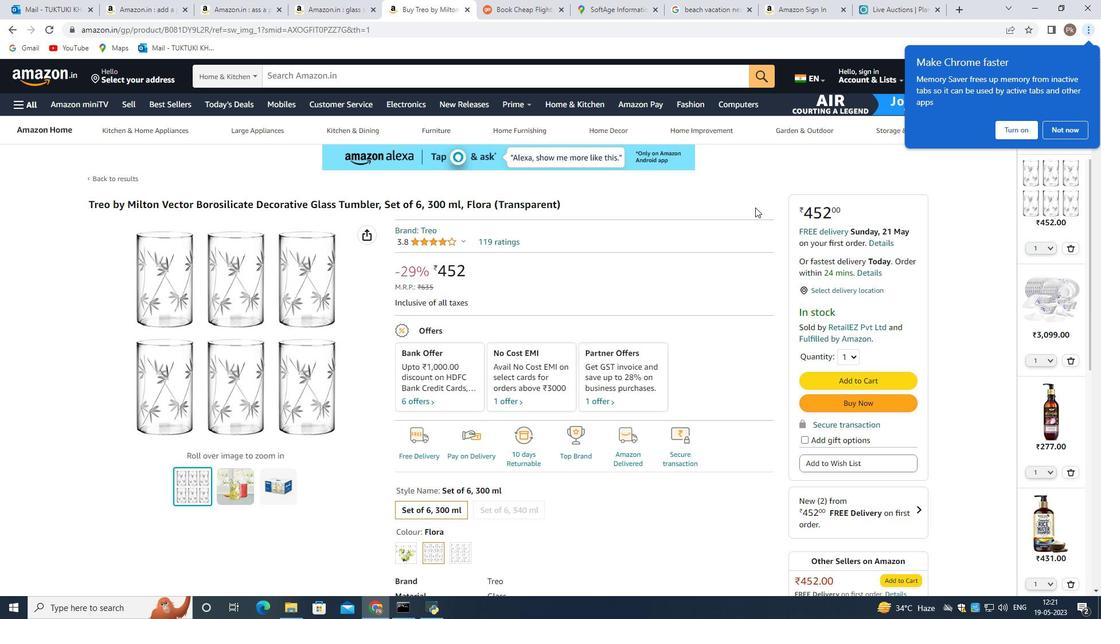 
Action: Mouse scrolled (755, 208) with delta (0, 0)
Screenshot: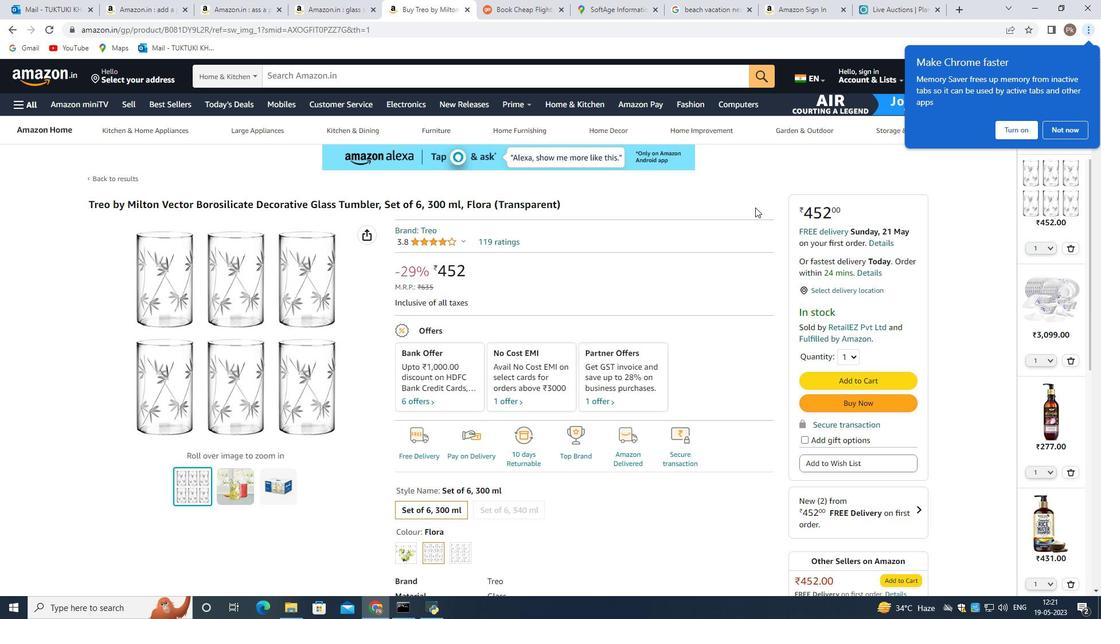 
Action: Mouse scrolled (755, 207) with delta (0, 0)
Screenshot: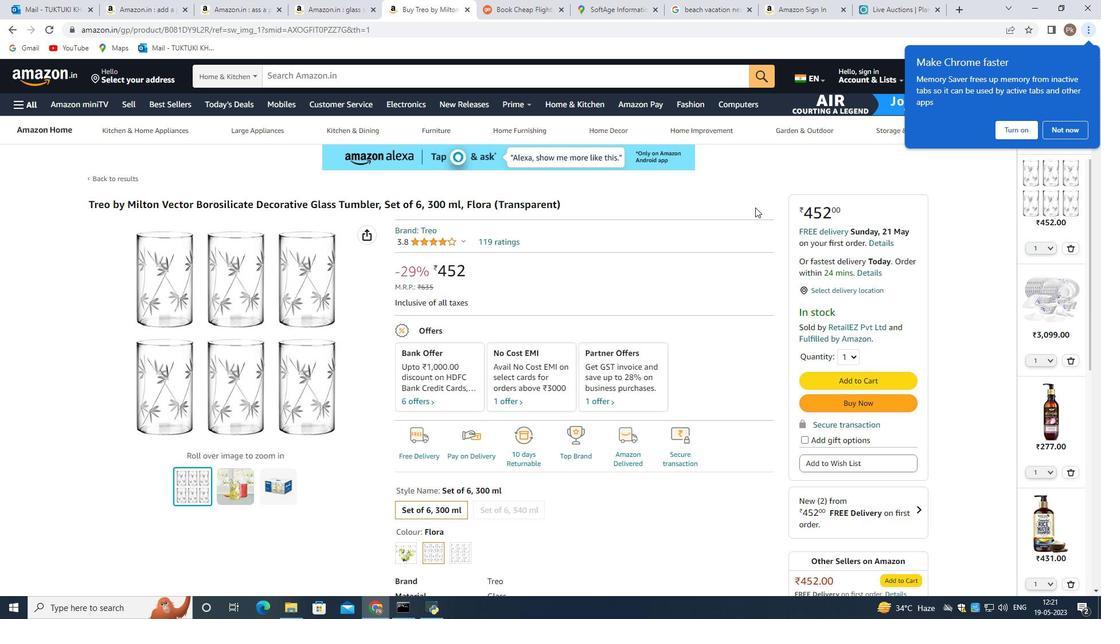 
Action: Mouse scrolled (755, 208) with delta (0, 0)
Screenshot: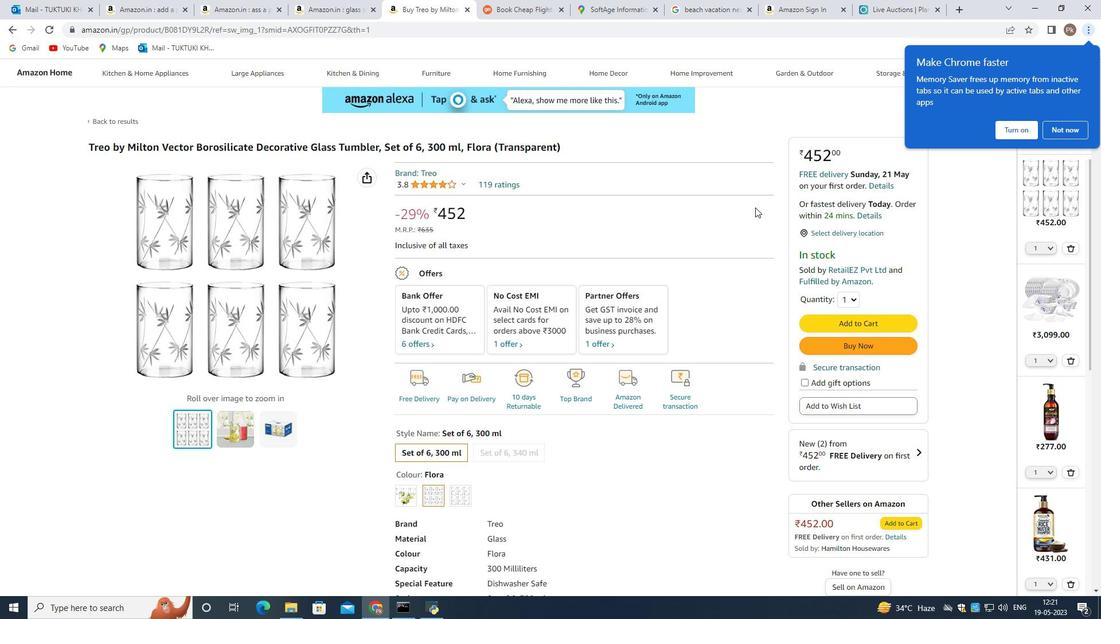 
Action: Mouse scrolled (755, 208) with delta (0, 0)
Screenshot: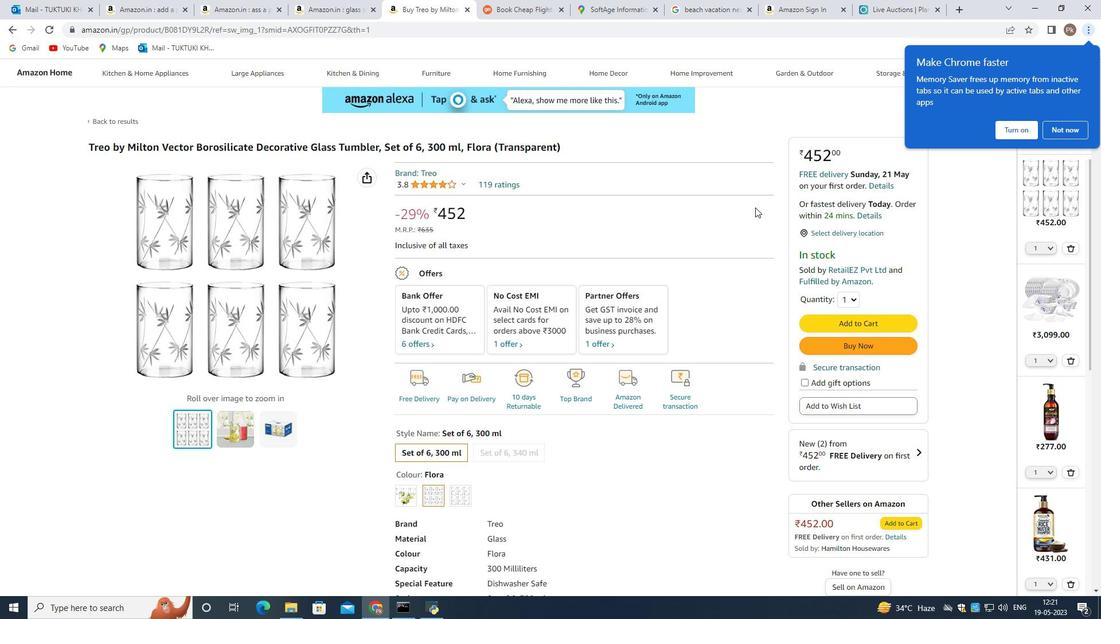 
Action: Mouse scrolled (755, 208) with delta (0, 0)
Screenshot: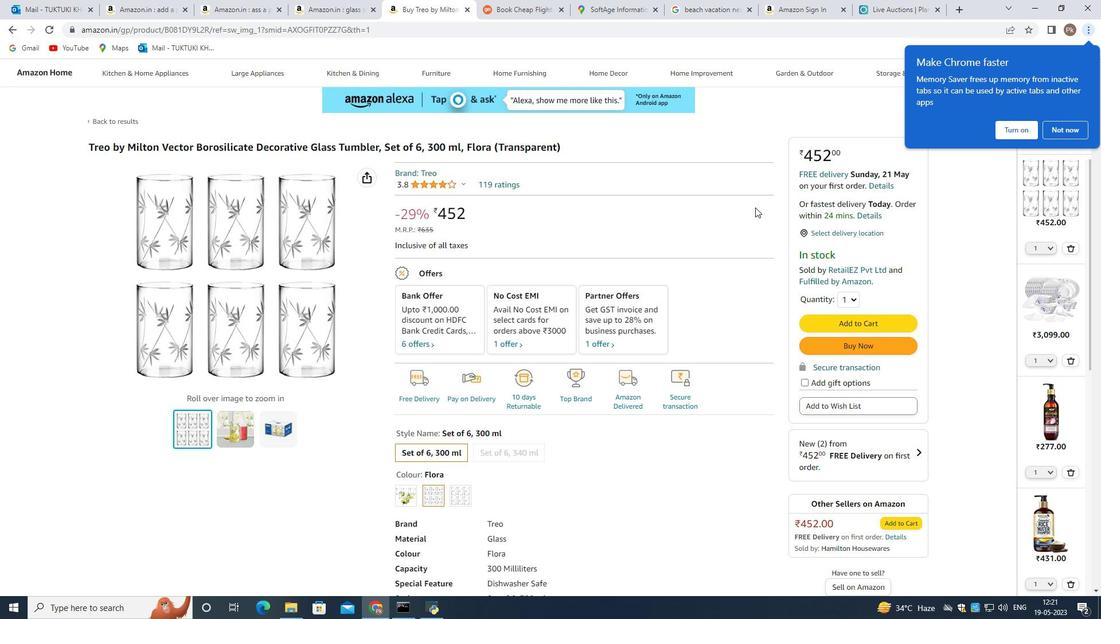 
Action: Mouse scrolled (755, 208) with delta (0, 0)
Screenshot: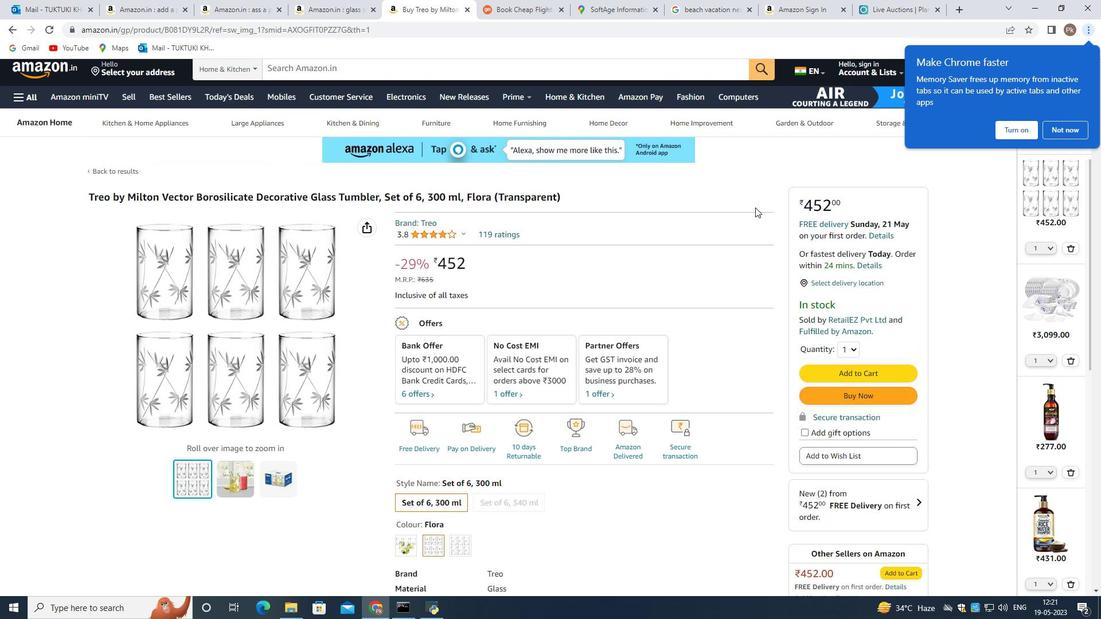 
Action: Mouse scrolled (755, 208) with delta (0, 0)
Screenshot: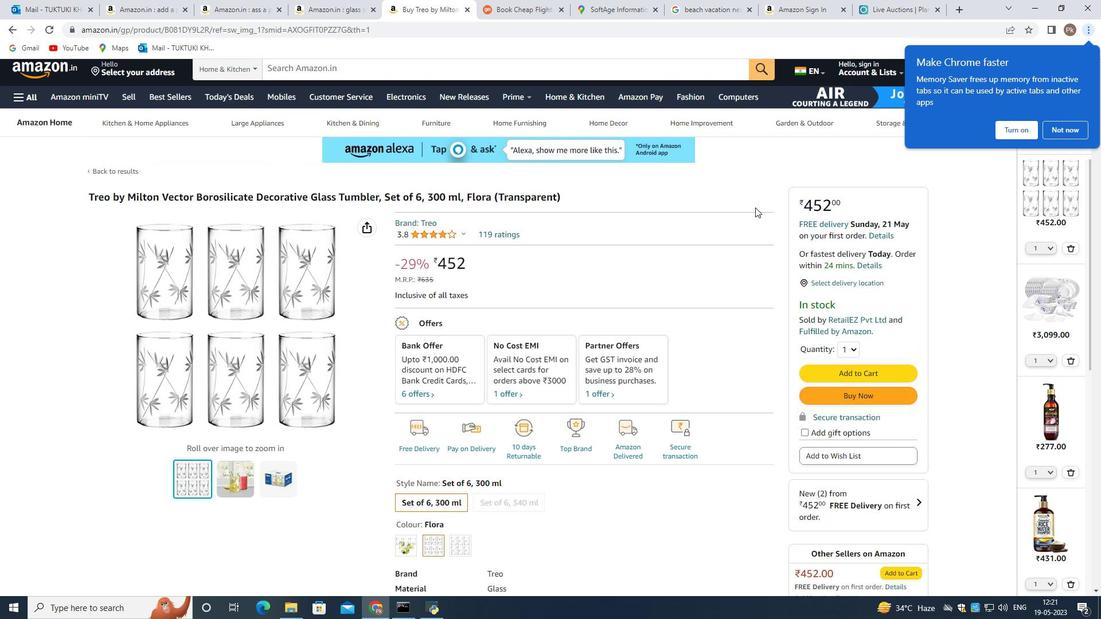 
Action: Mouse scrolled (755, 208) with delta (0, 0)
Screenshot: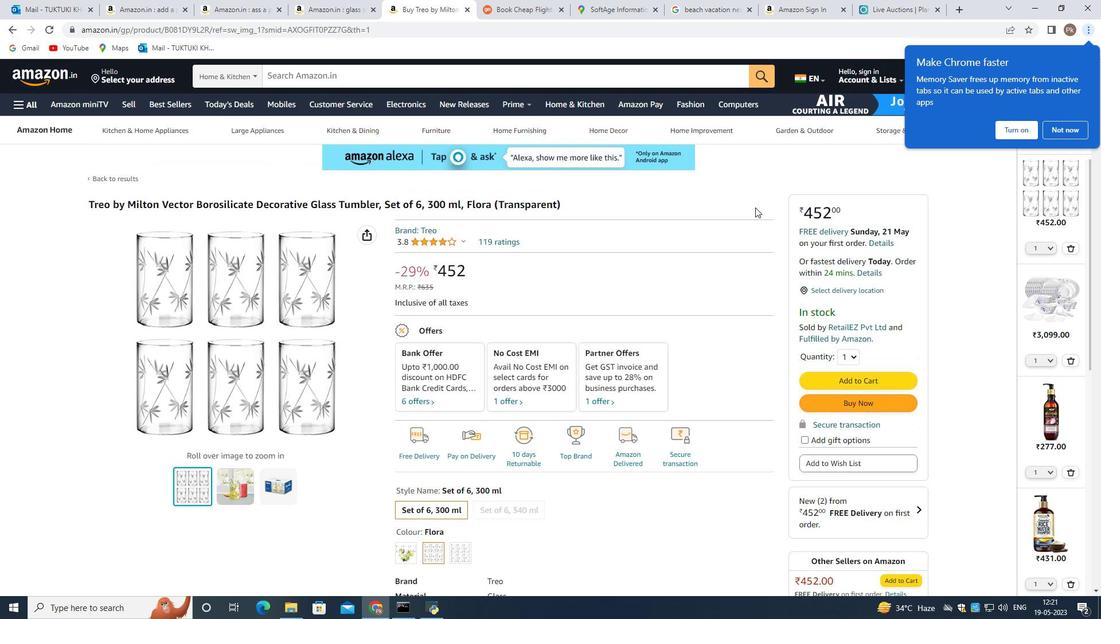 
Action: Mouse scrolled (755, 208) with delta (0, 0)
Screenshot: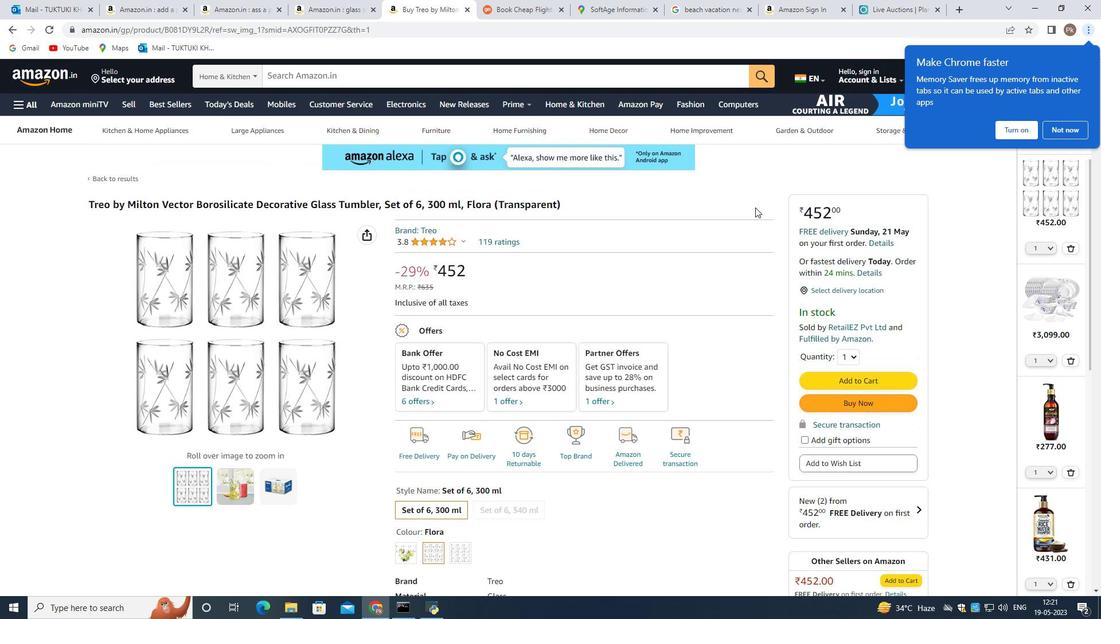 
Action: Mouse scrolled (755, 208) with delta (0, 0)
Screenshot: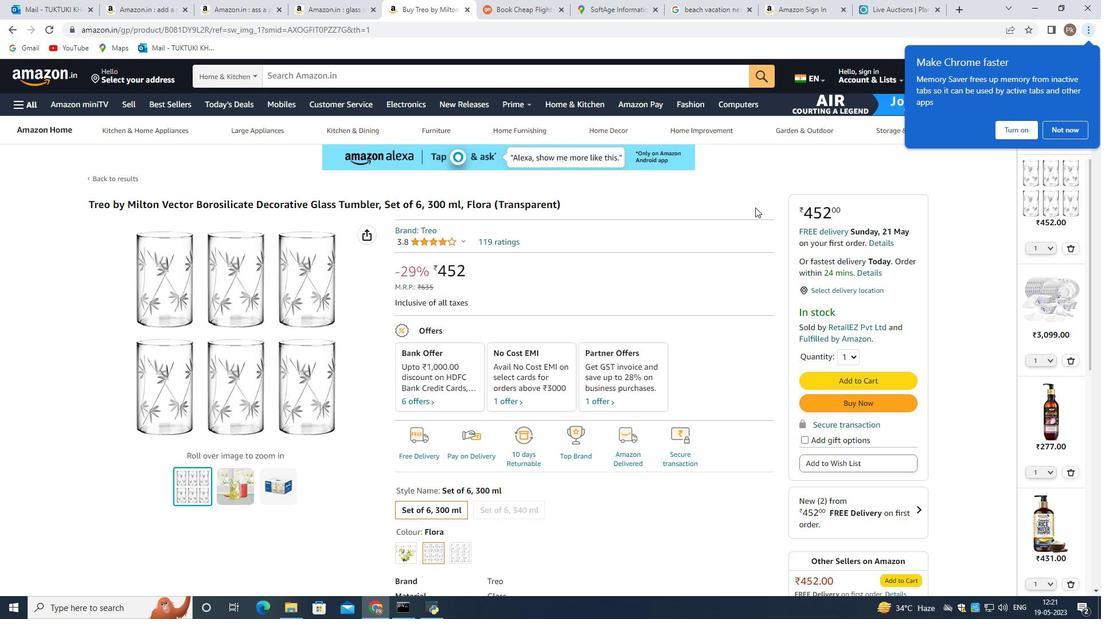 
Action: Mouse scrolled (755, 208) with delta (0, 0)
Screenshot: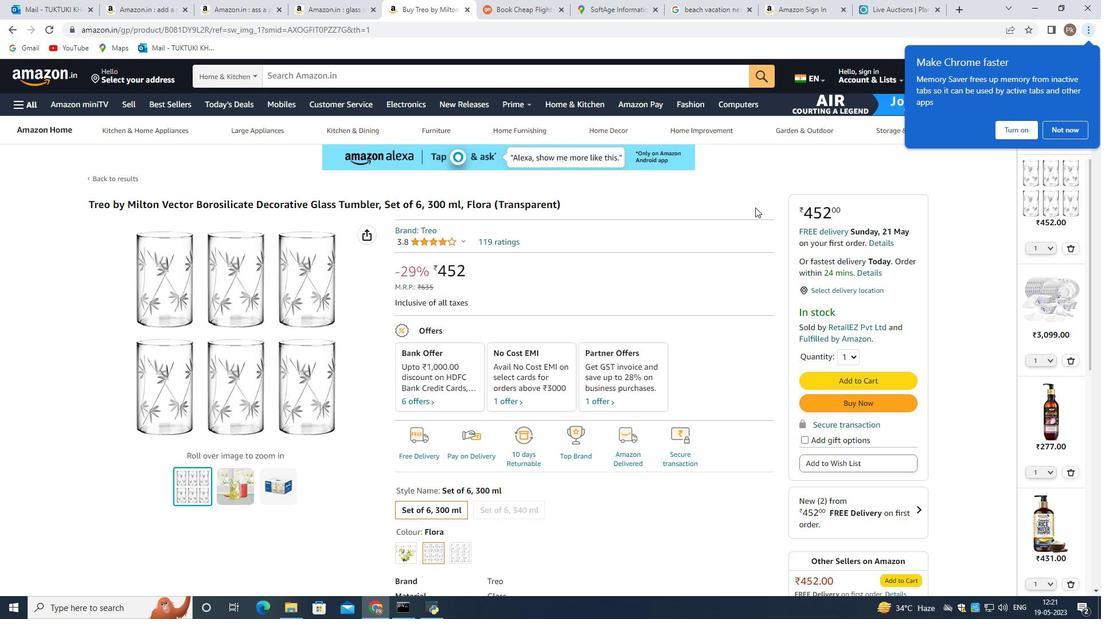 
Action: Mouse scrolled (755, 208) with delta (0, 0)
Screenshot: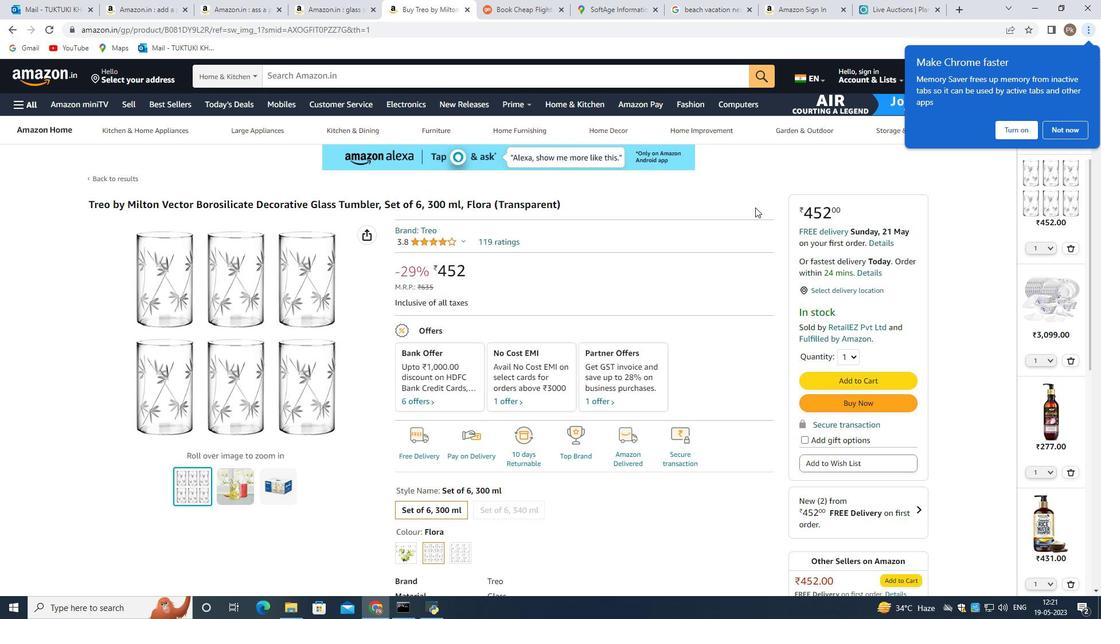 
Action: Mouse scrolled (755, 208) with delta (0, 0)
Screenshot: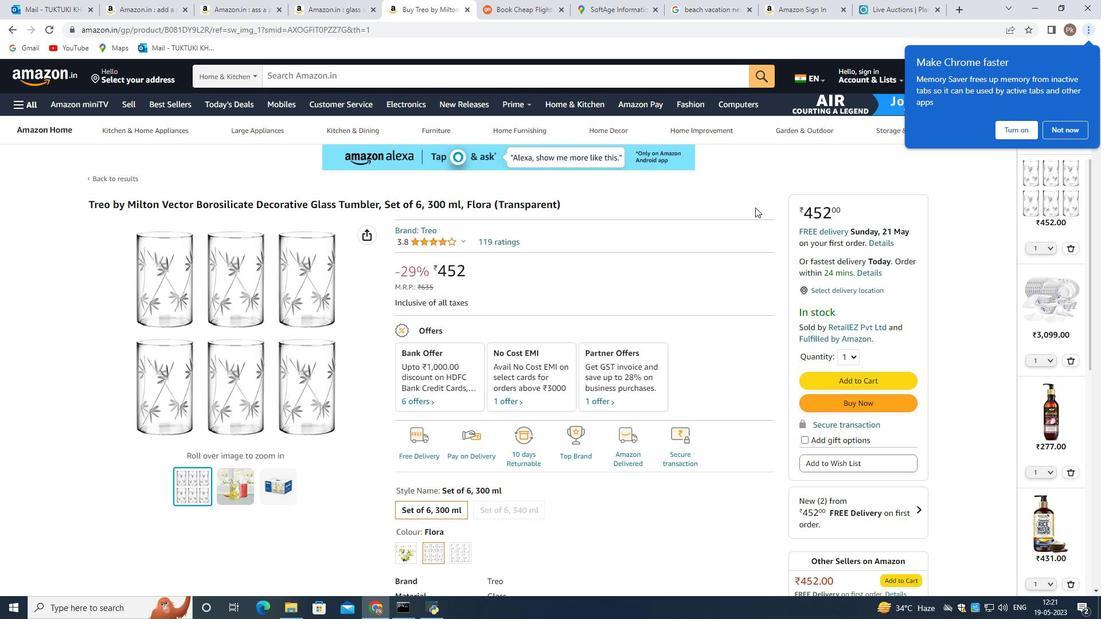 
Action: Mouse scrolled (755, 208) with delta (0, 0)
Screenshot: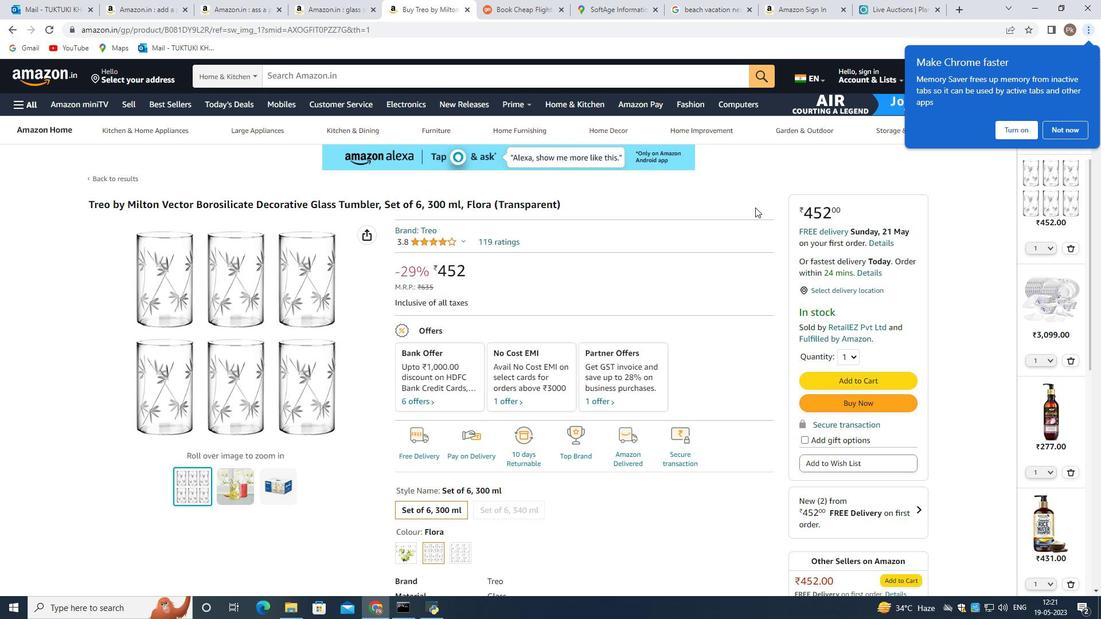 
Action: Mouse moved to (744, 238)
Screenshot: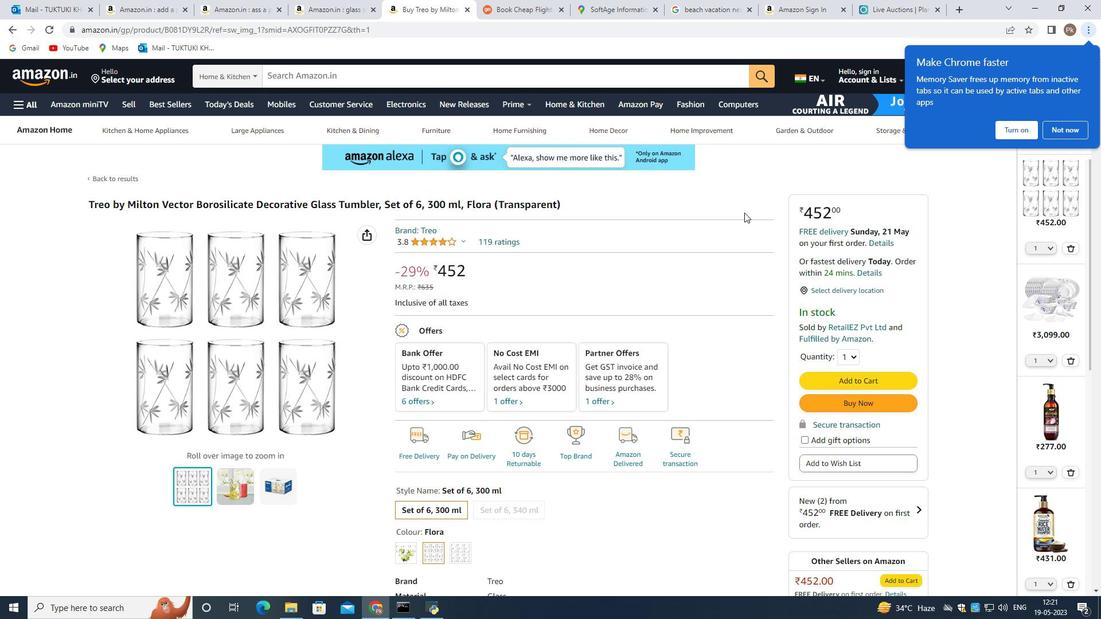 
Action: Mouse scrolled (744, 238) with delta (0, 0)
Screenshot: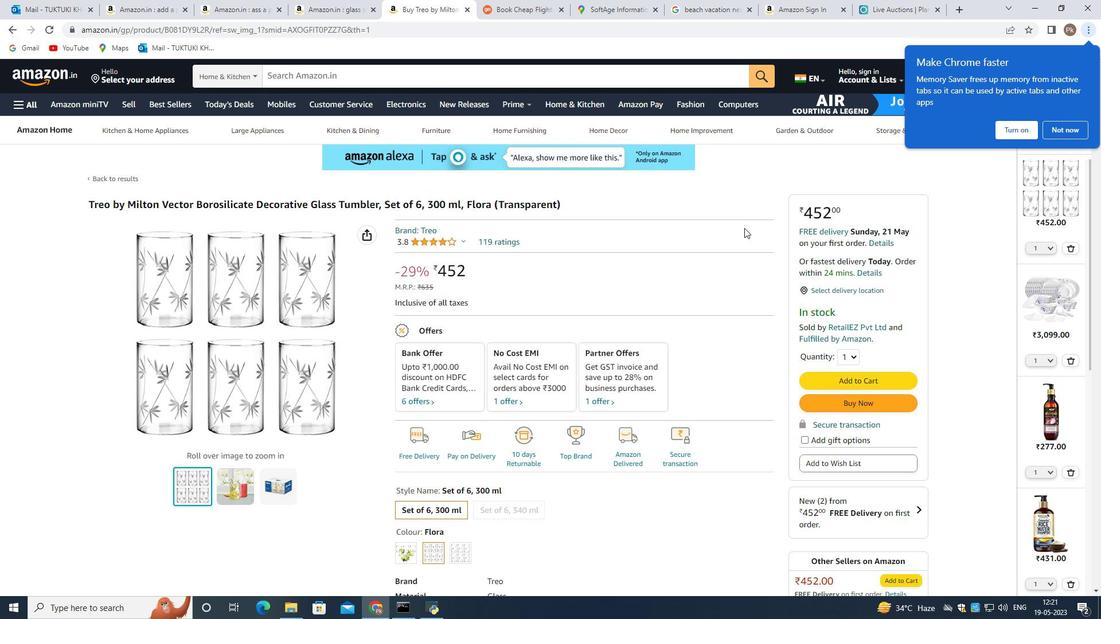 
Action: Mouse scrolled (744, 238) with delta (0, 0)
Screenshot: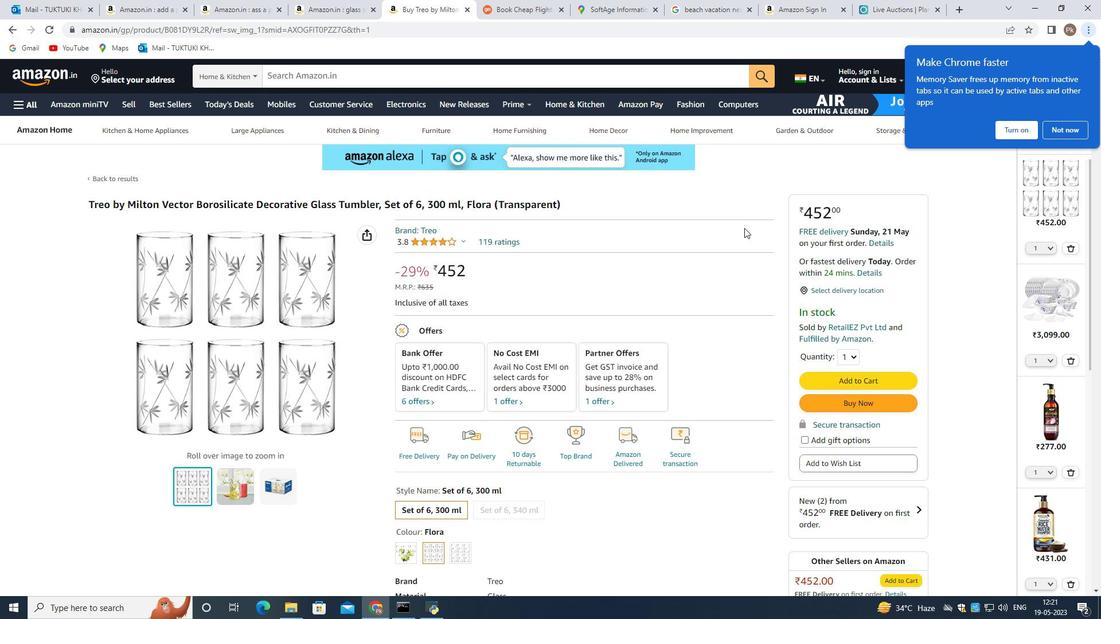 
Action: Mouse scrolled (744, 238) with delta (0, 0)
Screenshot: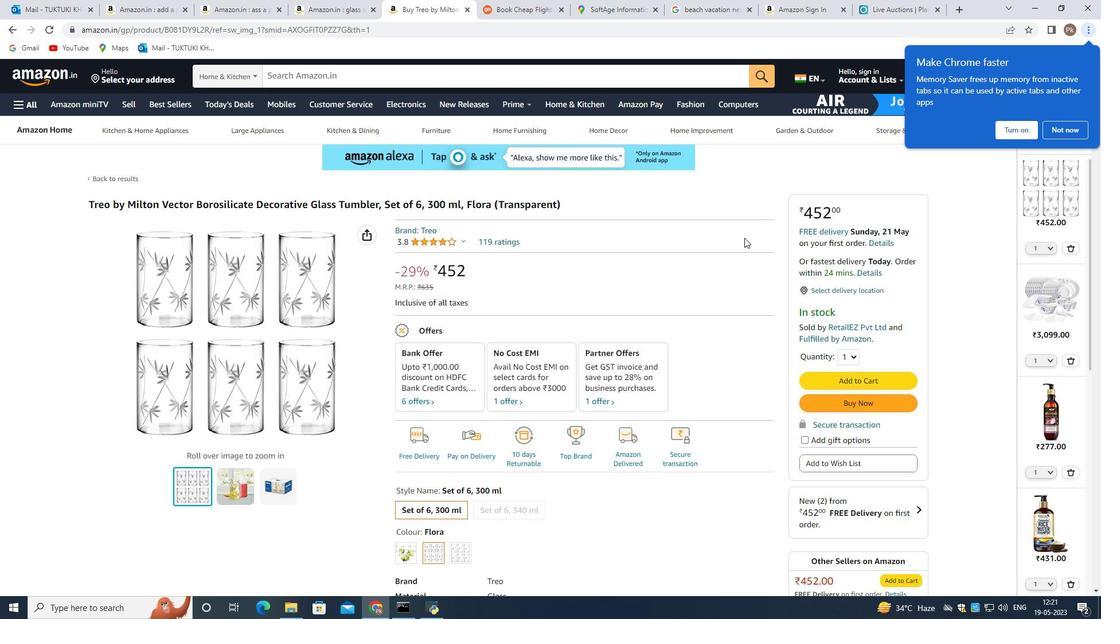 
Action: Mouse scrolled (744, 238) with delta (0, 0)
Screenshot: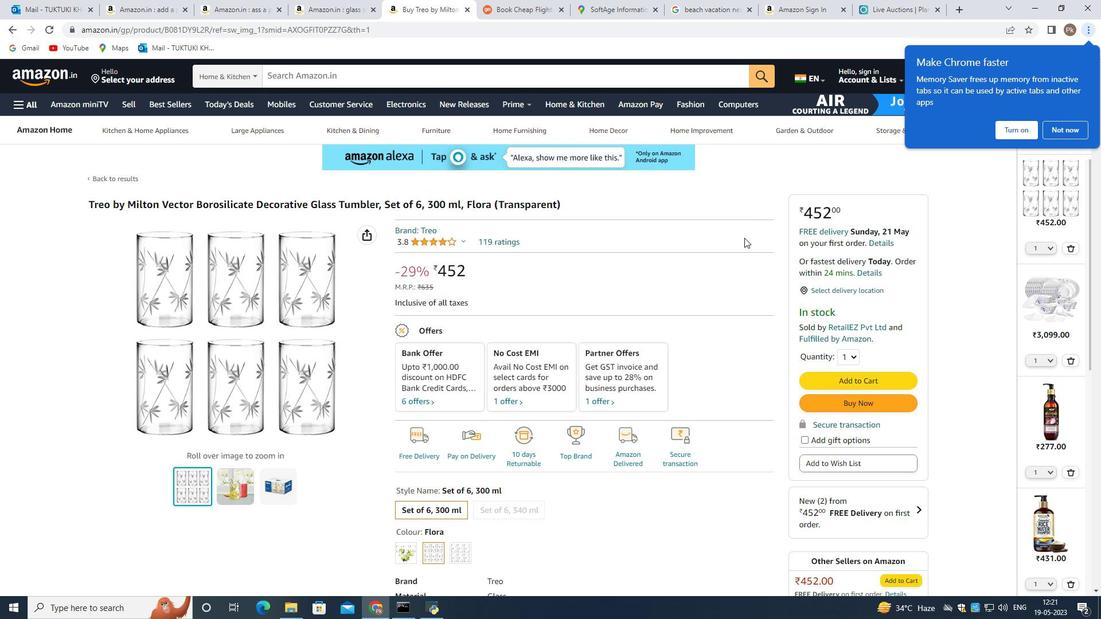 
Action: Mouse moved to (738, 281)
Screenshot: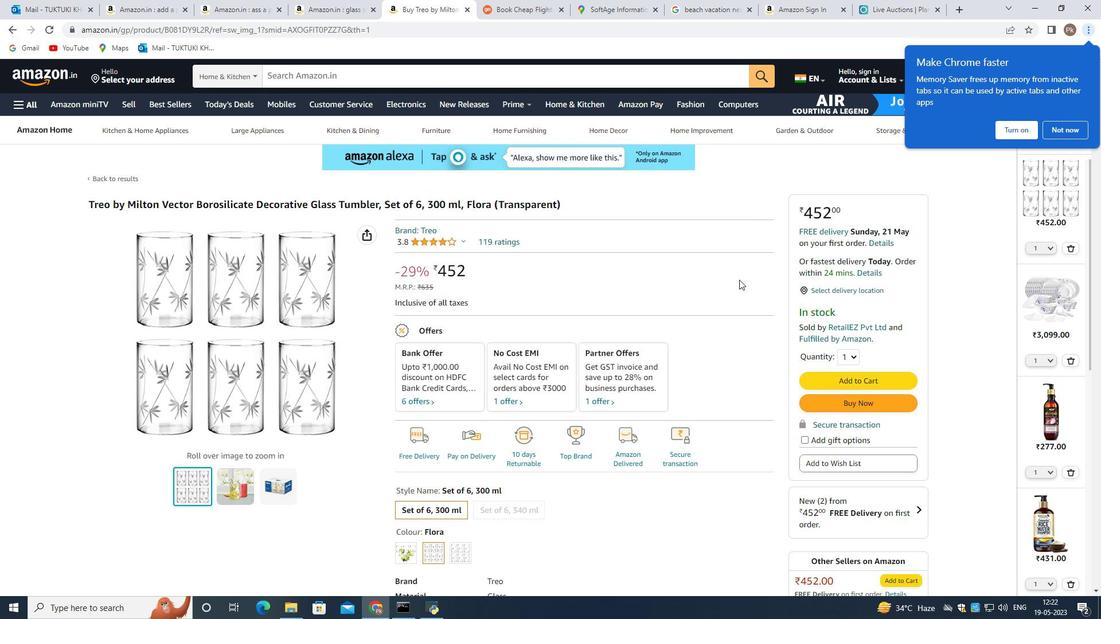 
Action: Mouse scrolled (738, 280) with delta (0, 0)
Screenshot: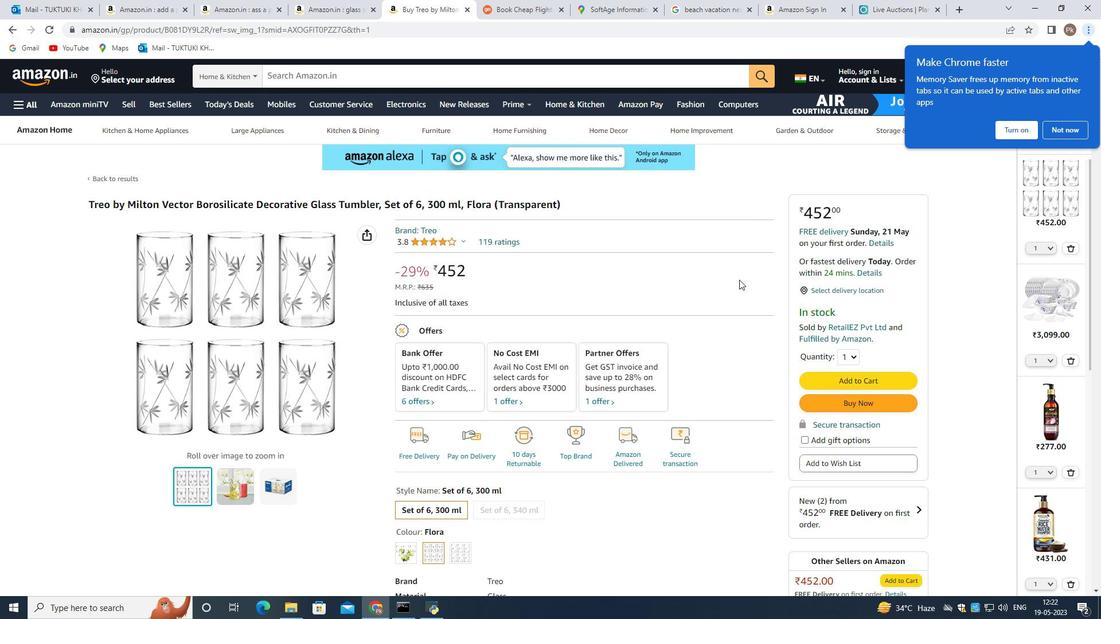 
Action: Mouse moved to (736, 283)
Screenshot: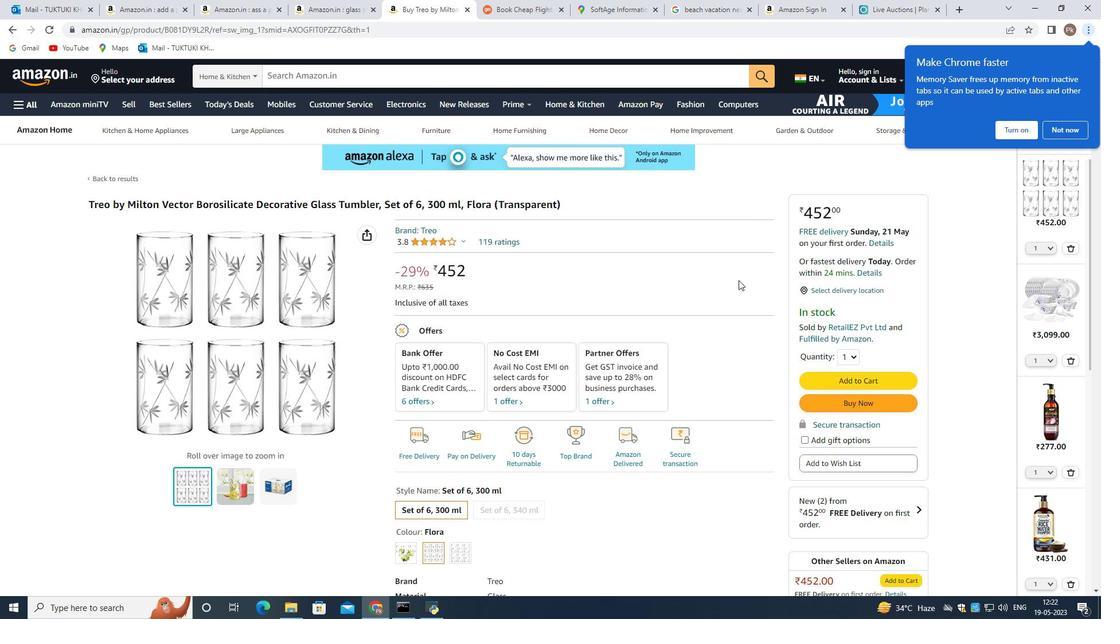 
Action: Mouse scrolled (736, 284) with delta (0, 0)
Screenshot: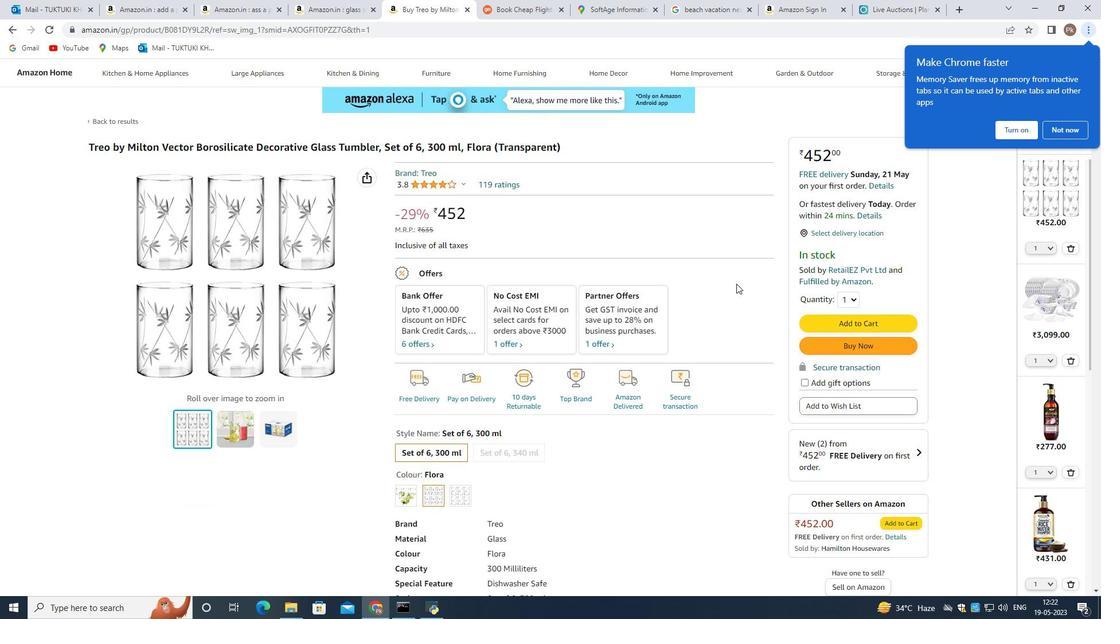 
Action: Mouse scrolled (736, 284) with delta (0, 0)
Screenshot: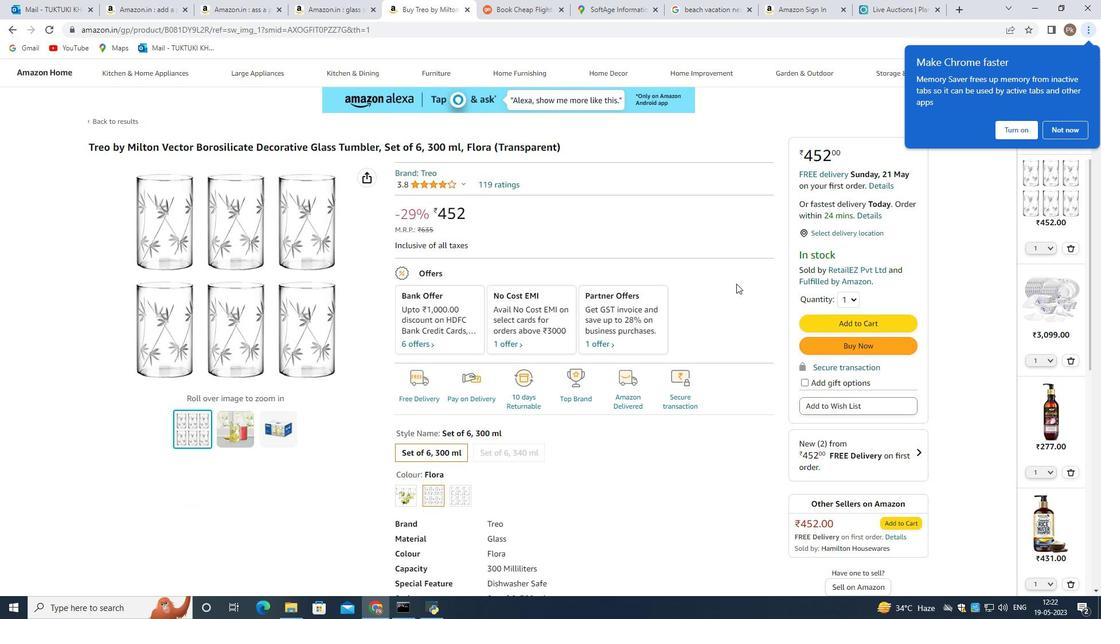 
Action: Mouse scrolled (736, 284) with delta (0, 0)
Screenshot: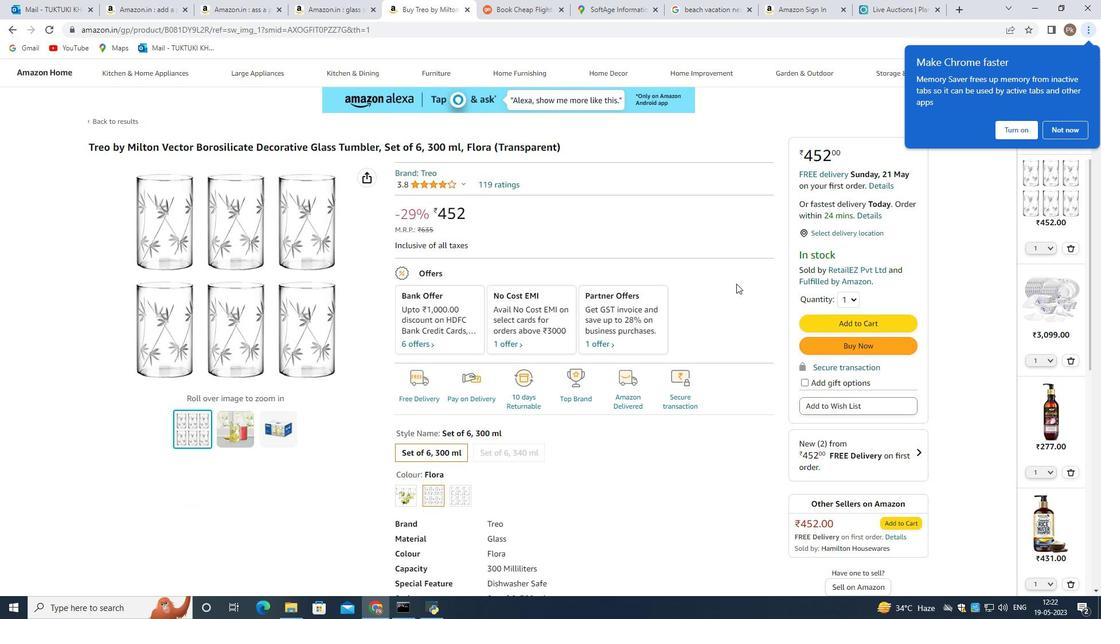 
Action: Mouse scrolled (736, 284) with delta (0, 0)
Screenshot: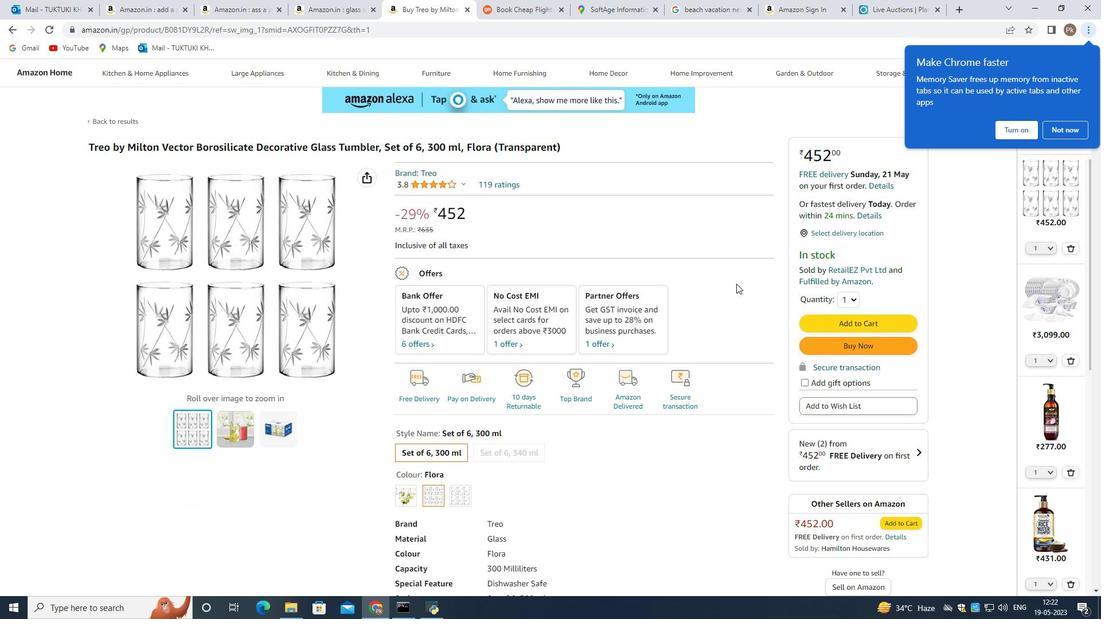 
Action: Mouse scrolled (736, 284) with delta (0, 0)
Screenshot: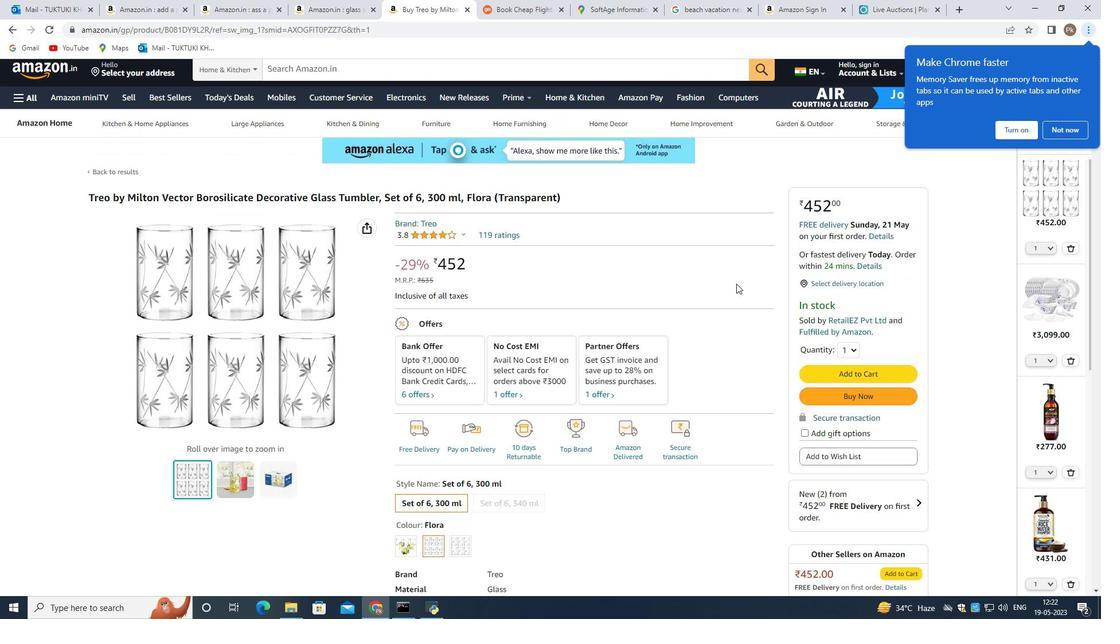 
Action: Mouse scrolled (736, 284) with delta (0, 0)
Screenshot: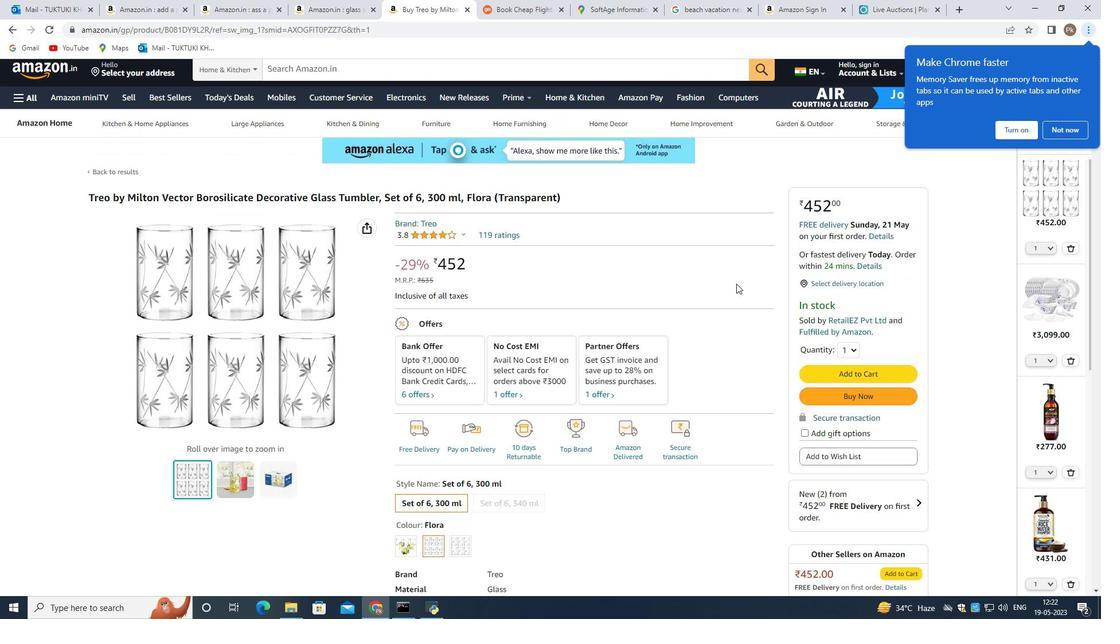
Action: Mouse scrolled (736, 284) with delta (0, 0)
Screenshot: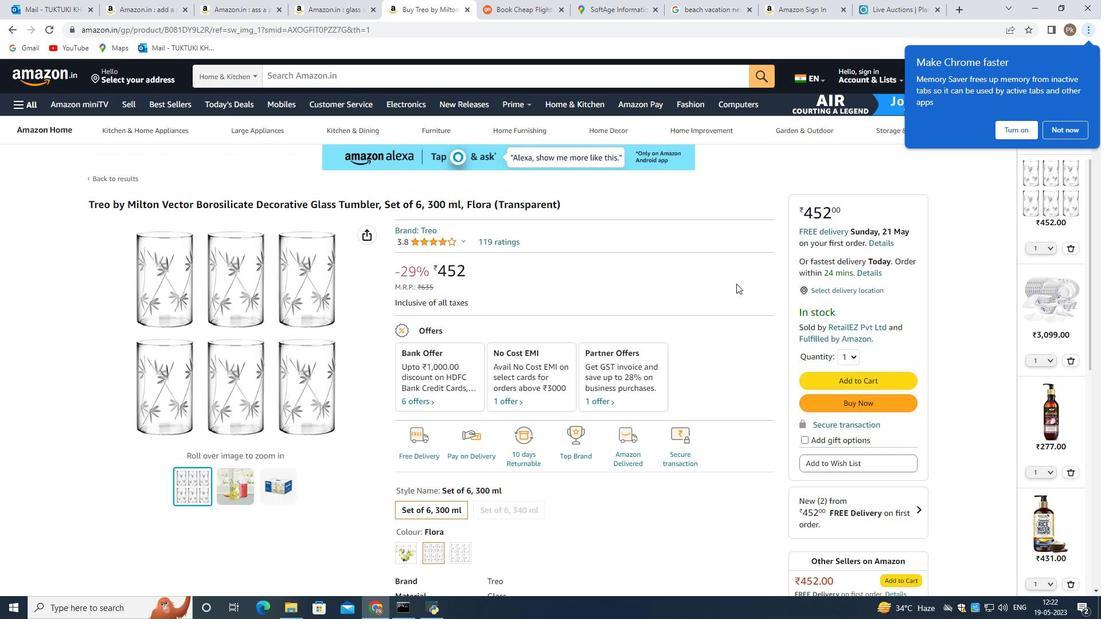 
Action: Mouse scrolled (736, 284) with delta (0, 0)
Screenshot: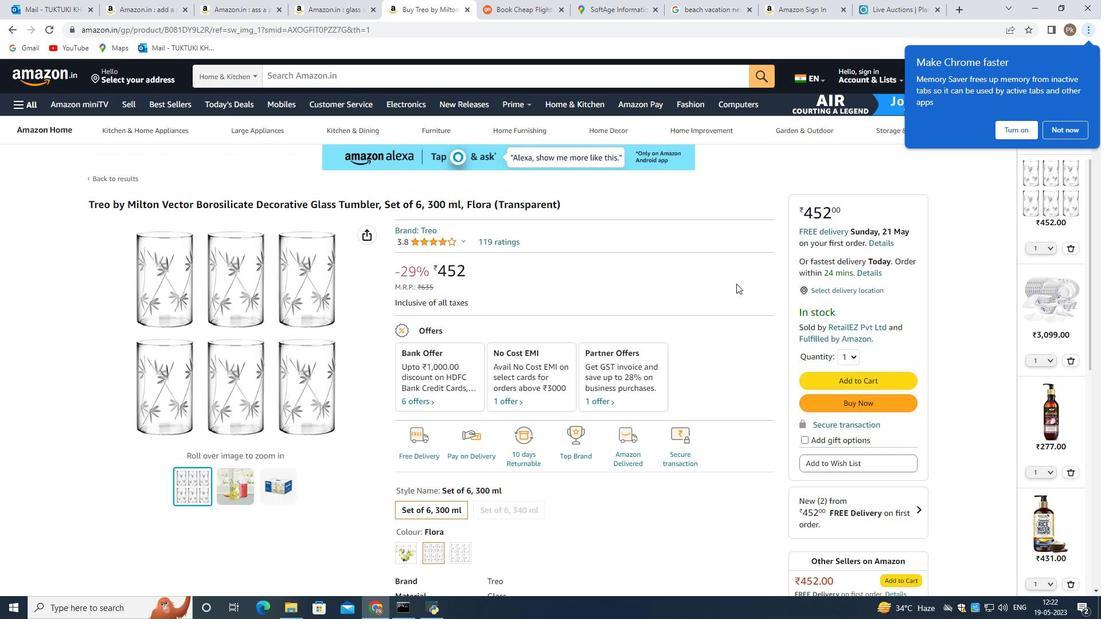 
Action: Mouse scrolled (736, 284) with delta (0, 0)
Screenshot: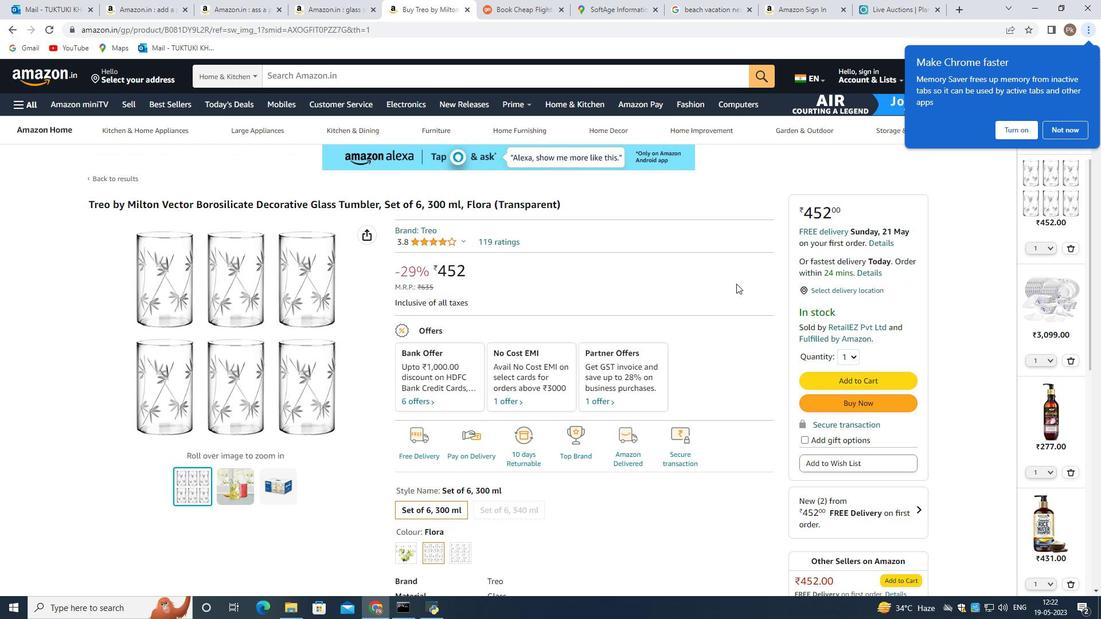 
Action: Mouse scrolled (736, 284) with delta (0, 0)
Screenshot: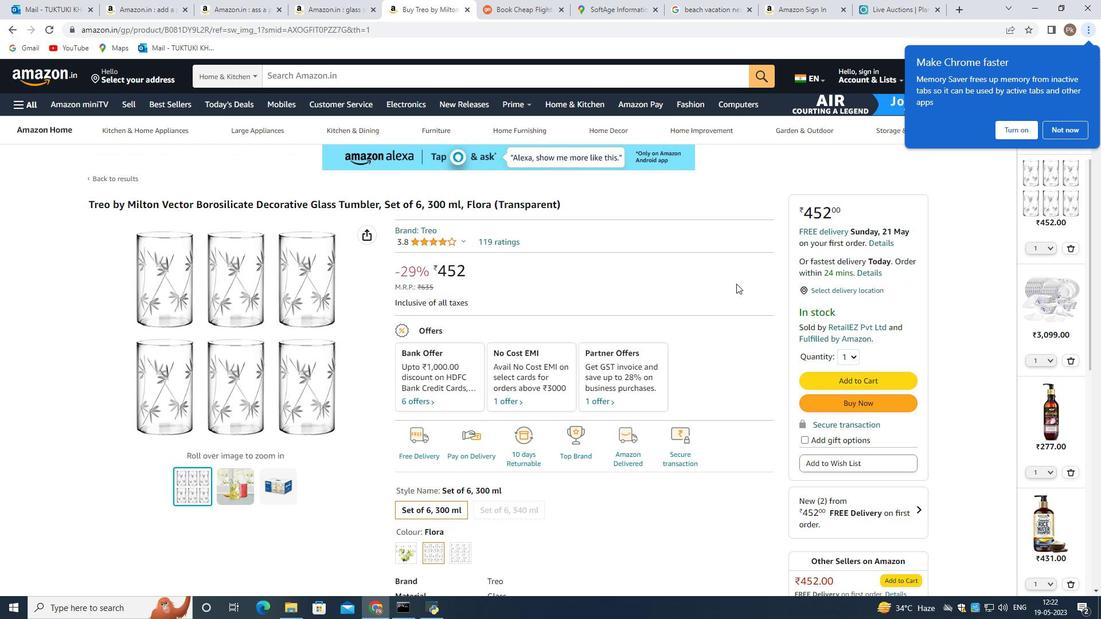 
Action: Mouse scrolled (736, 284) with delta (0, 0)
Screenshot: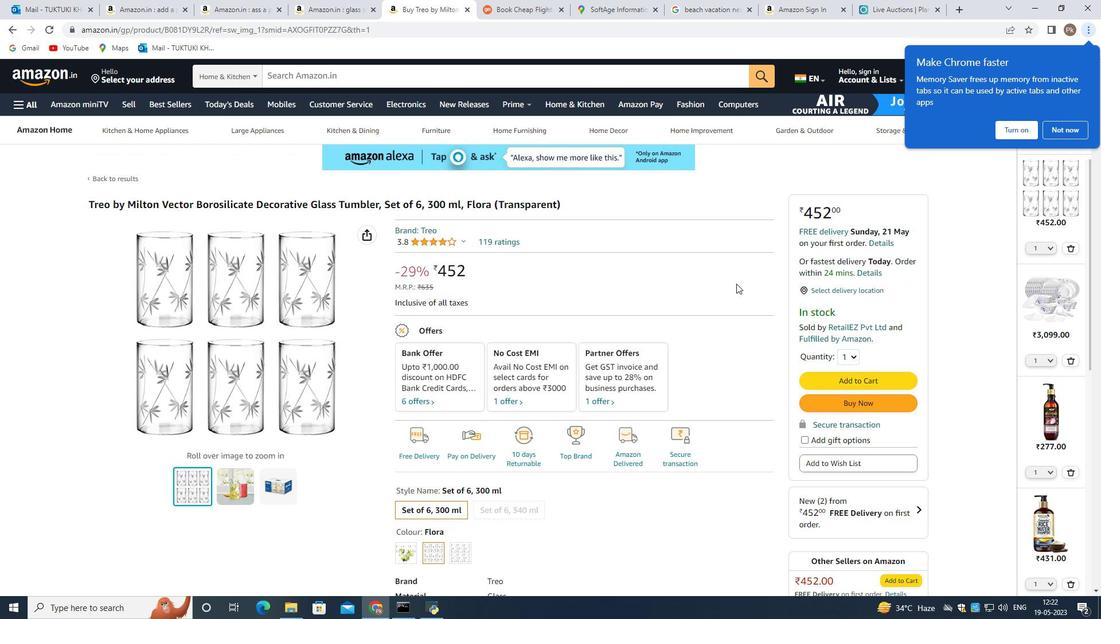 
Action: Mouse scrolled (736, 284) with delta (0, 0)
Screenshot: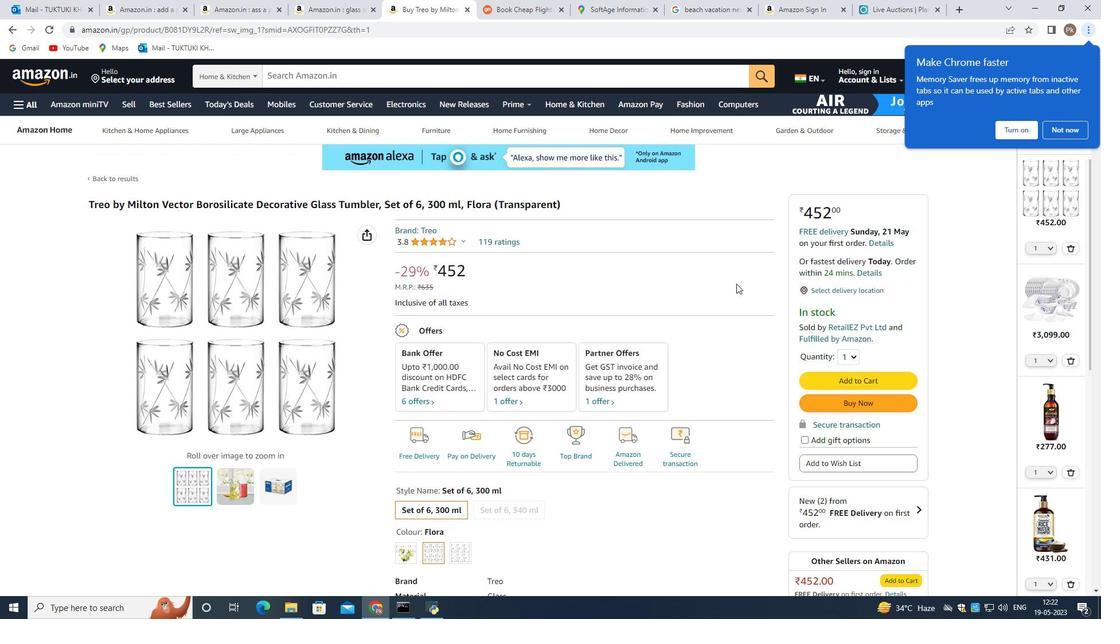 
Action: Mouse scrolled (736, 284) with delta (0, 0)
Screenshot: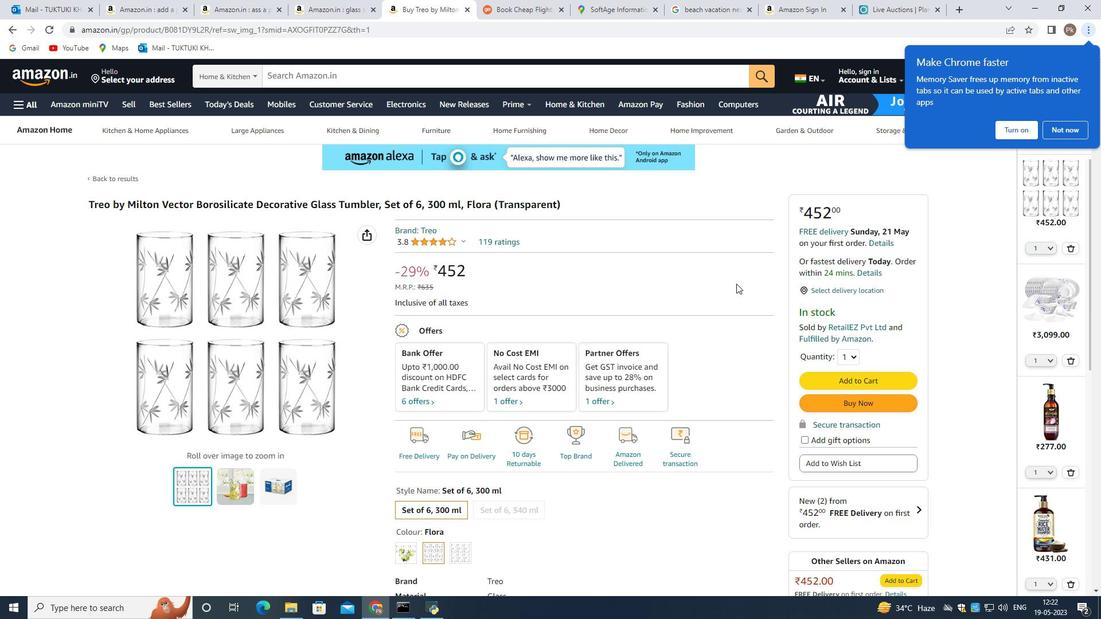 
Action: Mouse scrolled (736, 284) with delta (0, 0)
Screenshot: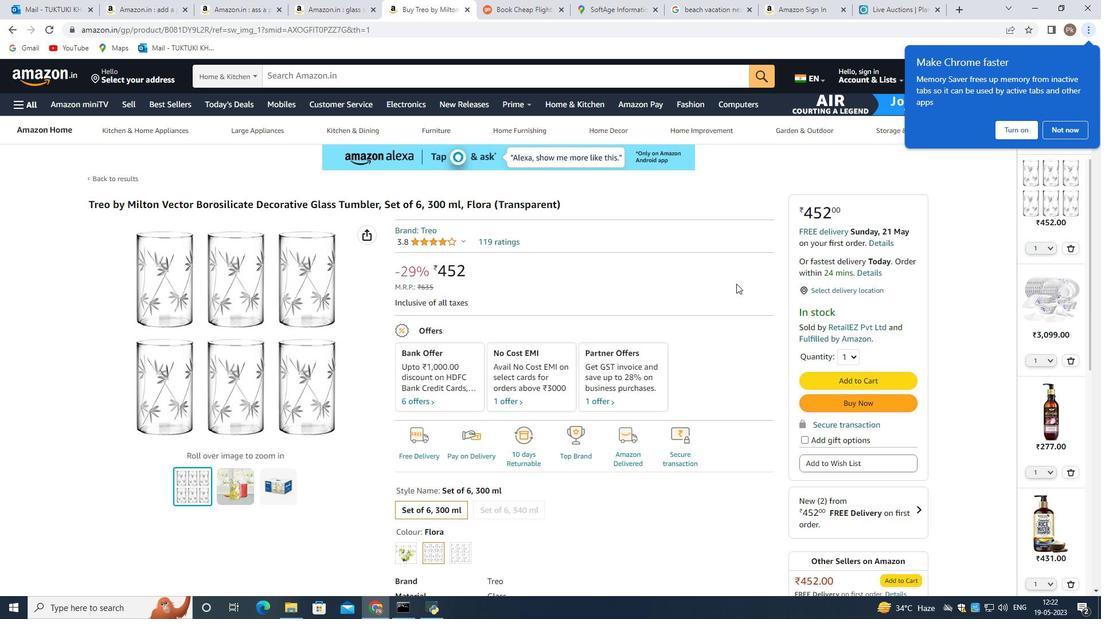 
Action: Mouse scrolled (736, 284) with delta (0, 0)
Screenshot: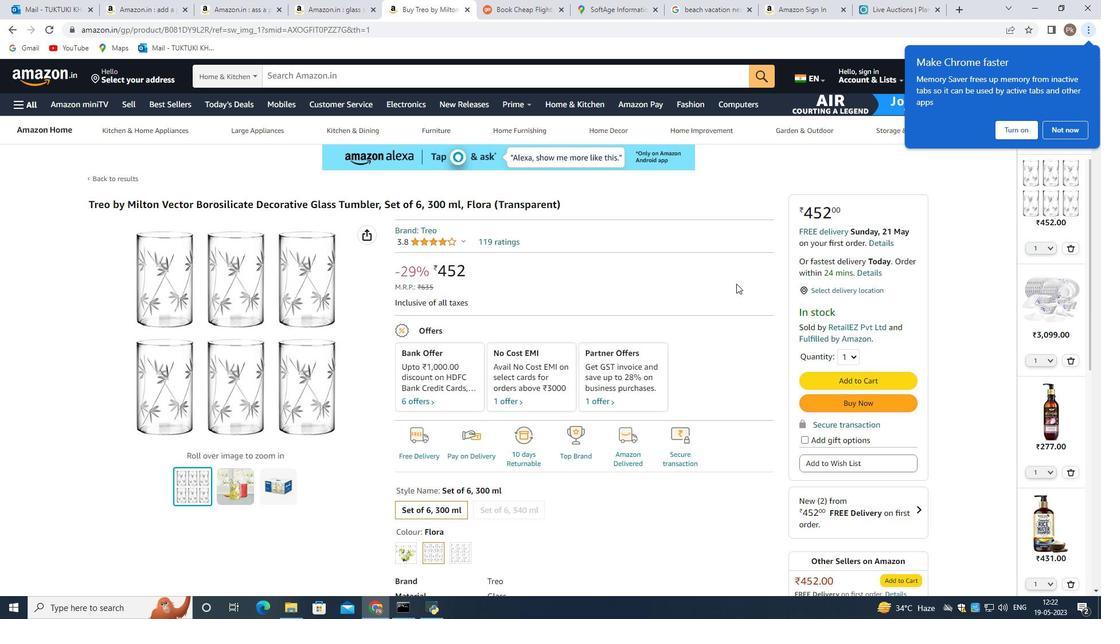 
Action: Mouse scrolled (736, 284) with delta (0, 0)
Screenshot: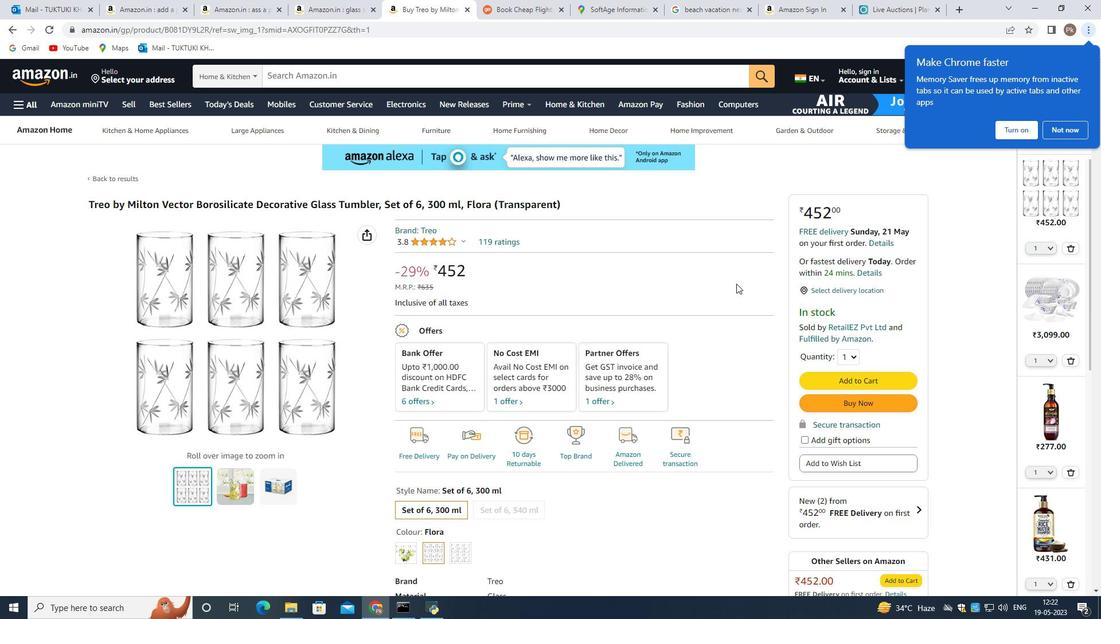 
Action: Mouse scrolled (736, 284) with delta (0, 0)
Screenshot: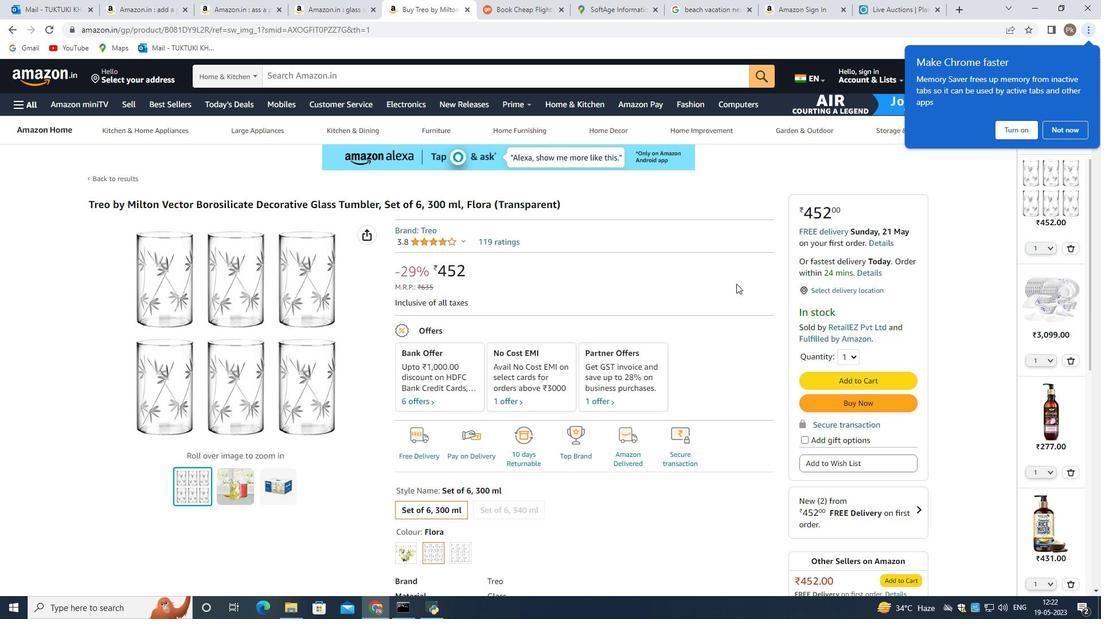 
Action: Mouse scrolled (736, 284) with delta (0, 0)
Screenshot: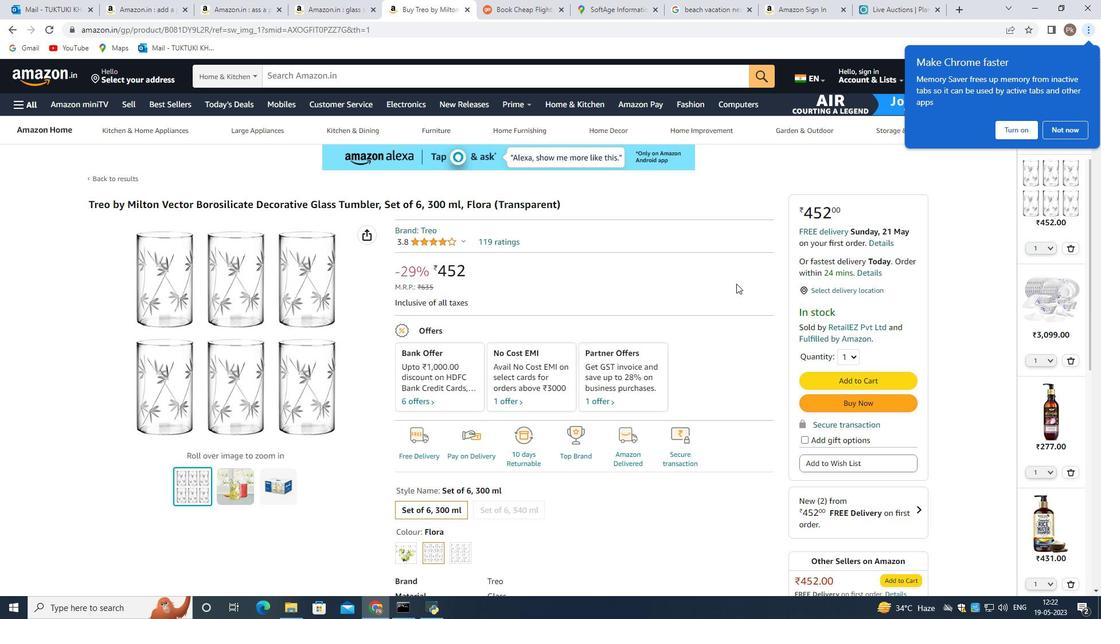 
Action: Mouse scrolled (736, 284) with delta (0, 0)
Screenshot: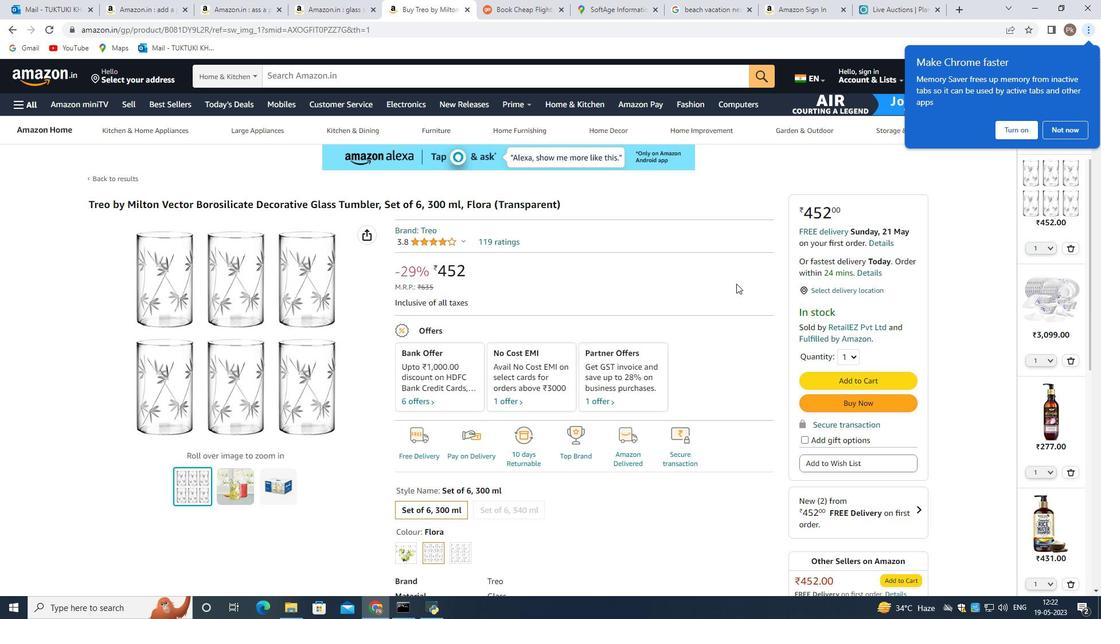
Action: Mouse moved to (744, 288)
Screenshot: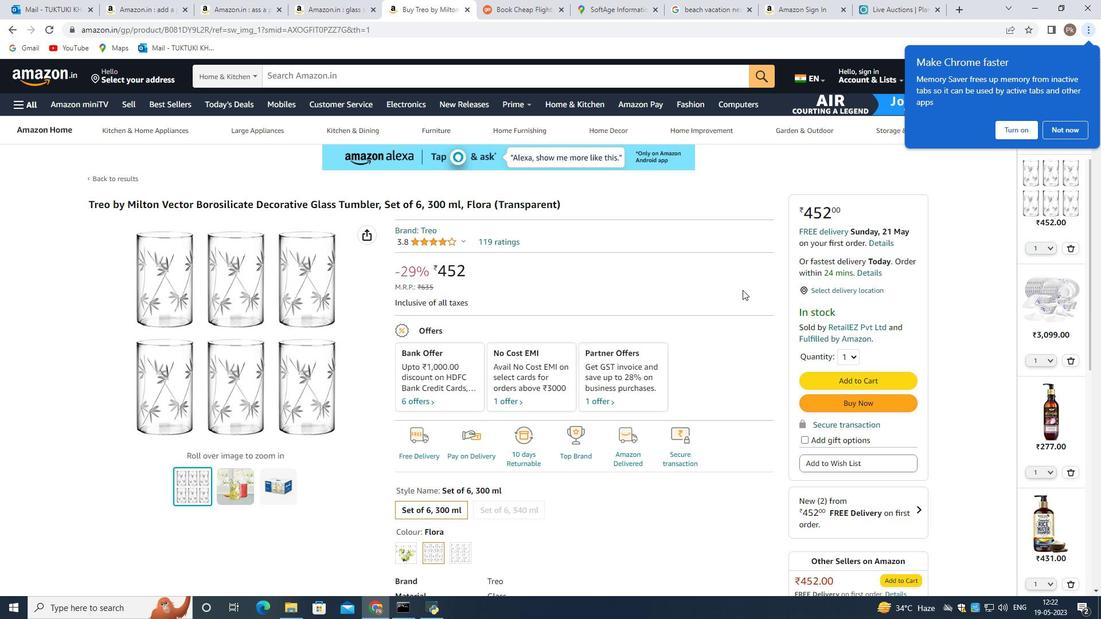 
Action: Mouse scrolled (744, 289) with delta (0, 0)
Screenshot: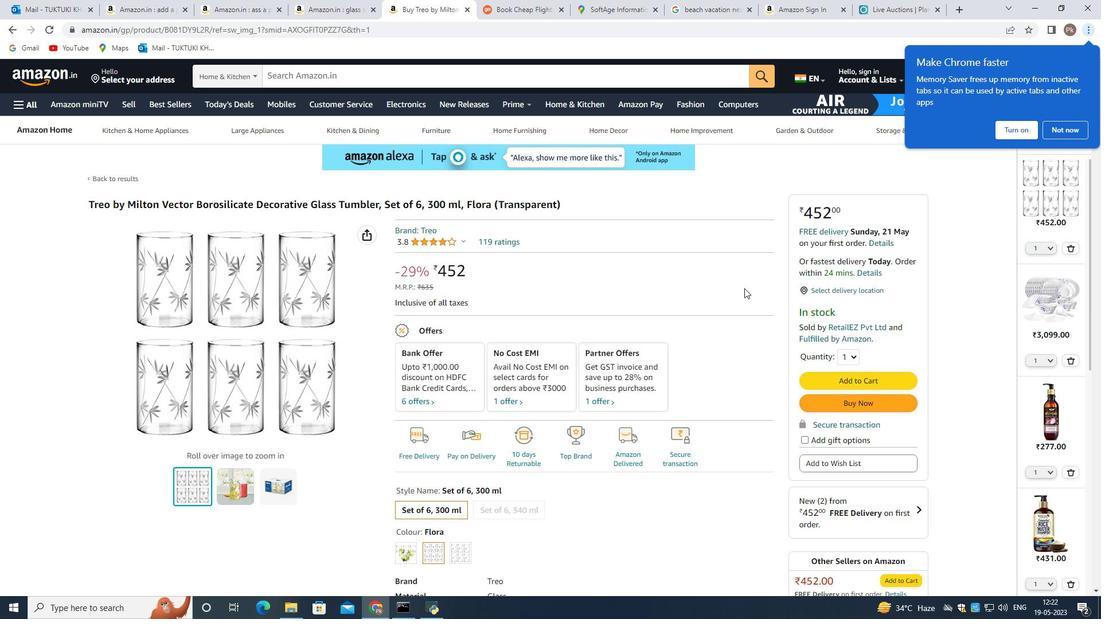 
Action: Mouse scrolled (744, 289) with delta (0, 0)
Screenshot: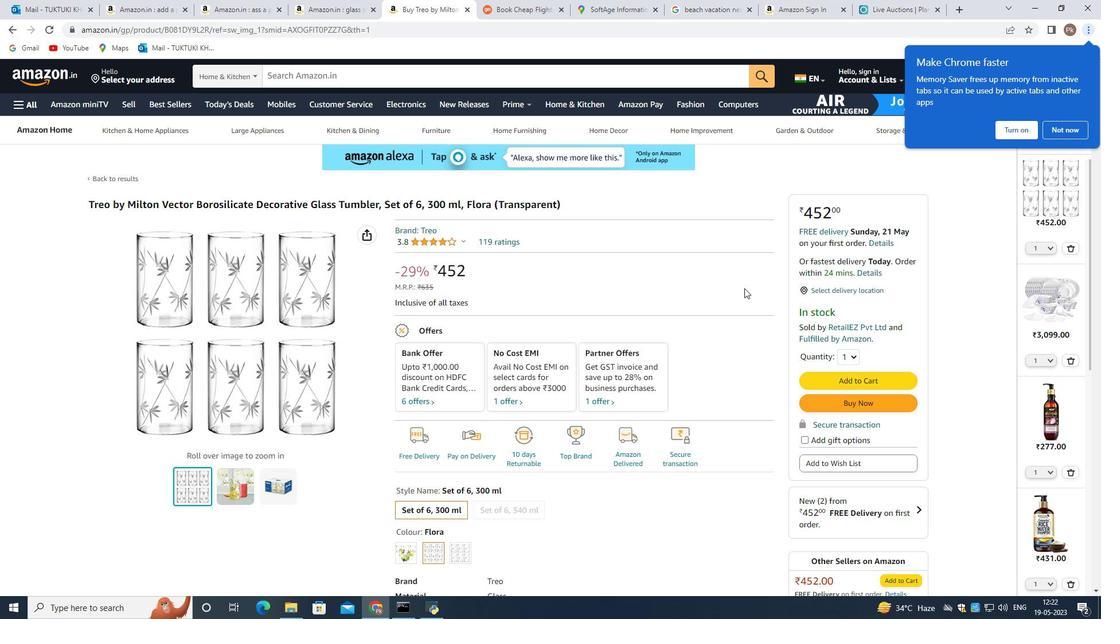 
Action: Mouse scrolled (744, 289) with delta (0, 0)
Screenshot: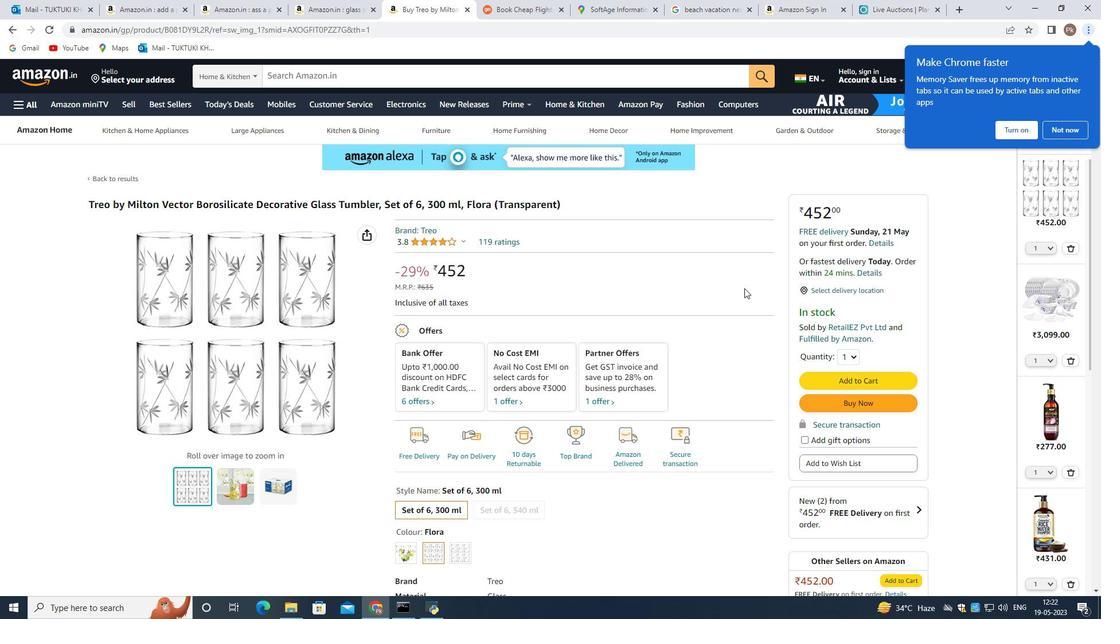 
Action: Mouse scrolled (744, 289) with delta (0, 0)
Screenshot: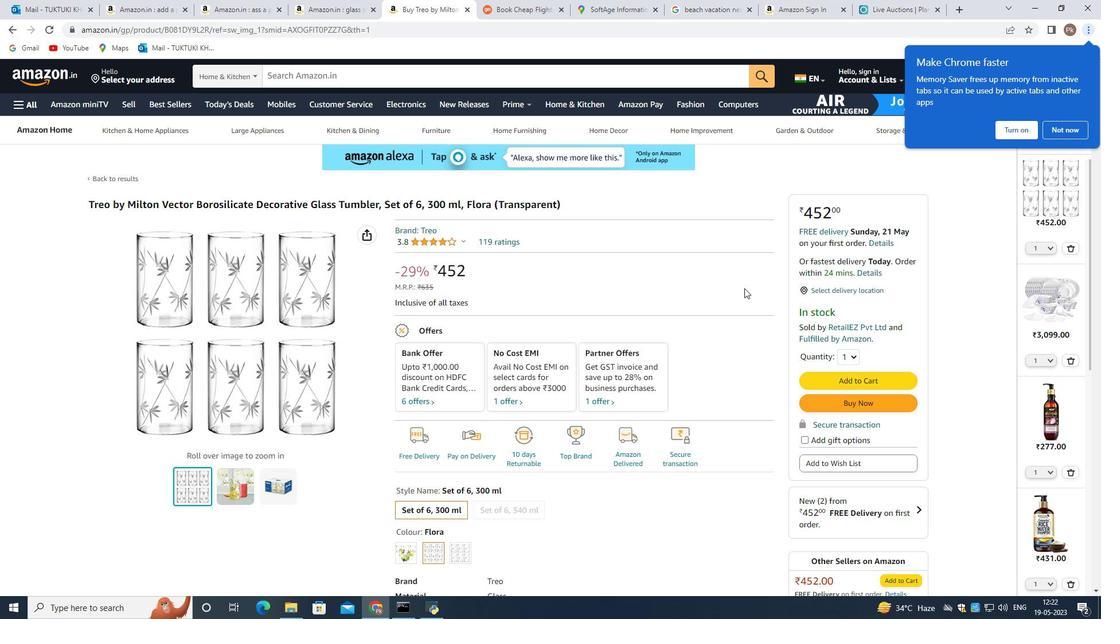 
Action: Mouse scrolled (744, 289) with delta (0, 0)
Screenshot: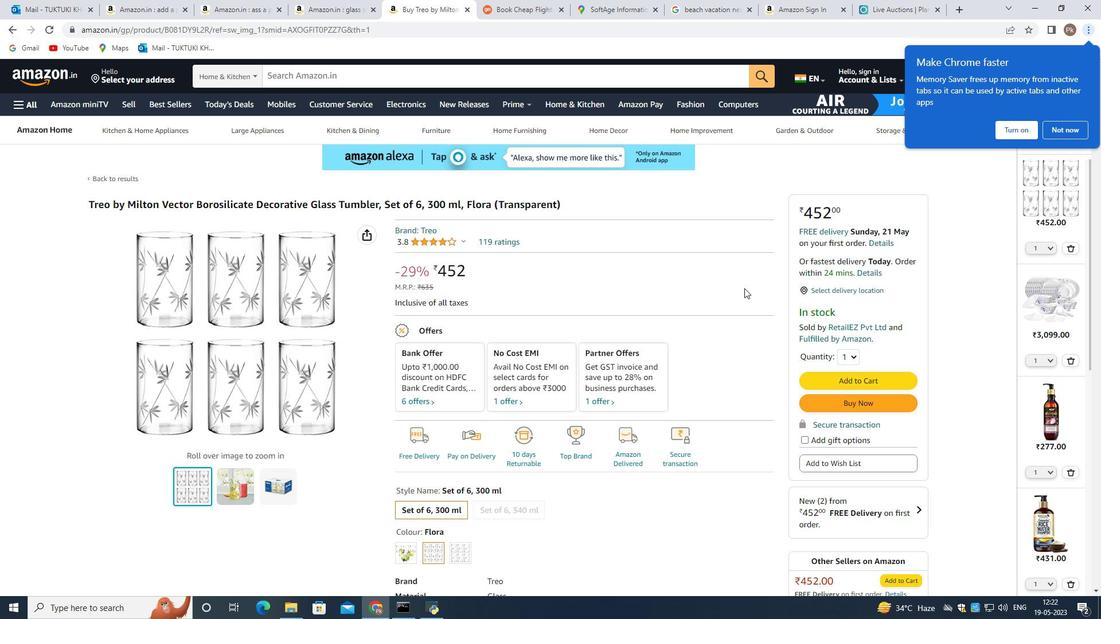 
Action: Mouse scrolled (744, 289) with delta (0, 0)
Screenshot: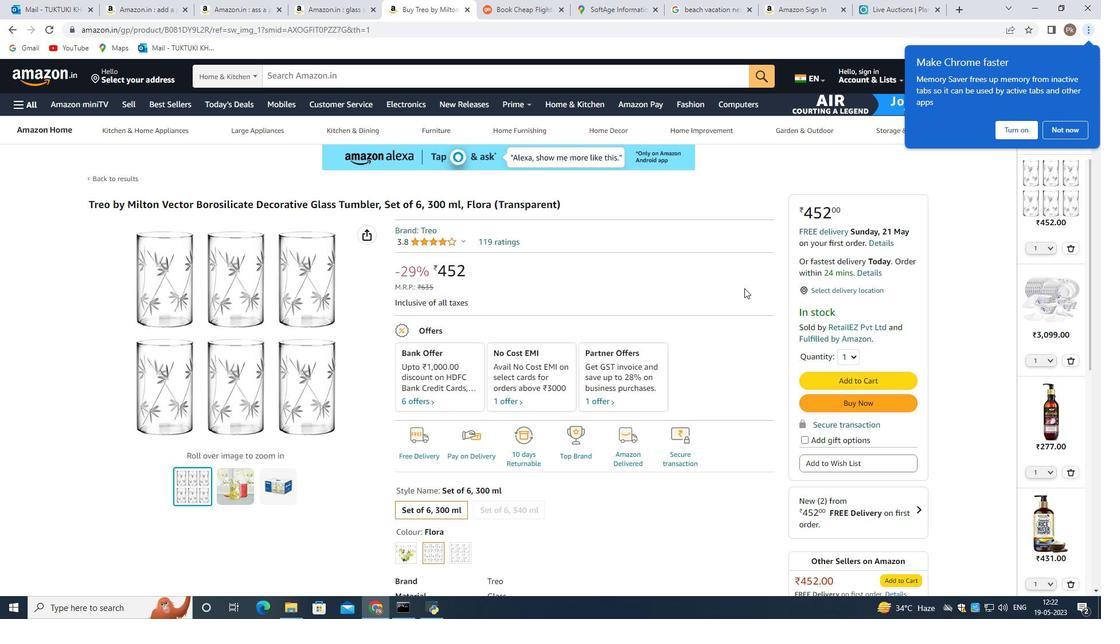 
Action: Mouse scrolled (744, 289) with delta (0, 0)
Screenshot: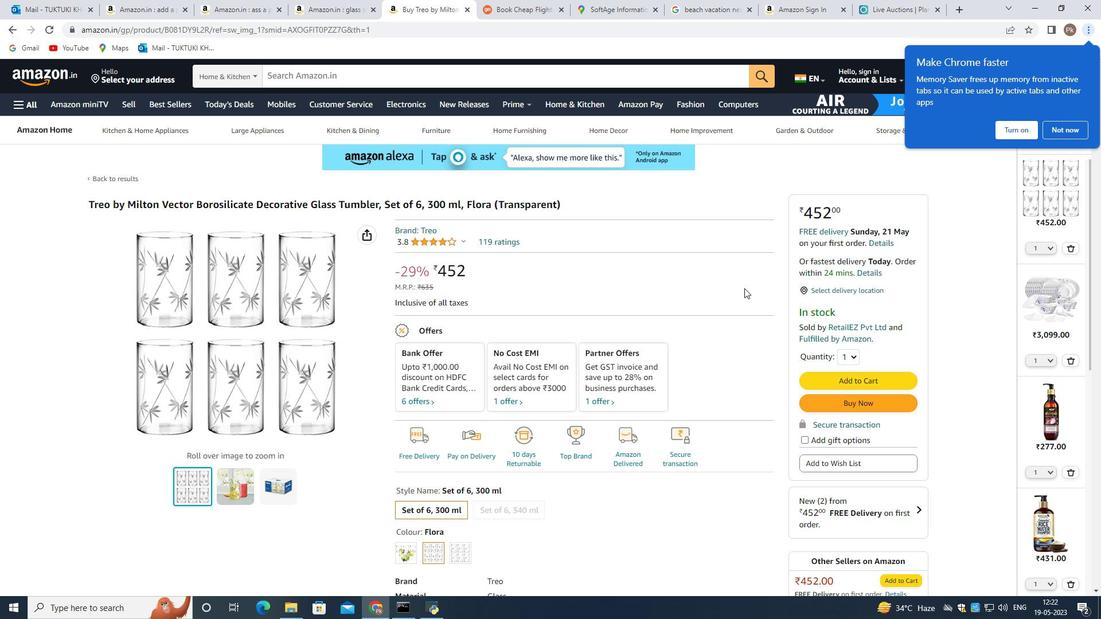 
Action: Mouse scrolled (744, 289) with delta (0, 0)
Screenshot: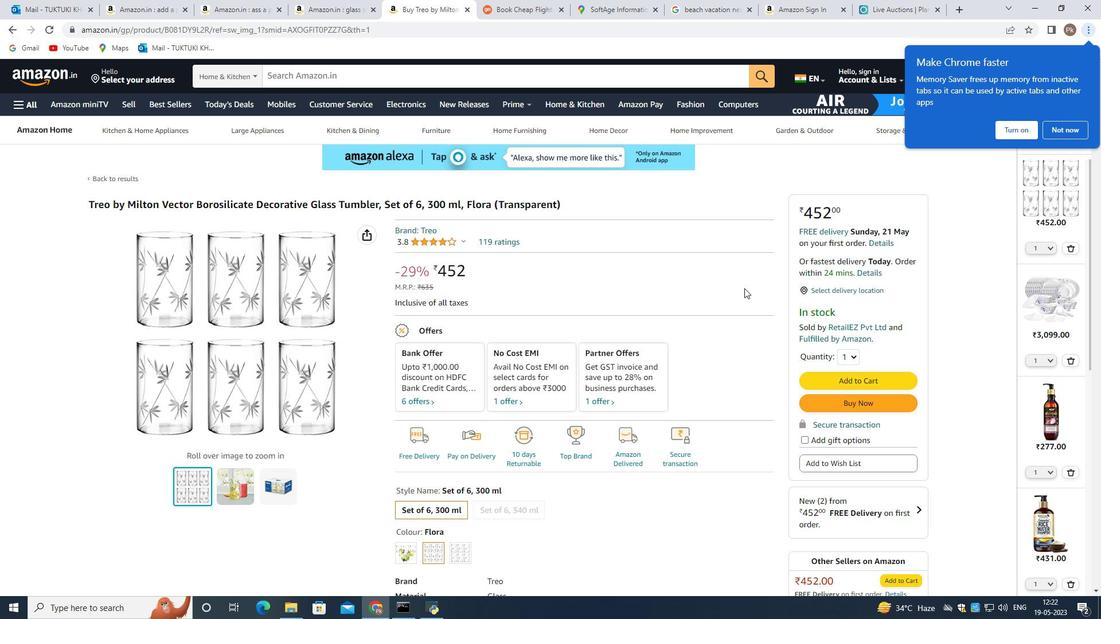 
Action: Mouse scrolled (744, 289) with delta (0, 0)
Screenshot: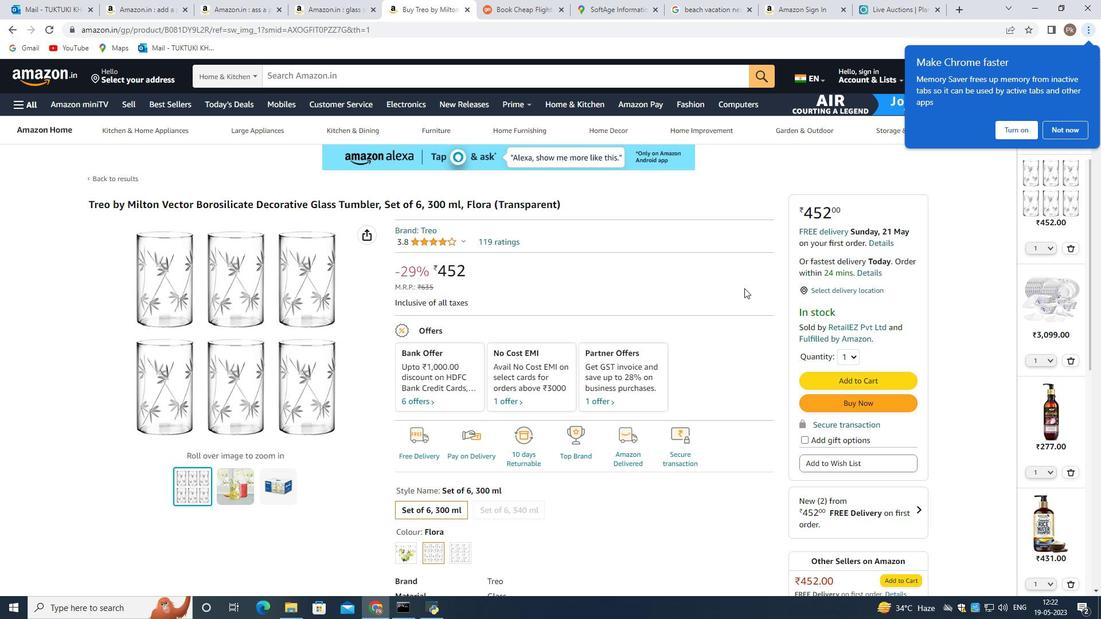 
Action: Mouse scrolled (744, 289) with delta (0, 0)
Screenshot: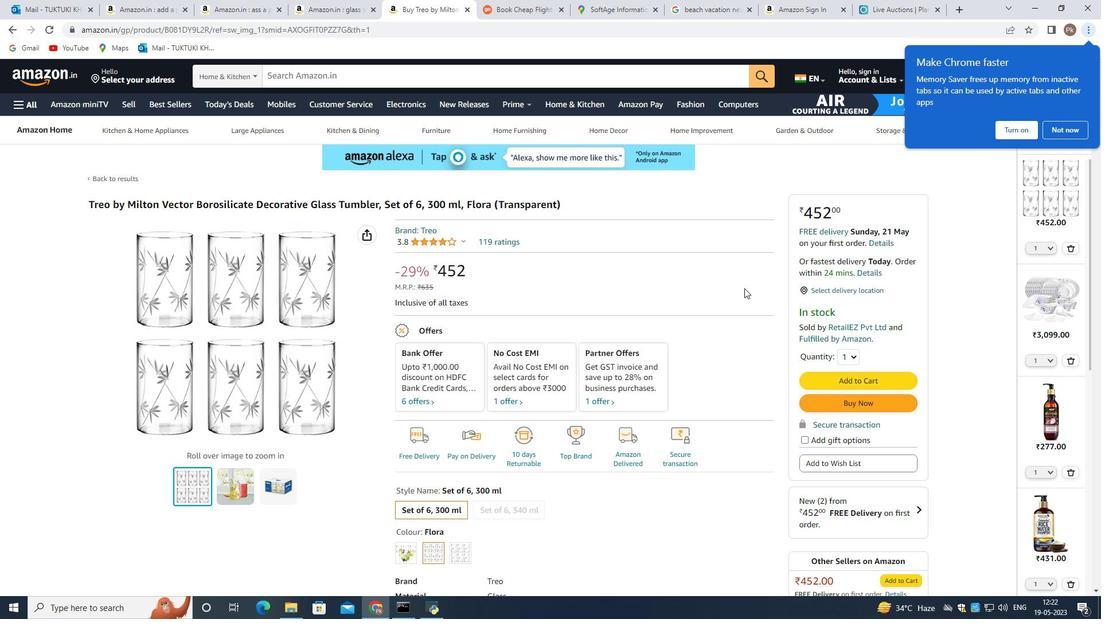 
Action: Mouse scrolled (744, 289) with delta (0, 0)
Screenshot: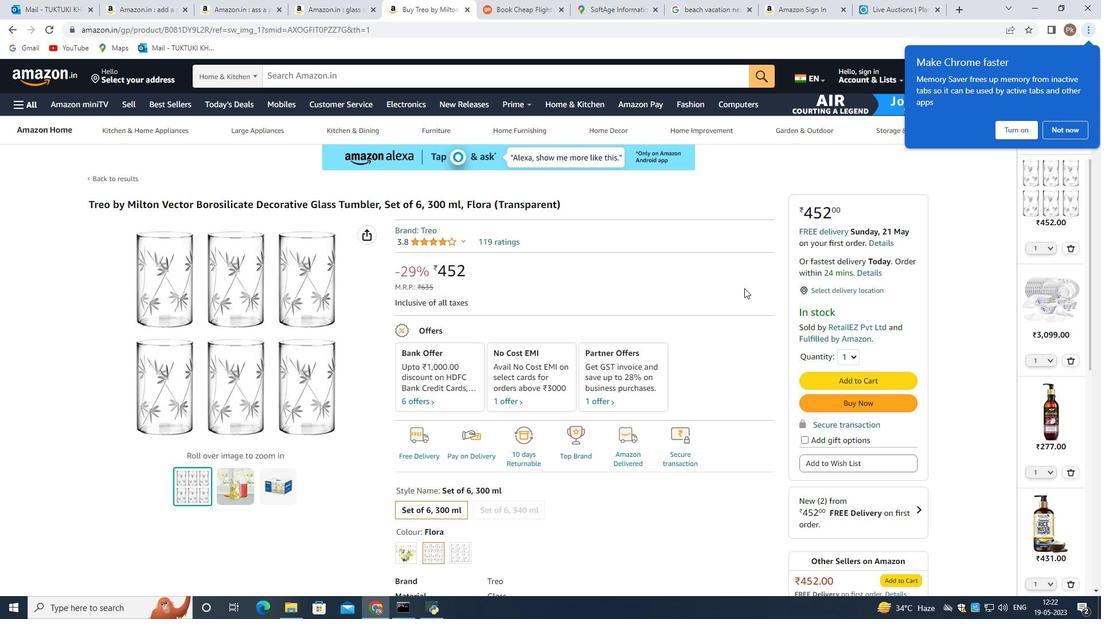 
Action: Mouse scrolled (744, 289) with delta (0, 0)
Screenshot: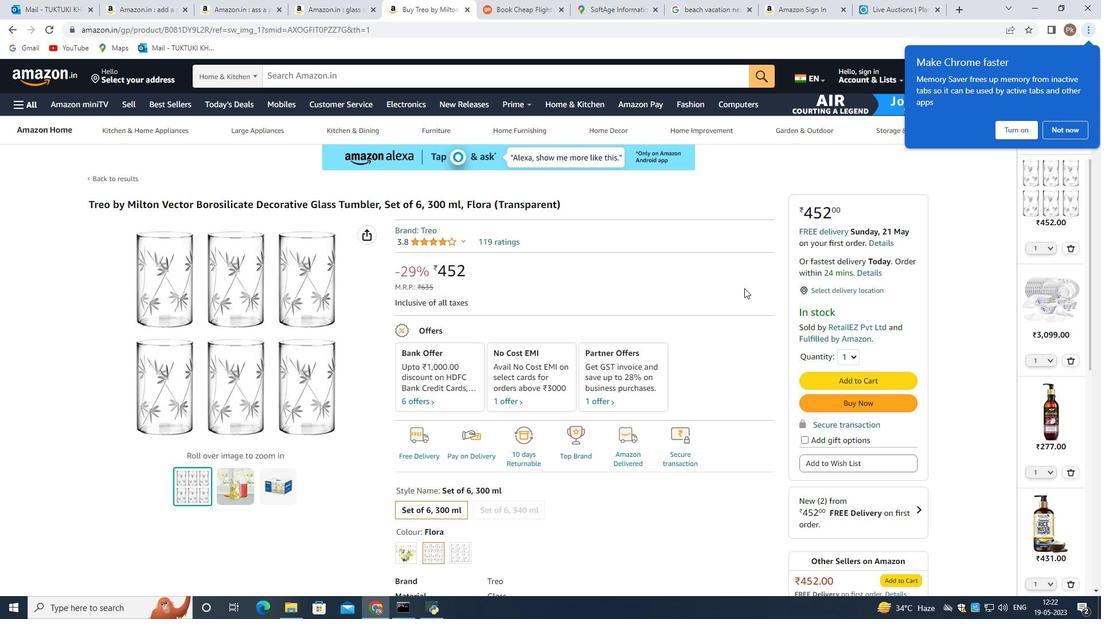 
Action: Mouse scrolled (744, 289) with delta (0, 0)
Screenshot: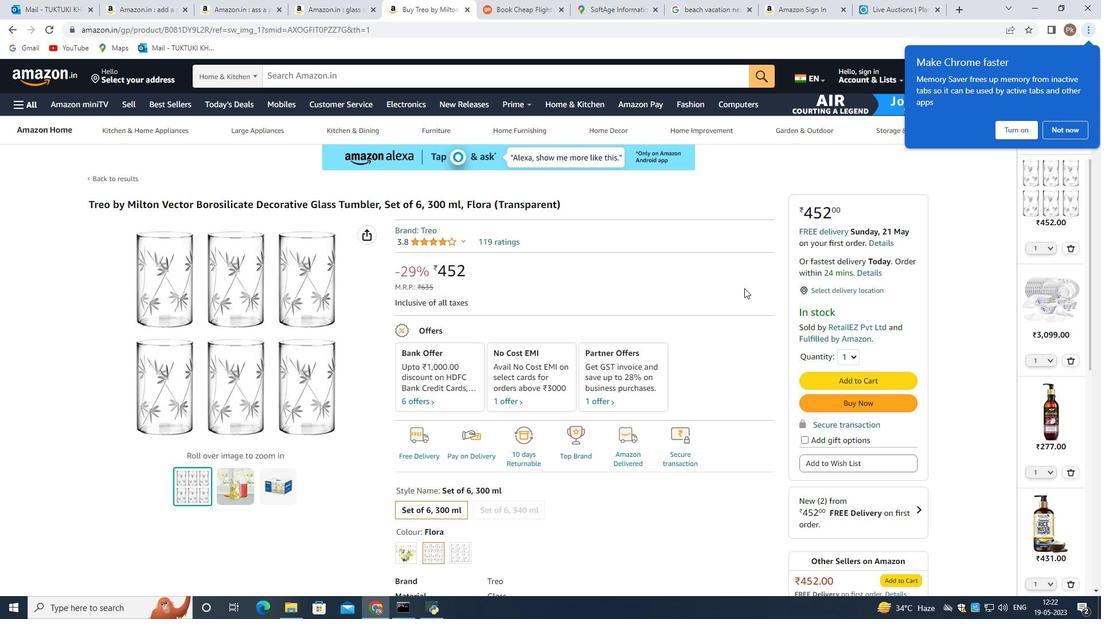 
Action: Mouse scrolled (744, 289) with delta (0, 0)
Screenshot: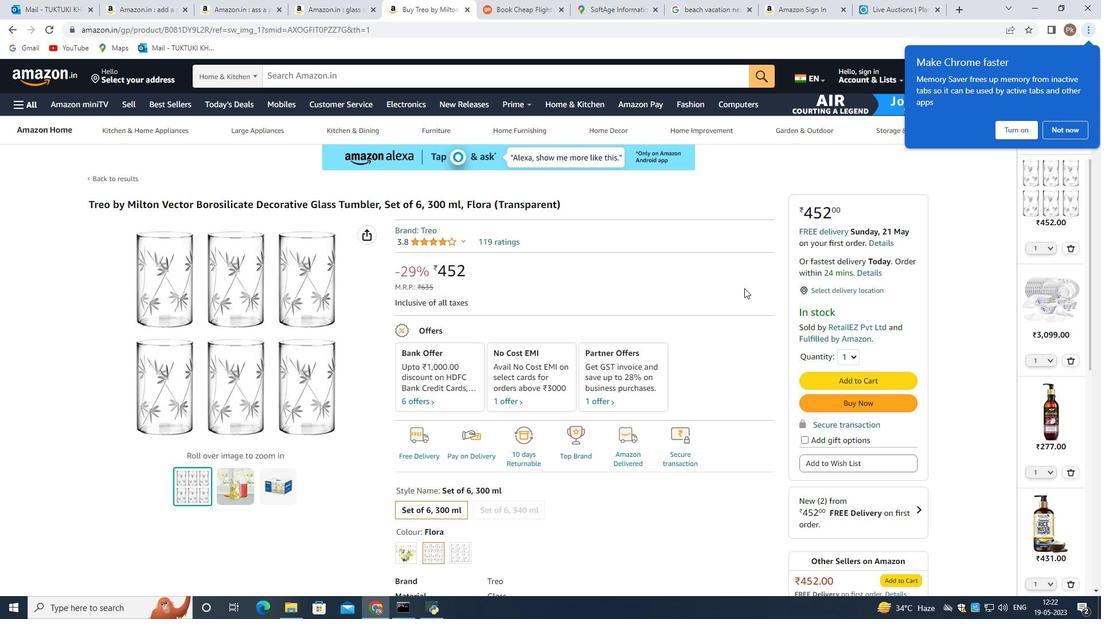 
Action: Mouse scrolled (744, 289) with delta (0, 0)
